 Task: Buy 1 Wrinkle Pads & Patches from Skin Care section under best seller category for shipping address: Amanda Green, 3627 Station Street, Austin, Texas 78702, Cell Number 5122113583. Pay from credit card ending with 5759, CVV 953
Action: Mouse moved to (28, 108)
Screenshot: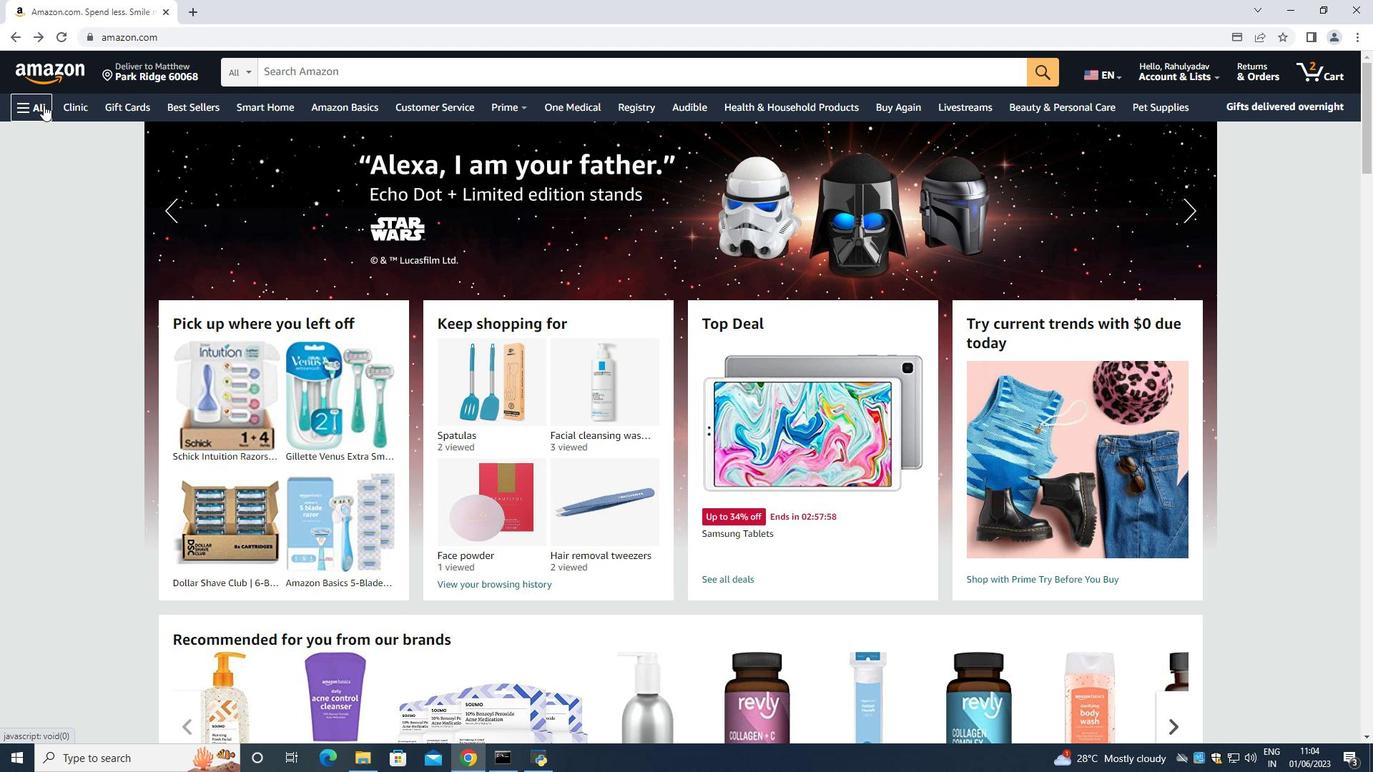 
Action: Mouse pressed left at (28, 108)
Screenshot: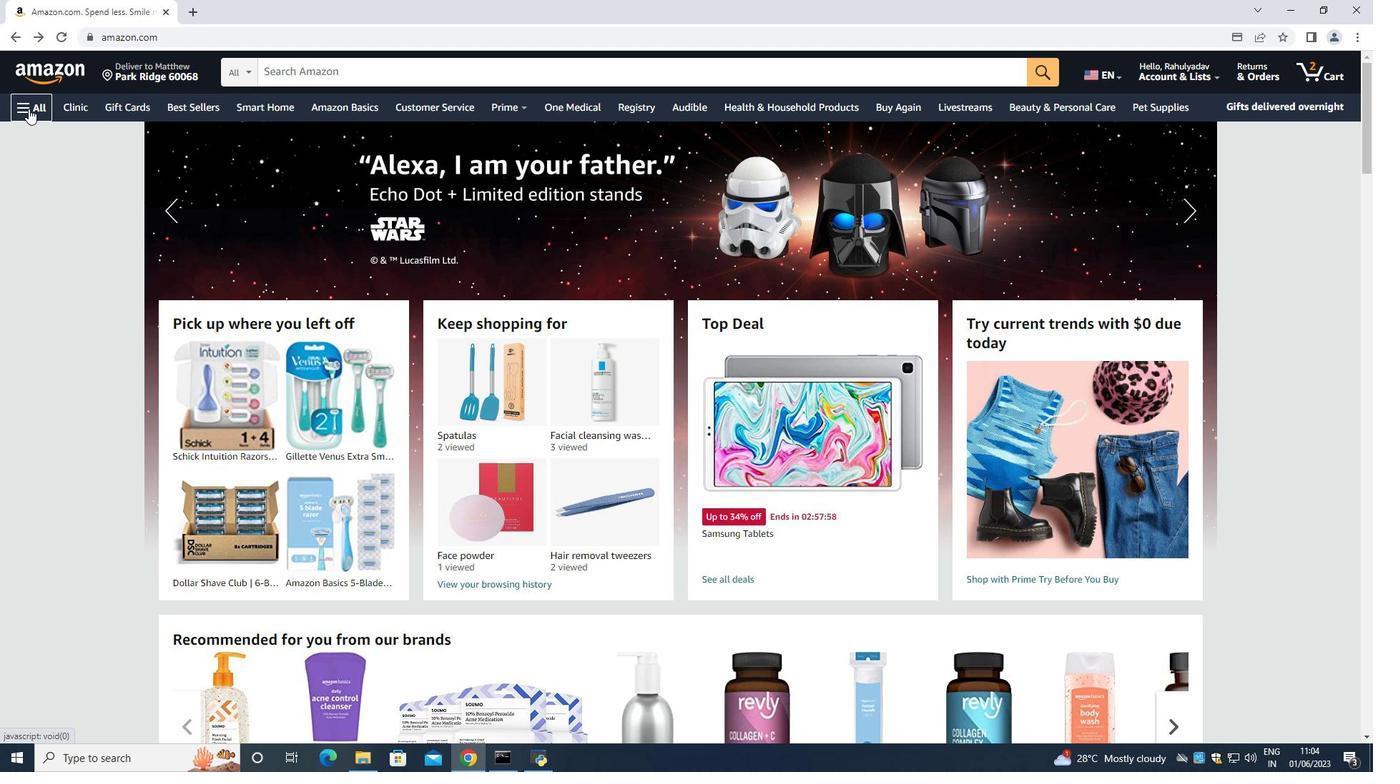 
Action: Mouse moved to (65, 142)
Screenshot: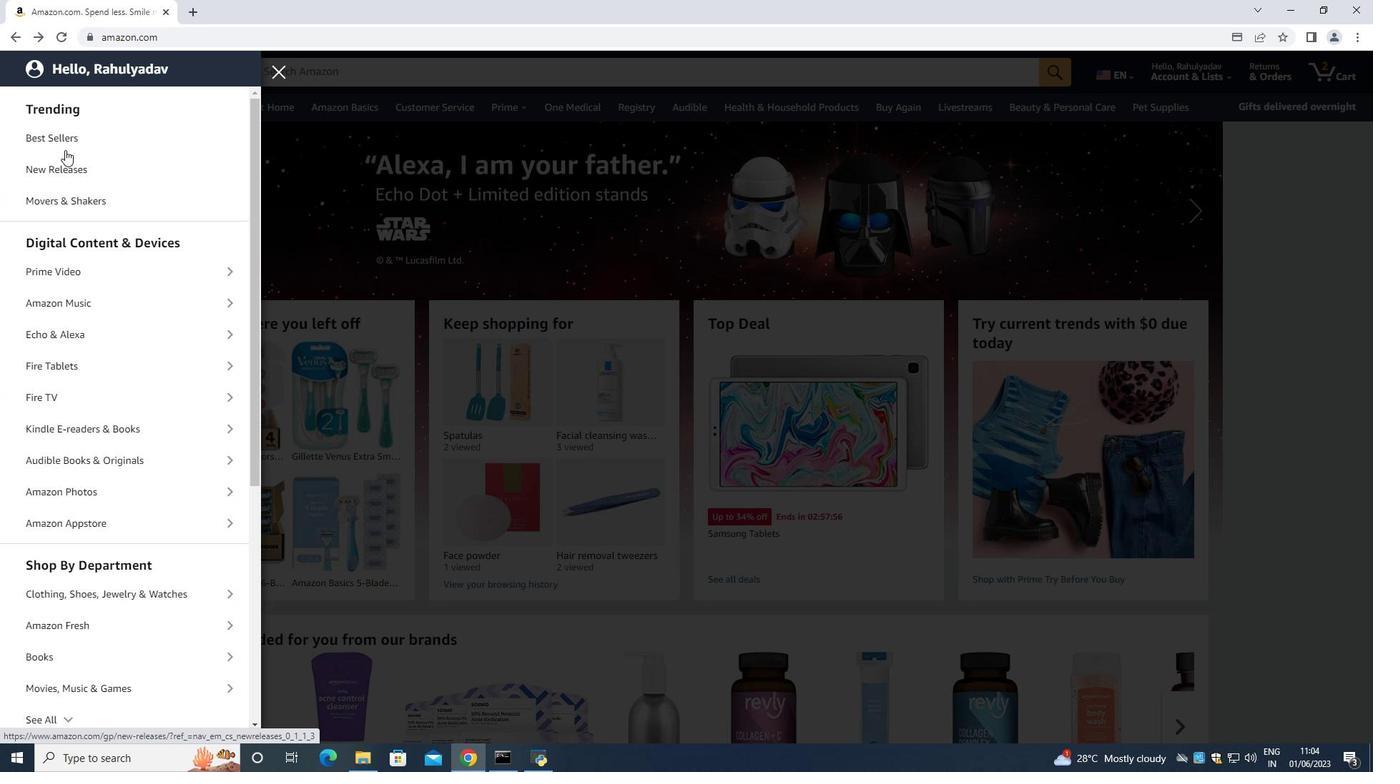 
Action: Mouse pressed left at (65, 142)
Screenshot: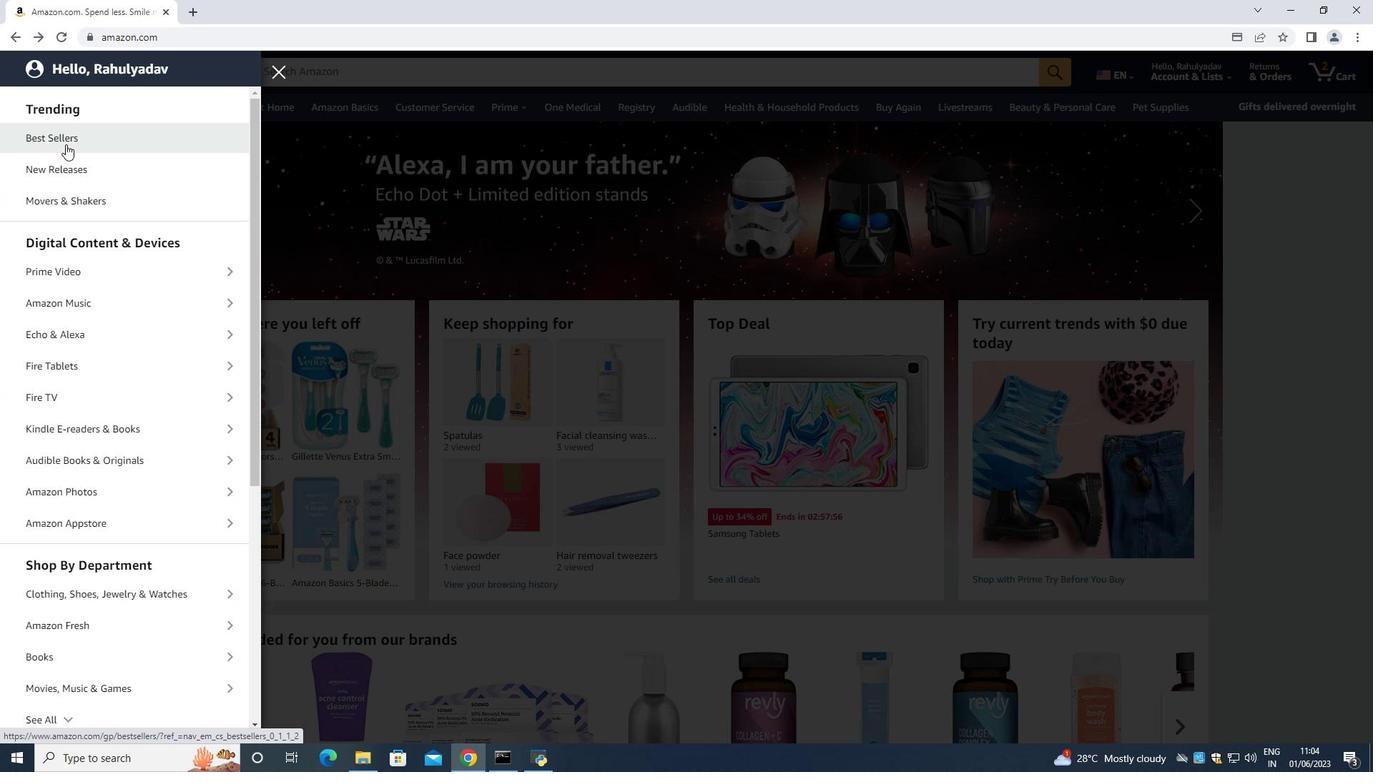 
Action: Mouse moved to (324, 72)
Screenshot: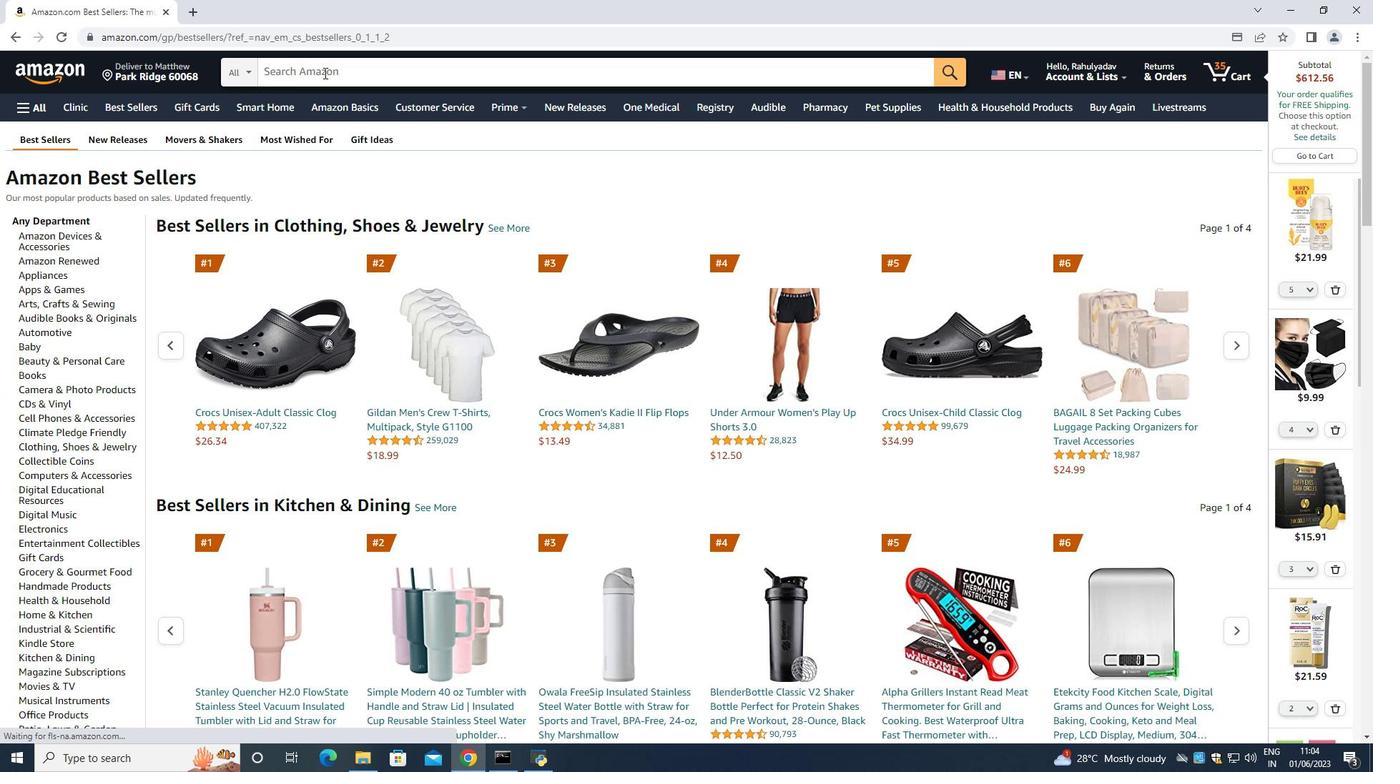 
Action: Mouse pressed left at (324, 72)
Screenshot: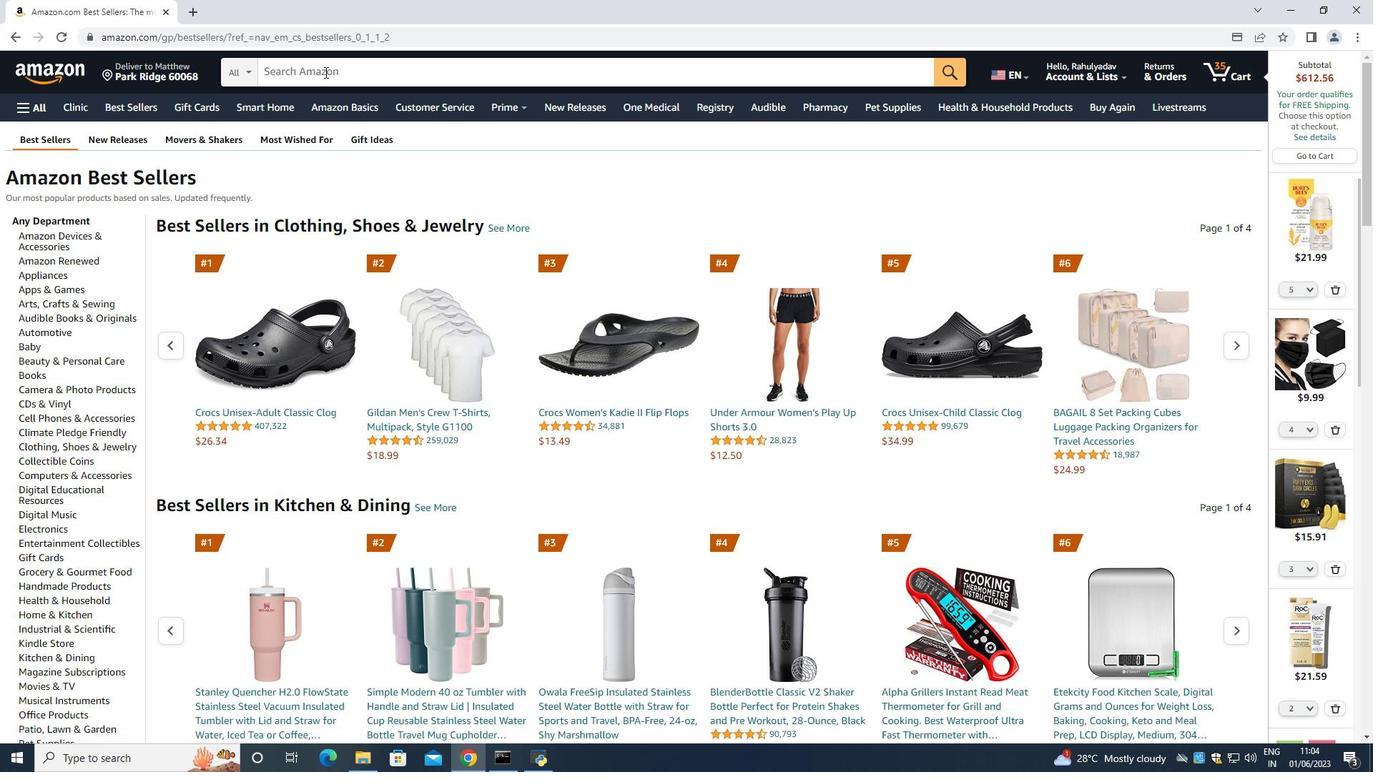 
Action: Key pressed <Key.shift>Wrinkle<Key.space><Key.shift>Pads<Key.space><Key.shift_r>&<Key.shift>Patches<Key.enter>
Screenshot: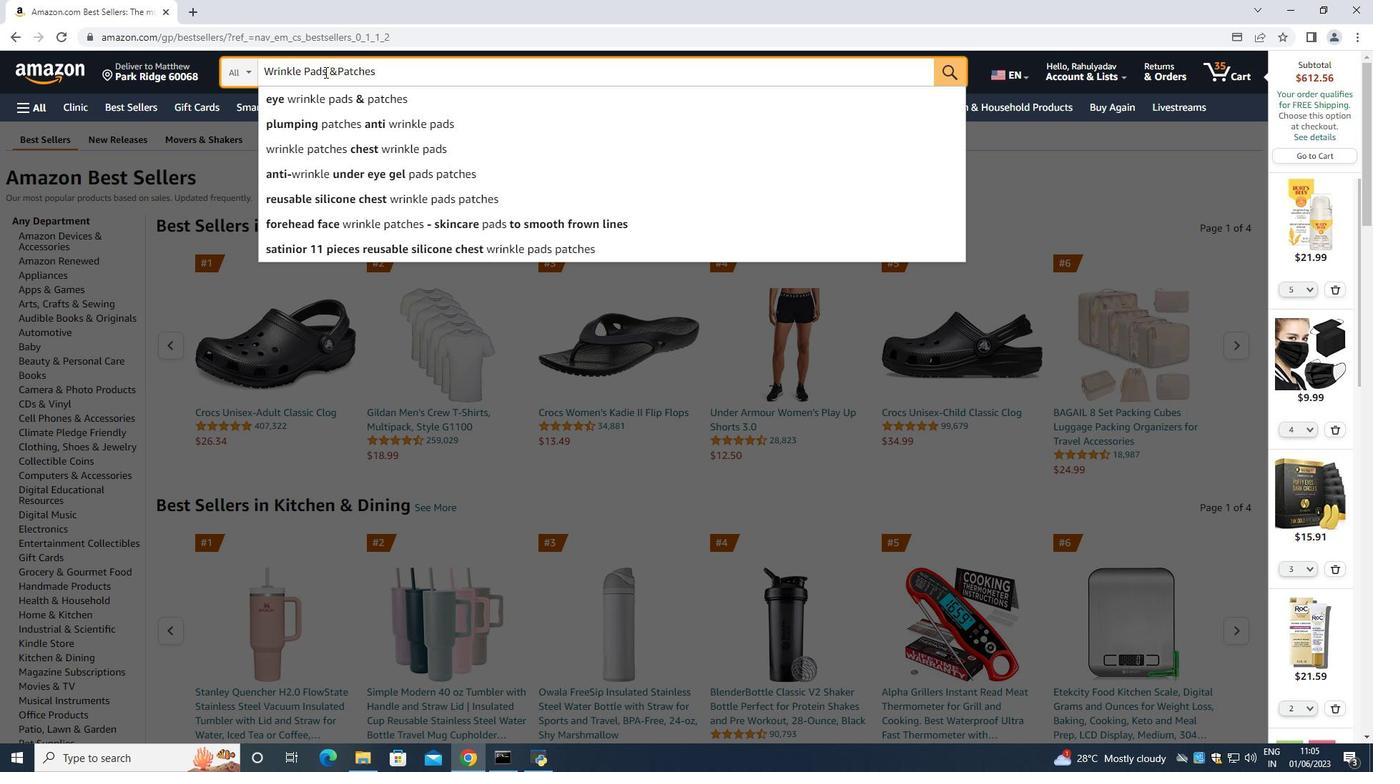 
Action: Mouse moved to (211, 281)
Screenshot: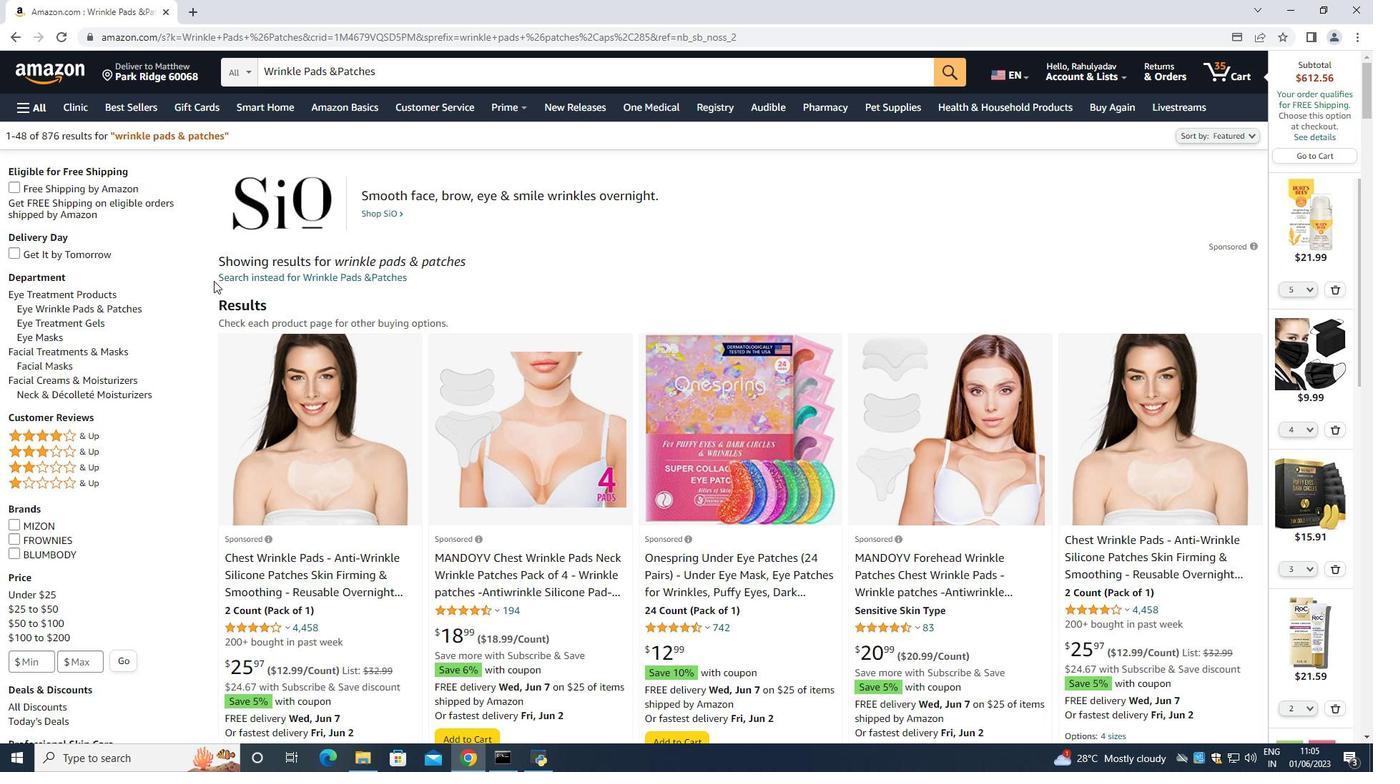 
Action: Mouse scrolled (211, 280) with delta (0, 0)
Screenshot: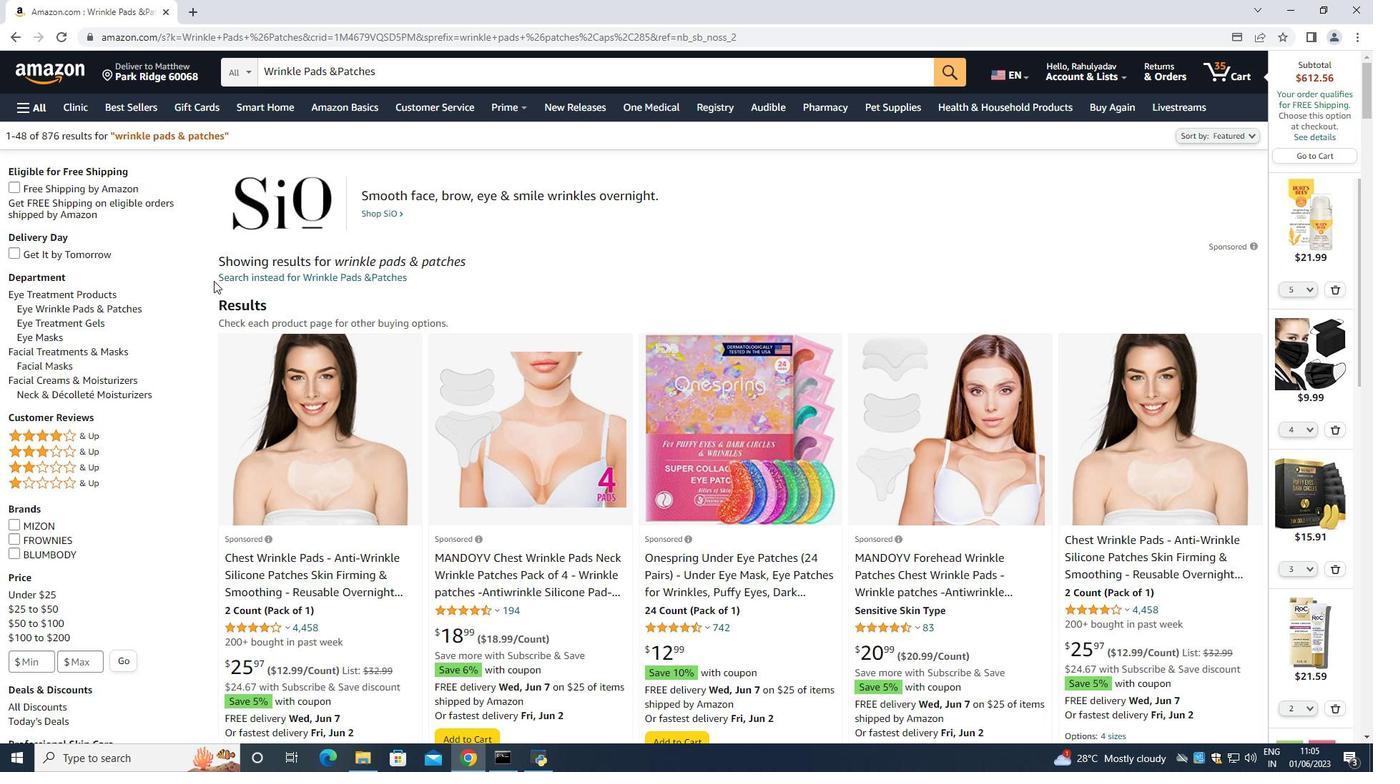 
Action: Mouse moved to (544, 200)
Screenshot: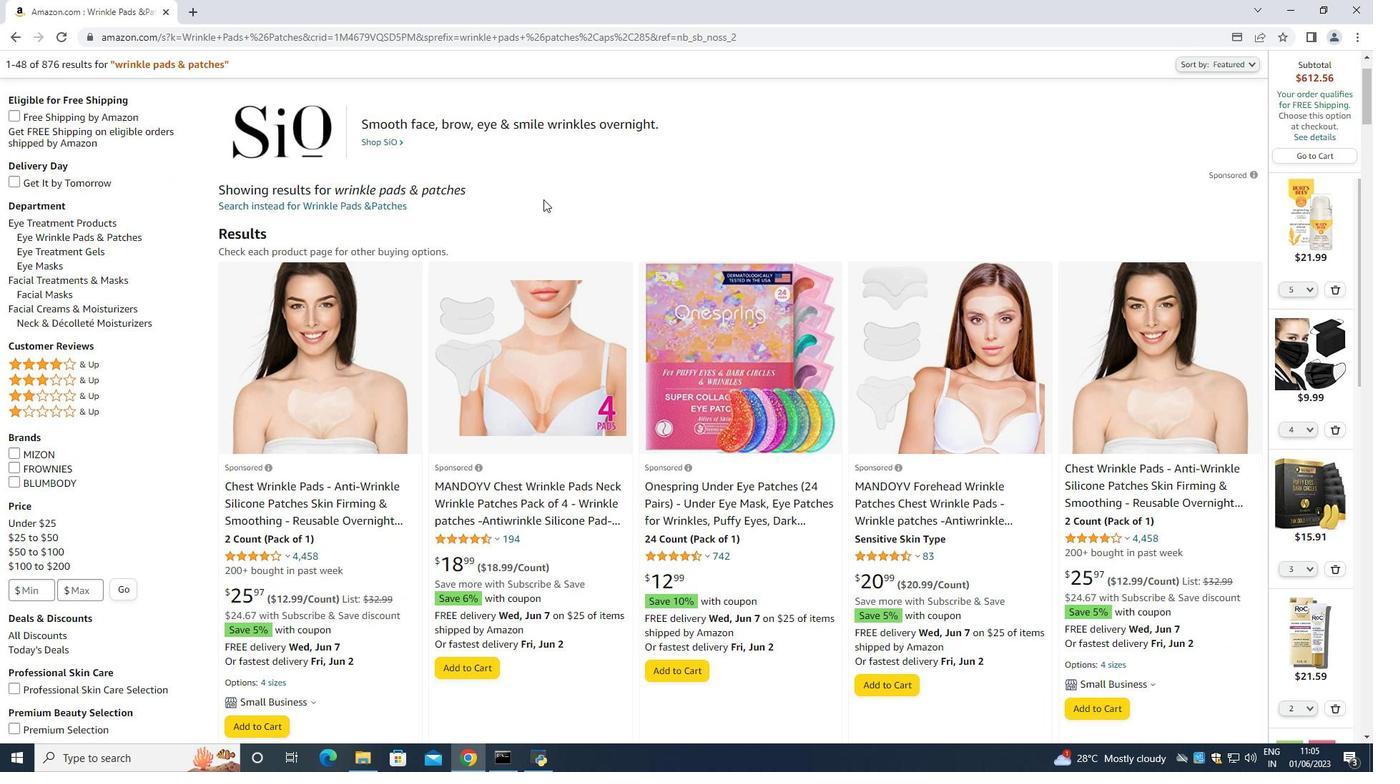 
Action: Mouse scrolled (544, 198) with delta (0, 0)
Screenshot: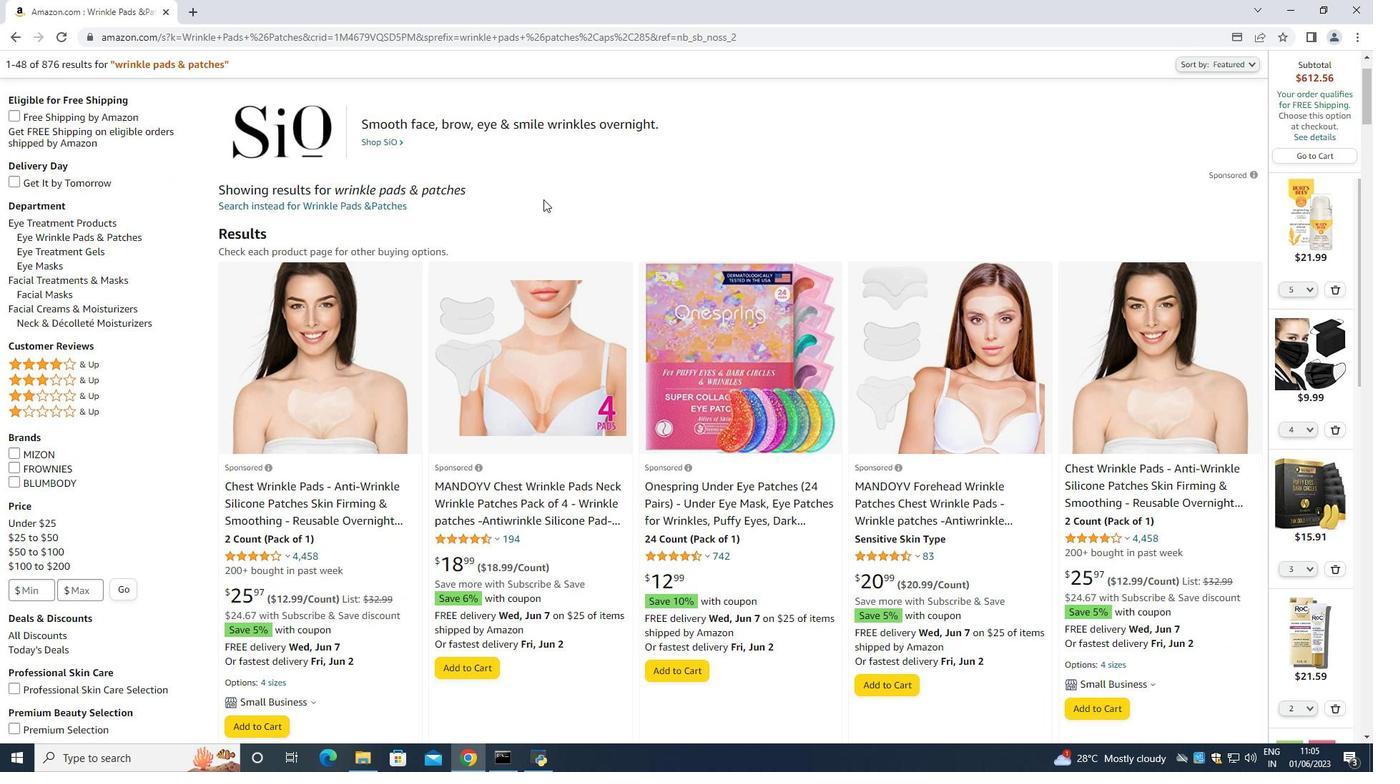 
Action: Mouse moved to (544, 201)
Screenshot: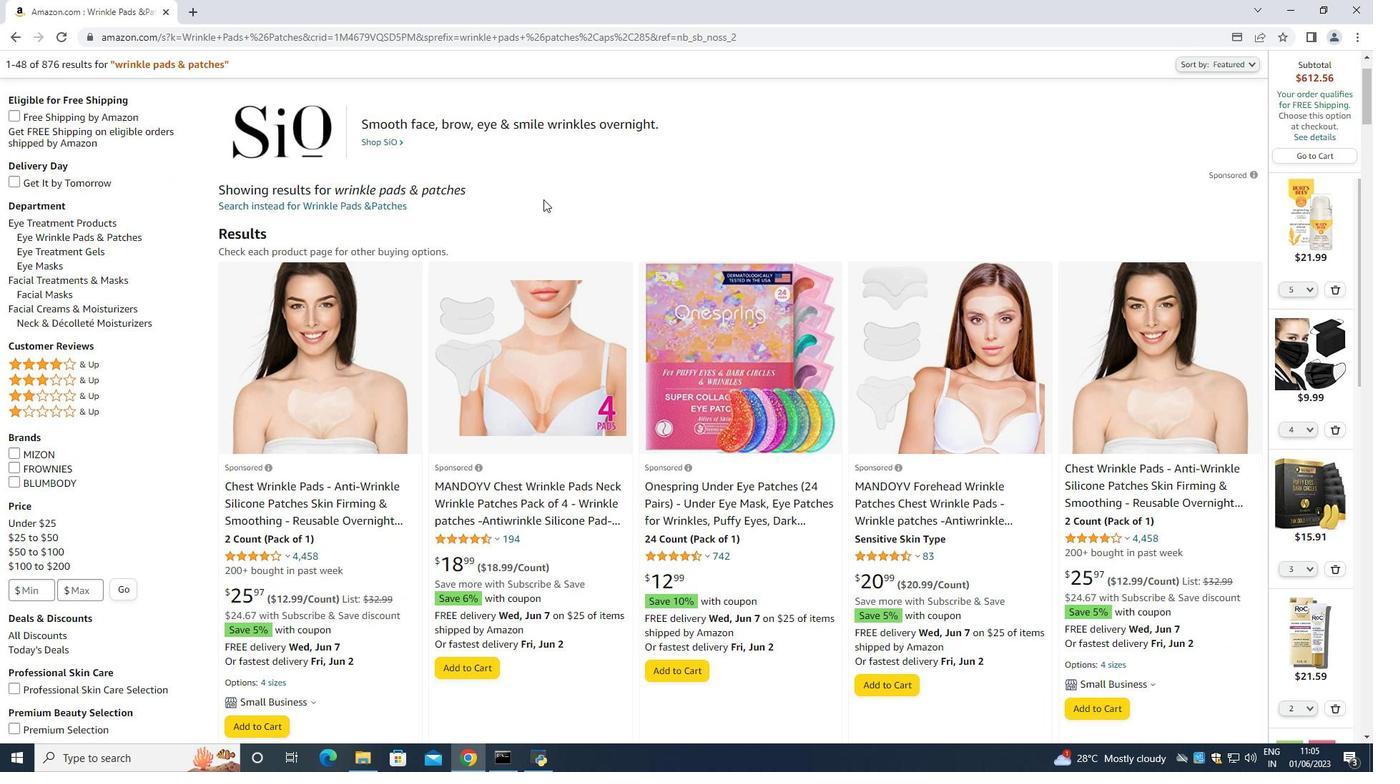 
Action: Mouse scrolled (544, 200) with delta (0, 0)
Screenshot: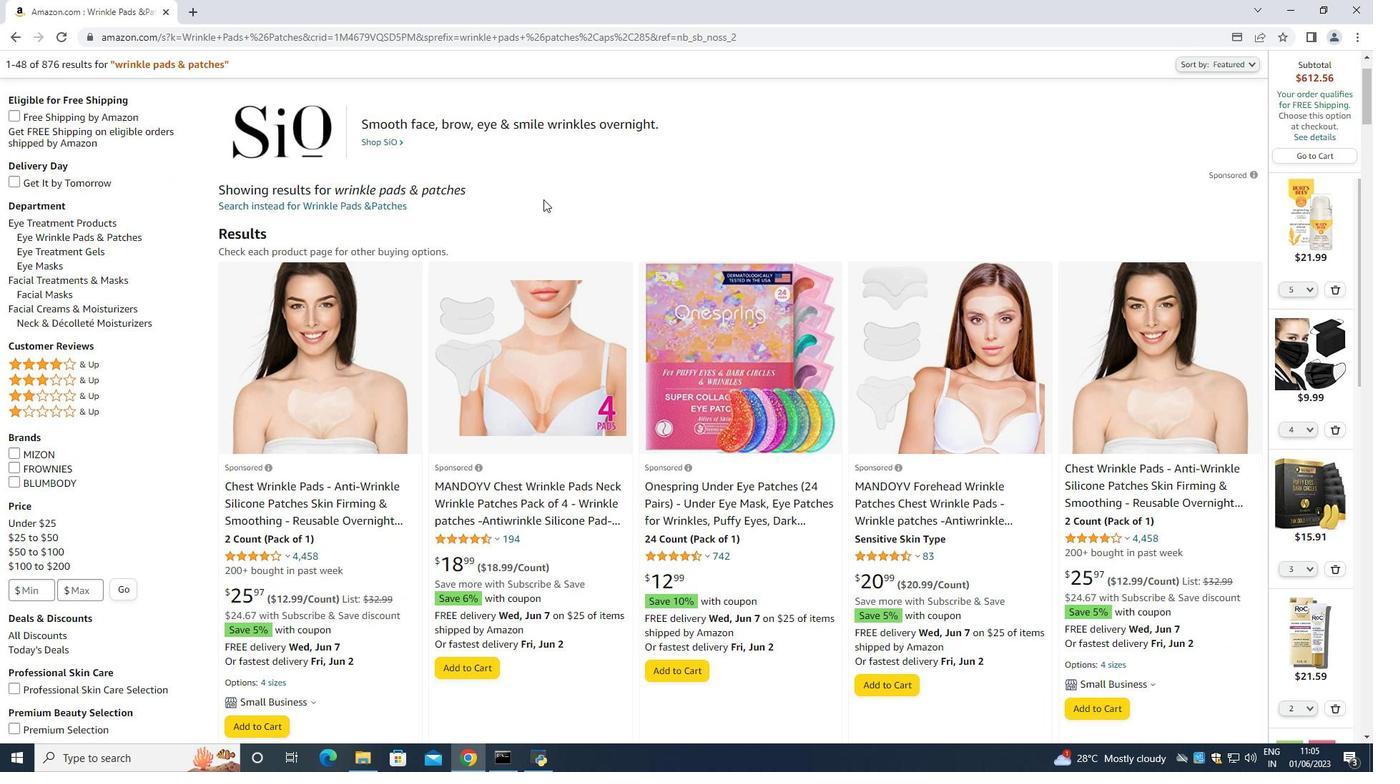 
Action: Mouse moved to (543, 202)
Screenshot: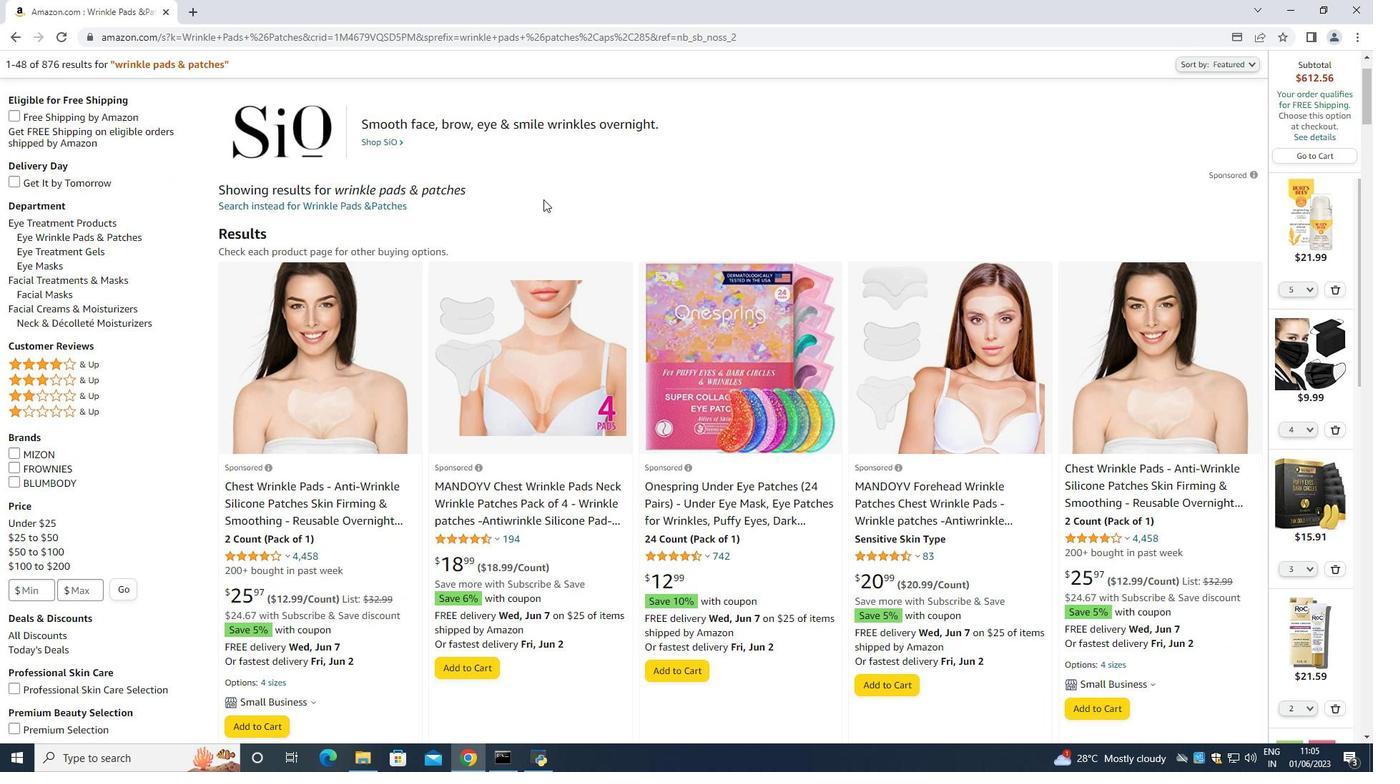 
Action: Mouse scrolled (544, 200) with delta (0, 0)
Screenshot: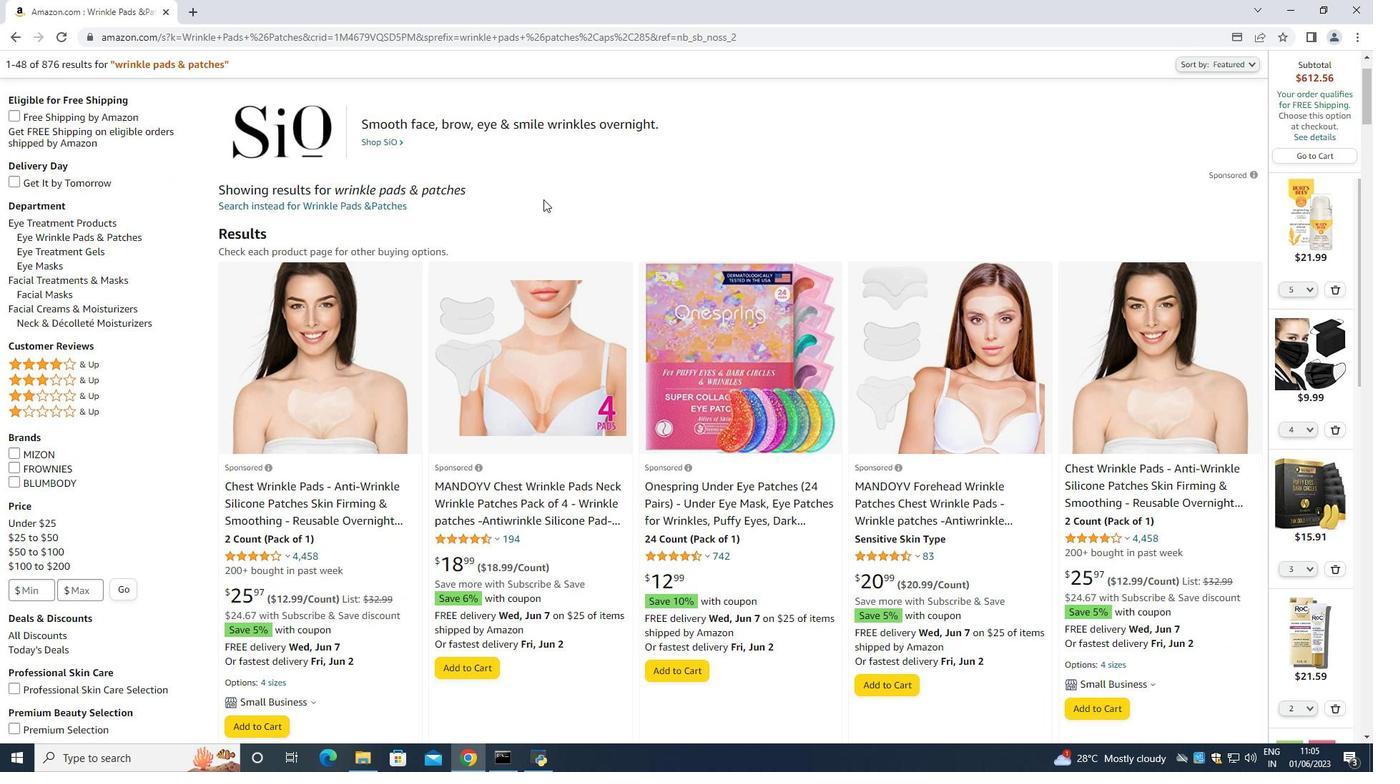 
Action: Mouse scrolled (543, 201) with delta (0, 0)
Screenshot: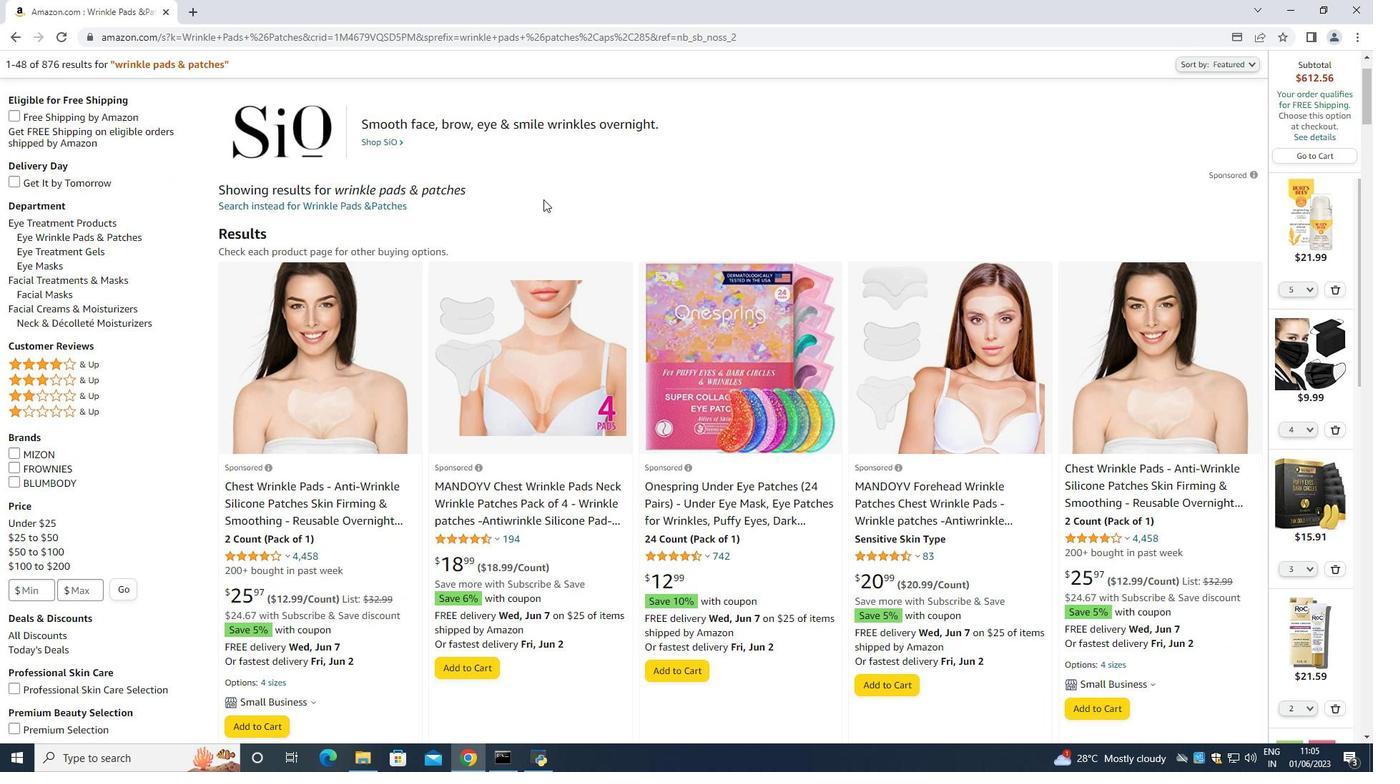 
Action: Mouse moved to (521, 277)
Screenshot: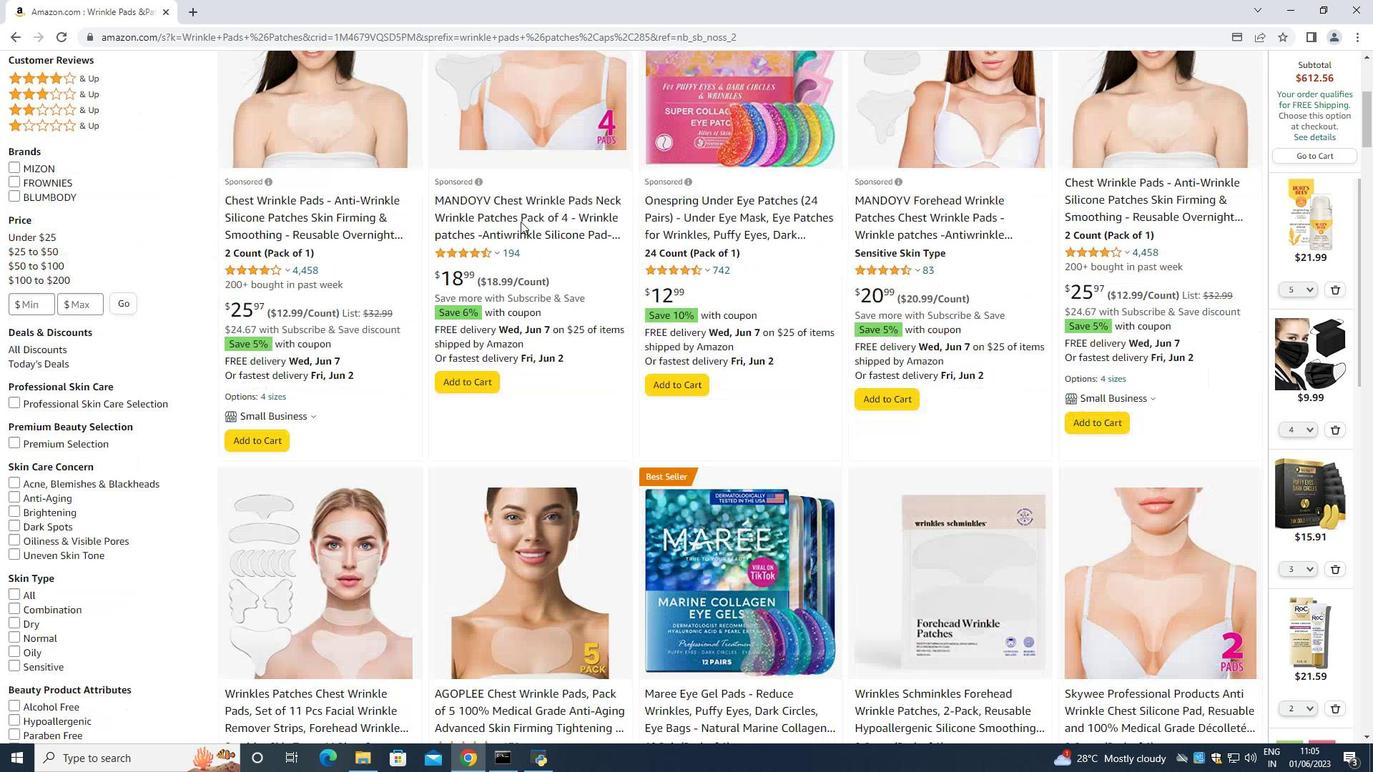 
Action: Mouse scrolled (521, 276) with delta (0, 0)
Screenshot: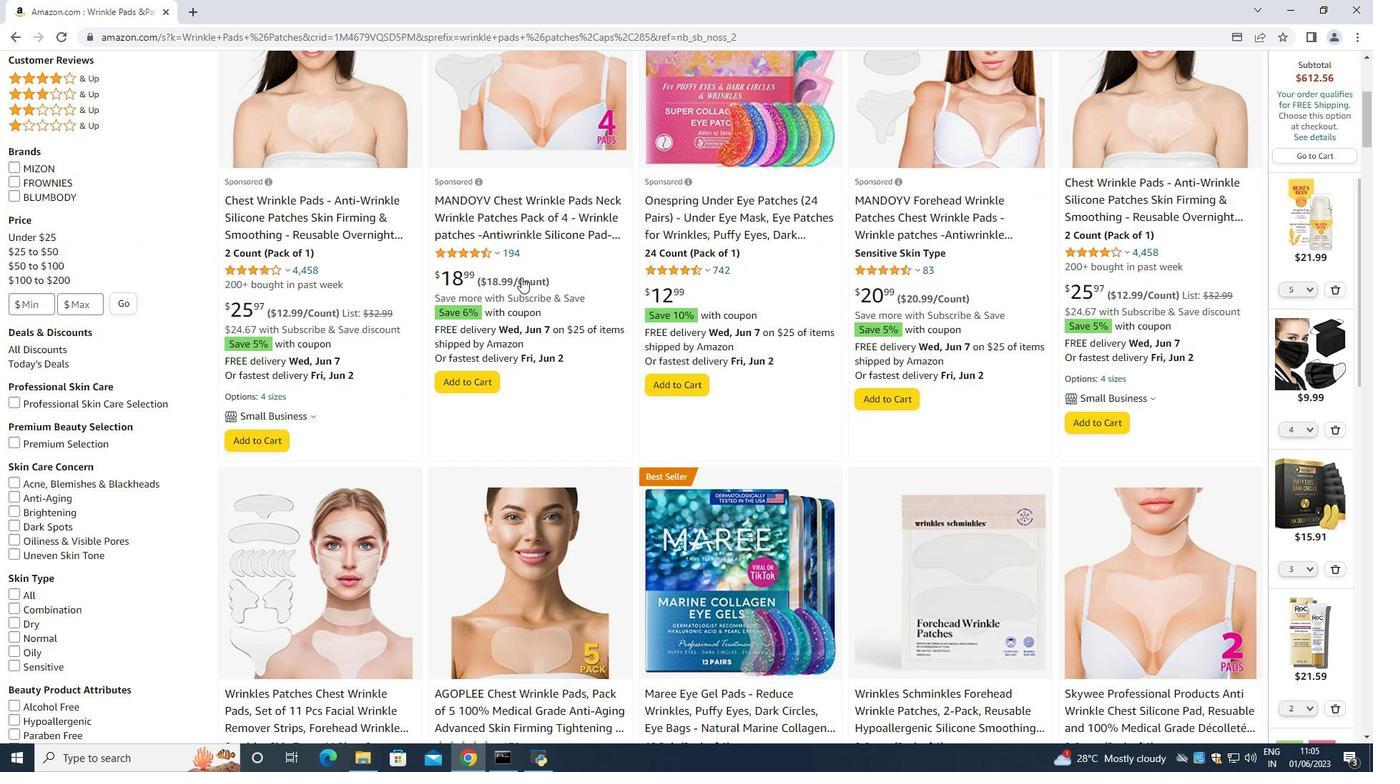 
Action: Mouse scrolled (521, 276) with delta (0, 0)
Screenshot: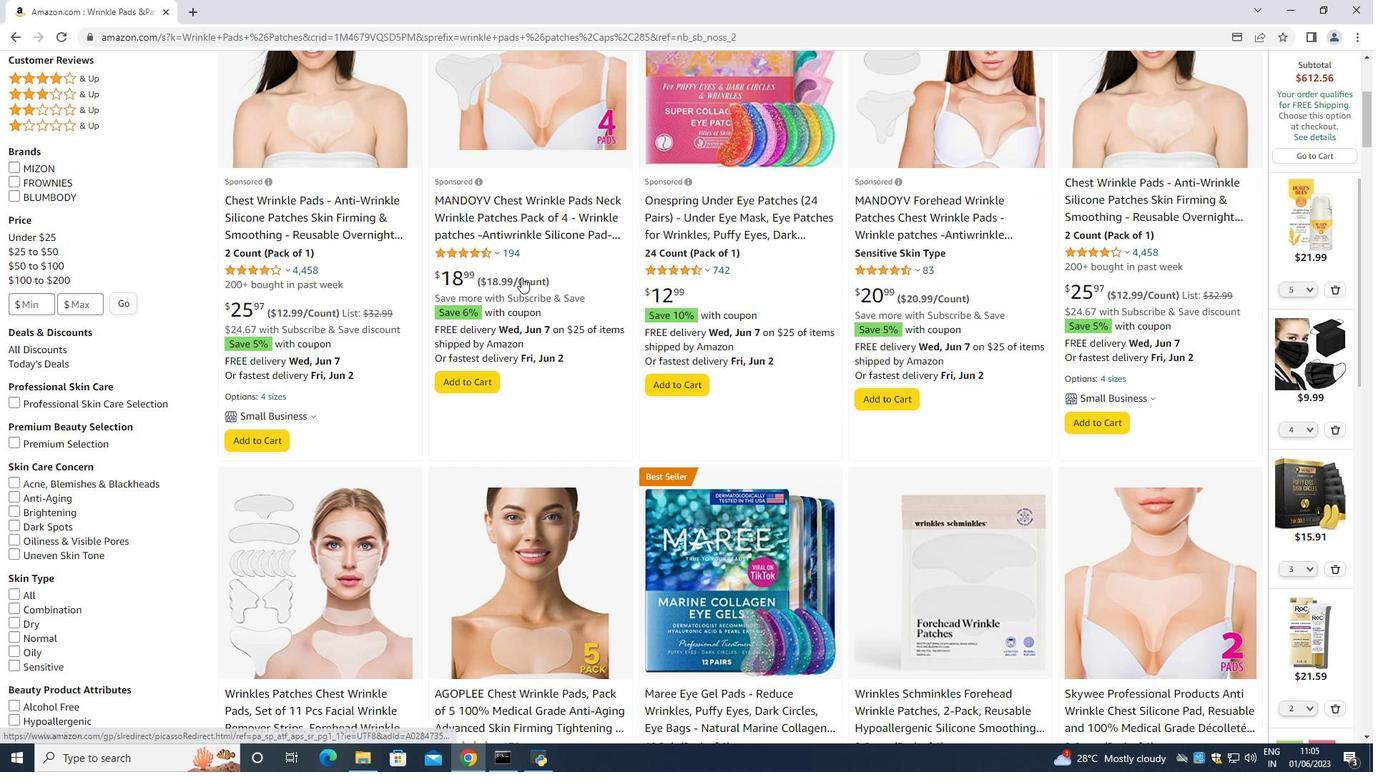 
Action: Mouse moved to (229, 139)
Screenshot: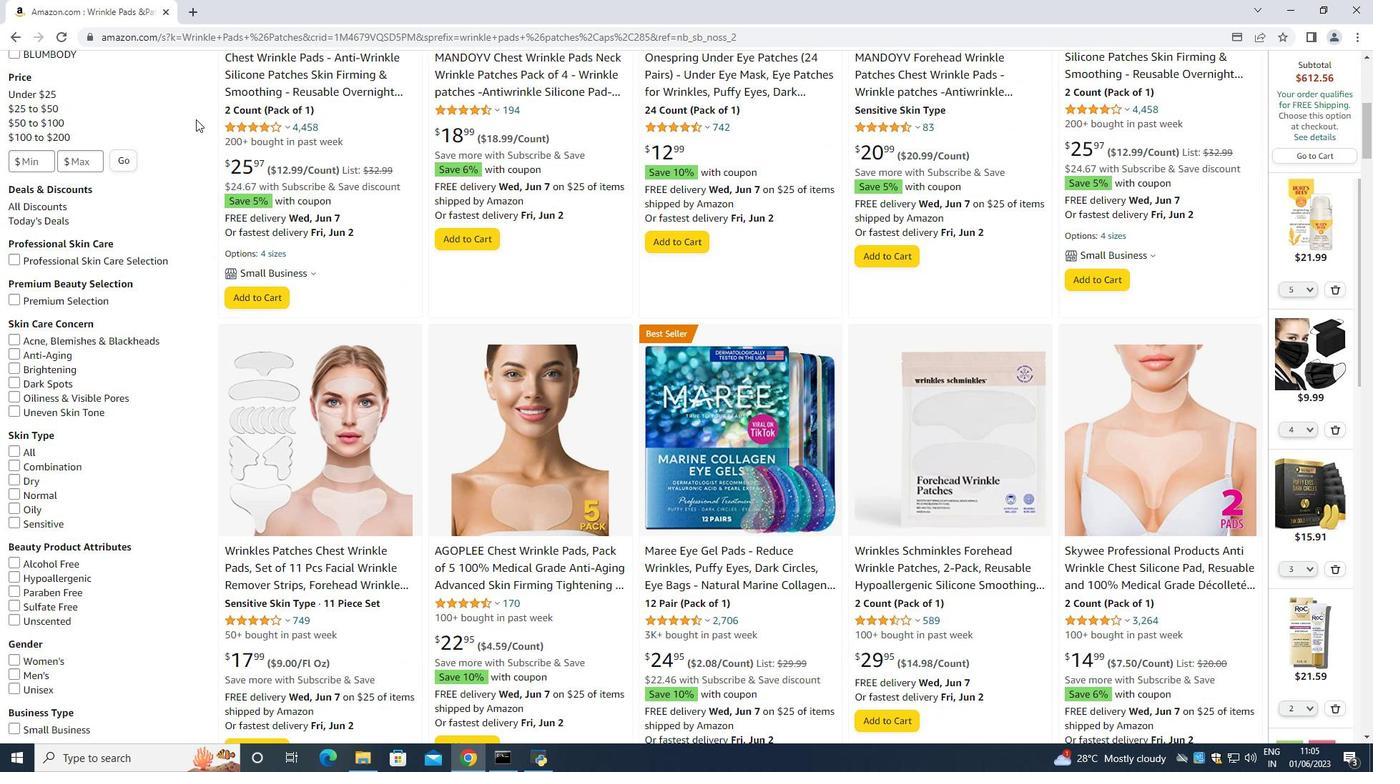 
Action: Mouse scrolled (229, 138) with delta (0, 0)
Screenshot: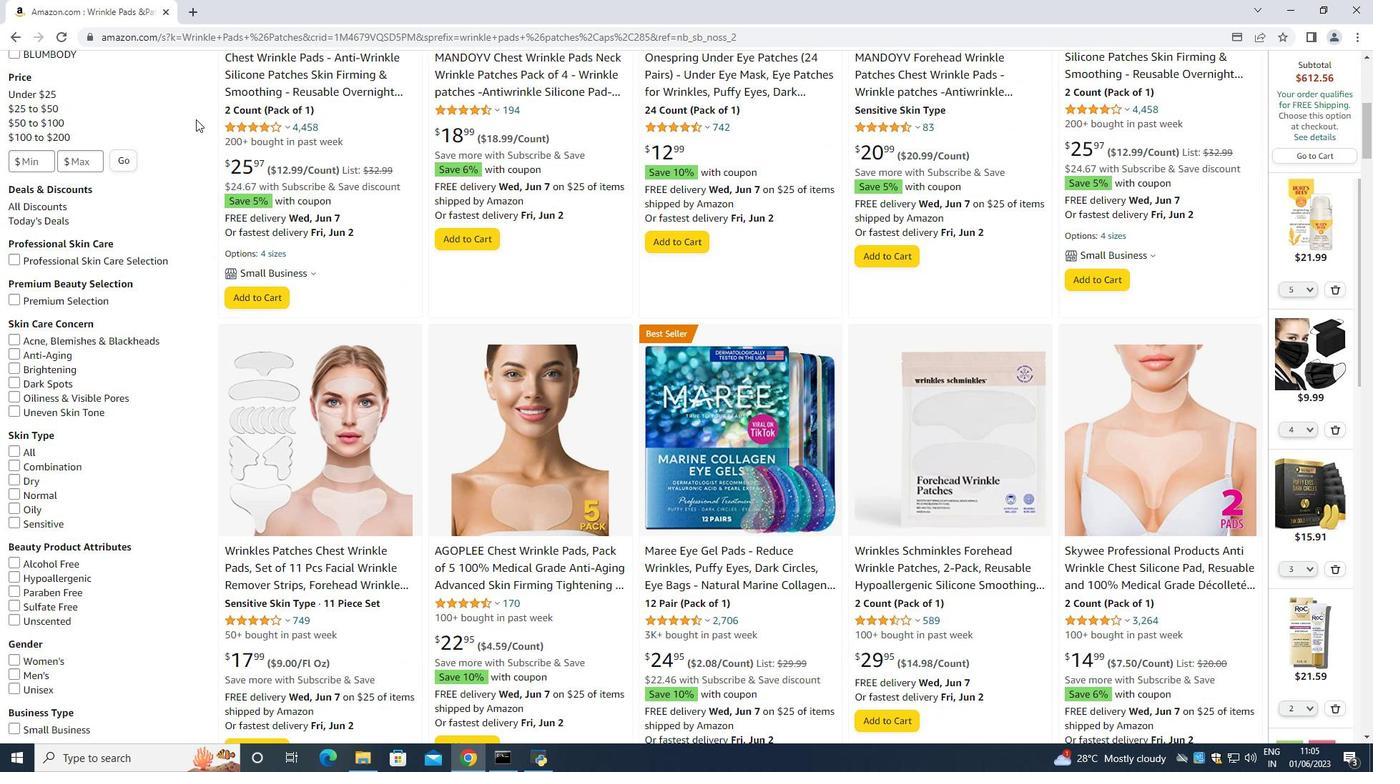 
Action: Mouse moved to (230, 140)
Screenshot: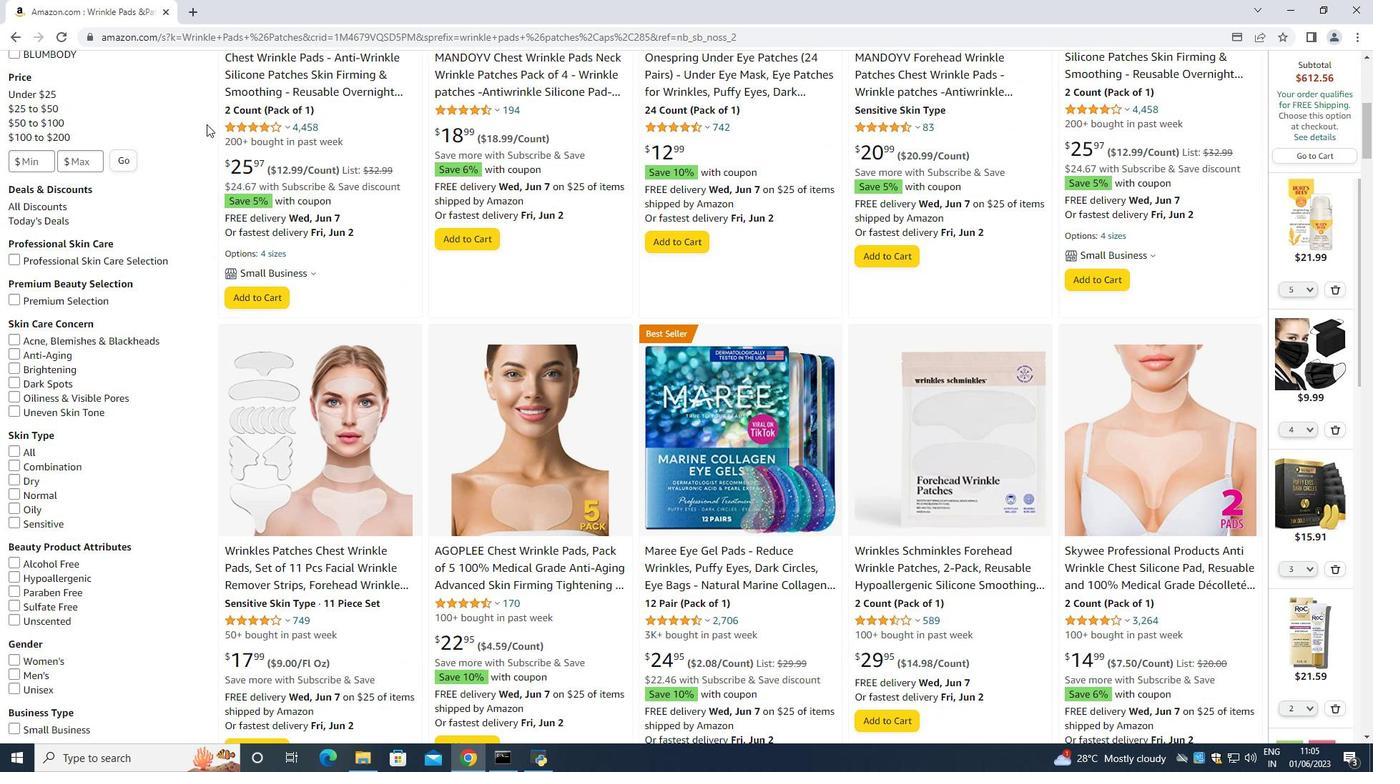 
Action: Mouse scrolled (230, 141) with delta (0, 0)
Screenshot: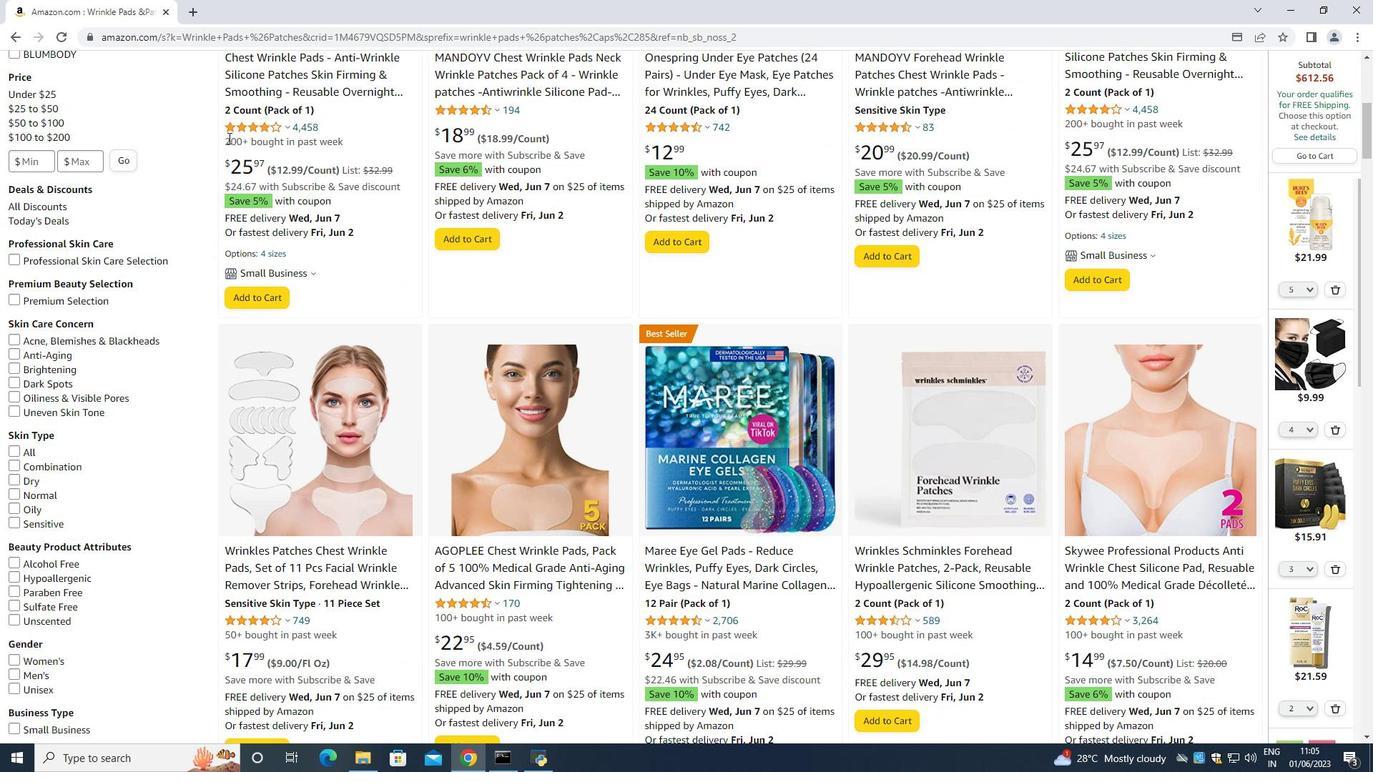 
Action: Mouse scrolled (230, 141) with delta (0, 0)
Screenshot: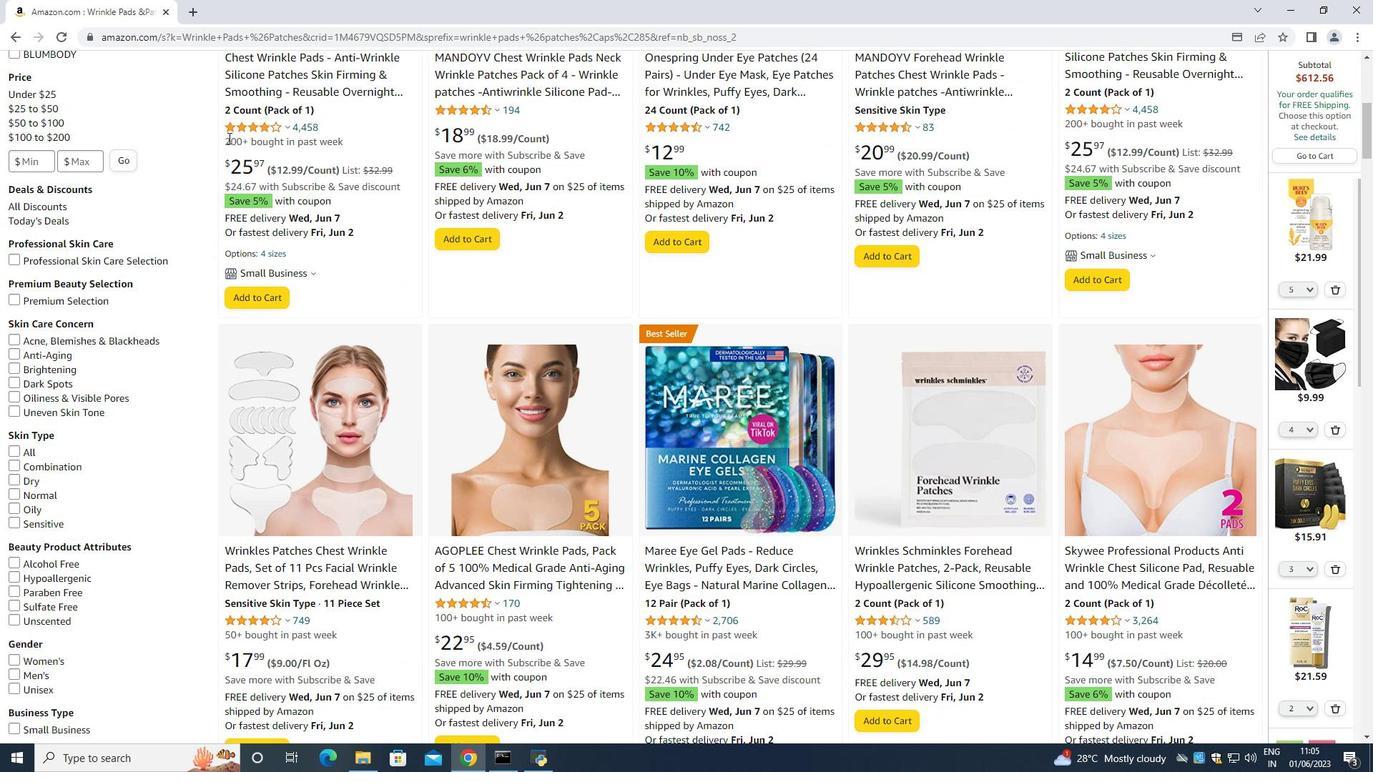 
Action: Mouse scrolled (230, 141) with delta (0, 0)
Screenshot: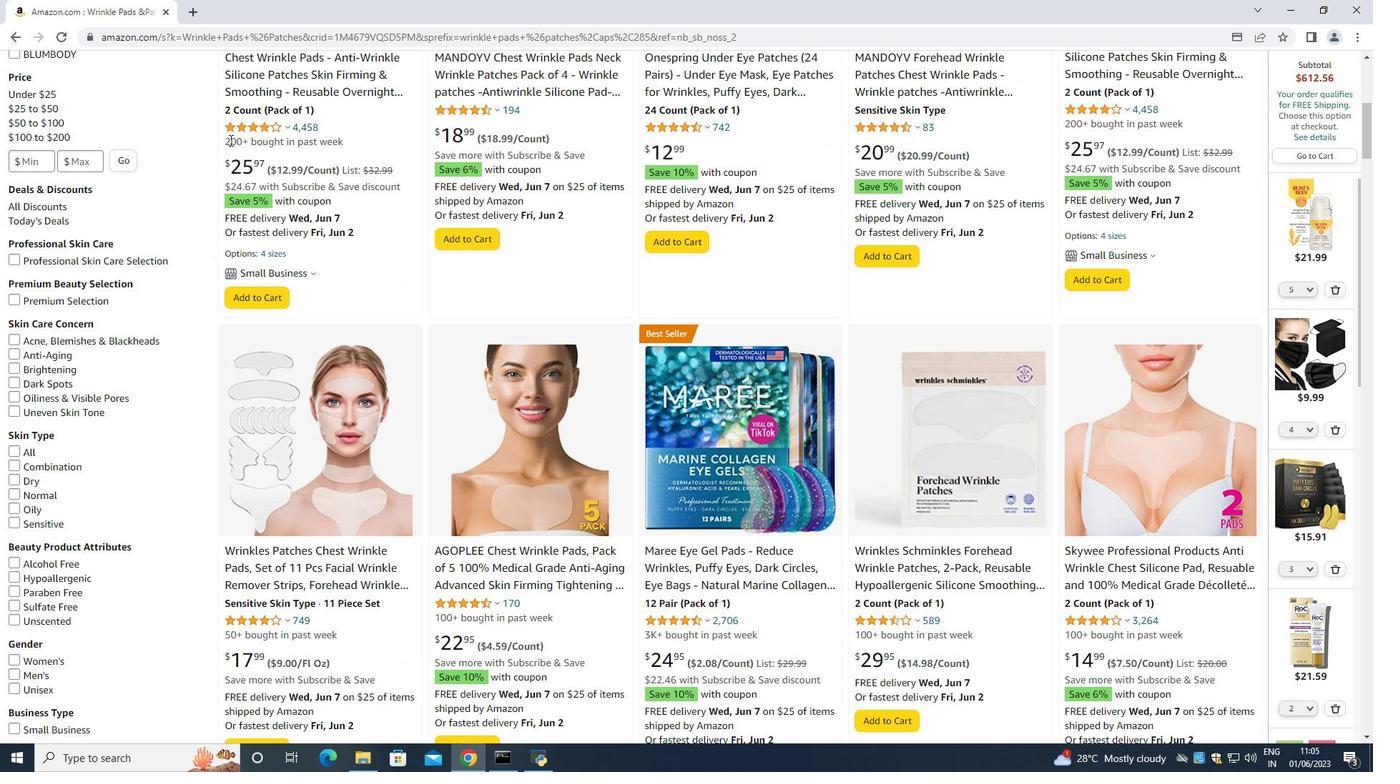 
Action: Mouse scrolled (230, 141) with delta (0, 0)
Screenshot: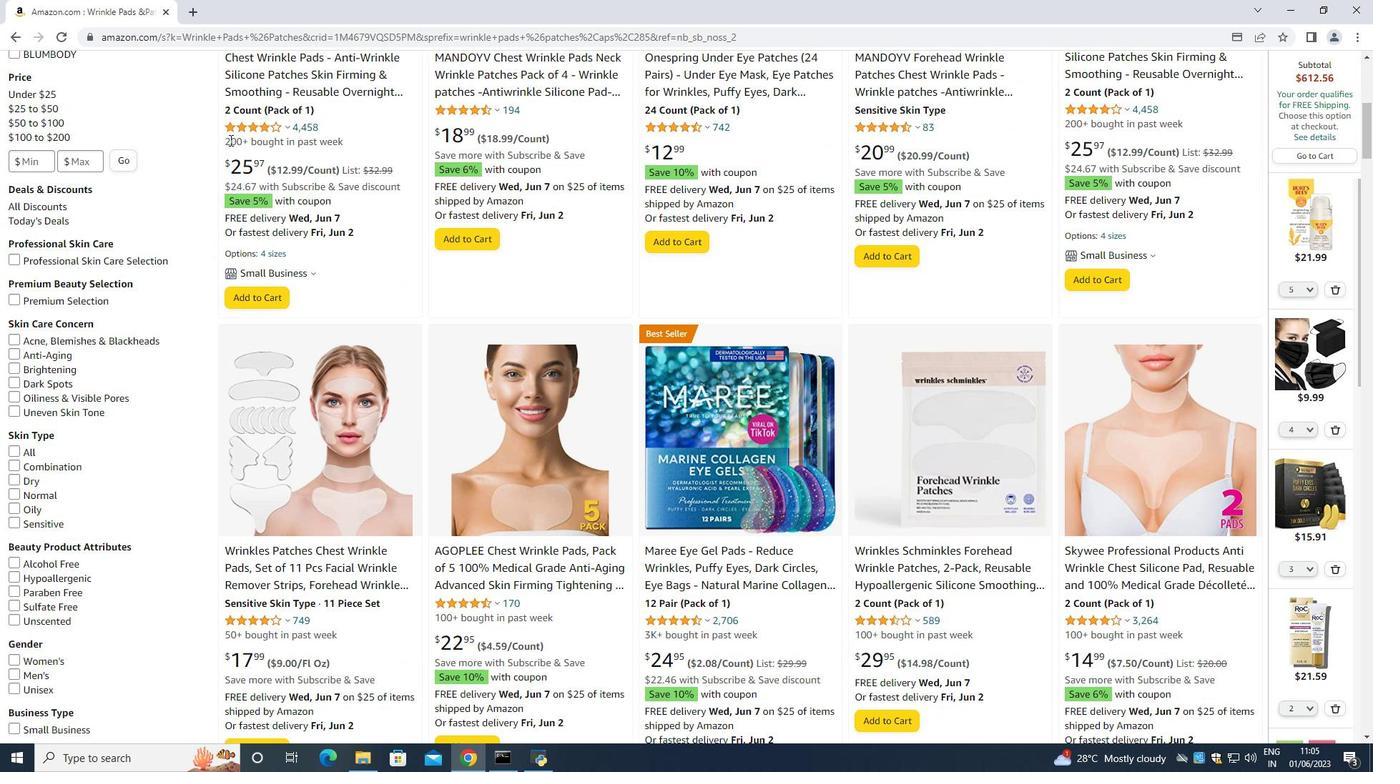 
Action: Mouse scrolled (230, 141) with delta (0, 0)
Screenshot: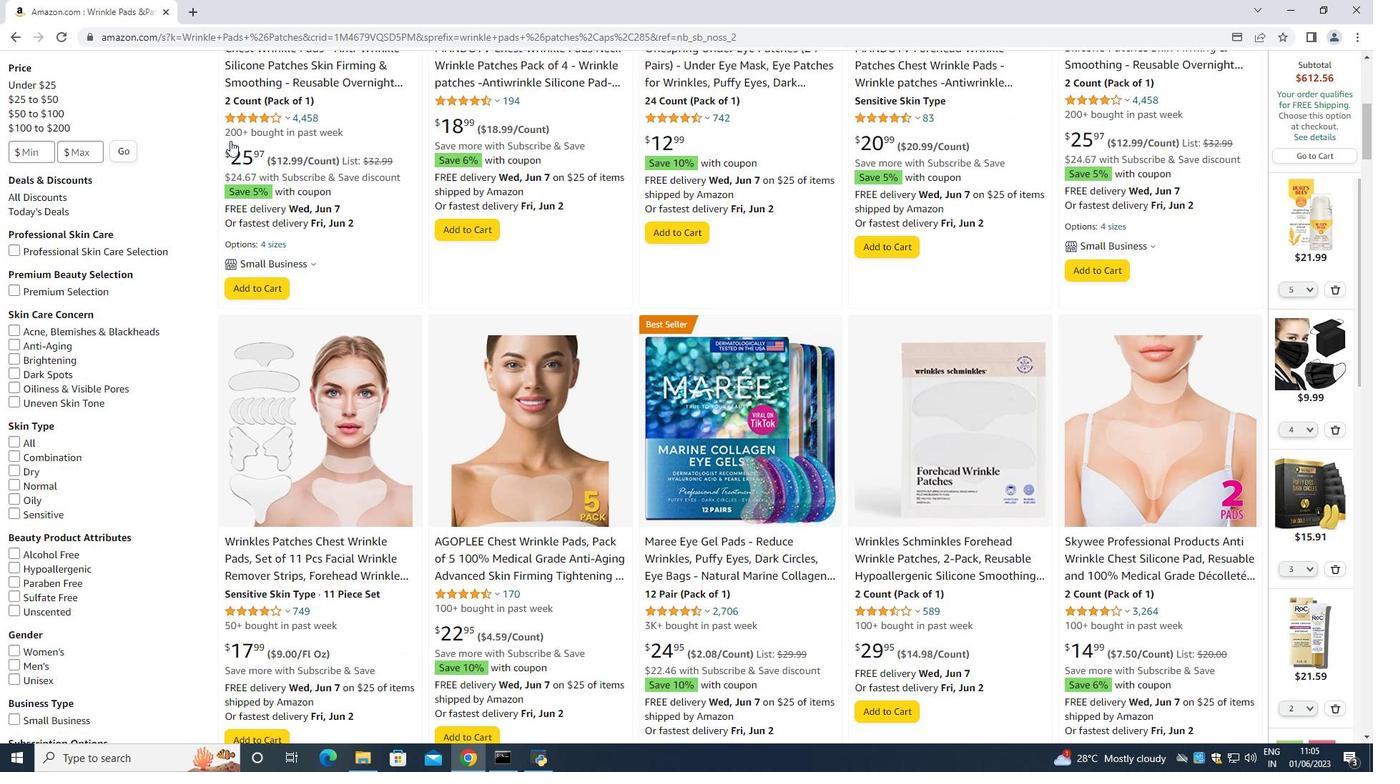 
Action: Mouse moved to (57, 191)
Screenshot: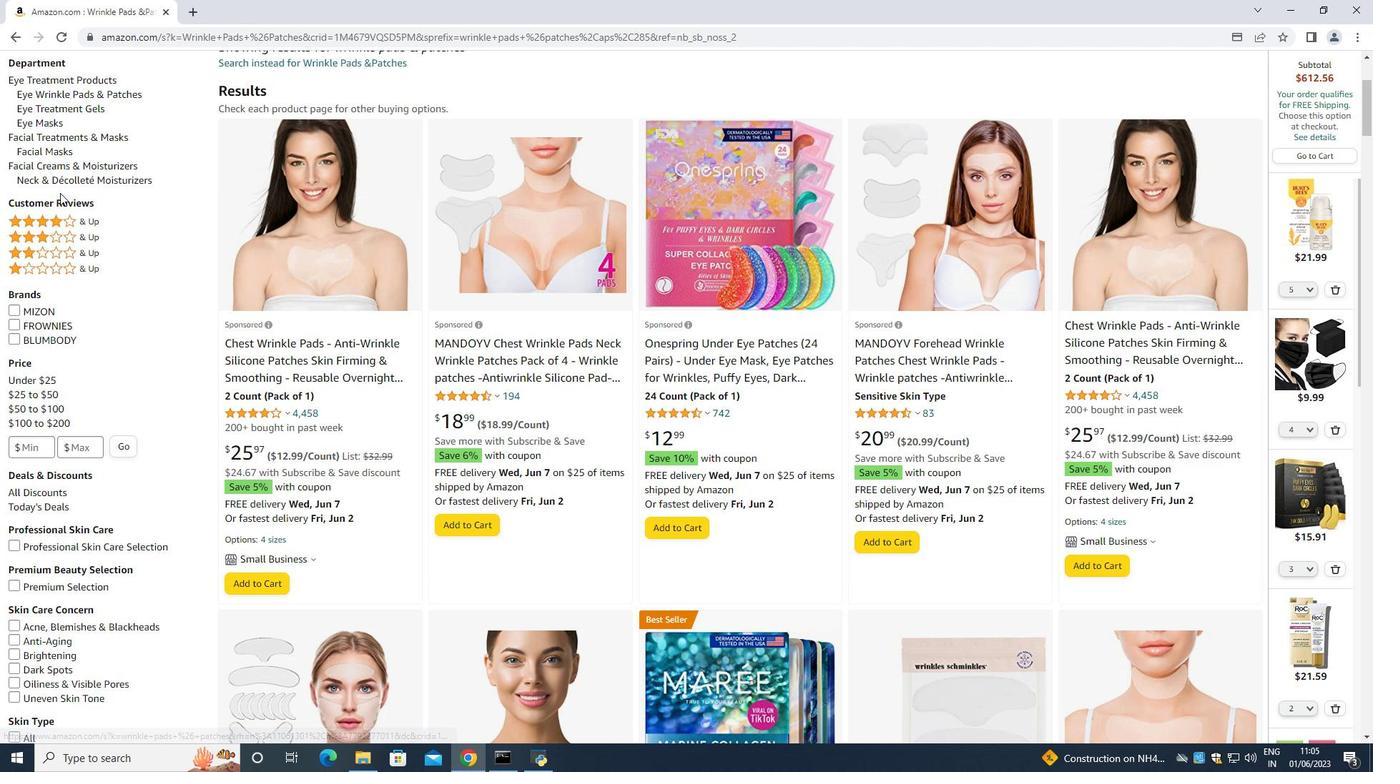 
Action: Mouse scrolled (57, 192) with delta (0, 0)
Screenshot: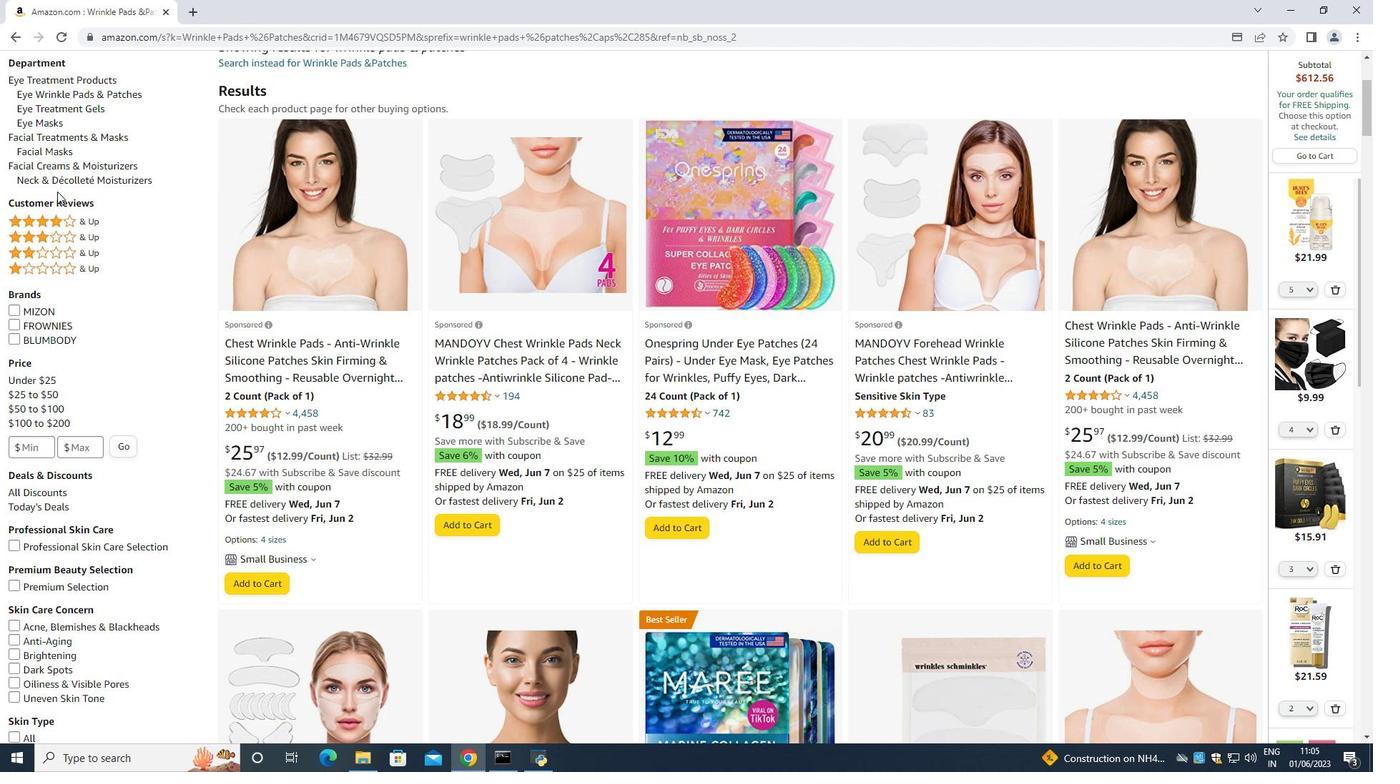 
Action: Mouse scrolled (57, 192) with delta (0, 0)
Screenshot: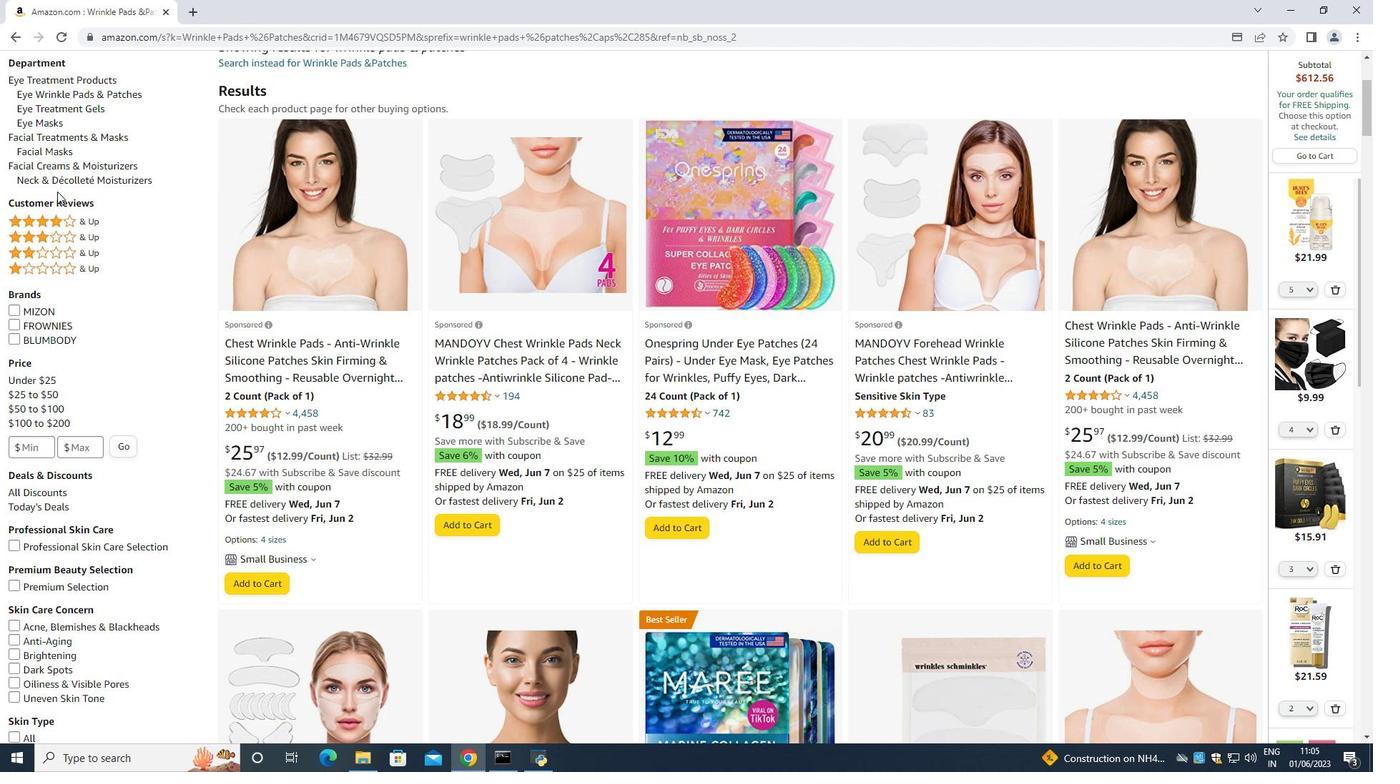 
Action: Mouse scrolled (57, 192) with delta (0, 0)
Screenshot: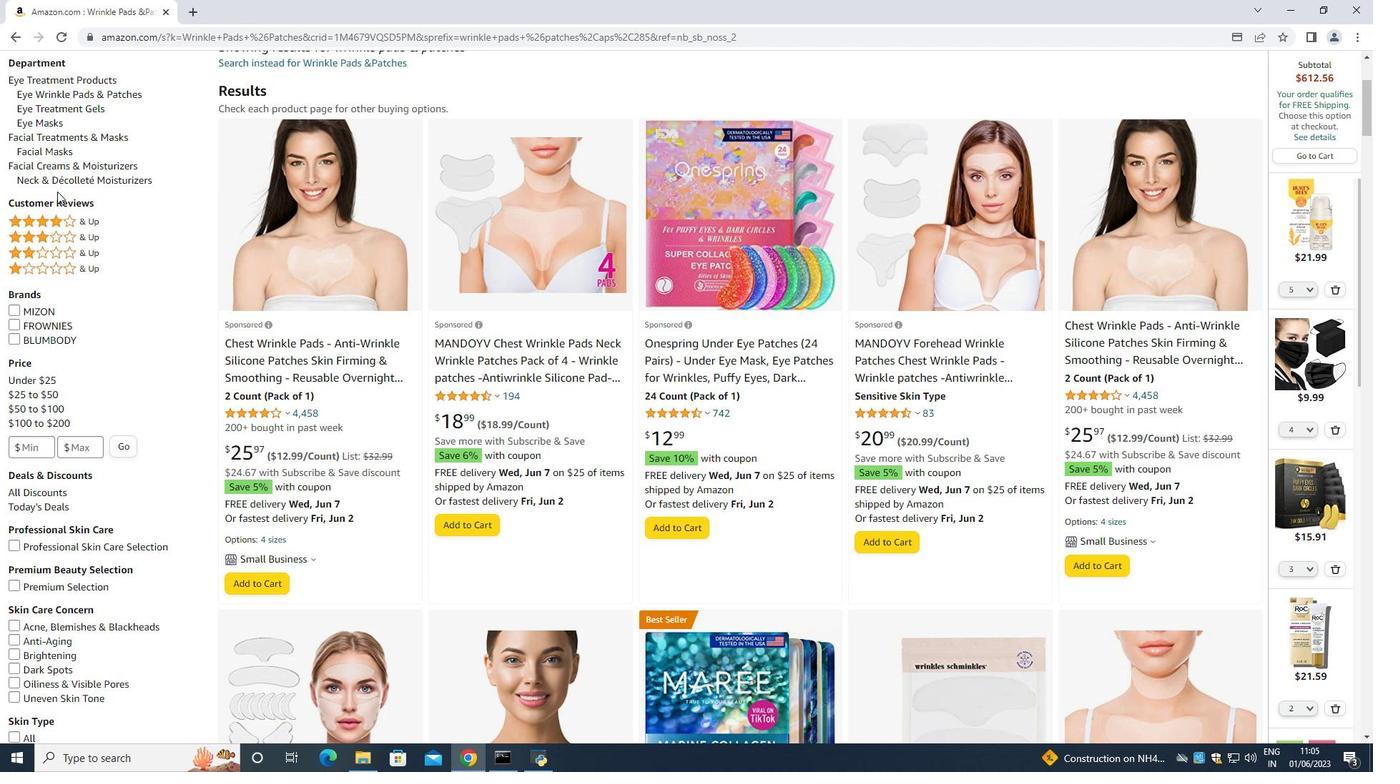 
Action: Mouse scrolled (57, 192) with delta (0, 0)
Screenshot: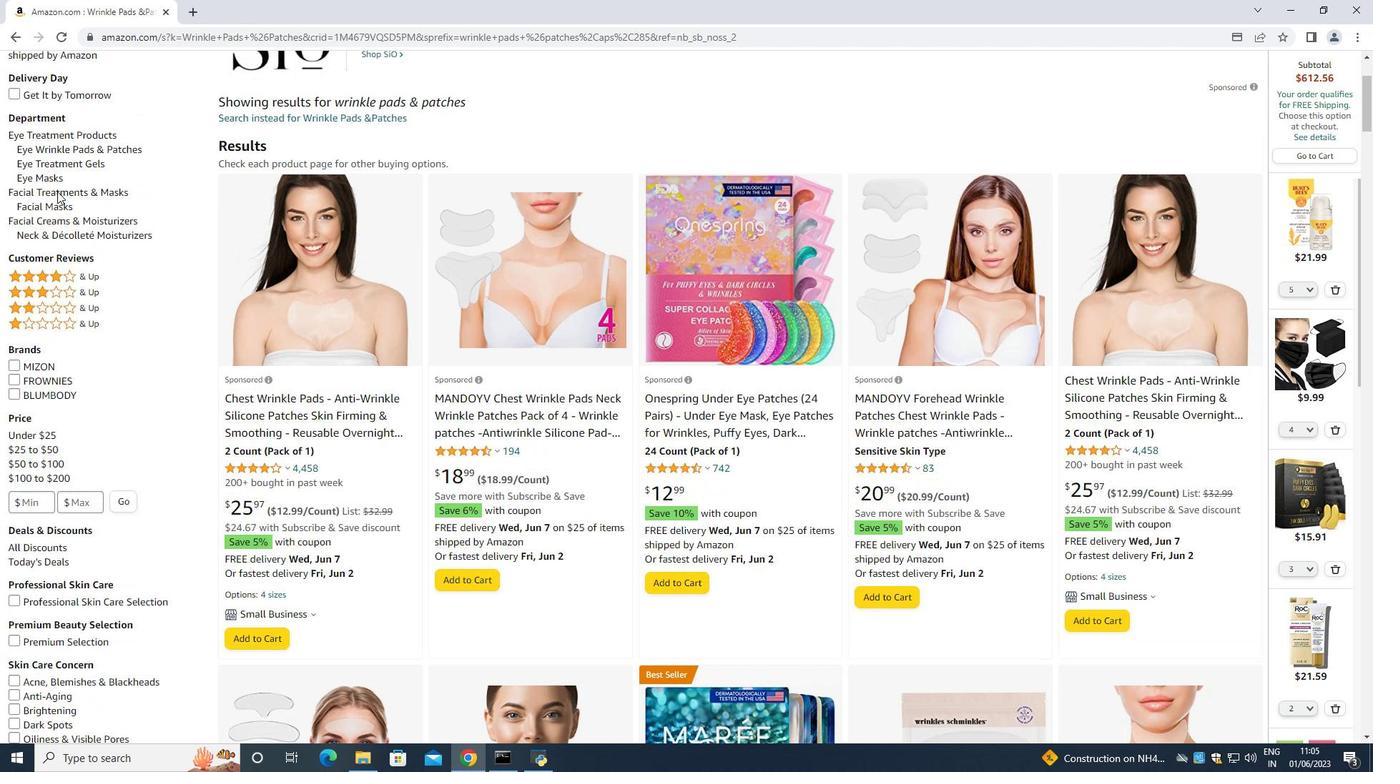 
Action: Mouse moved to (272, 584)
Screenshot: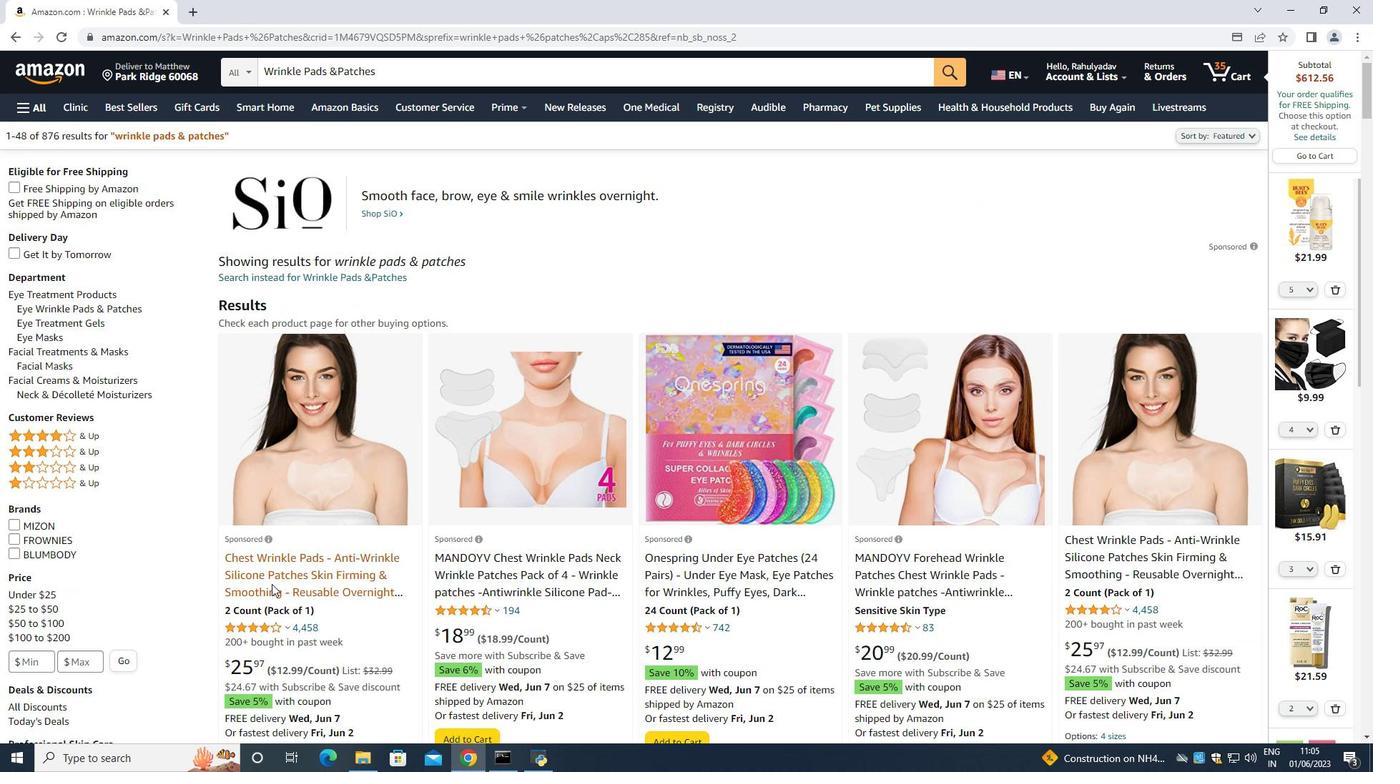 
Action: Mouse scrolled (272, 583) with delta (0, 0)
Screenshot: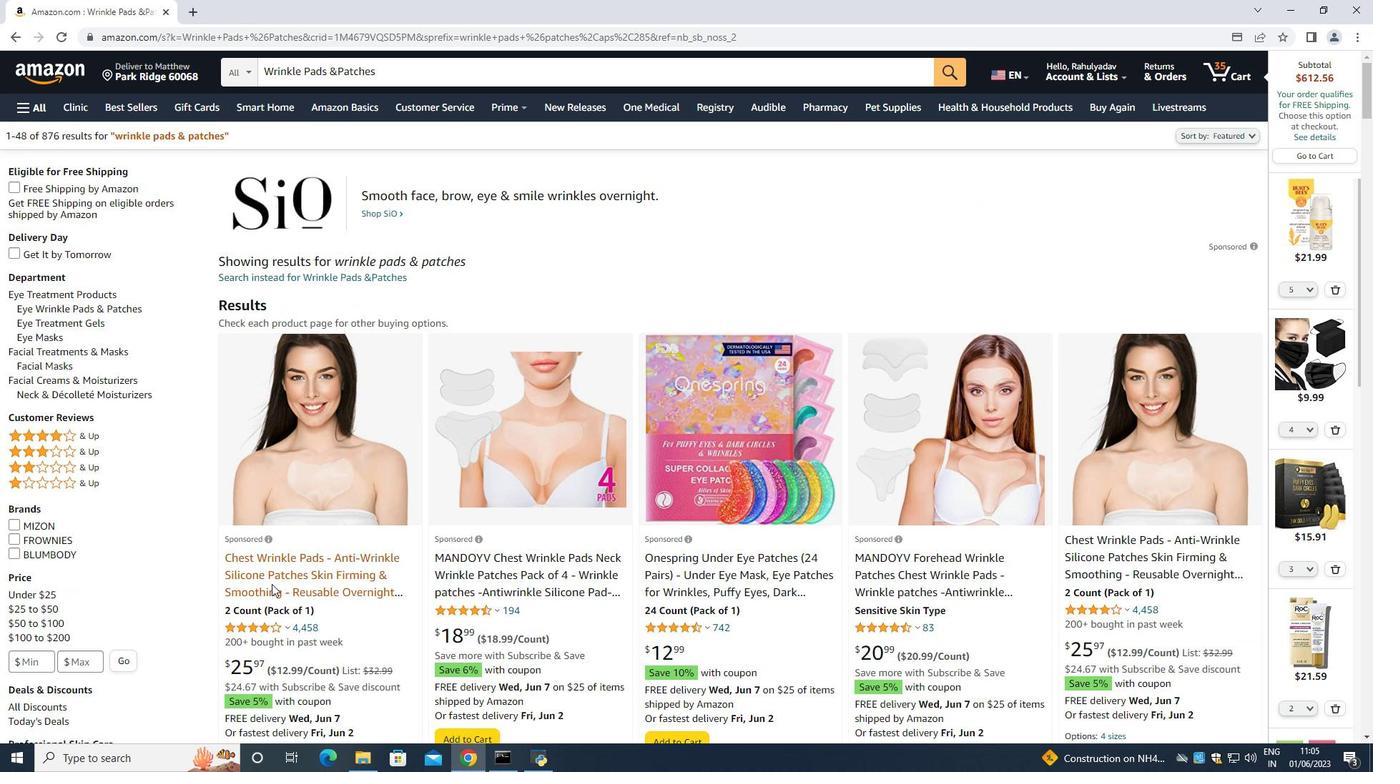 
Action: Mouse scrolled (272, 583) with delta (0, 0)
Screenshot: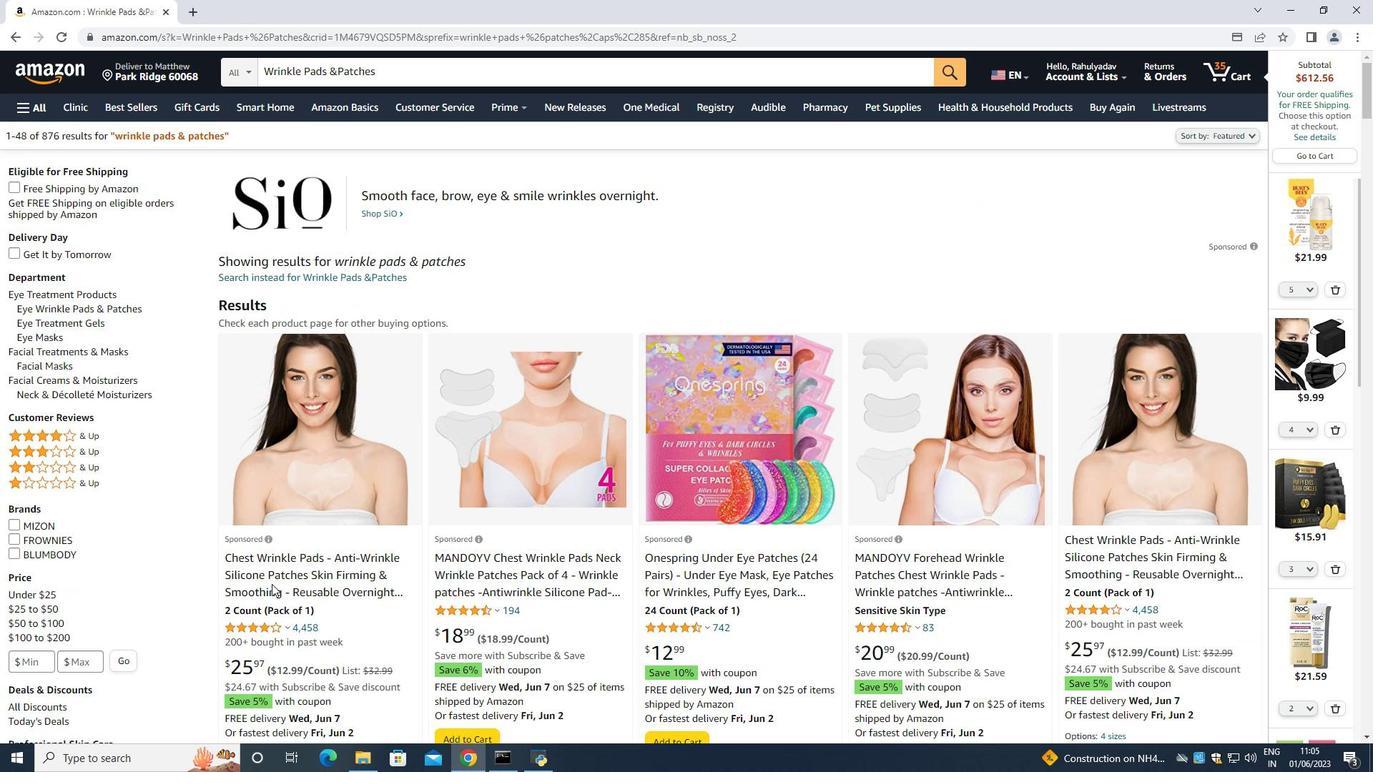 
Action: Mouse scrolled (272, 583) with delta (0, 0)
Screenshot: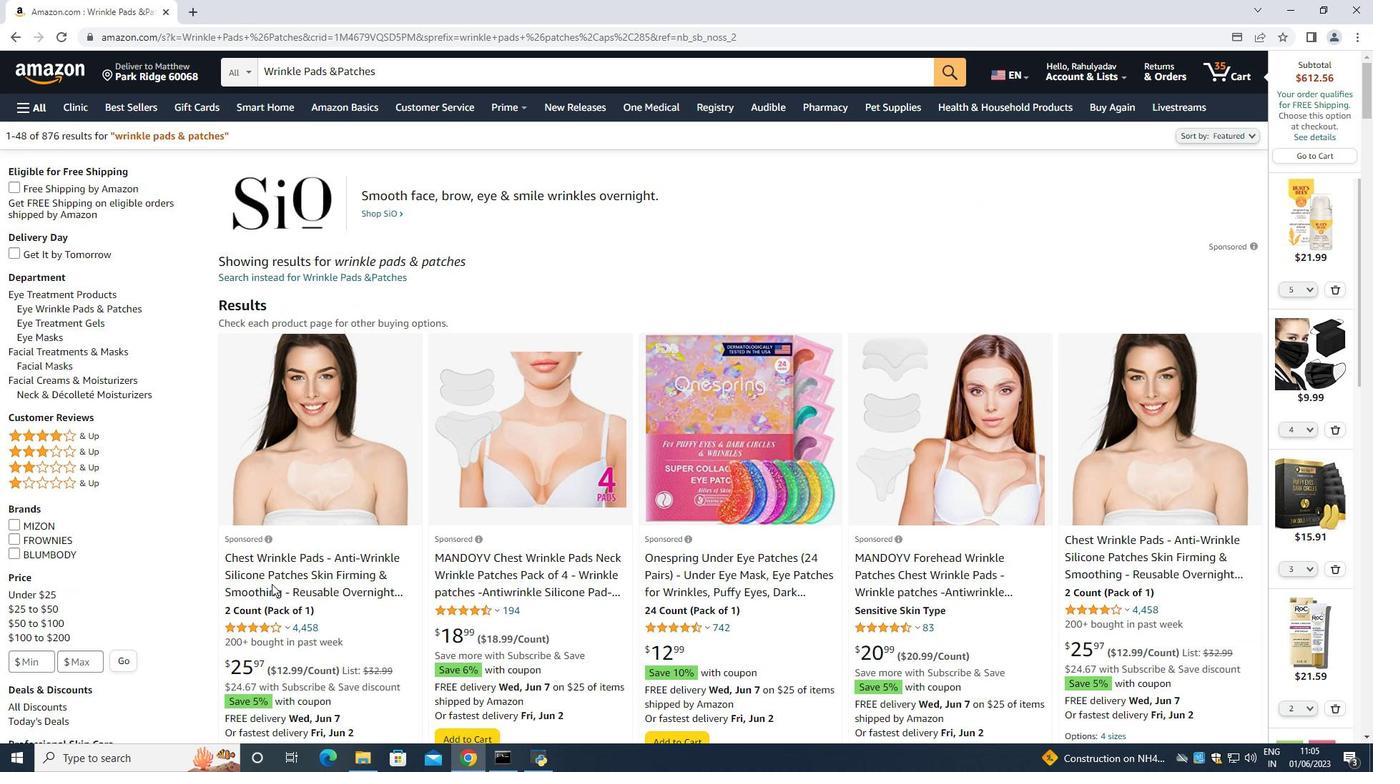 
Action: Mouse moved to (271, 583)
Screenshot: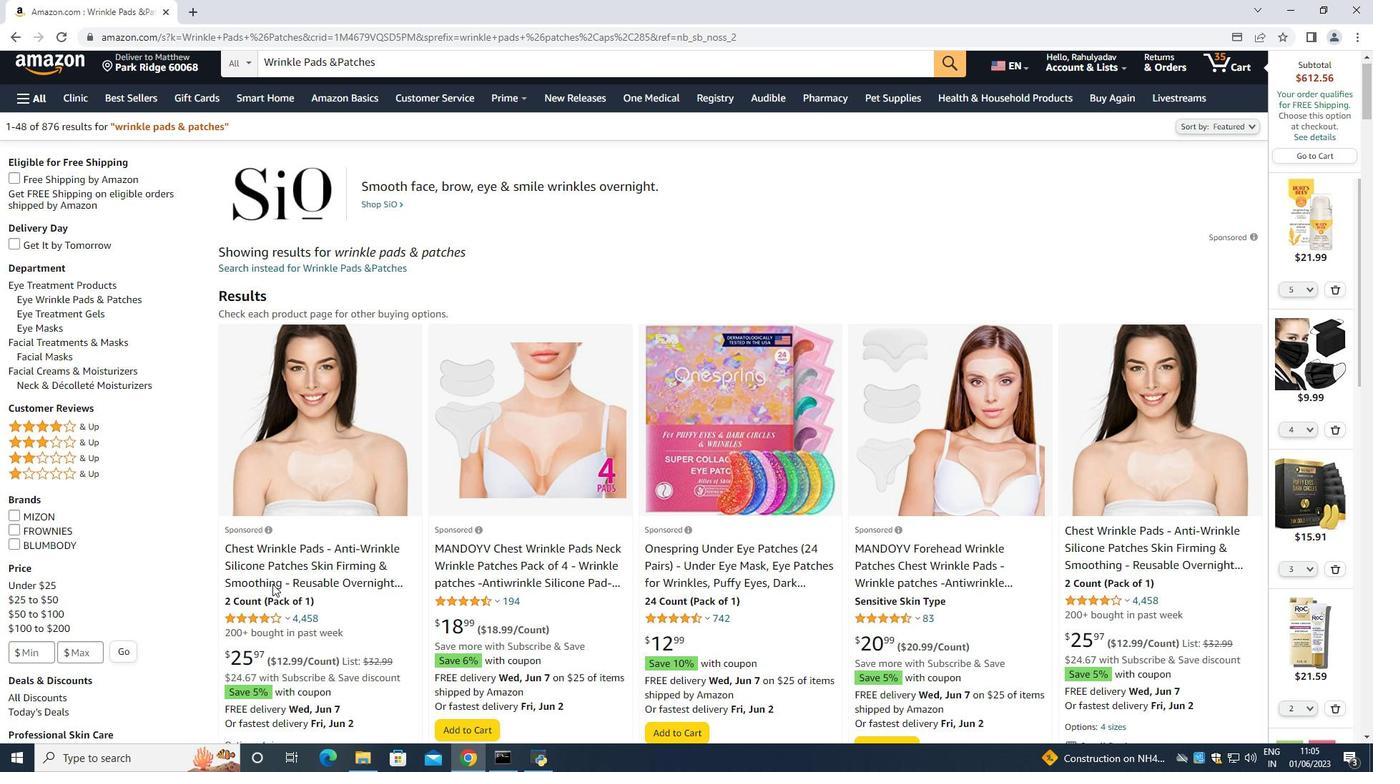 
Action: Mouse scrolled (271, 582) with delta (0, 0)
Screenshot: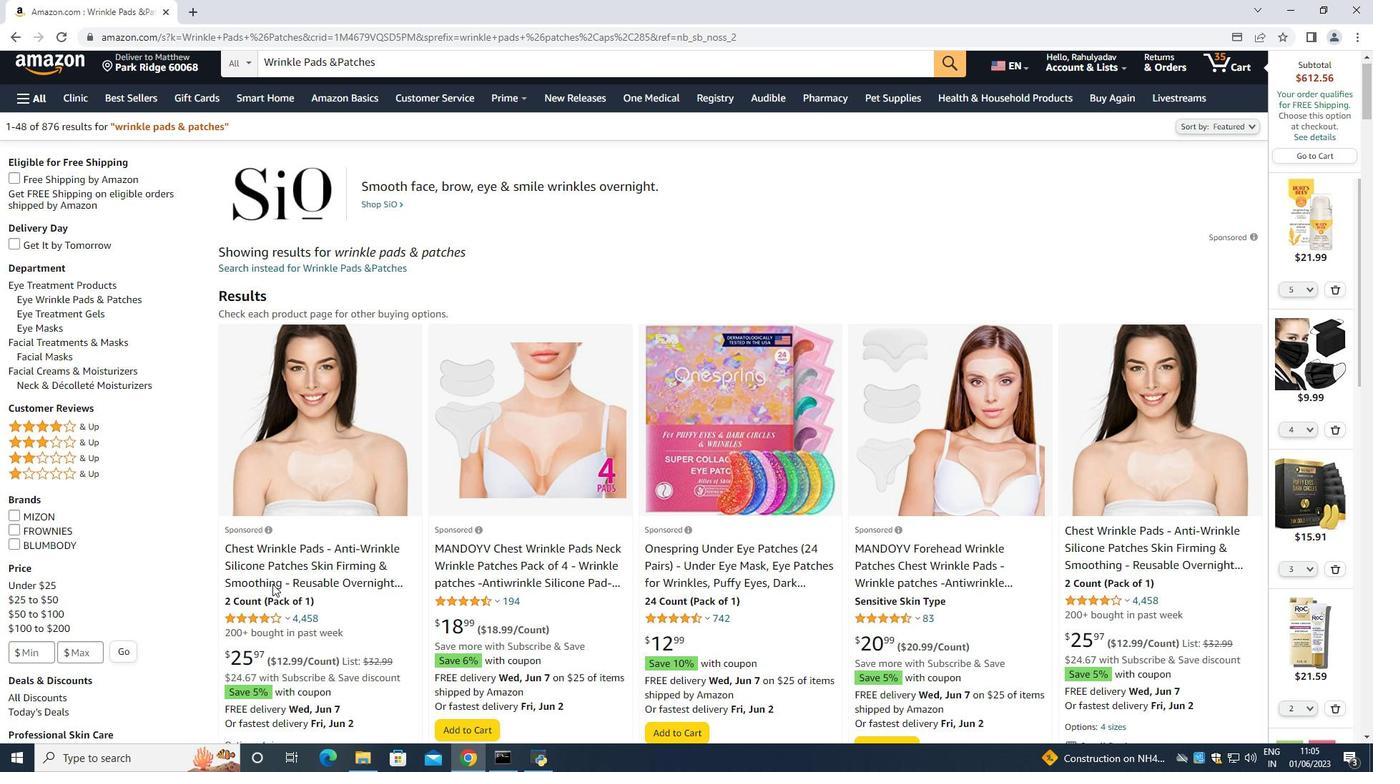 
Action: Mouse moved to (271, 581)
Screenshot: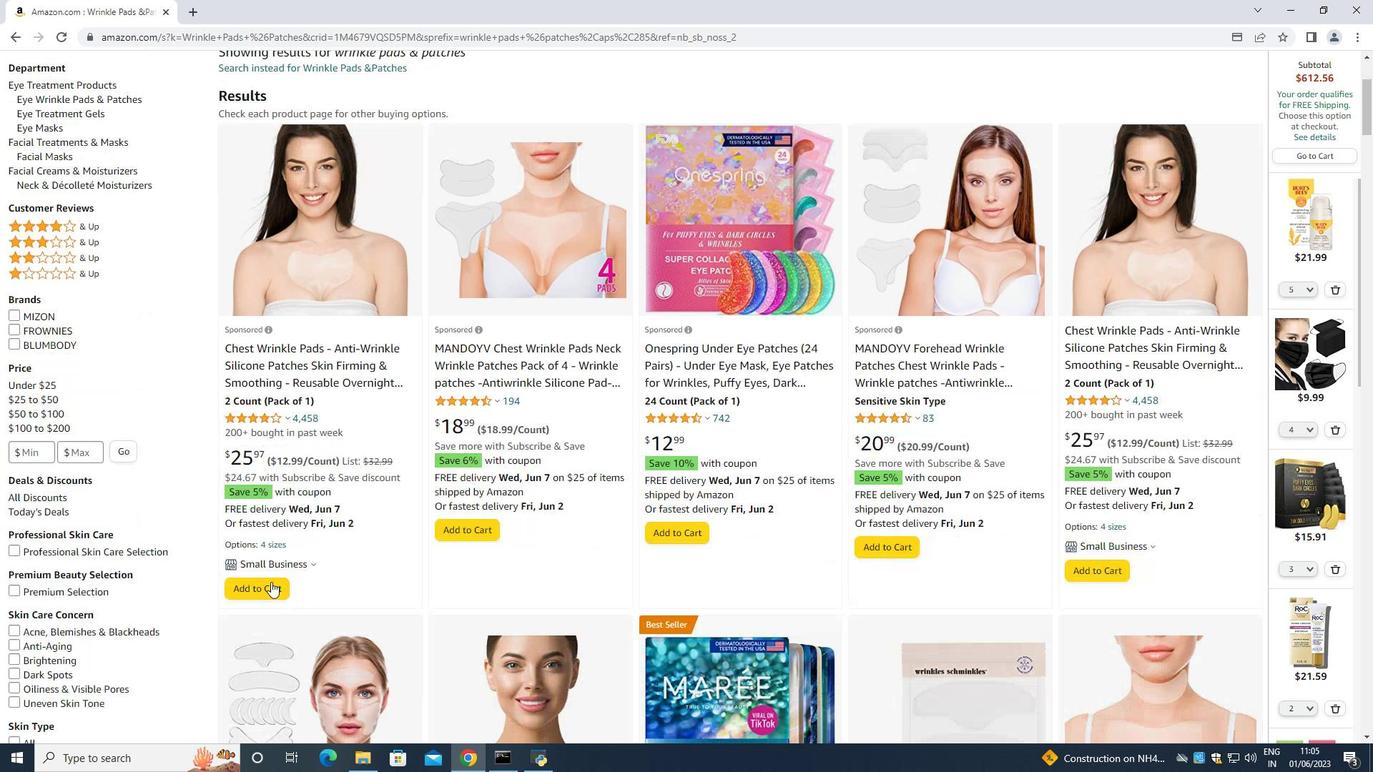 
Action: Mouse scrolled (271, 580) with delta (0, 0)
Screenshot: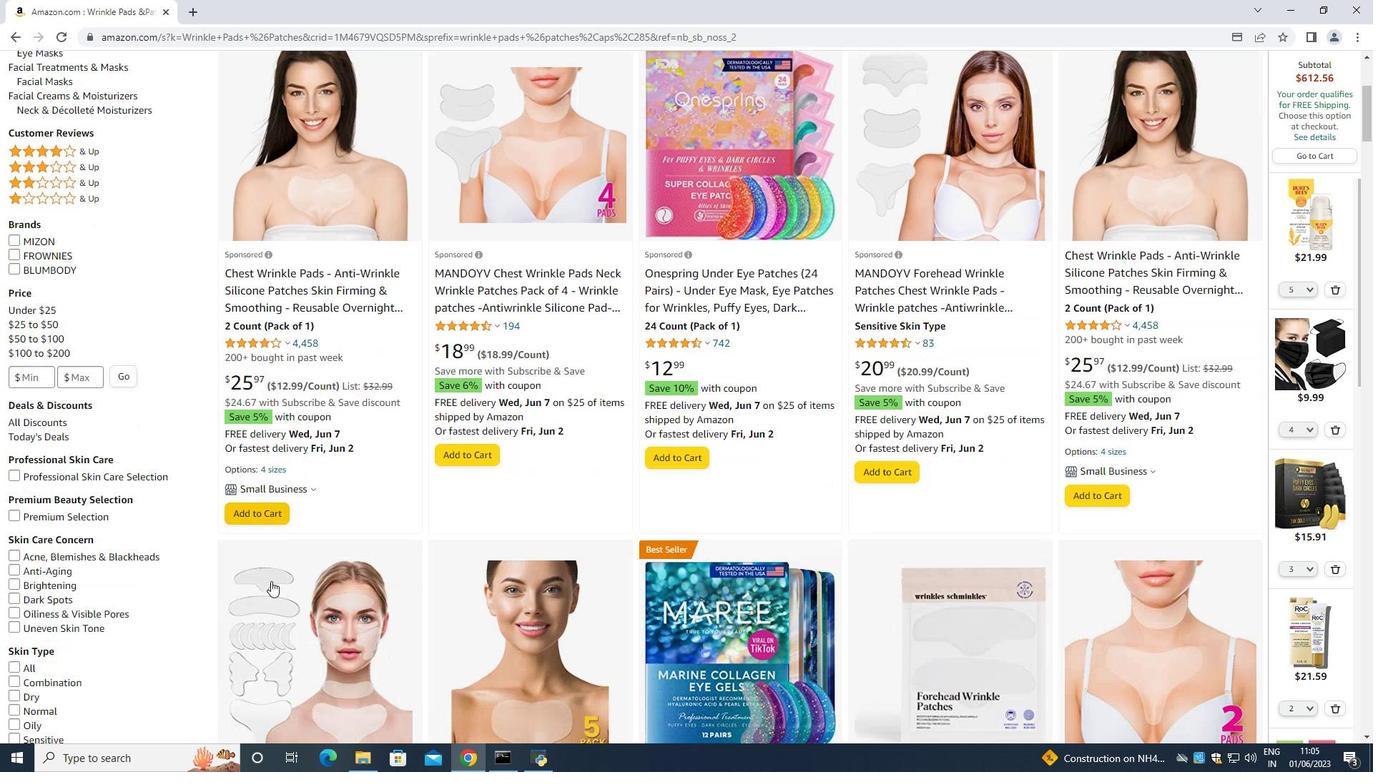 
Action: Mouse moved to (436, 530)
Screenshot: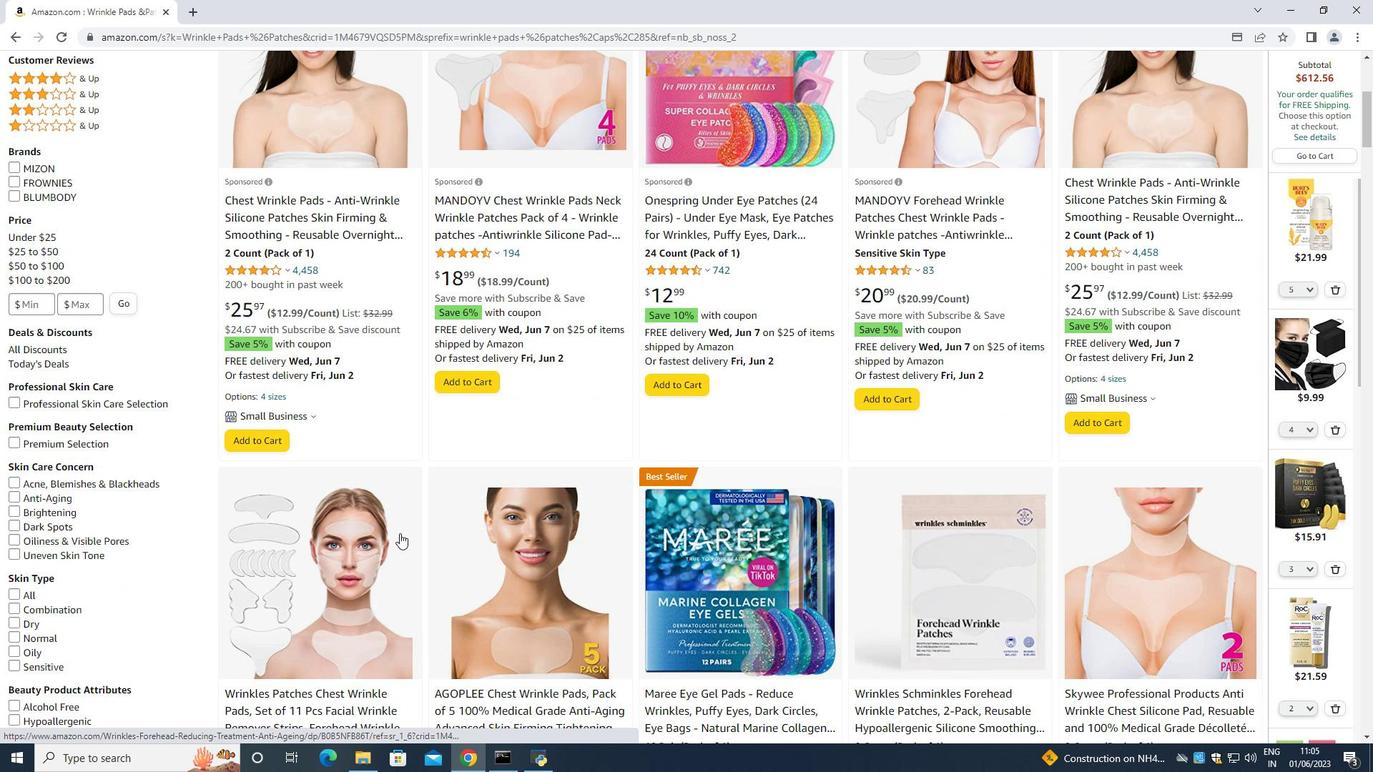 
Action: Mouse scrolled (436, 530) with delta (0, 0)
Screenshot: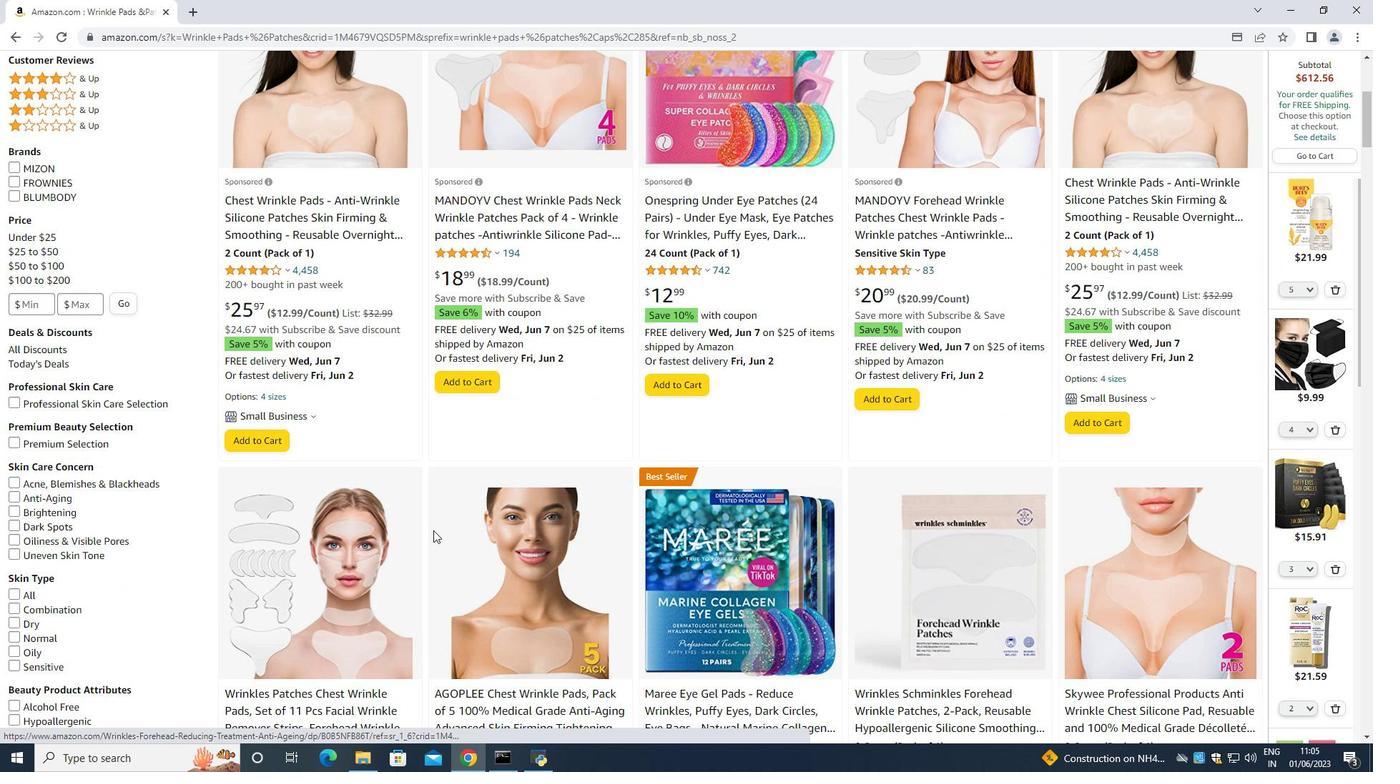 
Action: Mouse moved to (440, 530)
Screenshot: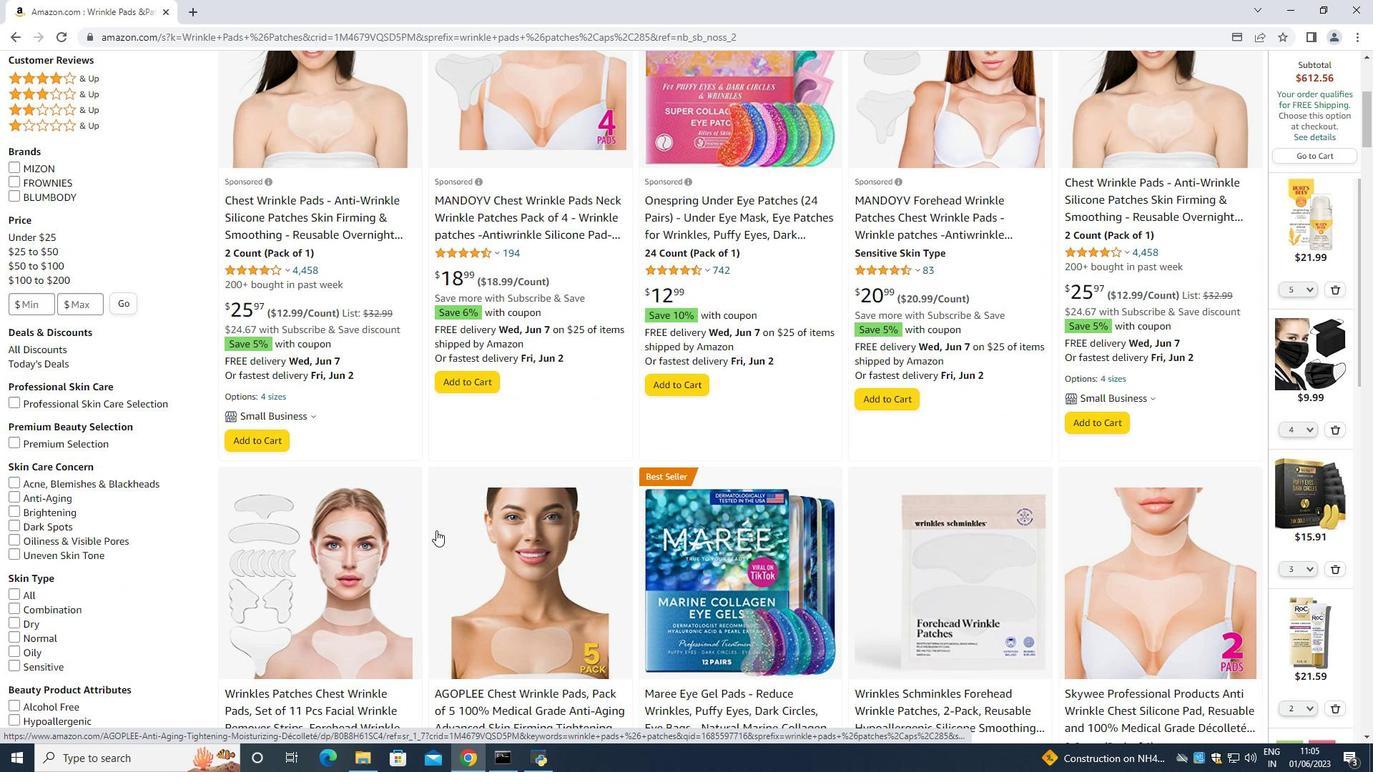 
Action: Mouse scrolled (440, 530) with delta (0, 0)
Screenshot: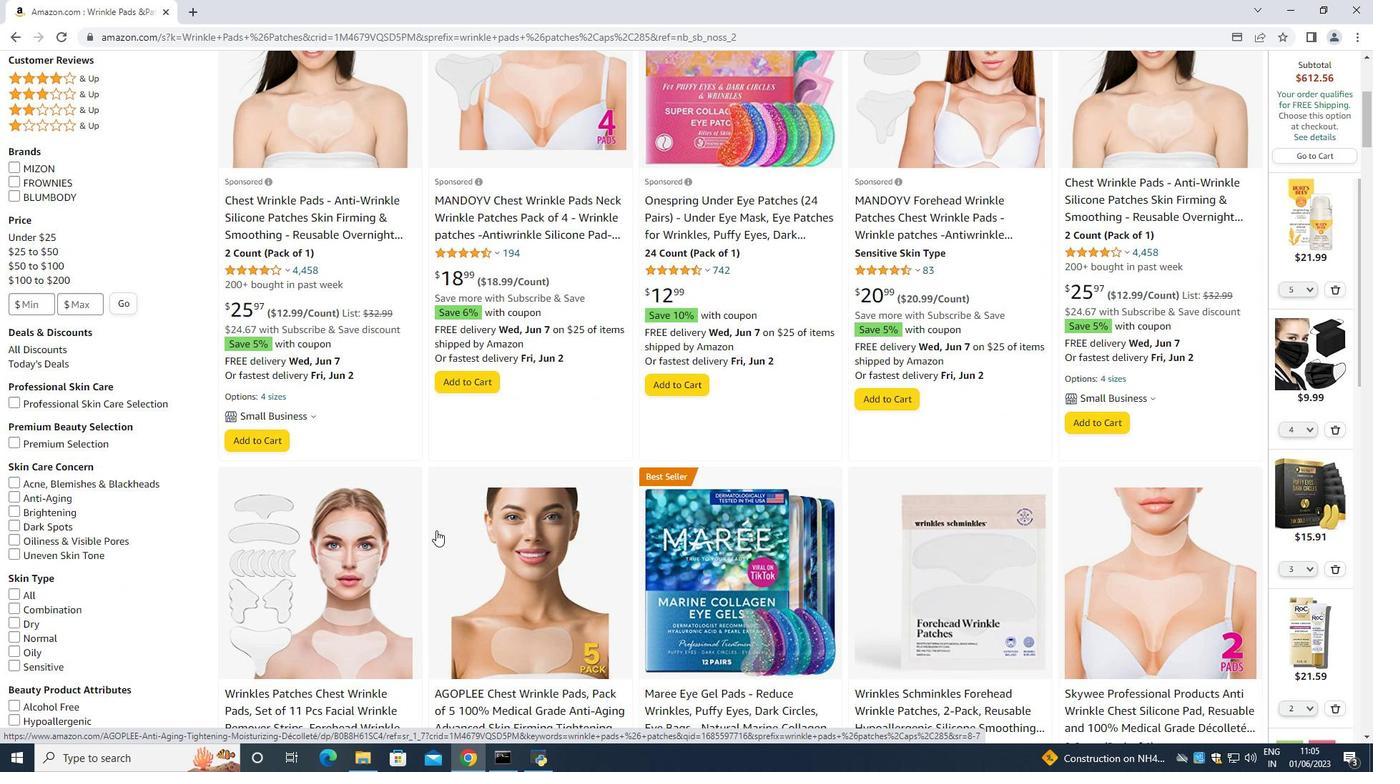 
Action: Mouse moved to (440, 530)
Screenshot: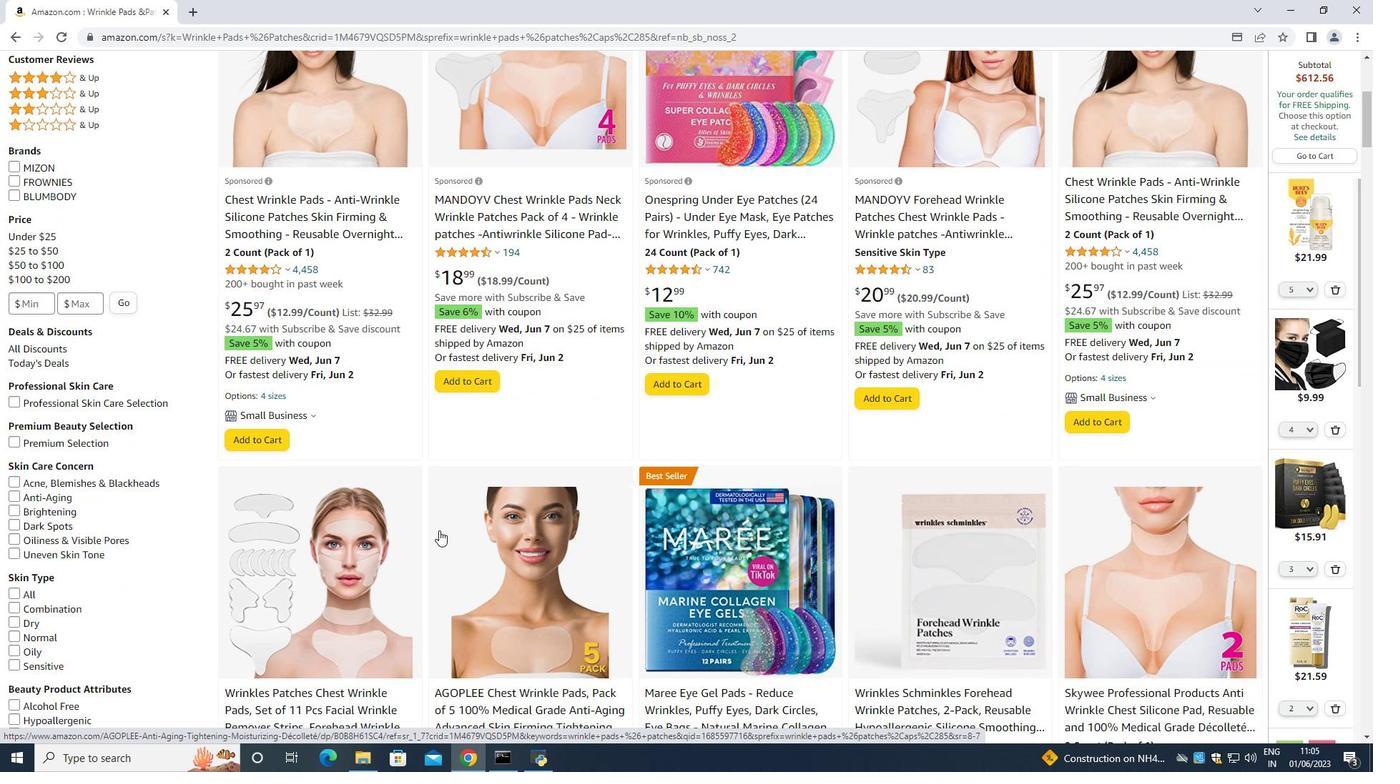 
Action: Mouse scrolled (440, 530) with delta (0, 0)
Screenshot: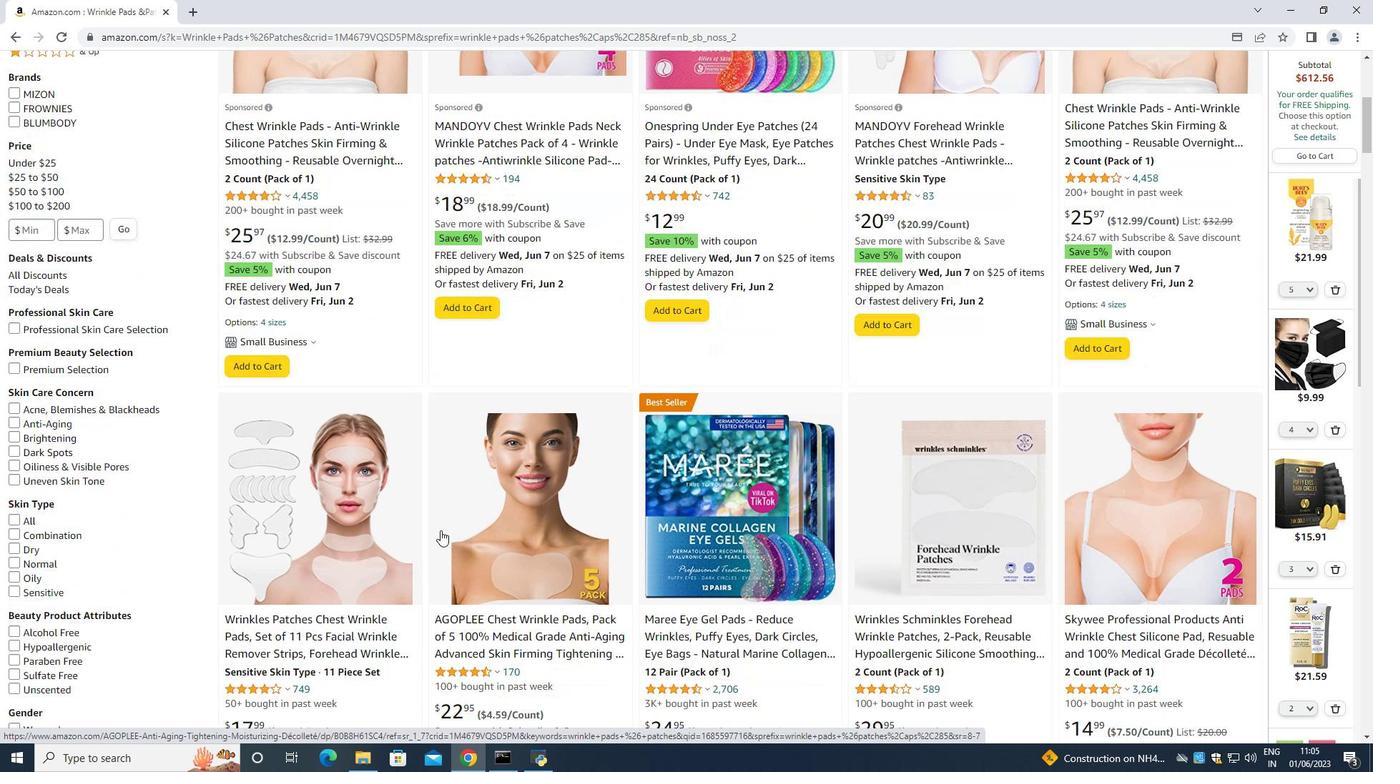 
Action: Mouse moved to (438, 537)
Screenshot: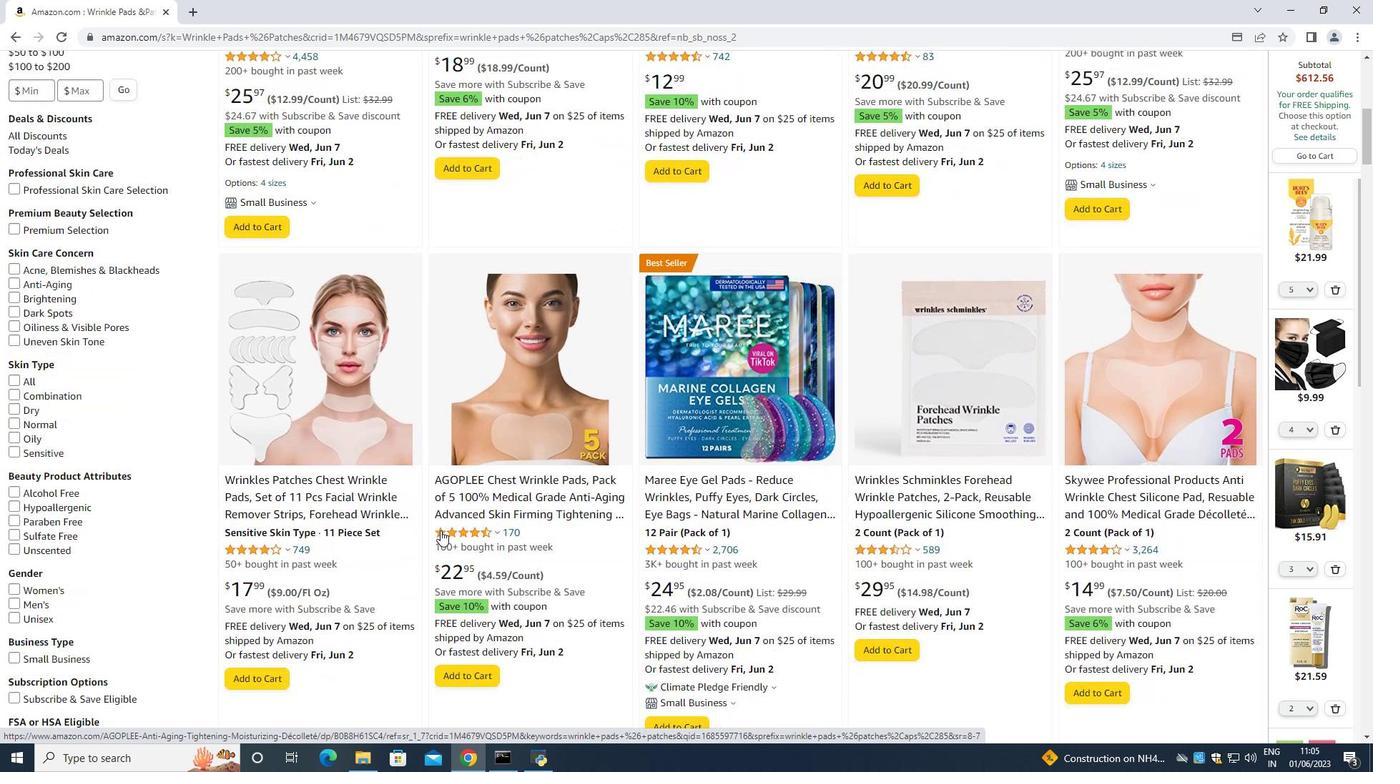 
Action: Mouse scrolled (438, 537) with delta (0, 0)
Screenshot: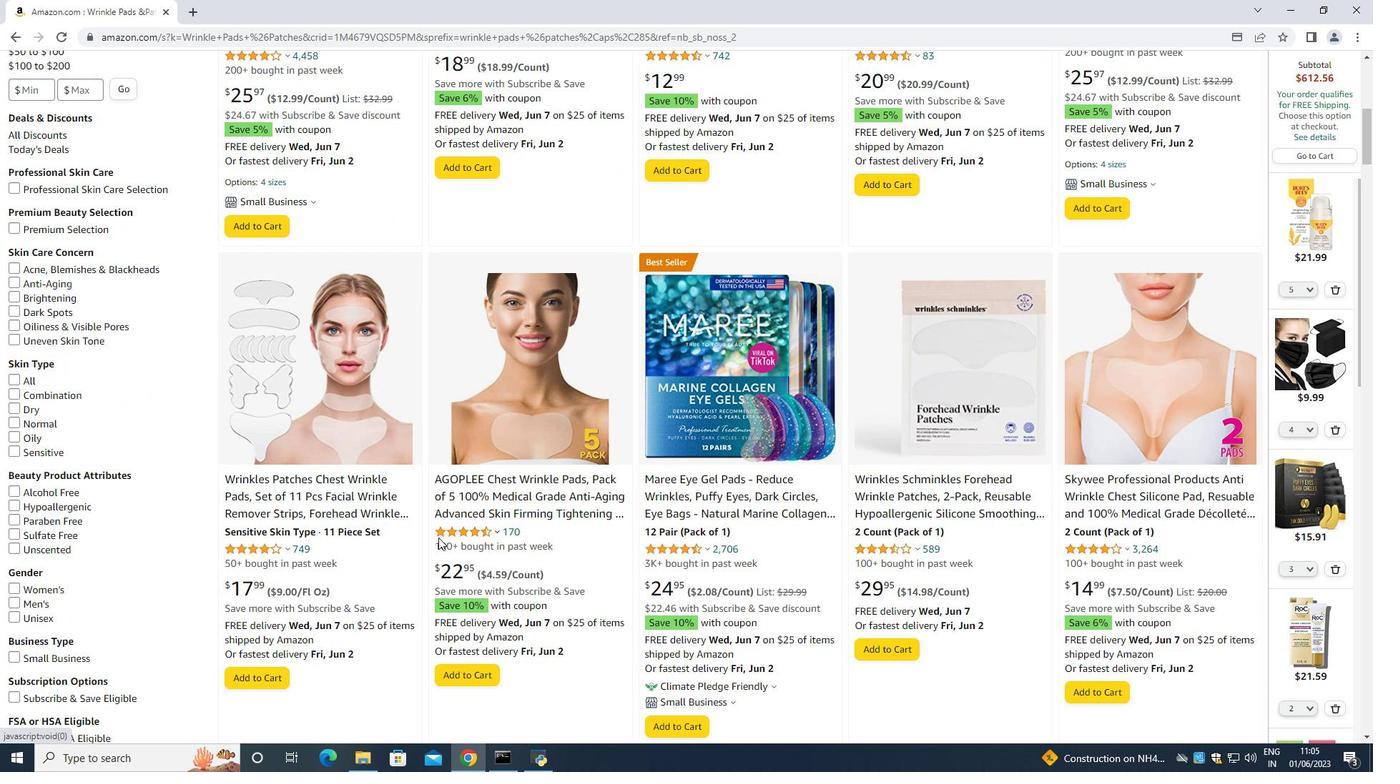 
Action: Mouse scrolled (438, 537) with delta (0, 0)
Screenshot: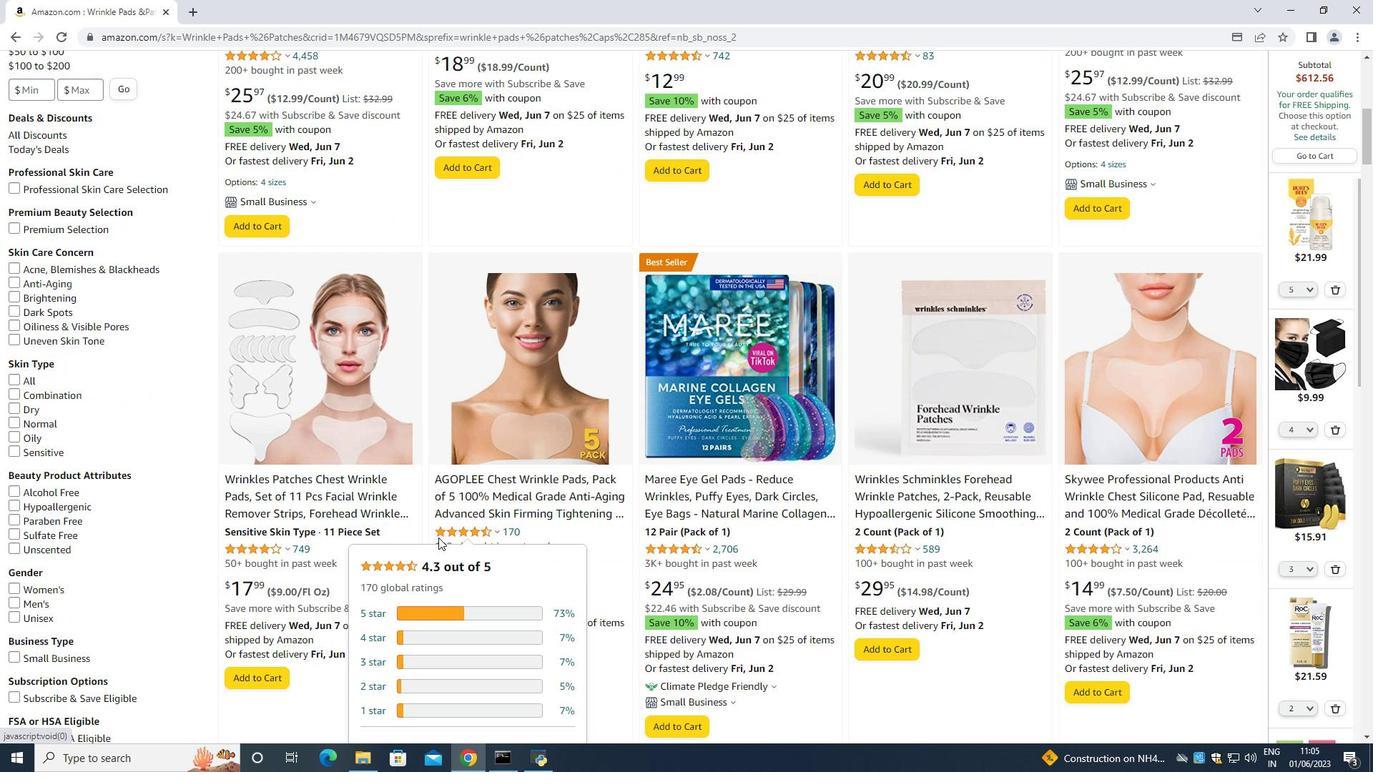 
Action: Mouse scrolled (438, 537) with delta (0, 0)
Screenshot: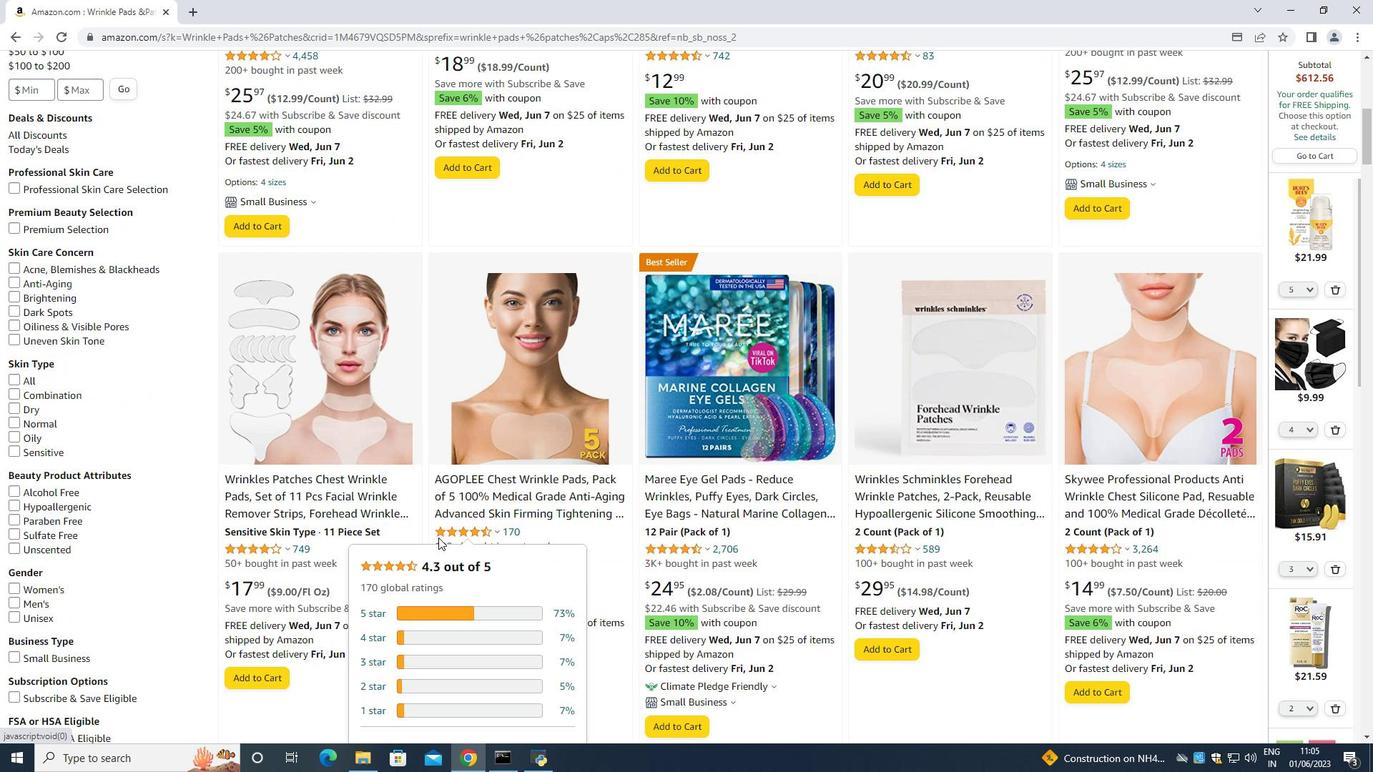 
Action: Mouse scrolled (438, 537) with delta (0, 0)
Screenshot: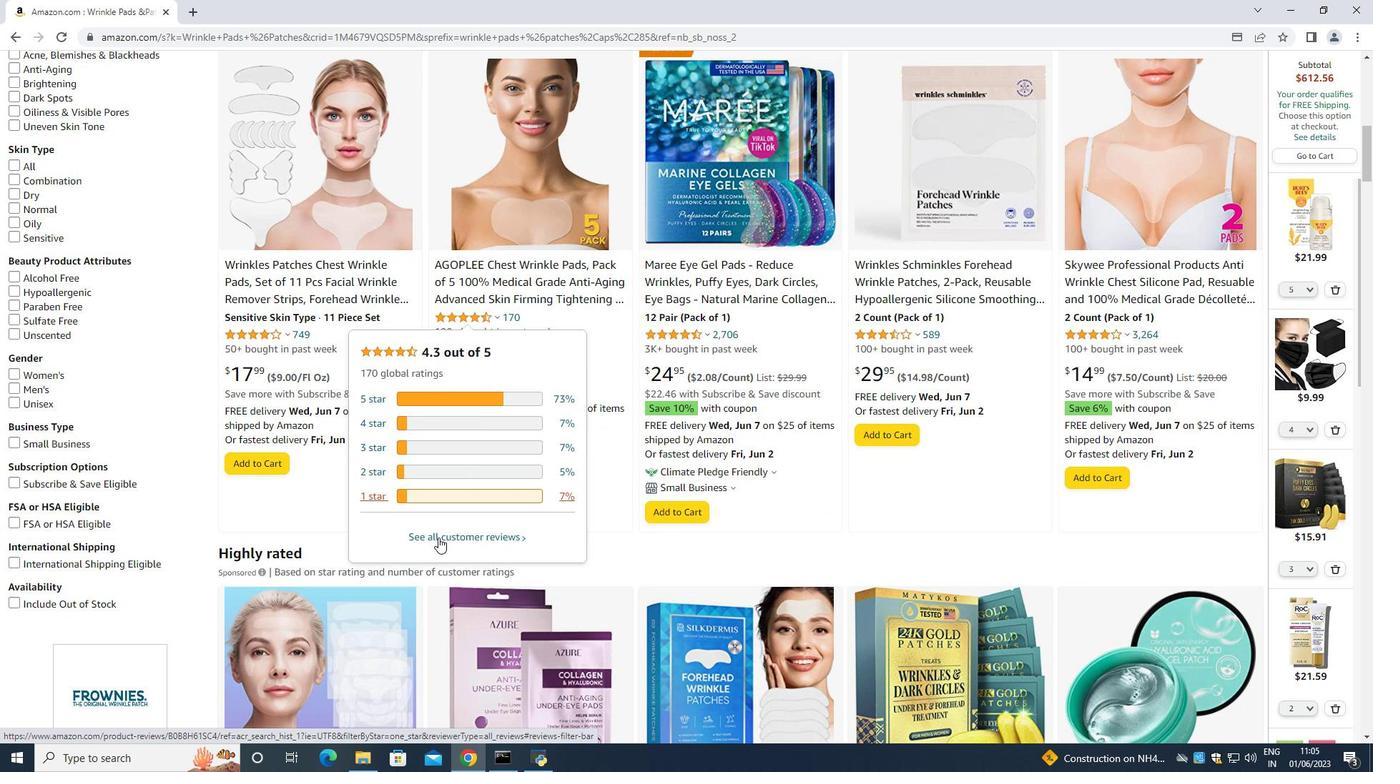 
Action: Mouse scrolled (438, 537) with delta (0, 0)
Screenshot: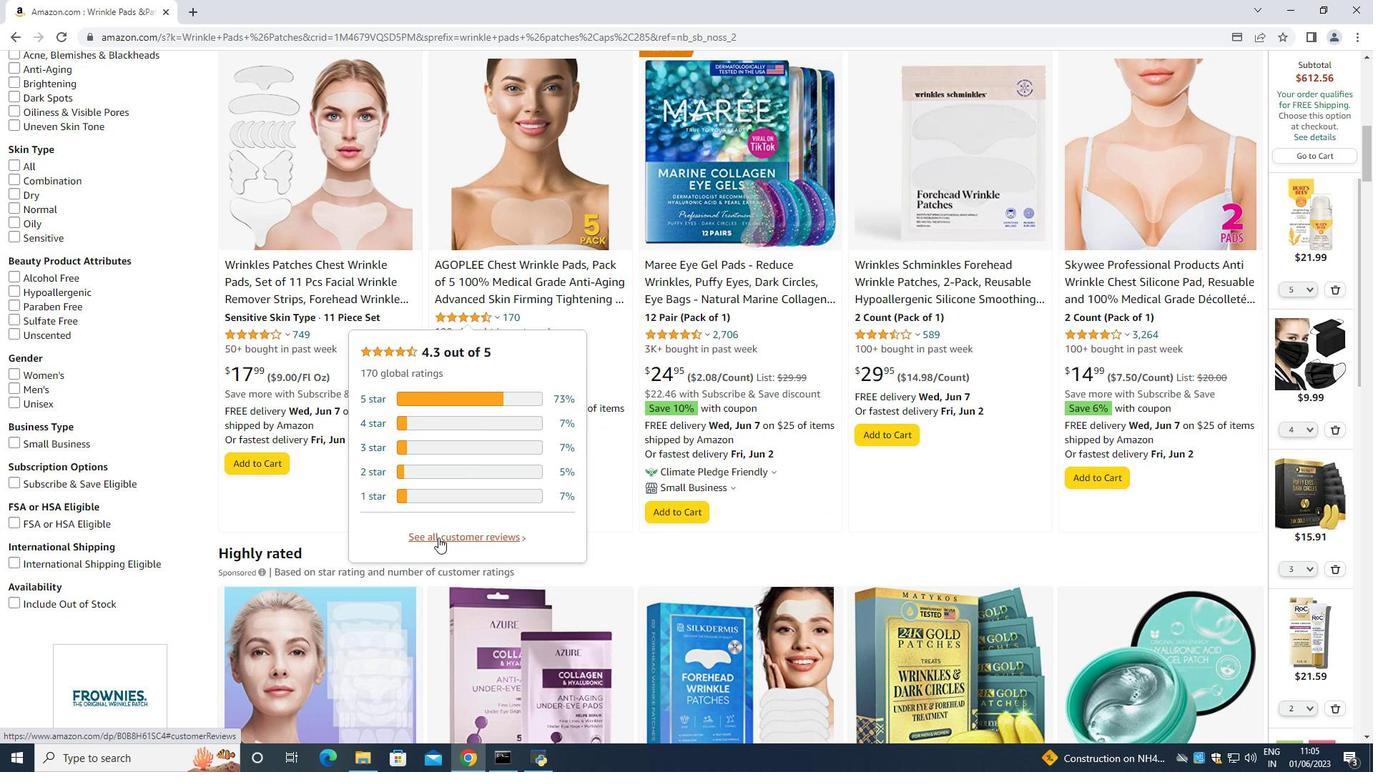 
Action: Mouse scrolled (438, 537) with delta (0, 0)
Screenshot: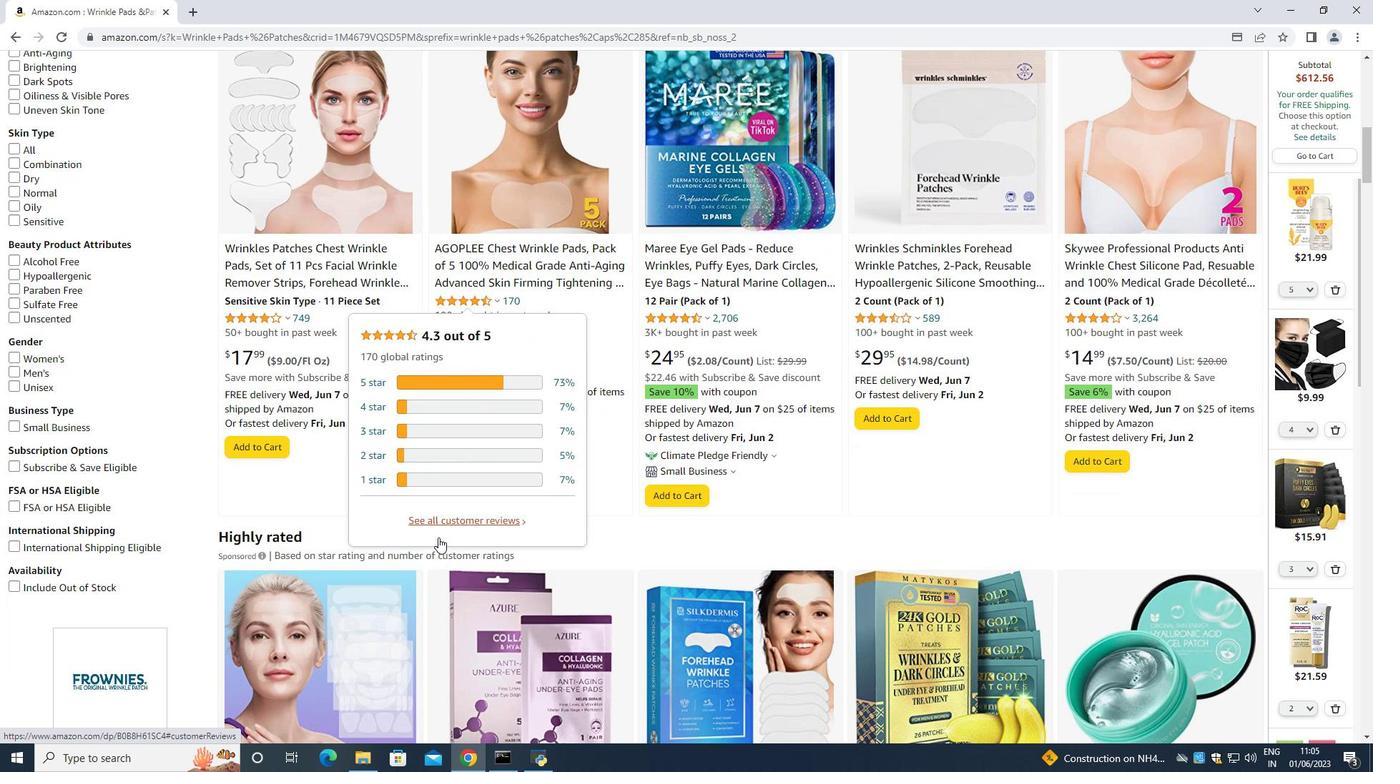 
Action: Mouse scrolled (438, 537) with delta (0, 0)
Screenshot: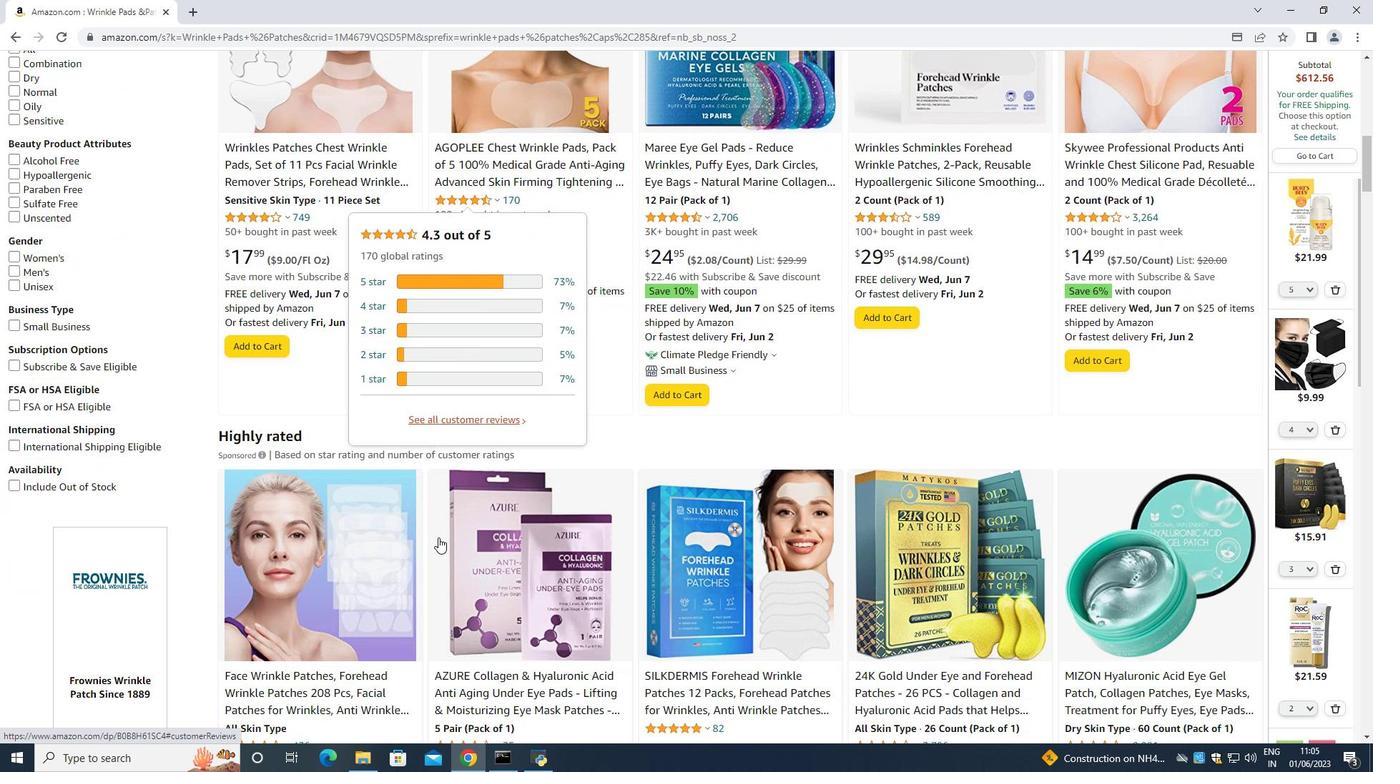 
Action: Mouse scrolled (438, 537) with delta (0, 0)
Screenshot: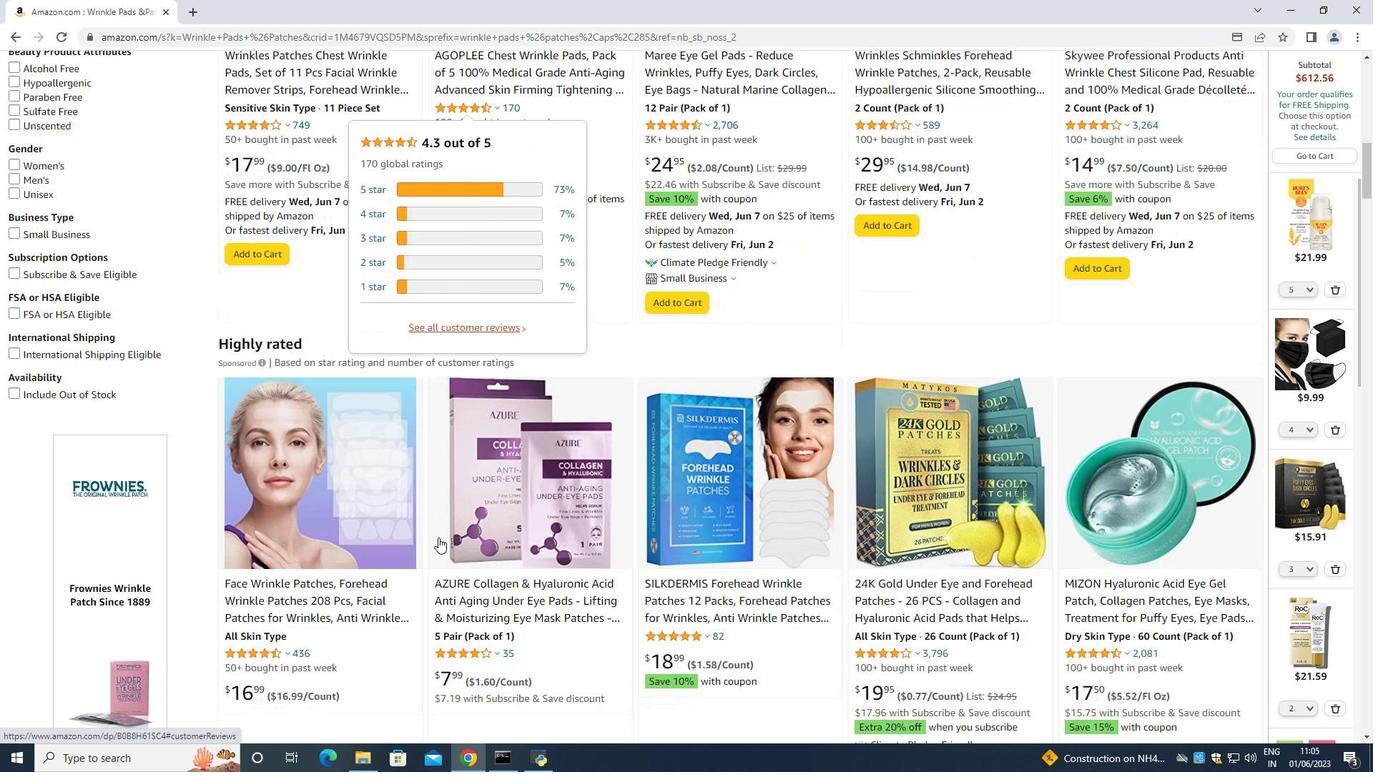 
Action: Mouse scrolled (438, 537) with delta (0, 0)
Screenshot: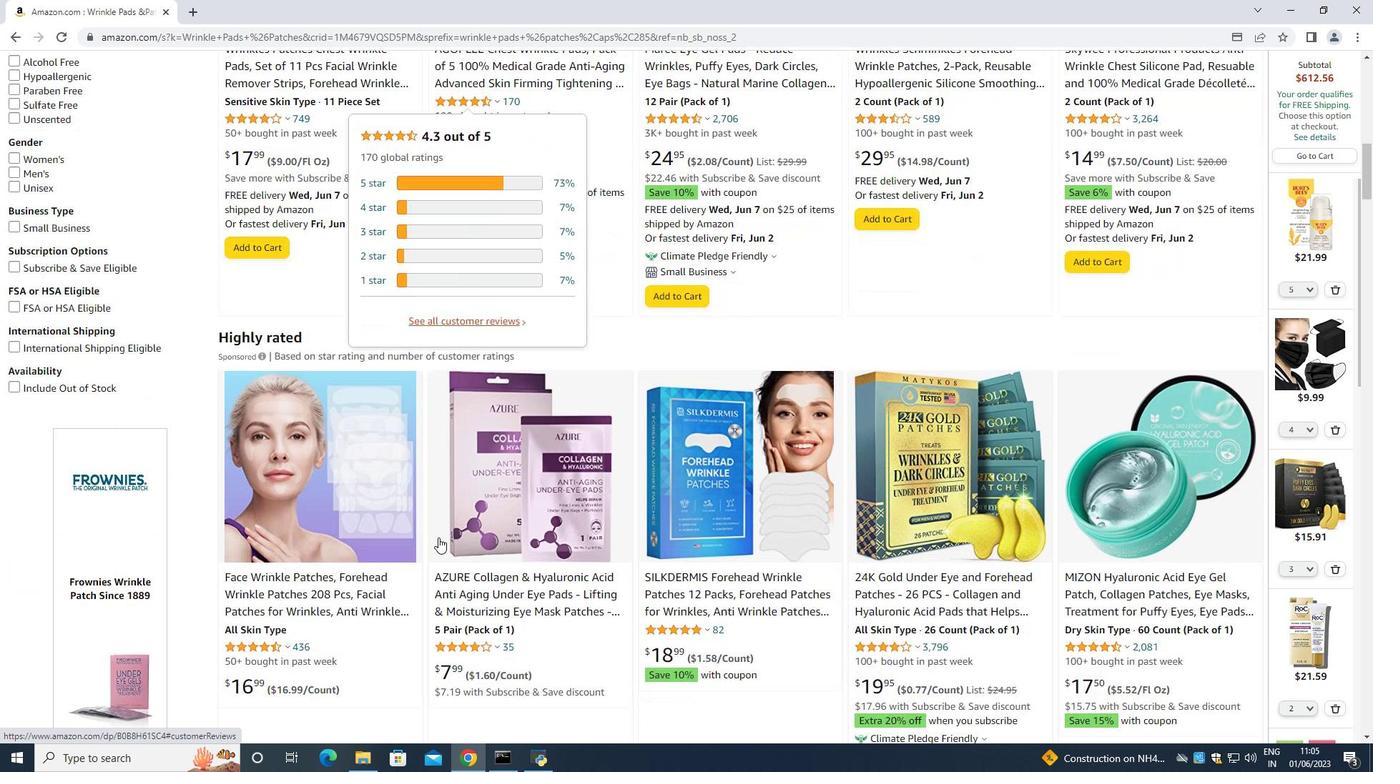 
Action: Mouse scrolled (438, 537) with delta (0, 0)
Screenshot: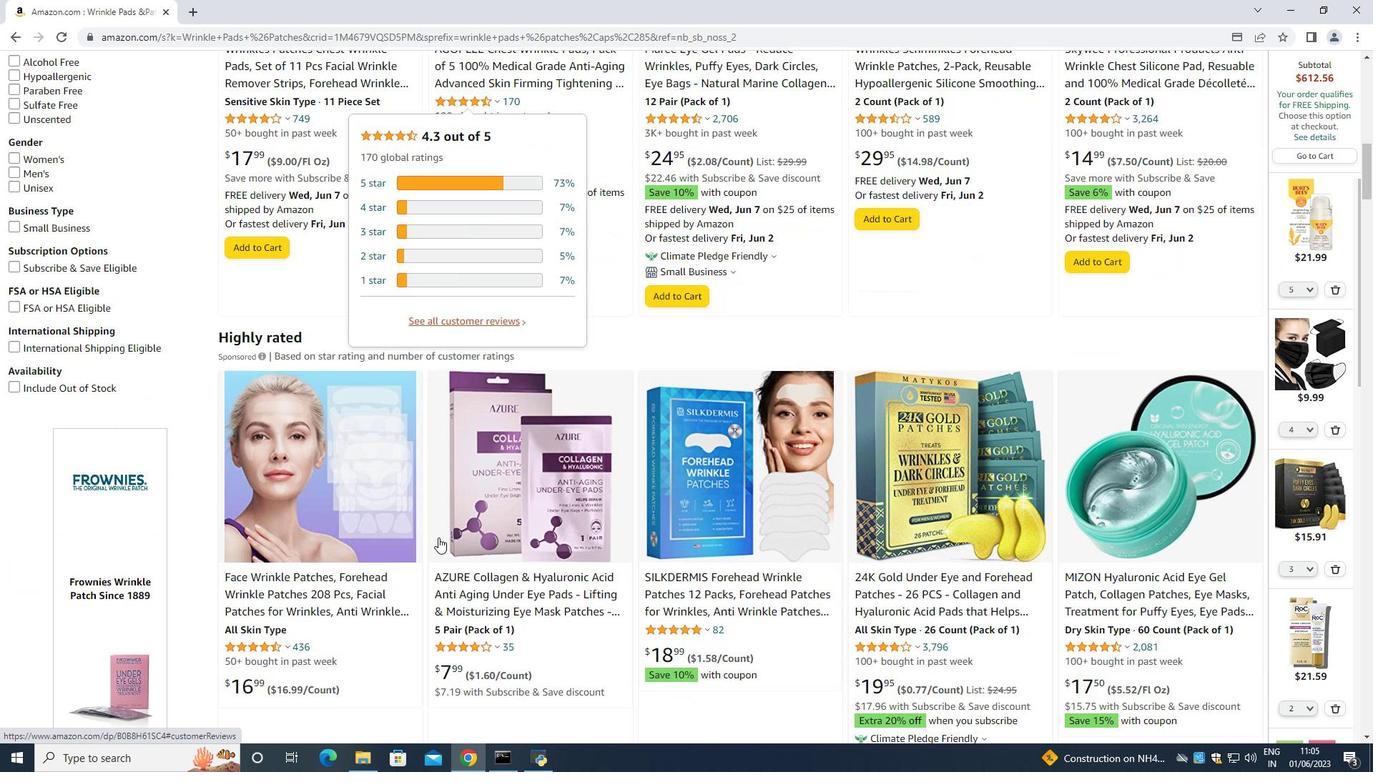 
Action: Mouse scrolled (438, 537) with delta (0, 0)
Screenshot: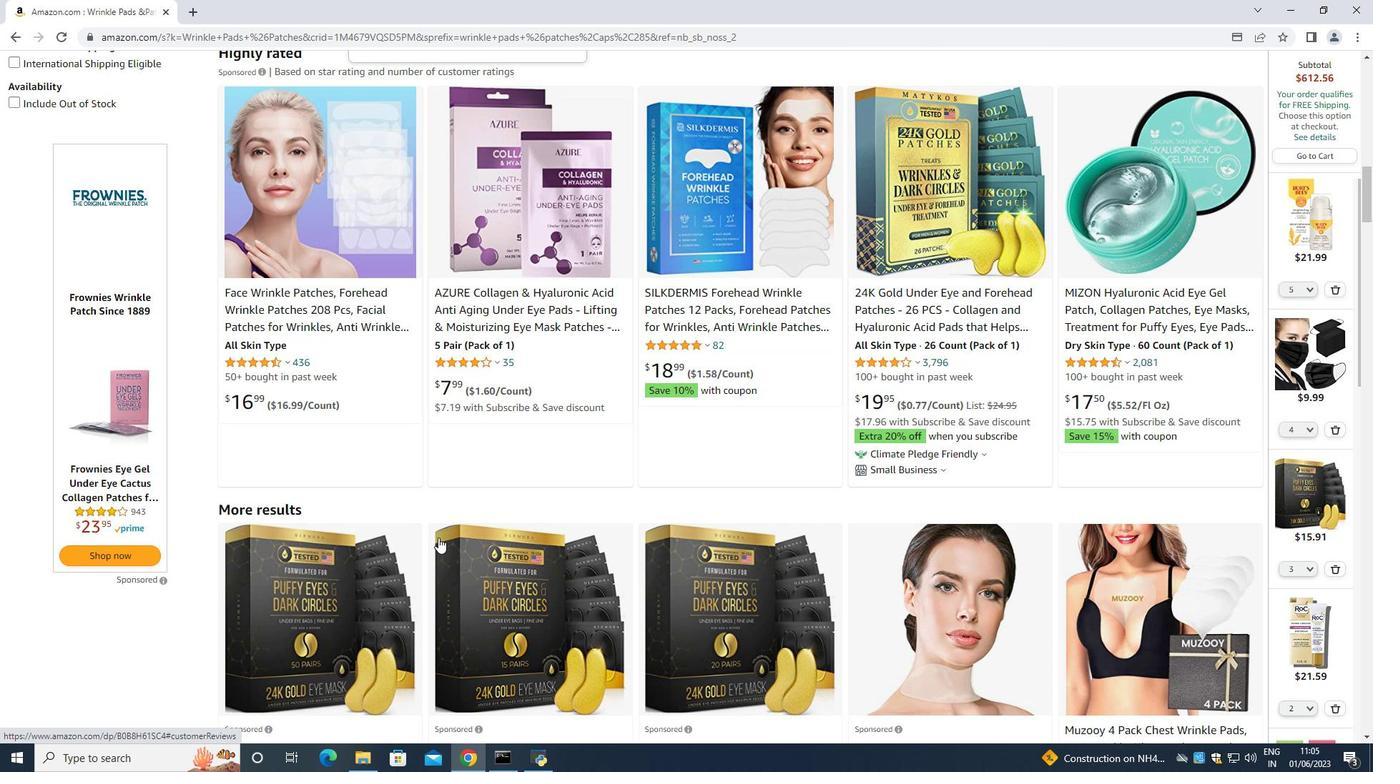 
Action: Mouse scrolled (438, 537) with delta (0, 0)
Screenshot: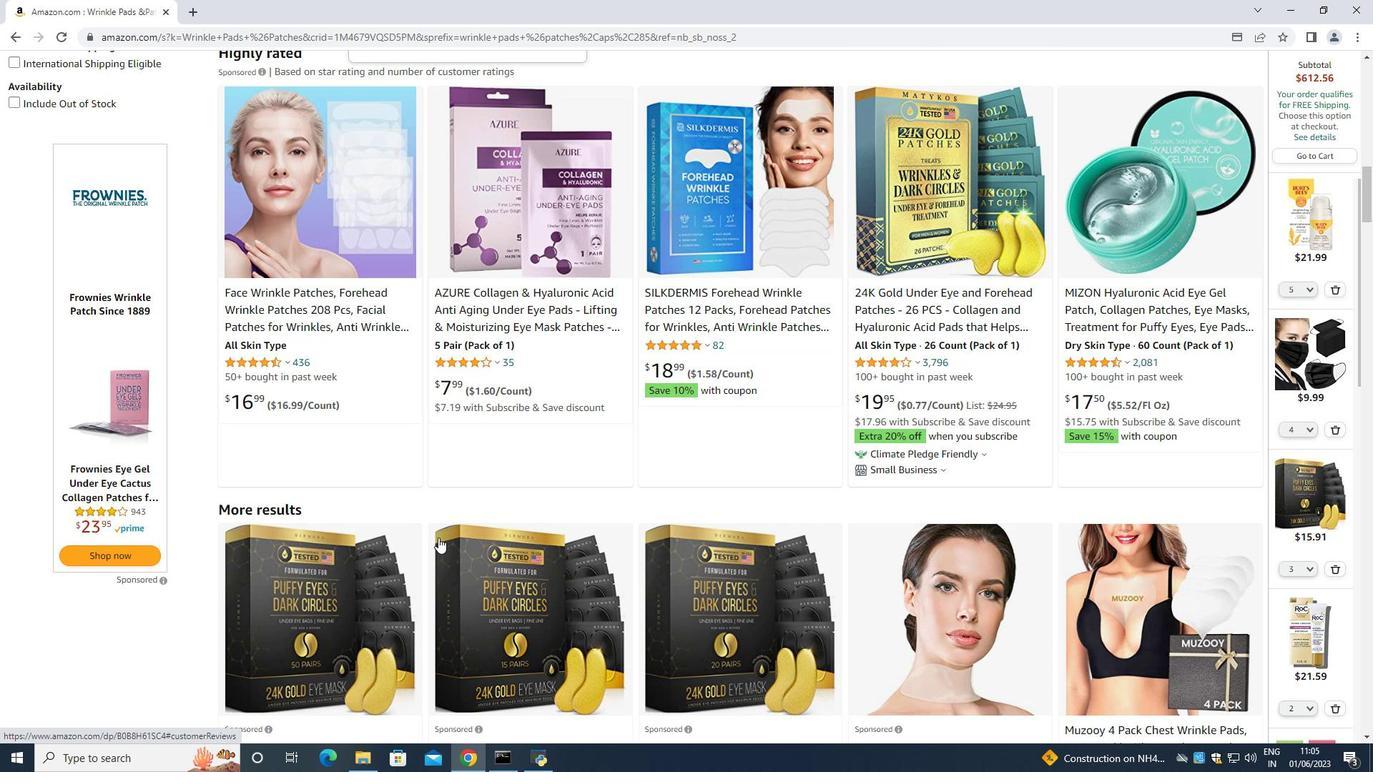 
Action: Mouse scrolled (438, 537) with delta (0, 0)
Screenshot: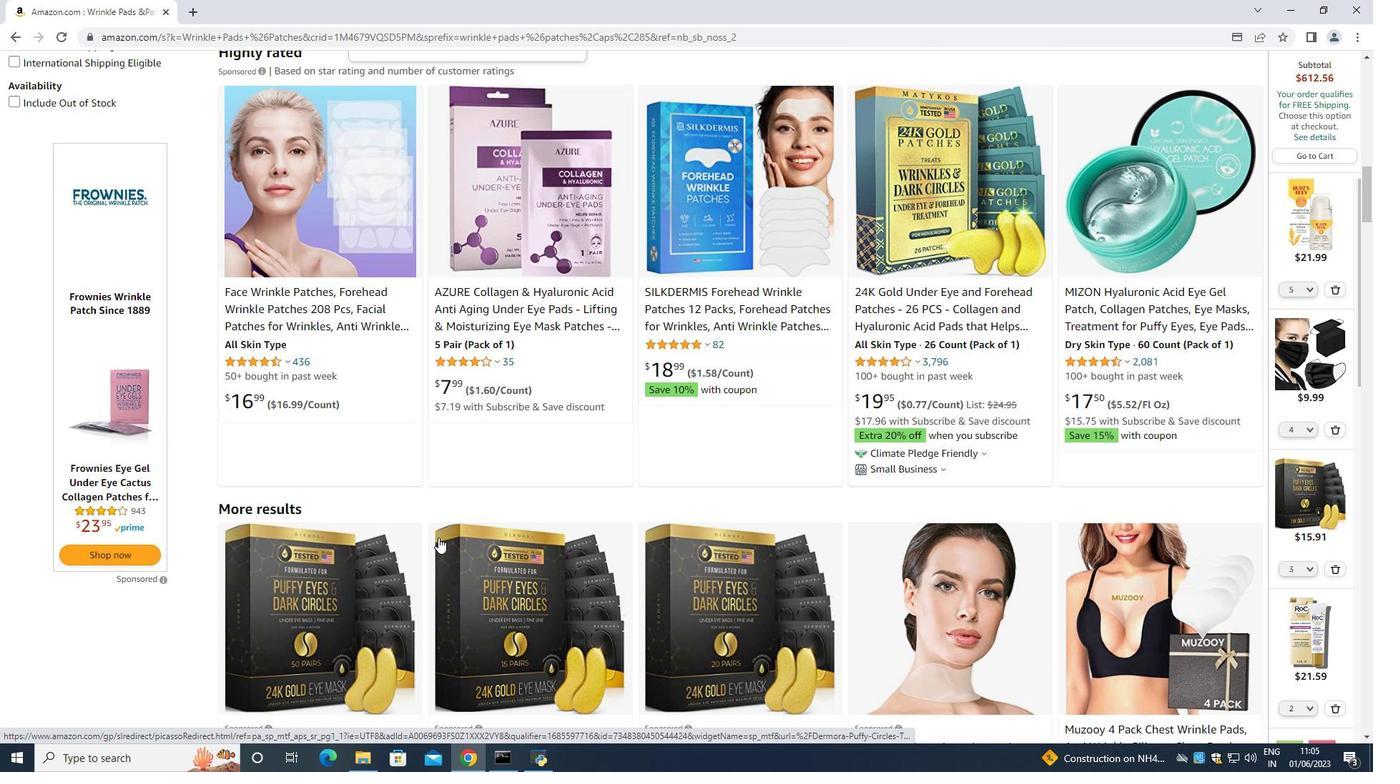 
Action: Mouse scrolled (438, 538) with delta (0, 0)
Screenshot: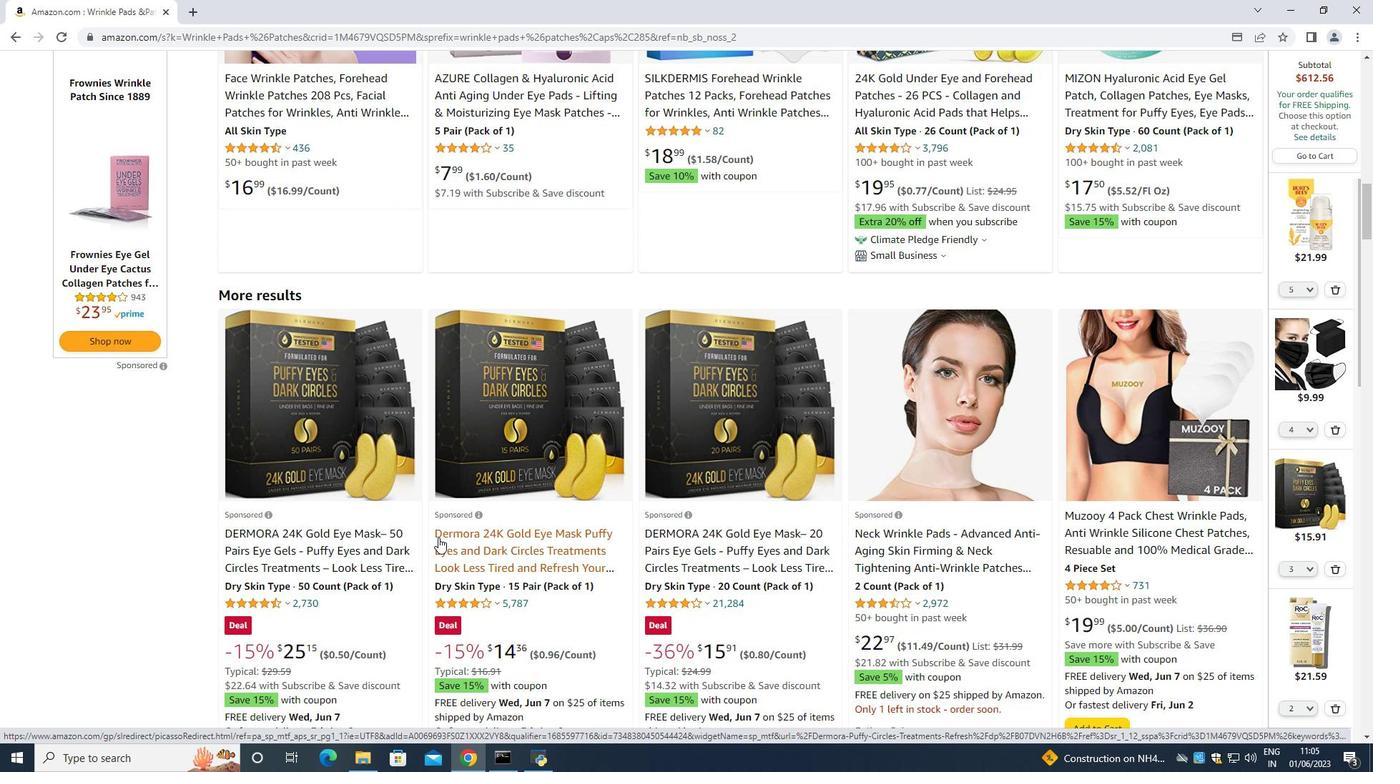 
Action: Mouse scrolled (438, 538) with delta (0, 0)
Screenshot: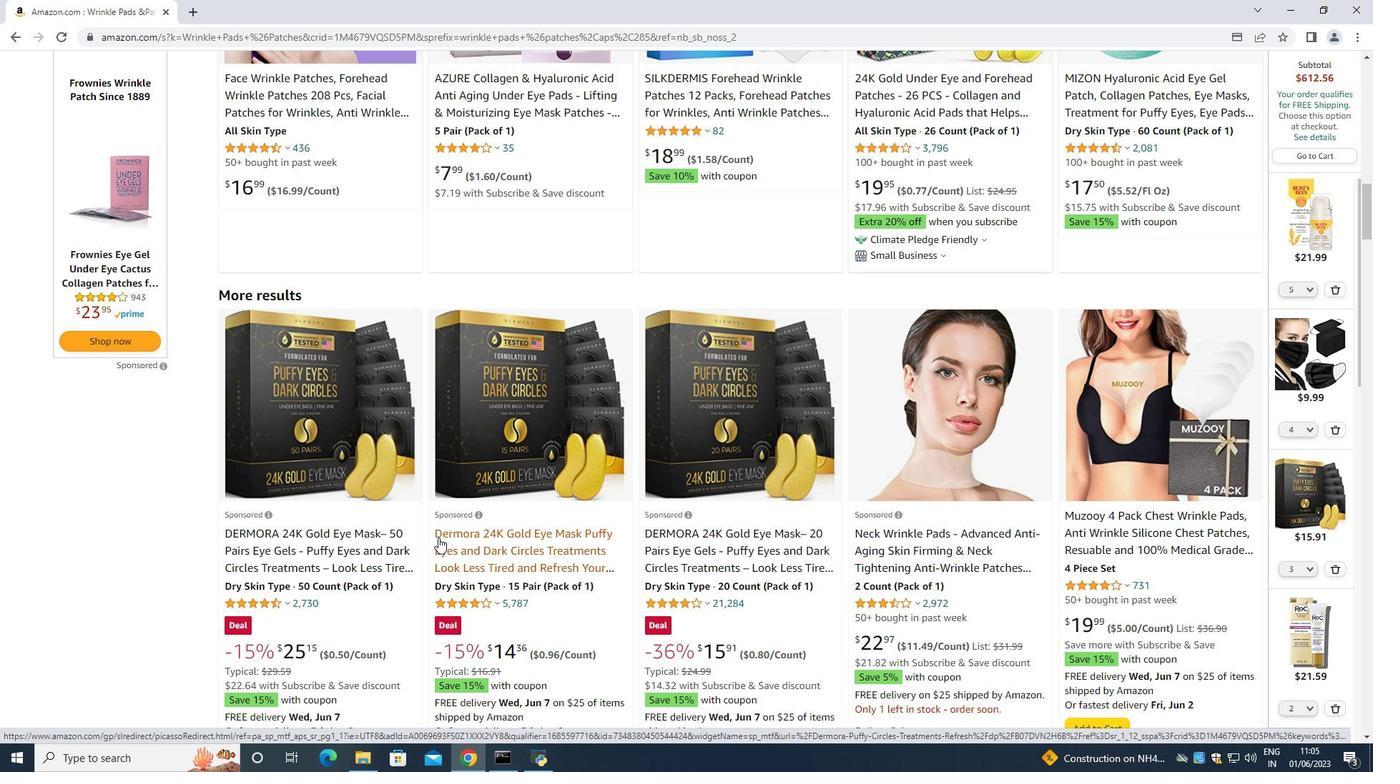
Action: Mouse scrolled (438, 538) with delta (0, 0)
Screenshot: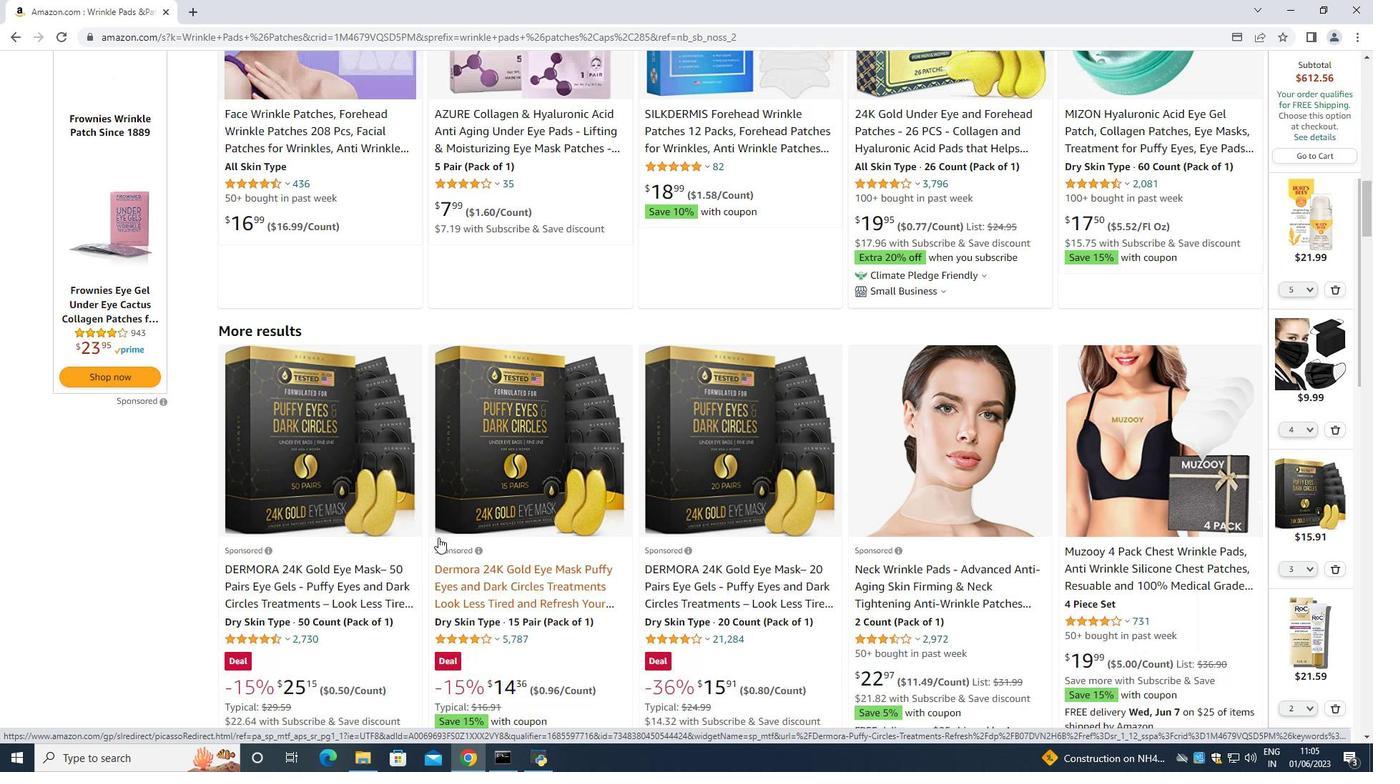 
Action: Mouse scrolled (438, 538) with delta (0, 0)
Screenshot: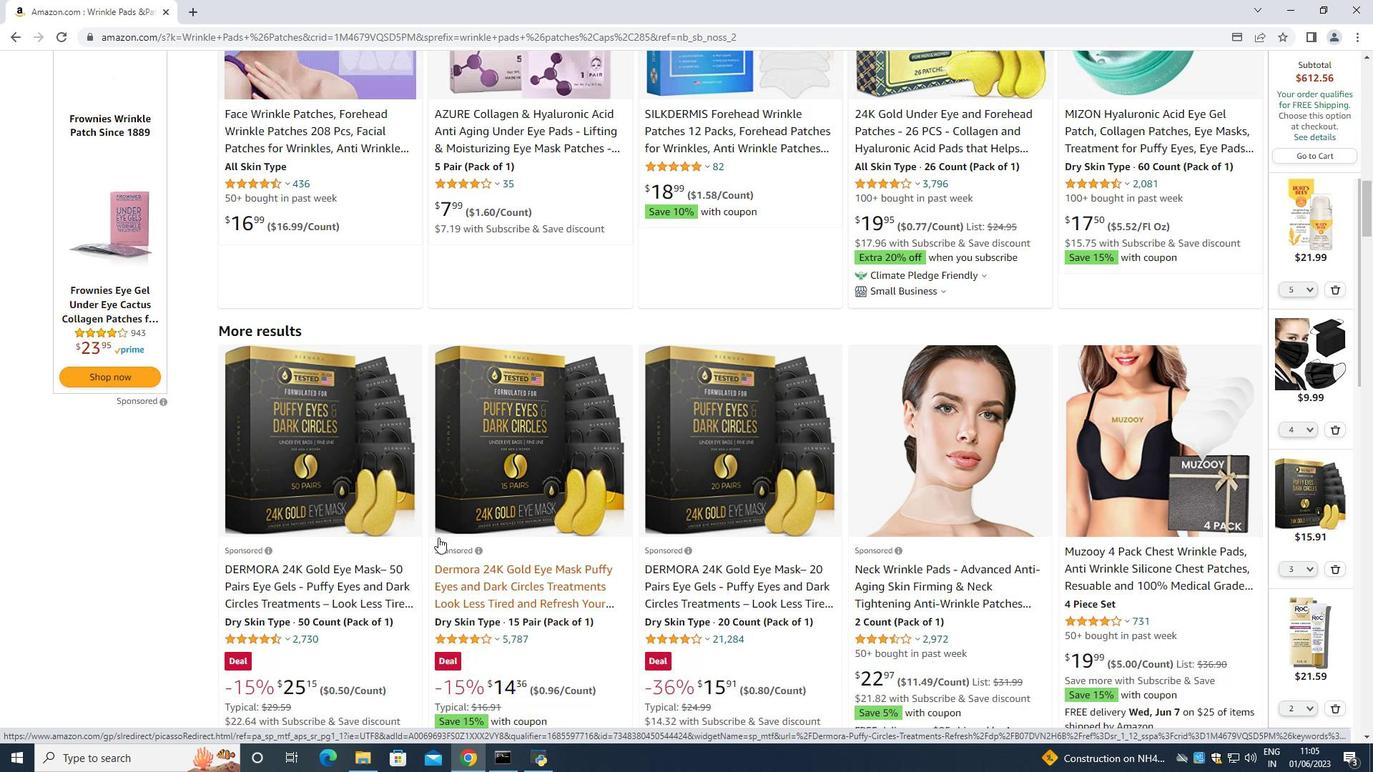 
Action: Mouse scrolled (438, 538) with delta (0, 0)
Screenshot: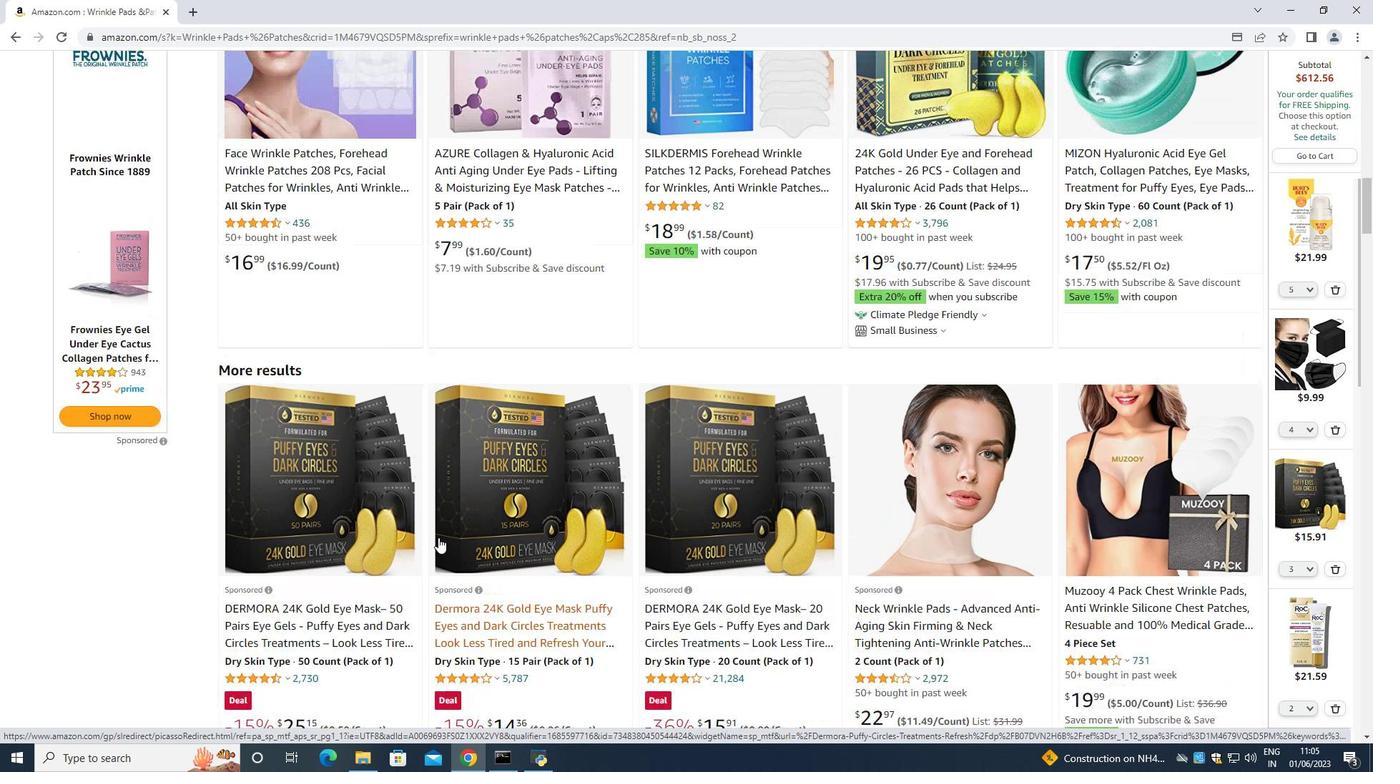 
Action: Mouse scrolled (438, 538) with delta (0, 0)
Screenshot: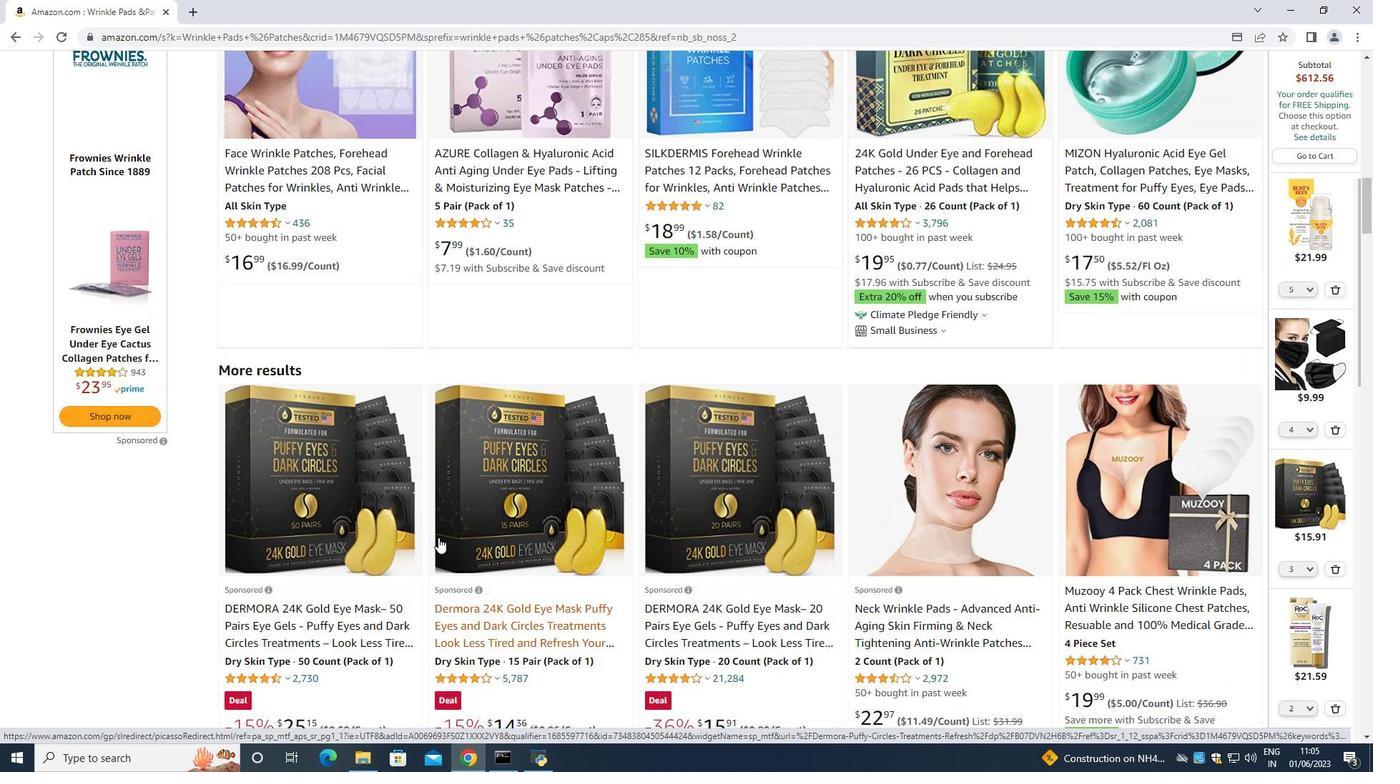 
Action: Mouse scrolled (438, 538) with delta (0, 0)
Screenshot: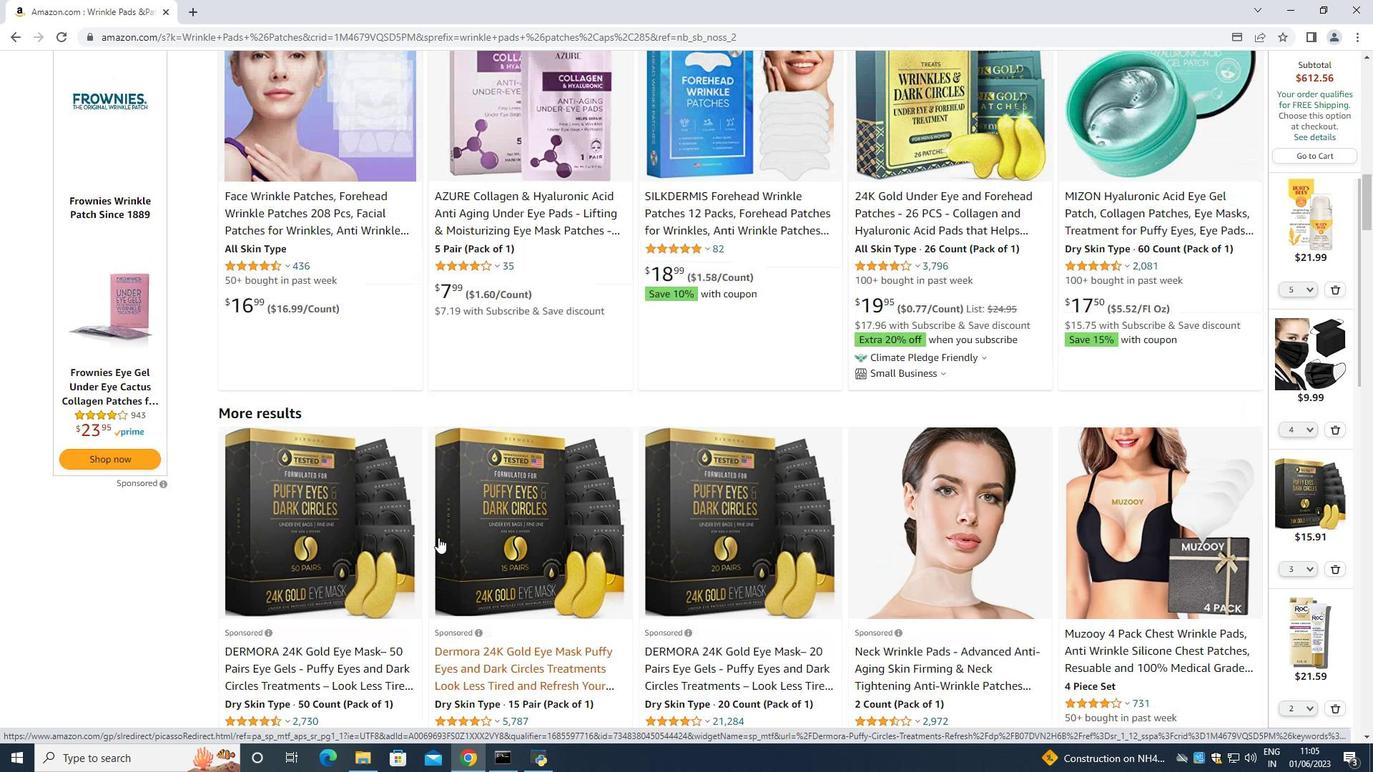 
Action: Mouse scrolled (438, 538) with delta (0, 0)
Screenshot: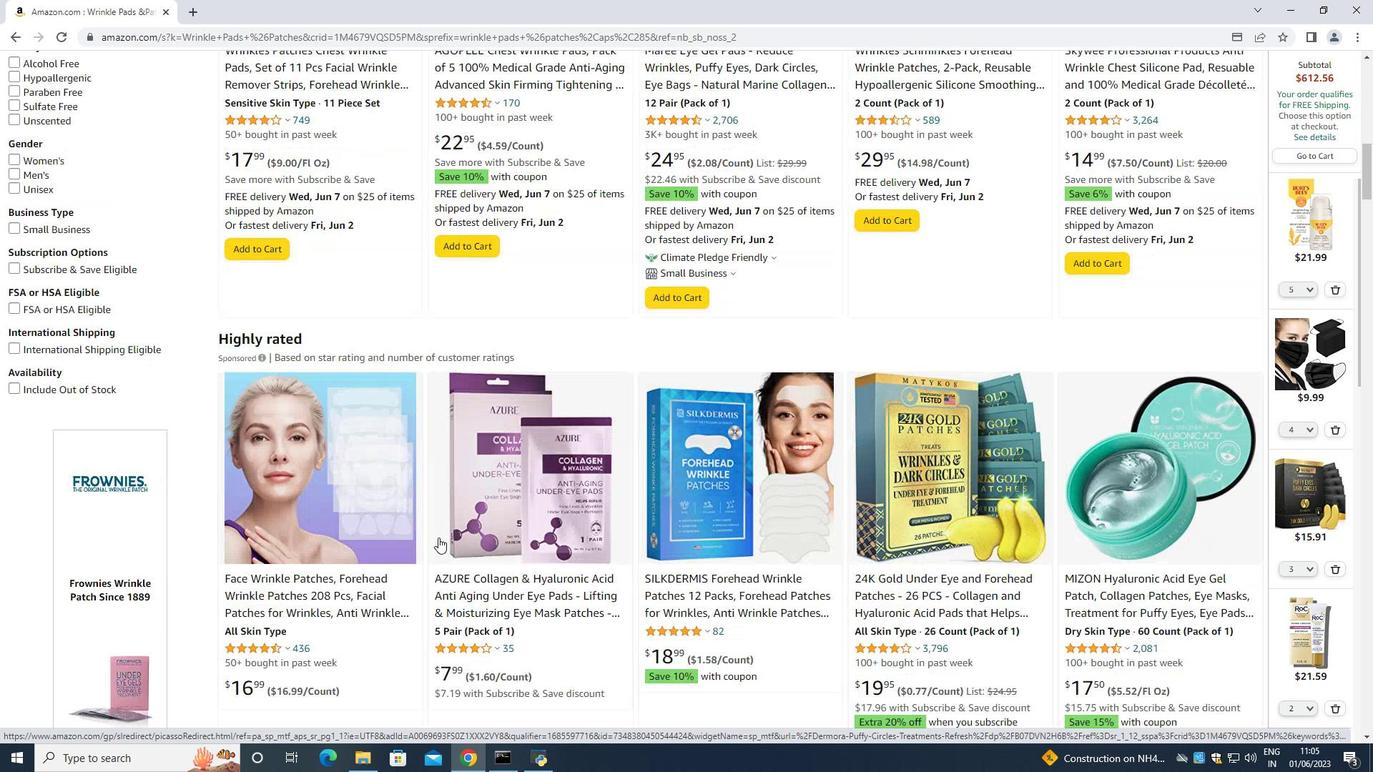 
Action: Mouse scrolled (438, 538) with delta (0, 0)
Screenshot: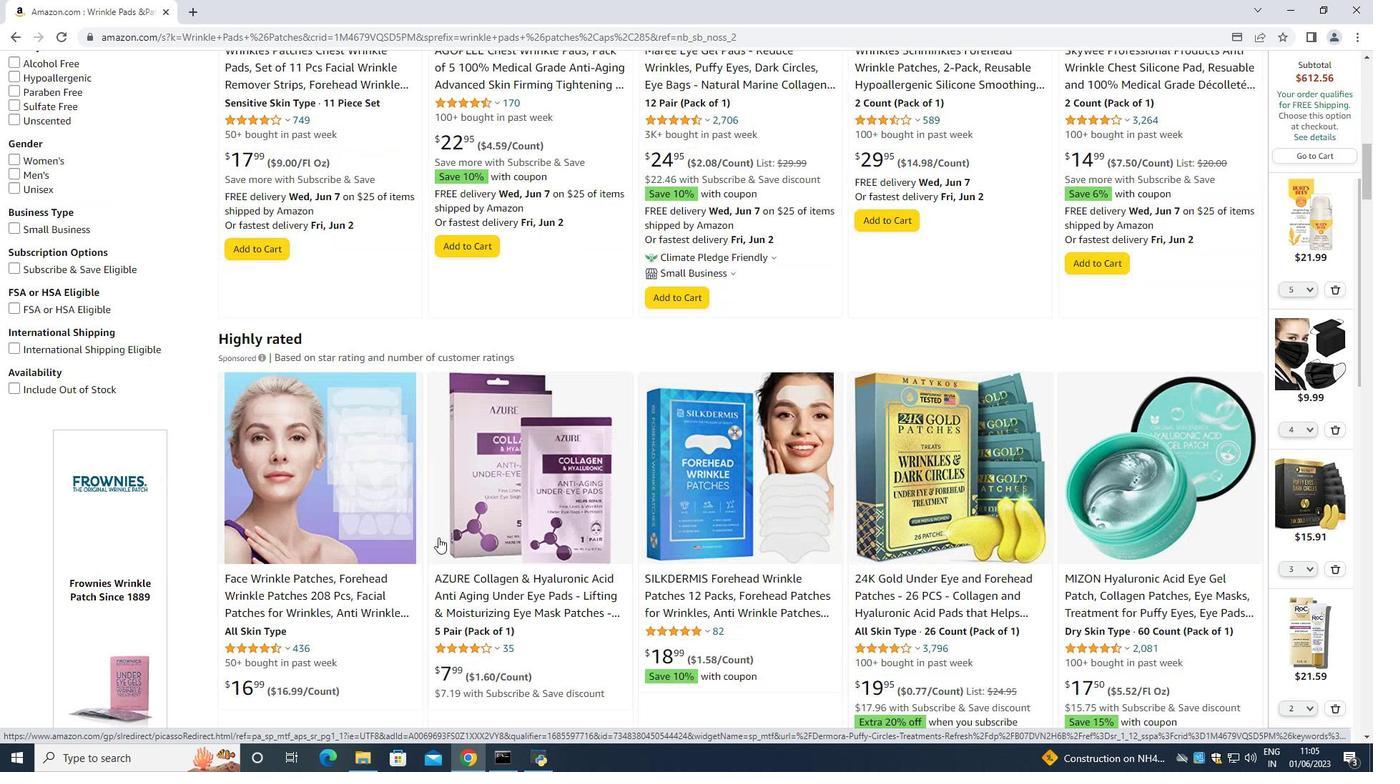
Action: Mouse scrolled (438, 538) with delta (0, 0)
Screenshot: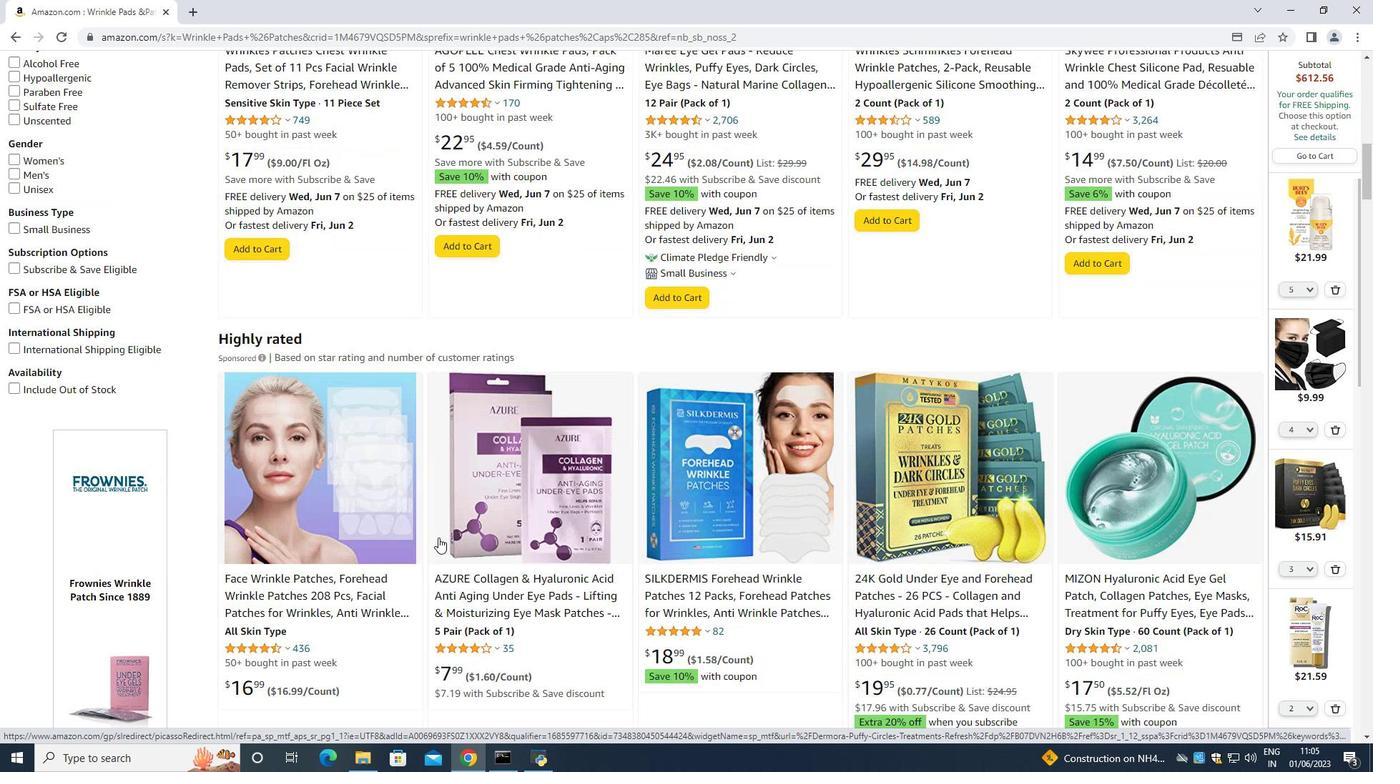 
Action: Mouse scrolled (438, 538) with delta (0, 0)
Screenshot: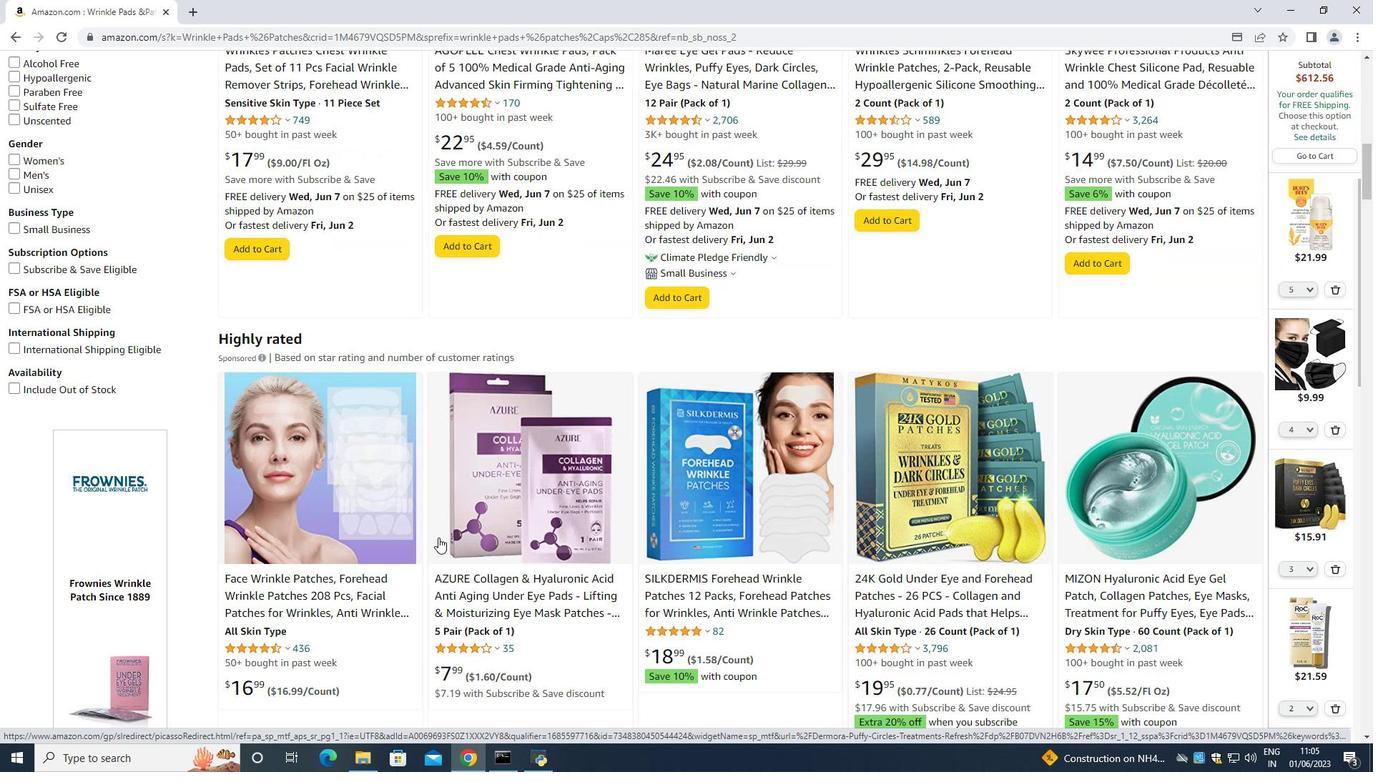 
Action: Mouse moved to (265, 352)
Screenshot: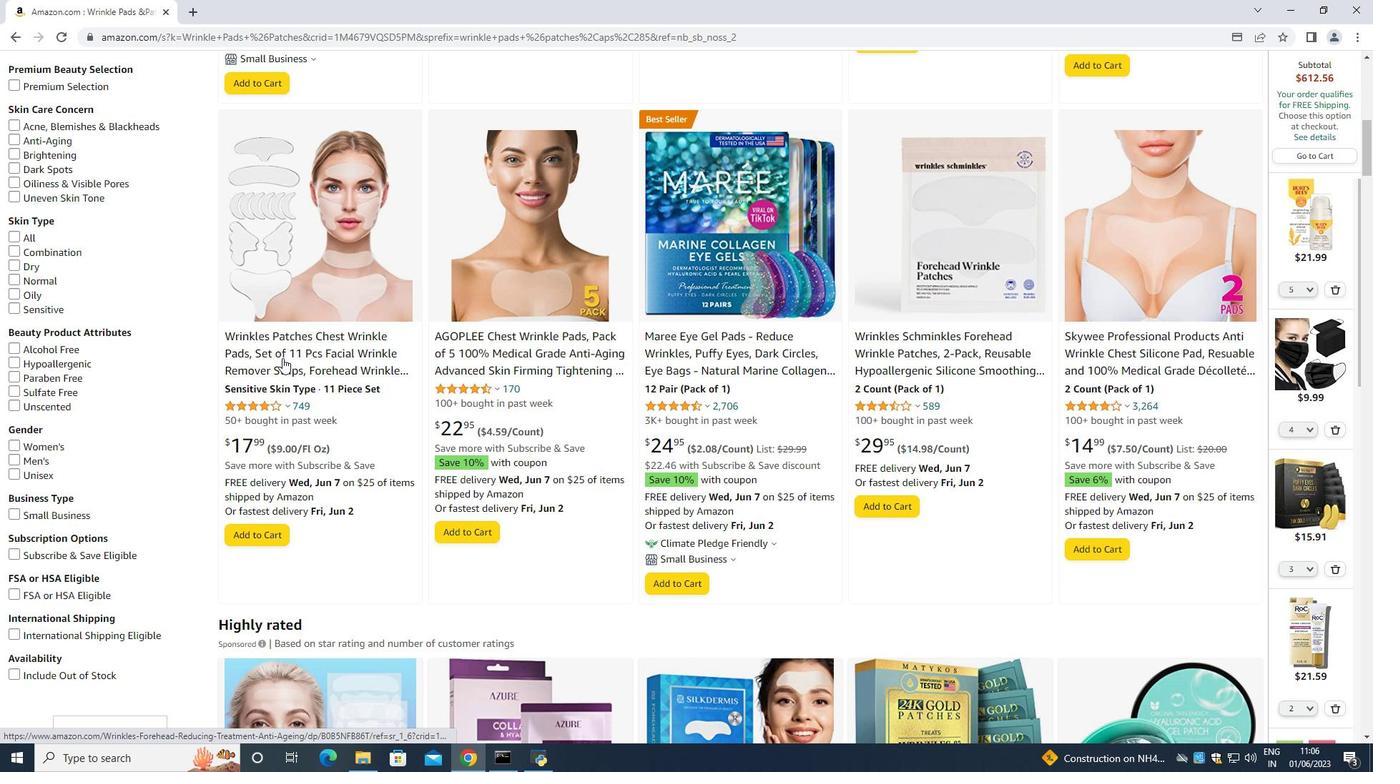 
Action: Mouse pressed left at (265, 352)
Screenshot: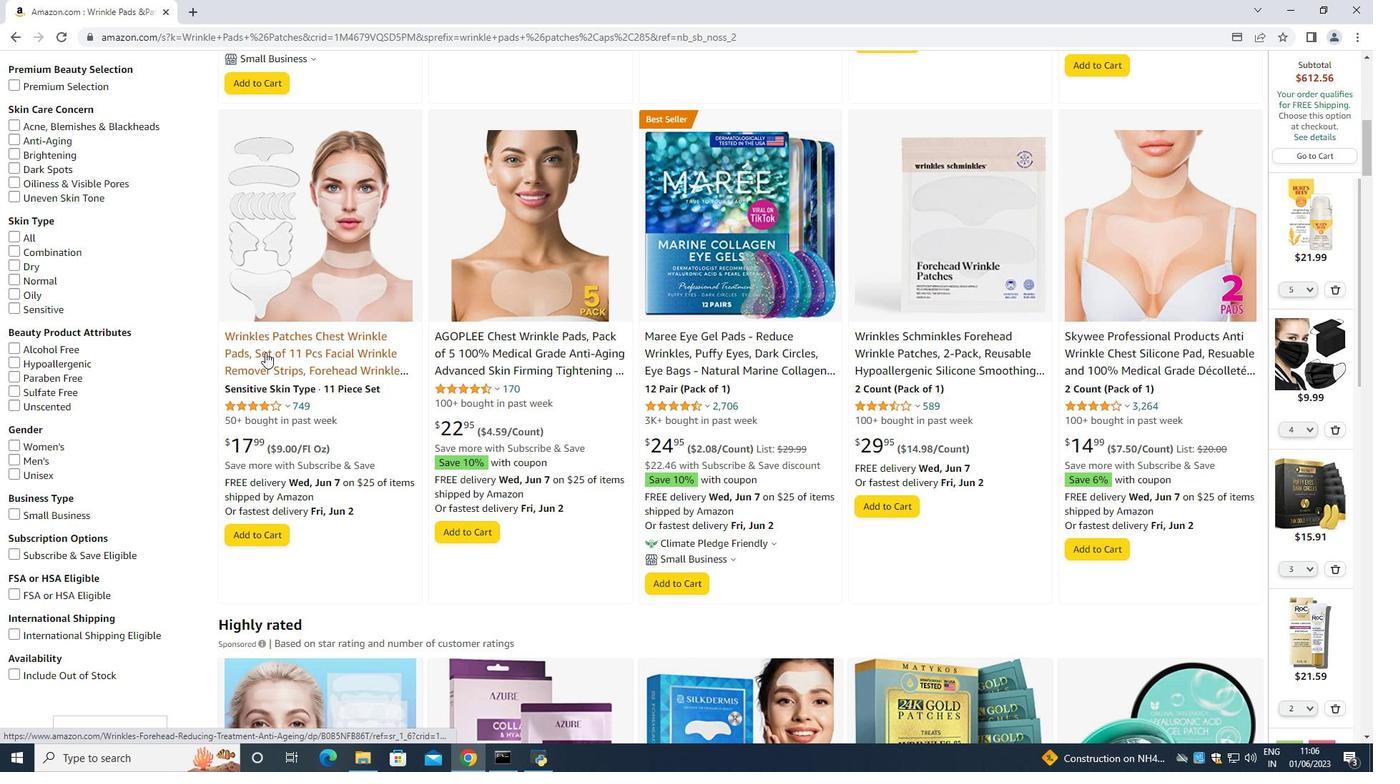 
Action: Mouse moved to (761, 308)
Screenshot: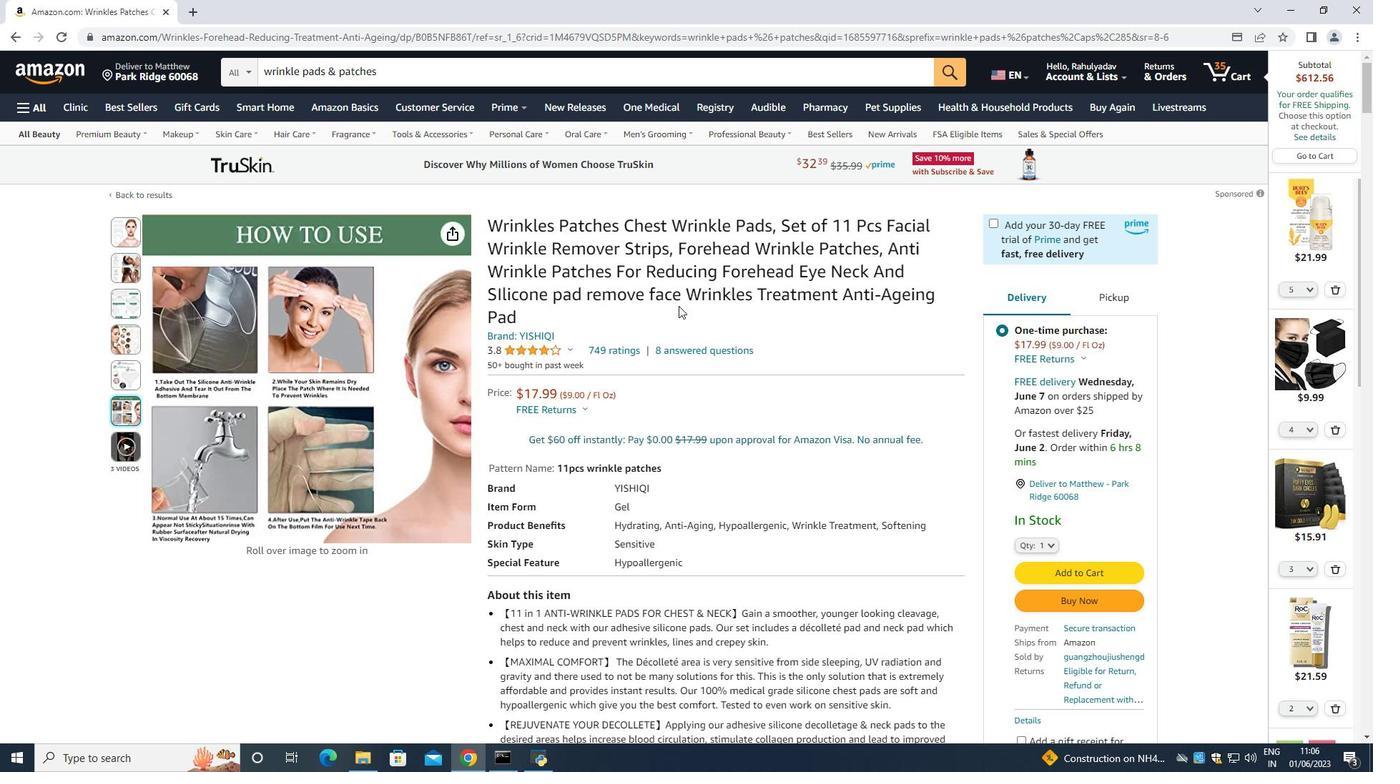 
Action: Mouse pressed middle at (761, 308)
Screenshot: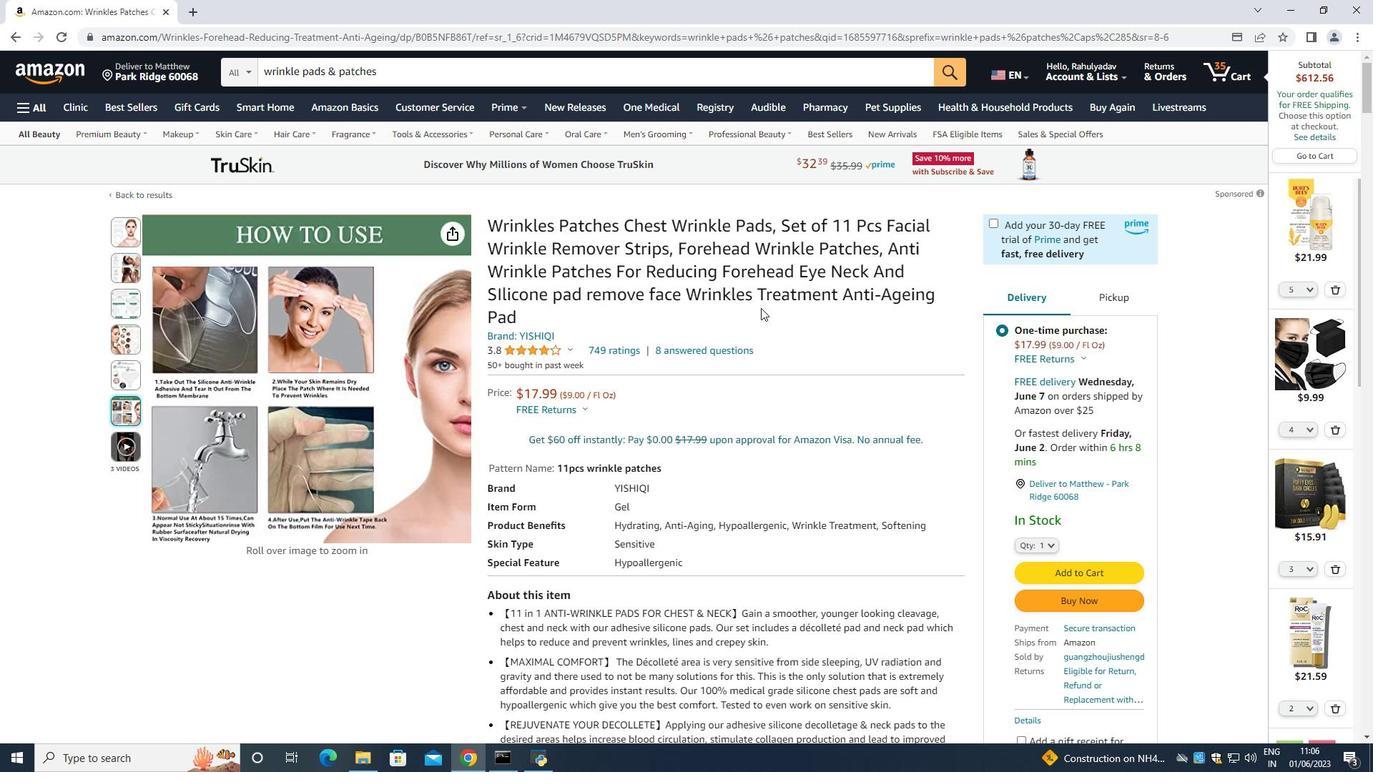 
Action: Mouse moved to (769, 410)
Screenshot: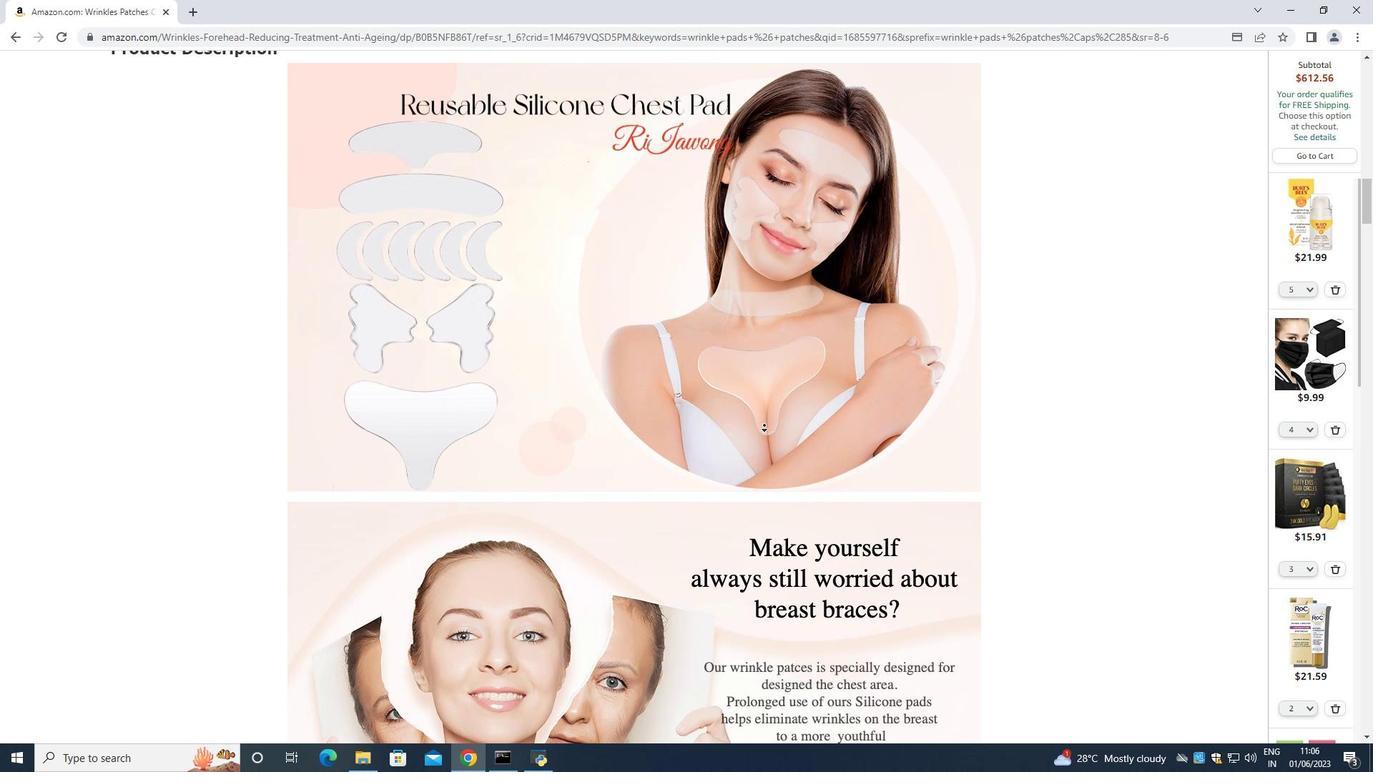 
Action: Mouse scrolled (769, 411) with delta (0, 0)
Screenshot: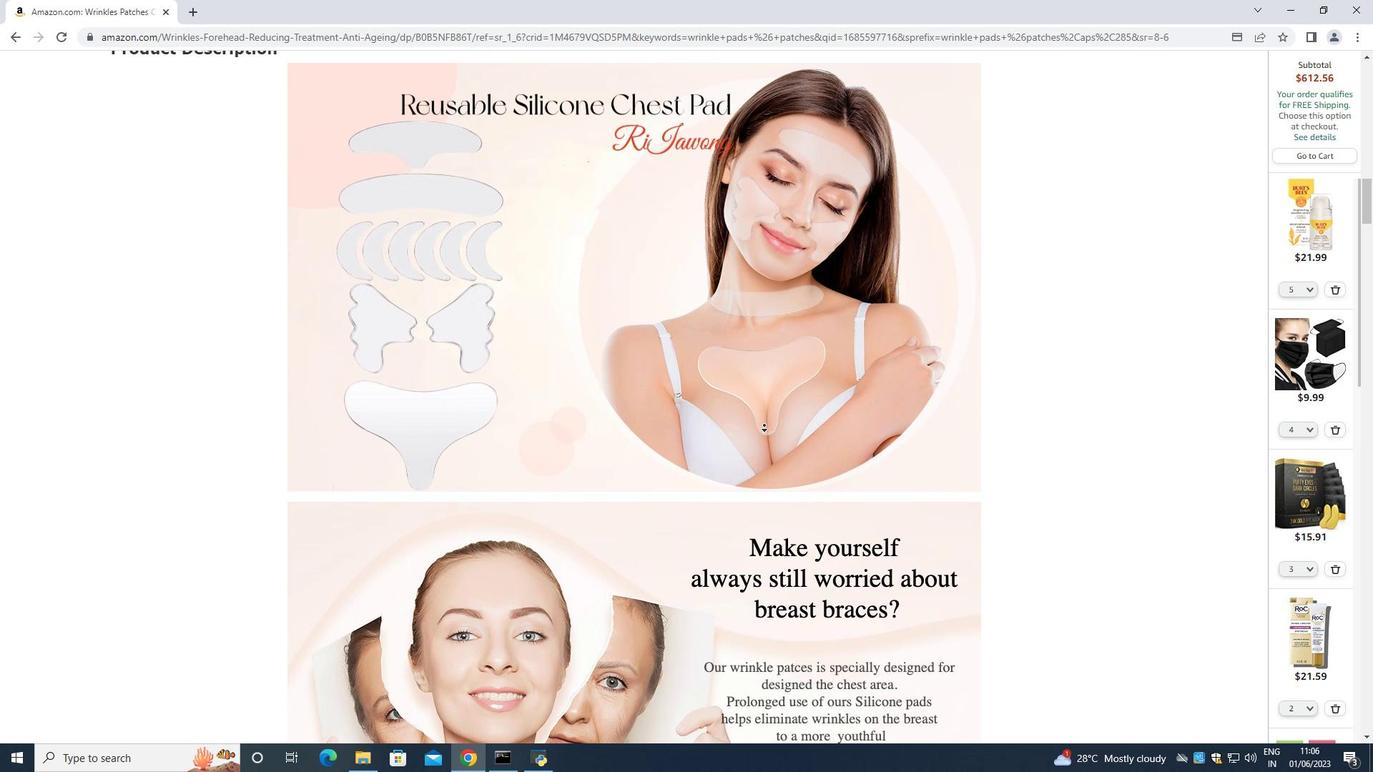 
Action: Mouse scrolled (769, 411) with delta (0, 0)
Screenshot: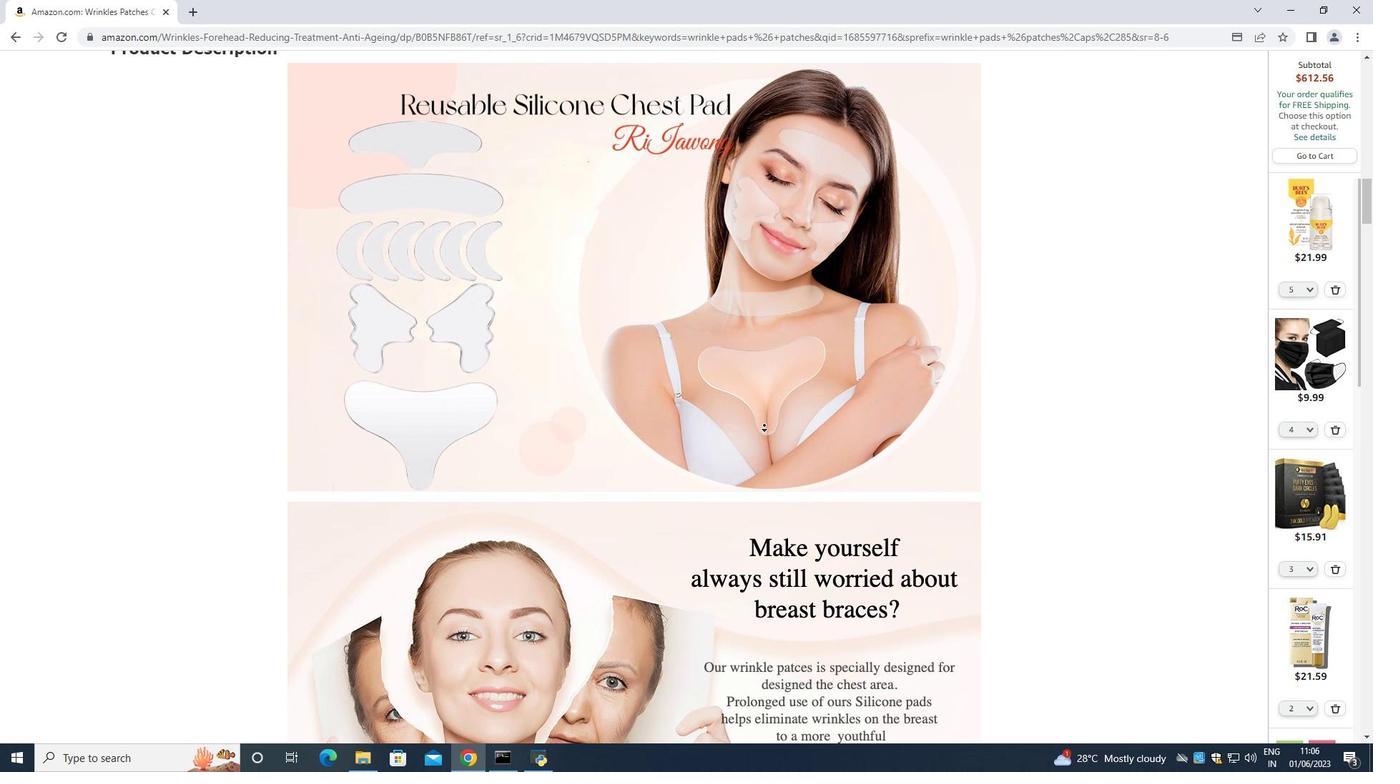 
Action: Mouse scrolled (769, 411) with delta (0, 0)
Screenshot: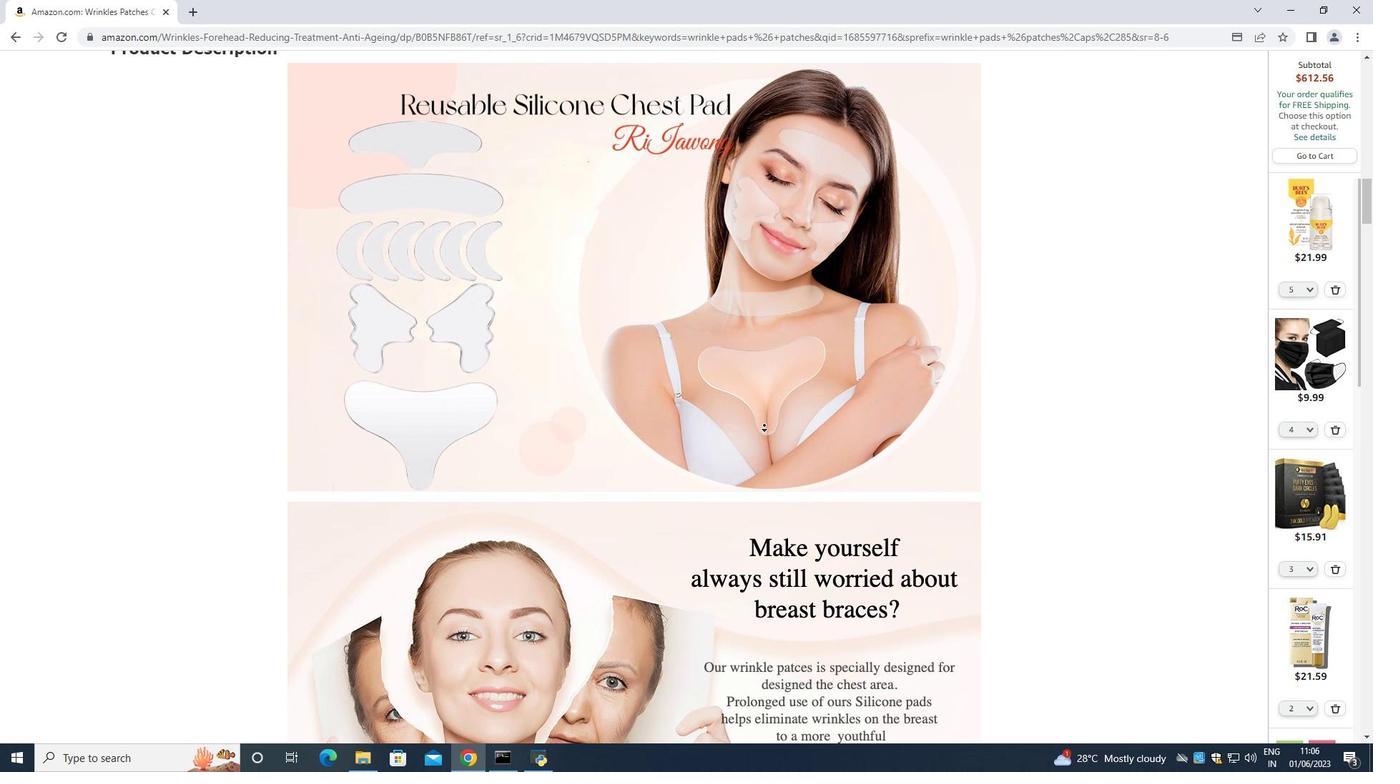
Action: Mouse scrolled (769, 411) with delta (0, 0)
Screenshot: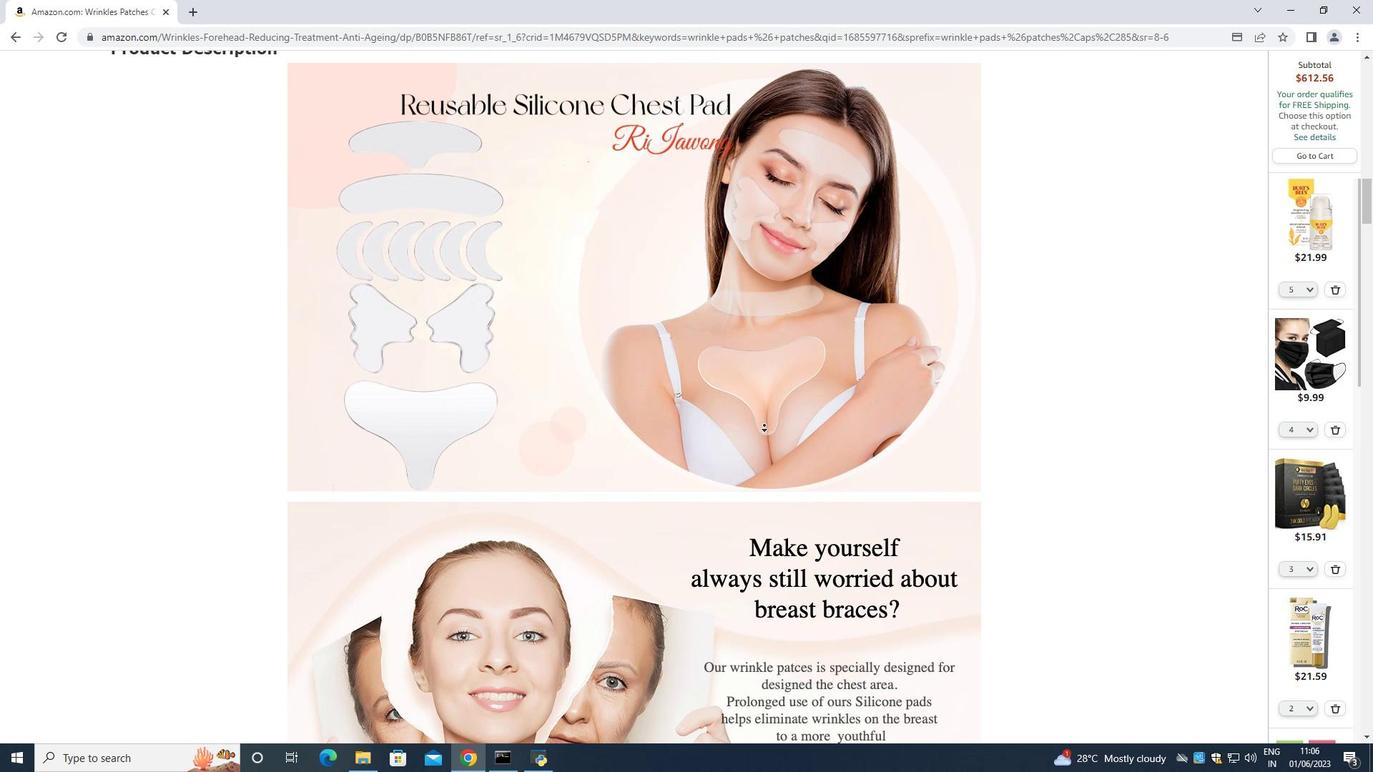 
Action: Mouse scrolled (769, 411) with delta (0, 0)
Screenshot: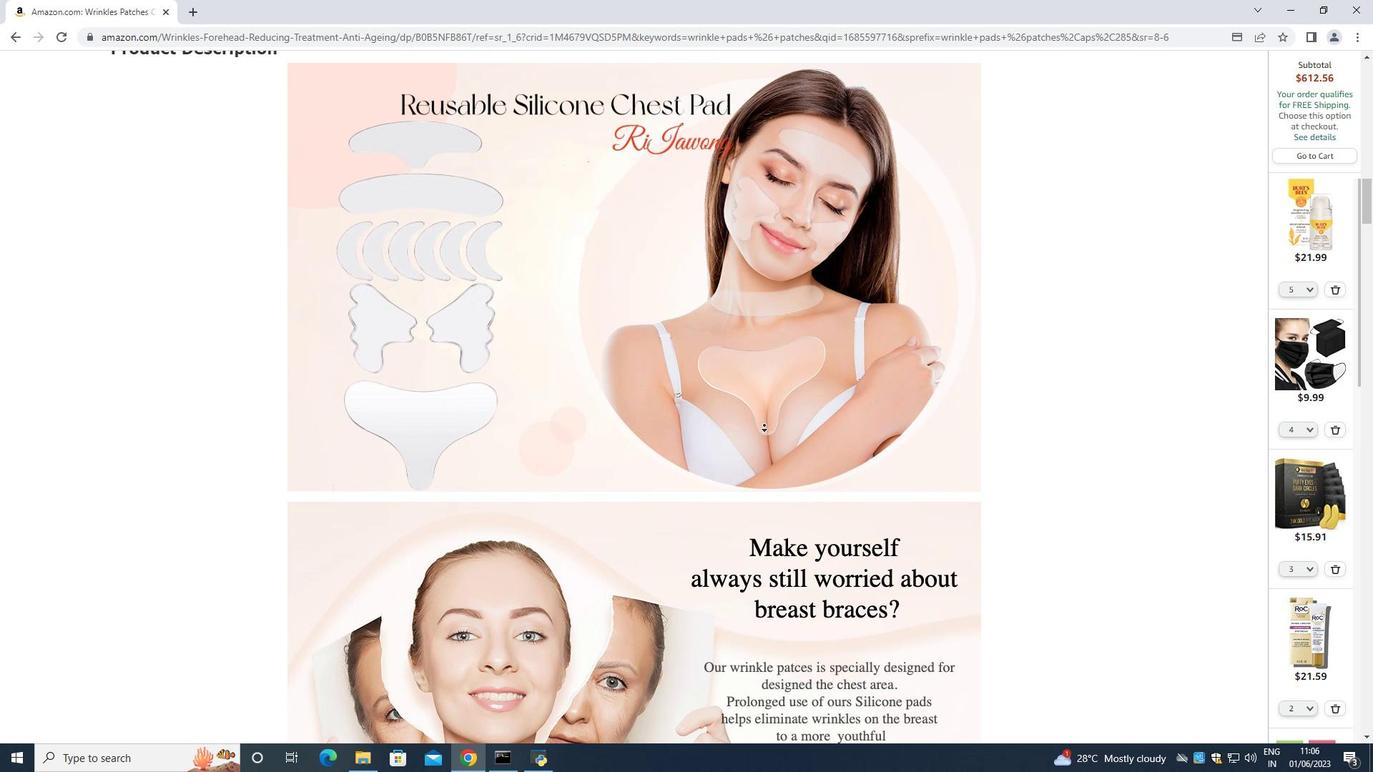 
Action: Mouse scrolled (769, 411) with delta (0, 0)
Screenshot: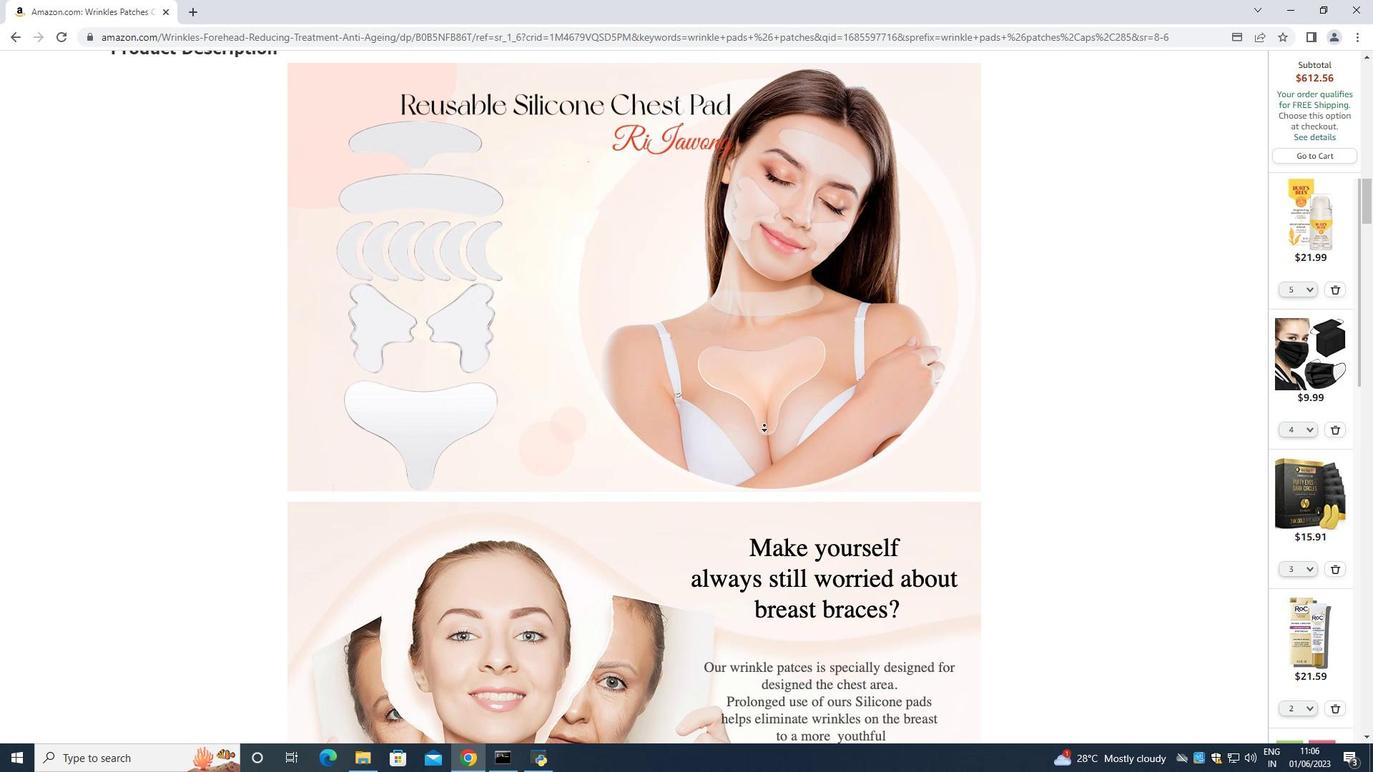 
Action: Mouse moved to (852, 332)
Screenshot: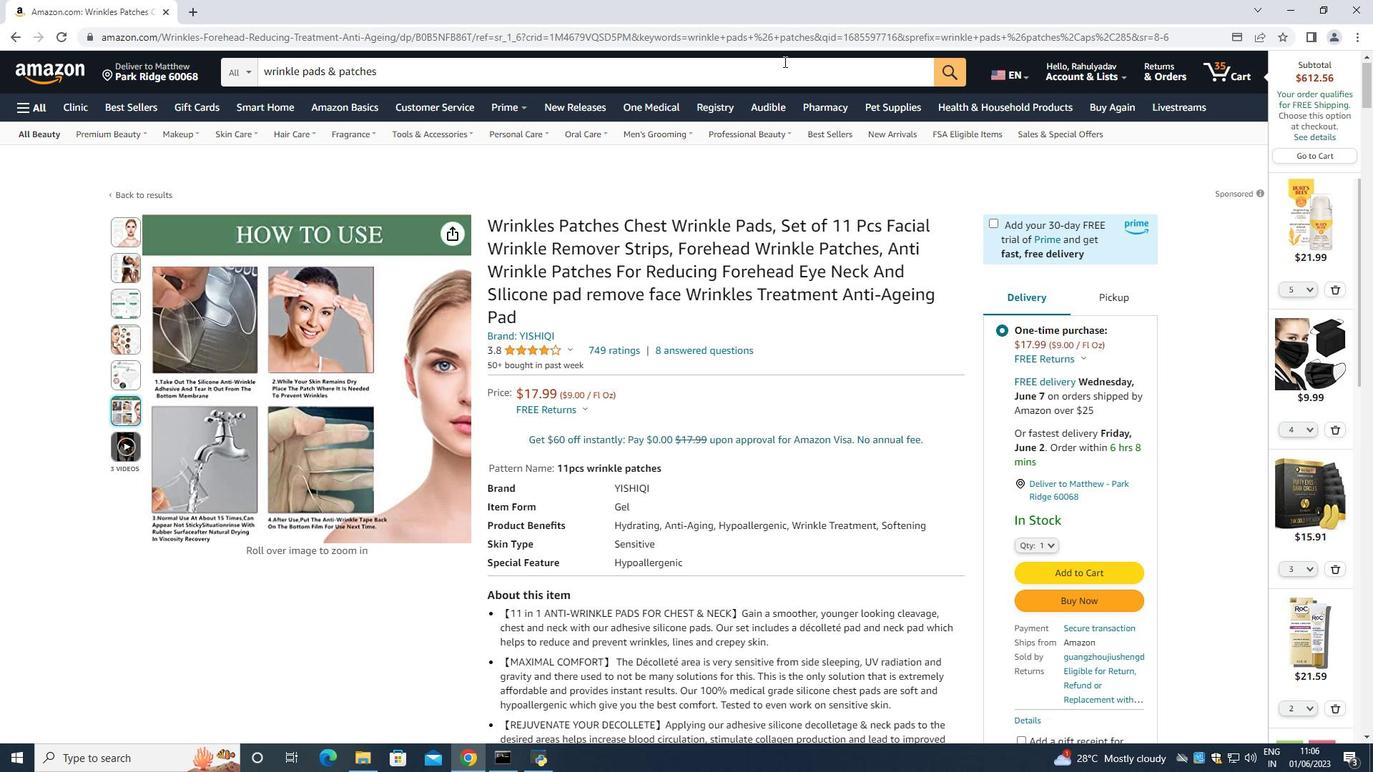 
Action: Mouse pressed left at (852, 332)
Screenshot: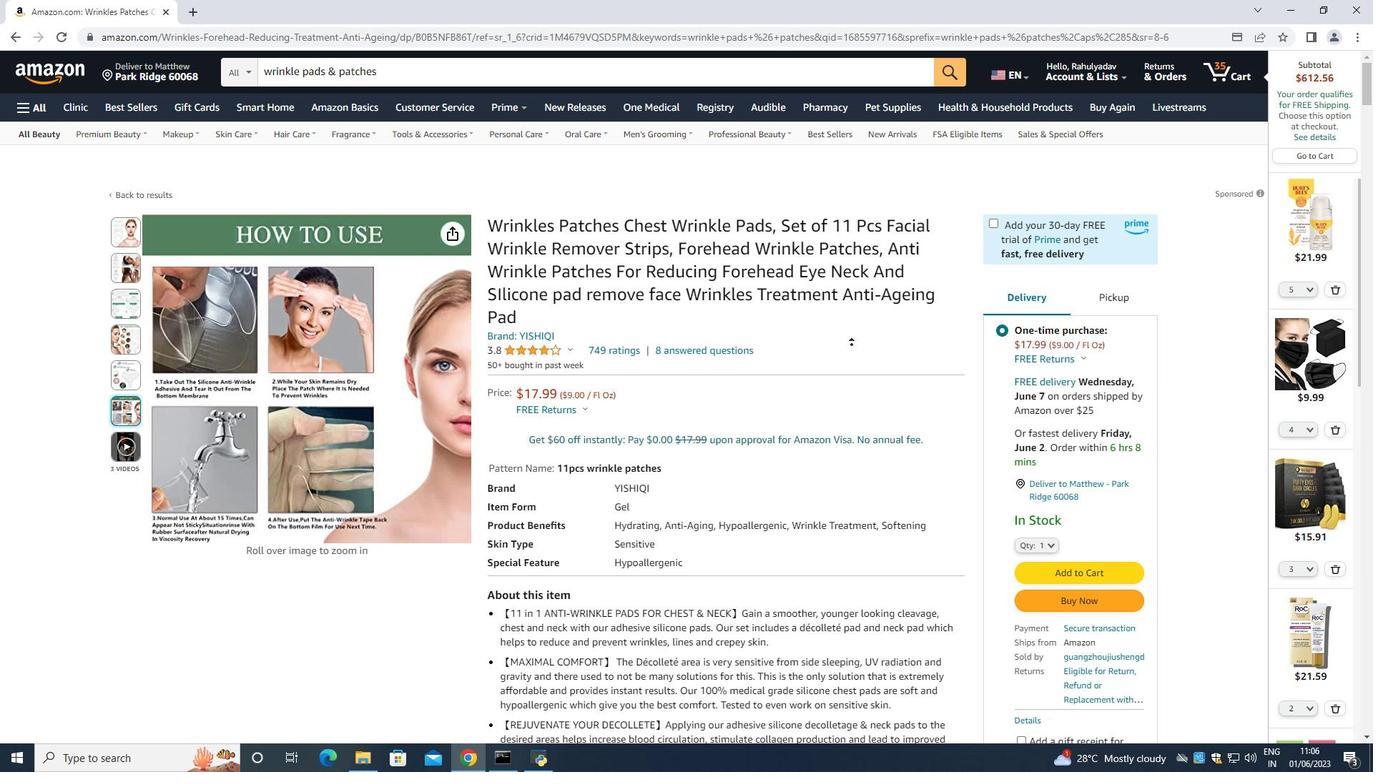 
Action: Mouse moved to (910, 363)
Screenshot: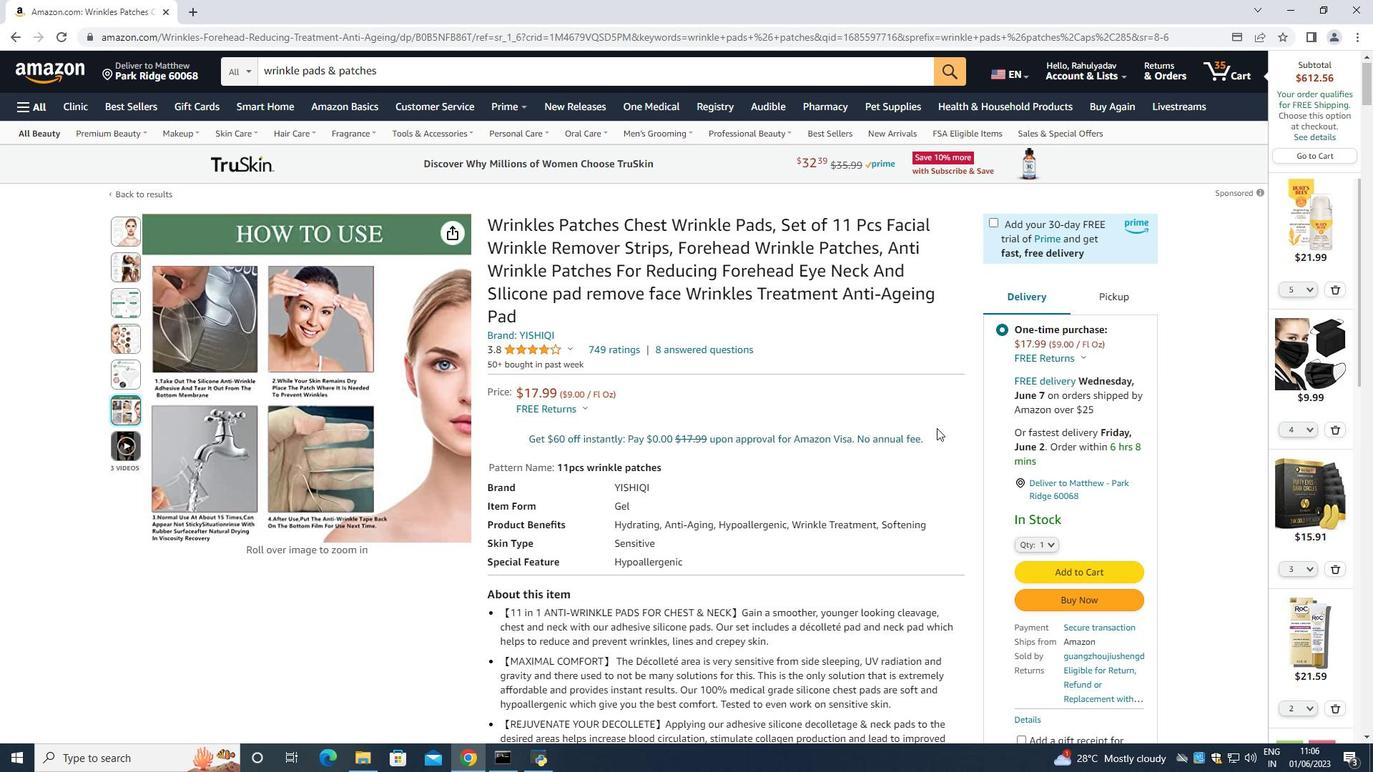 
Action: Mouse scrolled (910, 362) with delta (0, 0)
Screenshot: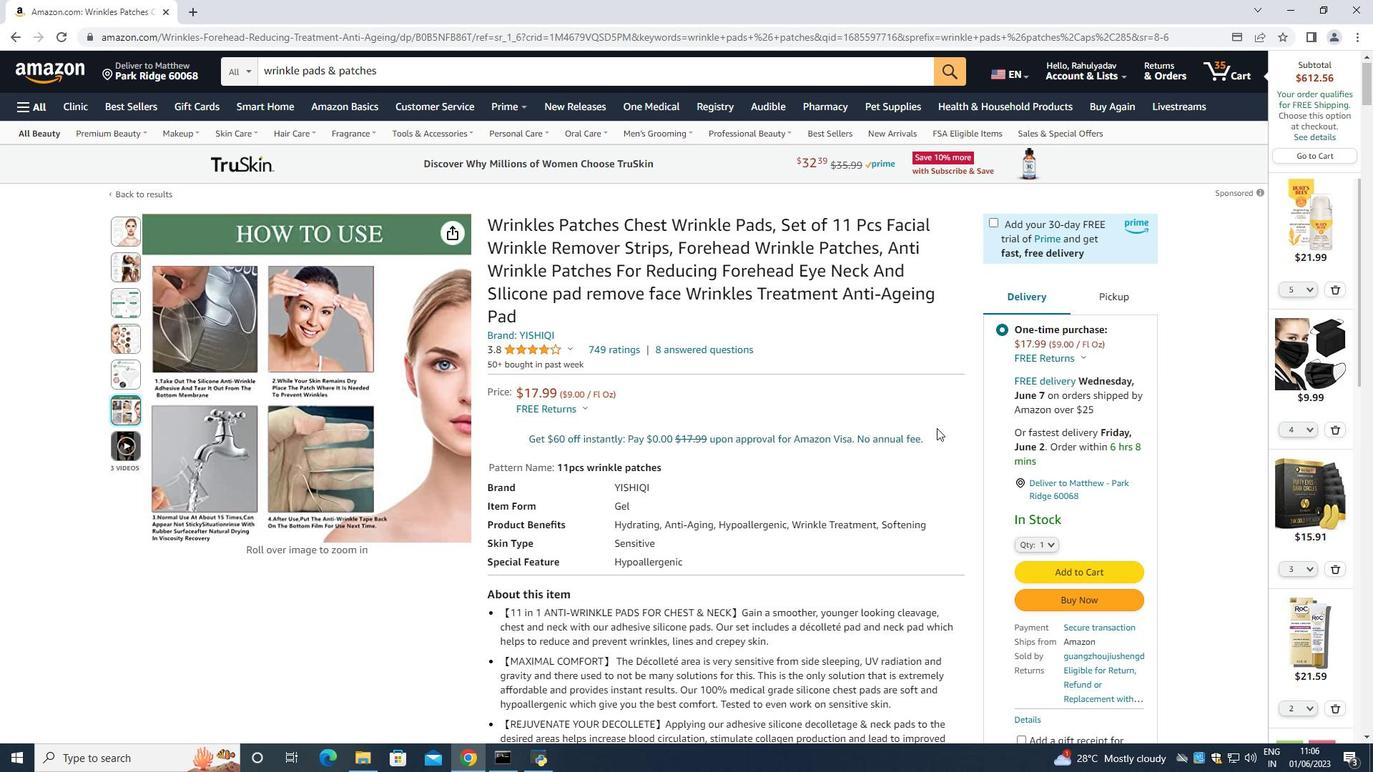
Action: Mouse moved to (909, 362)
Screenshot: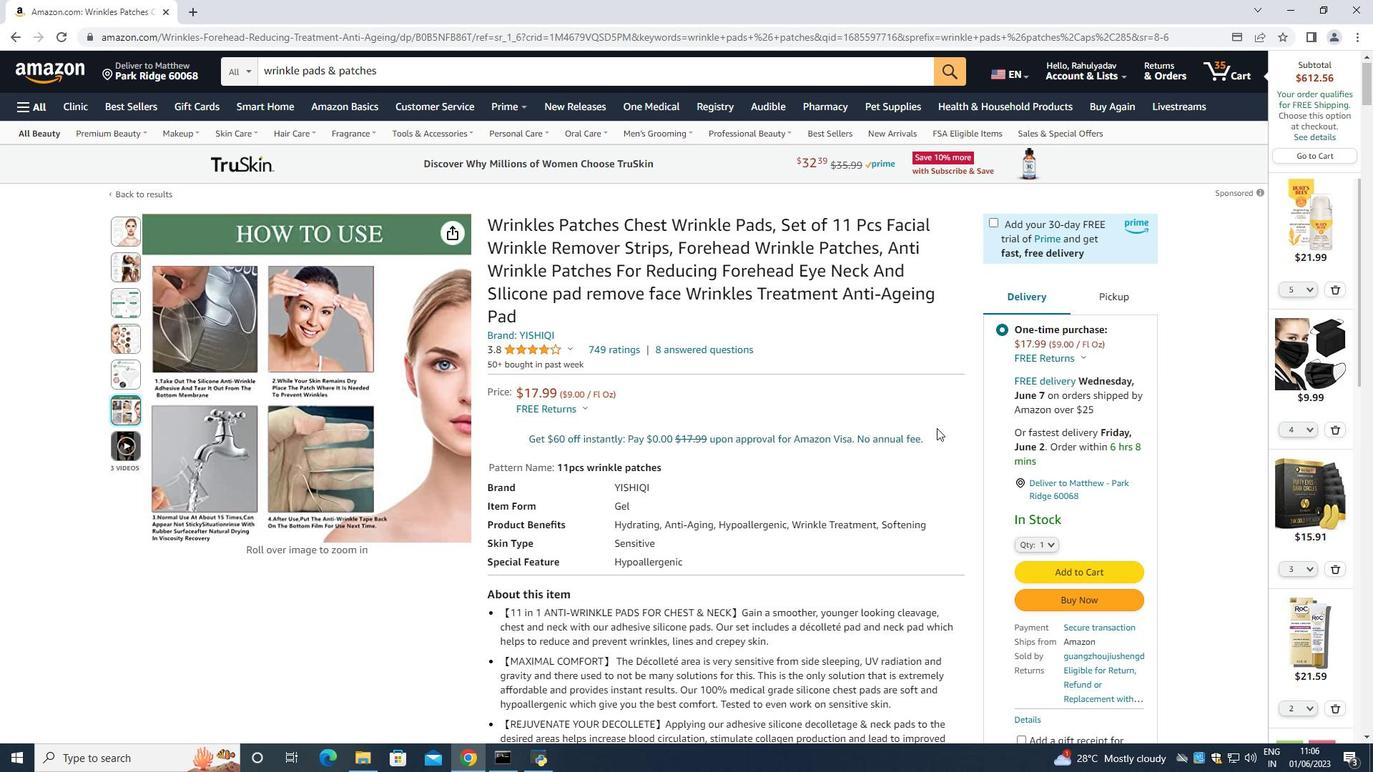
Action: Mouse scrolled (909, 361) with delta (0, 0)
Screenshot: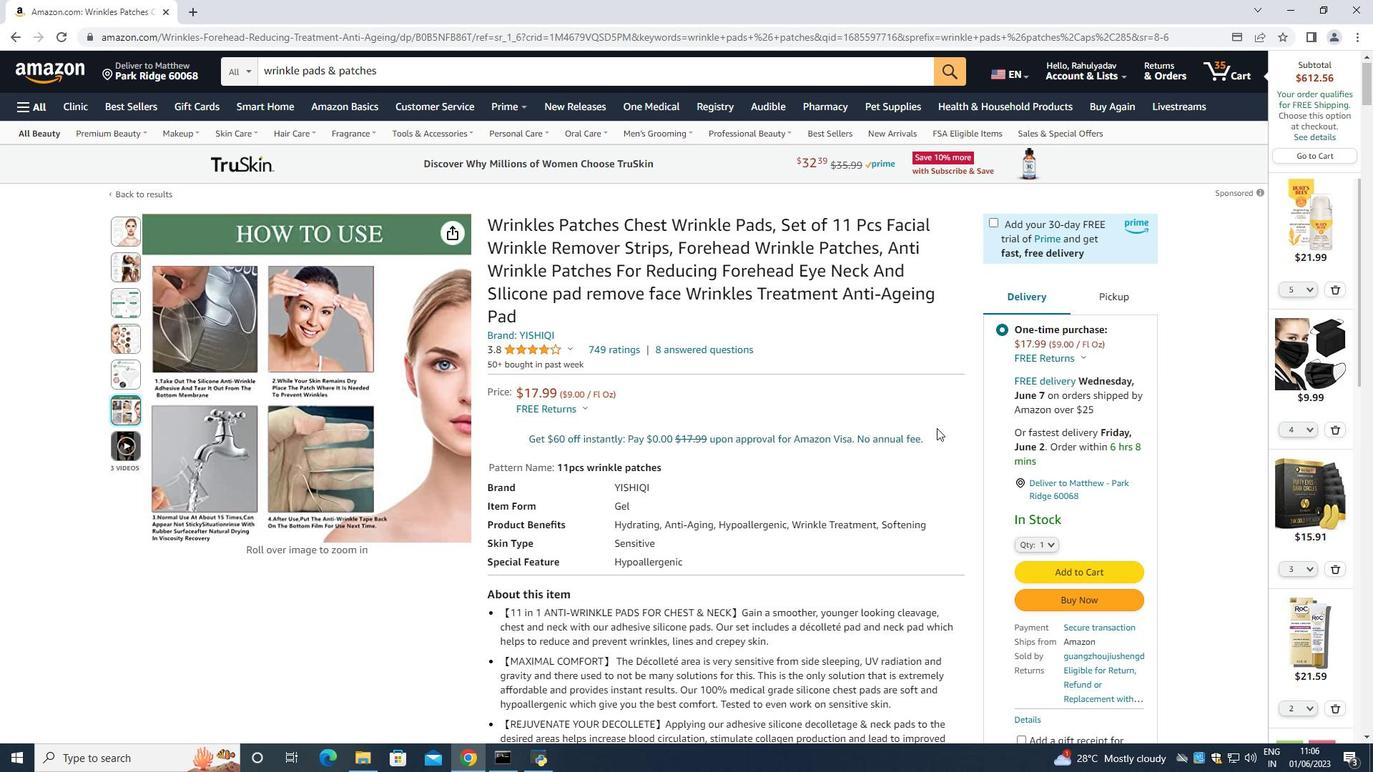 
Action: Mouse scrolled (909, 361) with delta (0, 0)
Screenshot: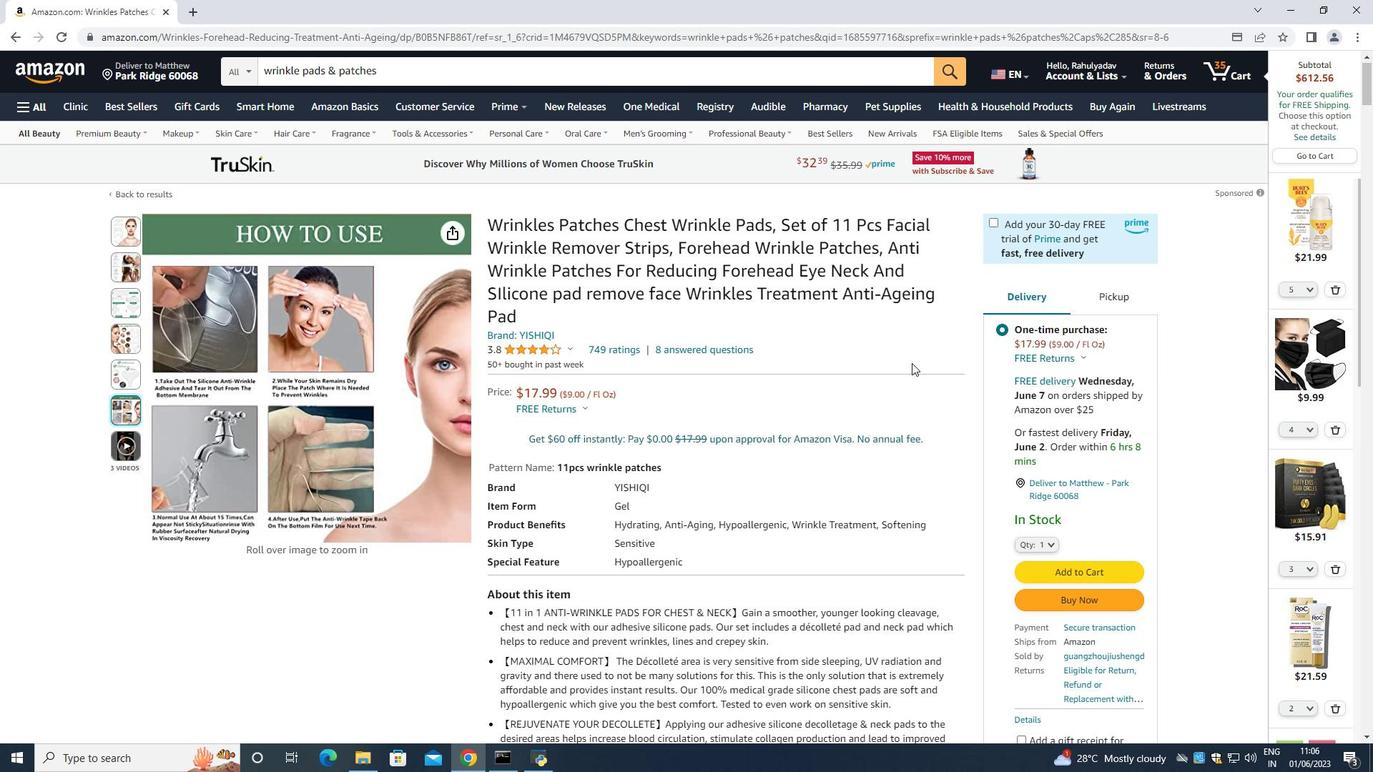
Action: Mouse moved to (1037, 323)
Screenshot: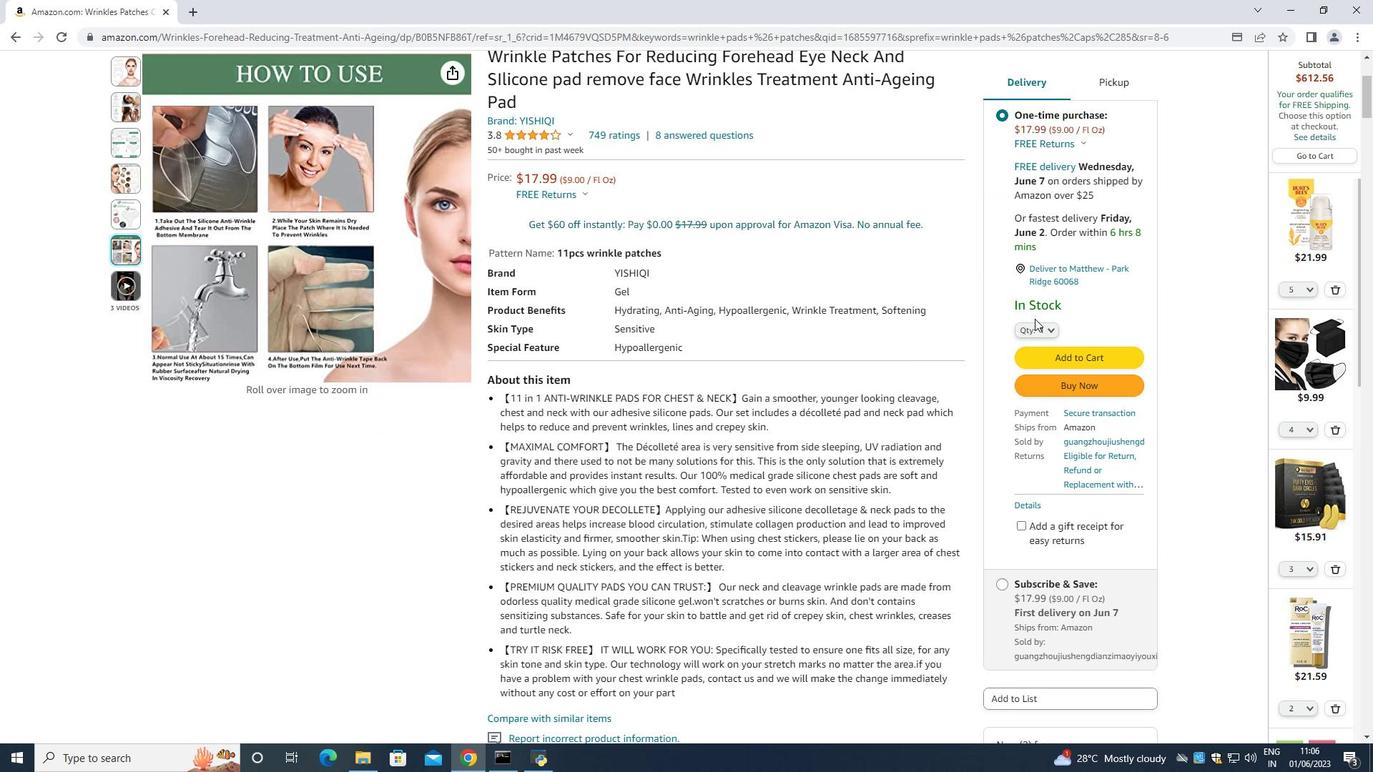 
Action: Mouse pressed left at (1037, 323)
Screenshot: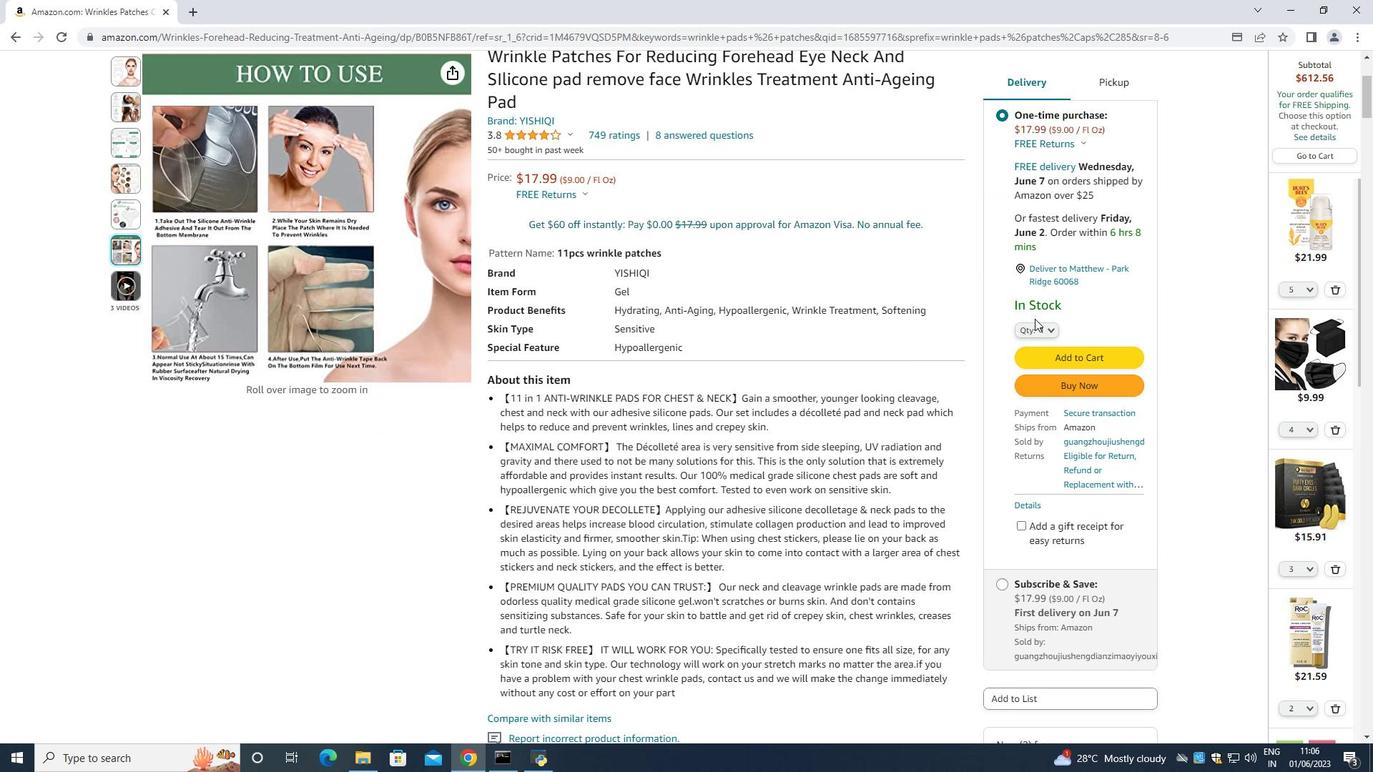 
Action: Mouse moved to (1035, 336)
Screenshot: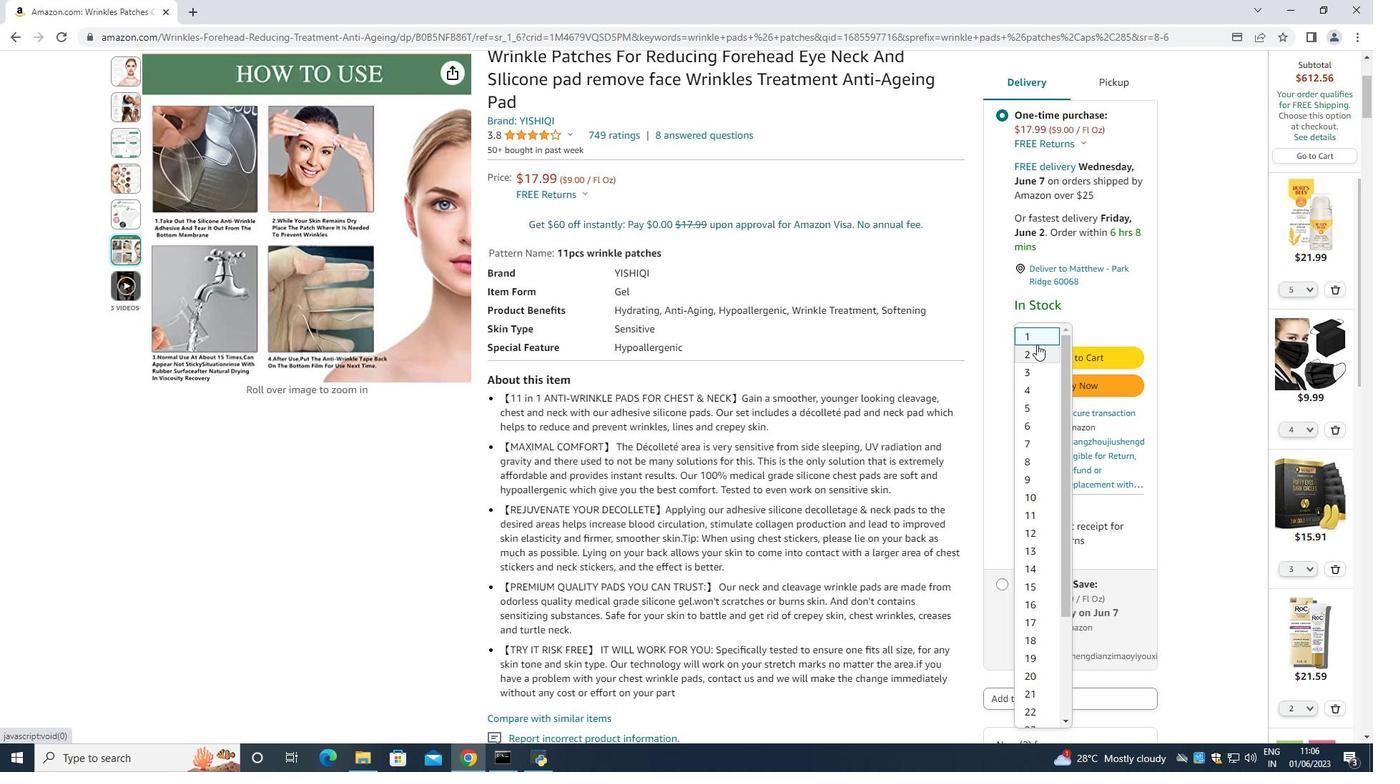 
Action: Mouse pressed left at (1035, 336)
Screenshot: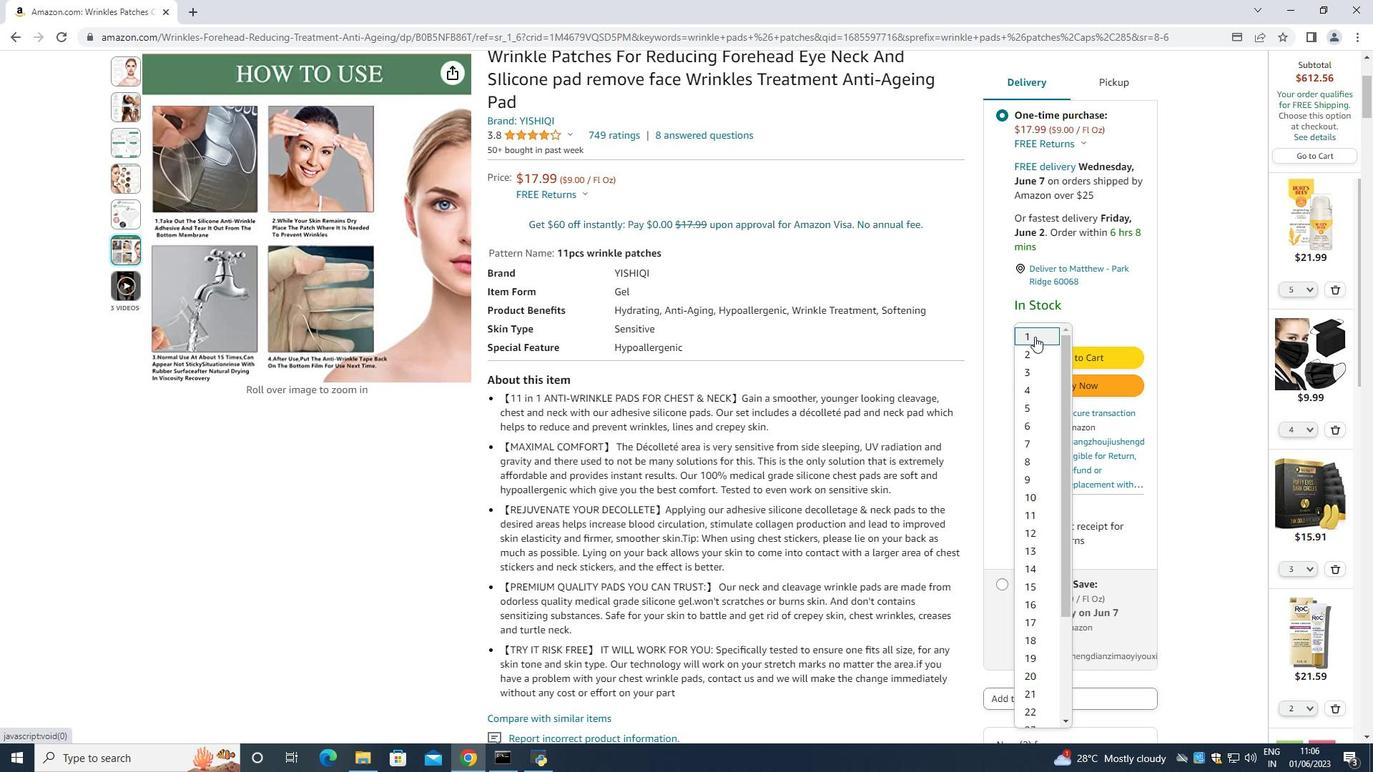 
Action: Mouse moved to (1082, 386)
Screenshot: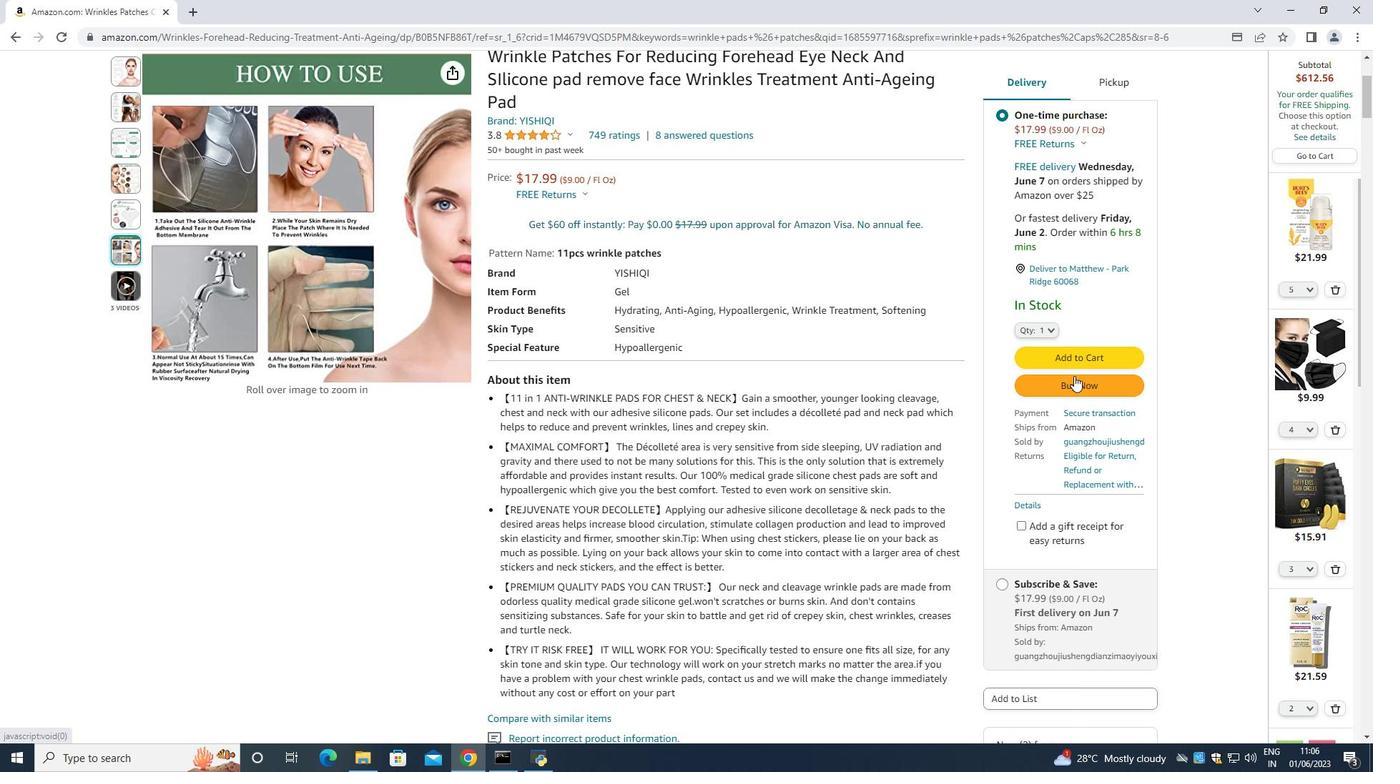 
Action: Mouse pressed left at (1082, 386)
Screenshot: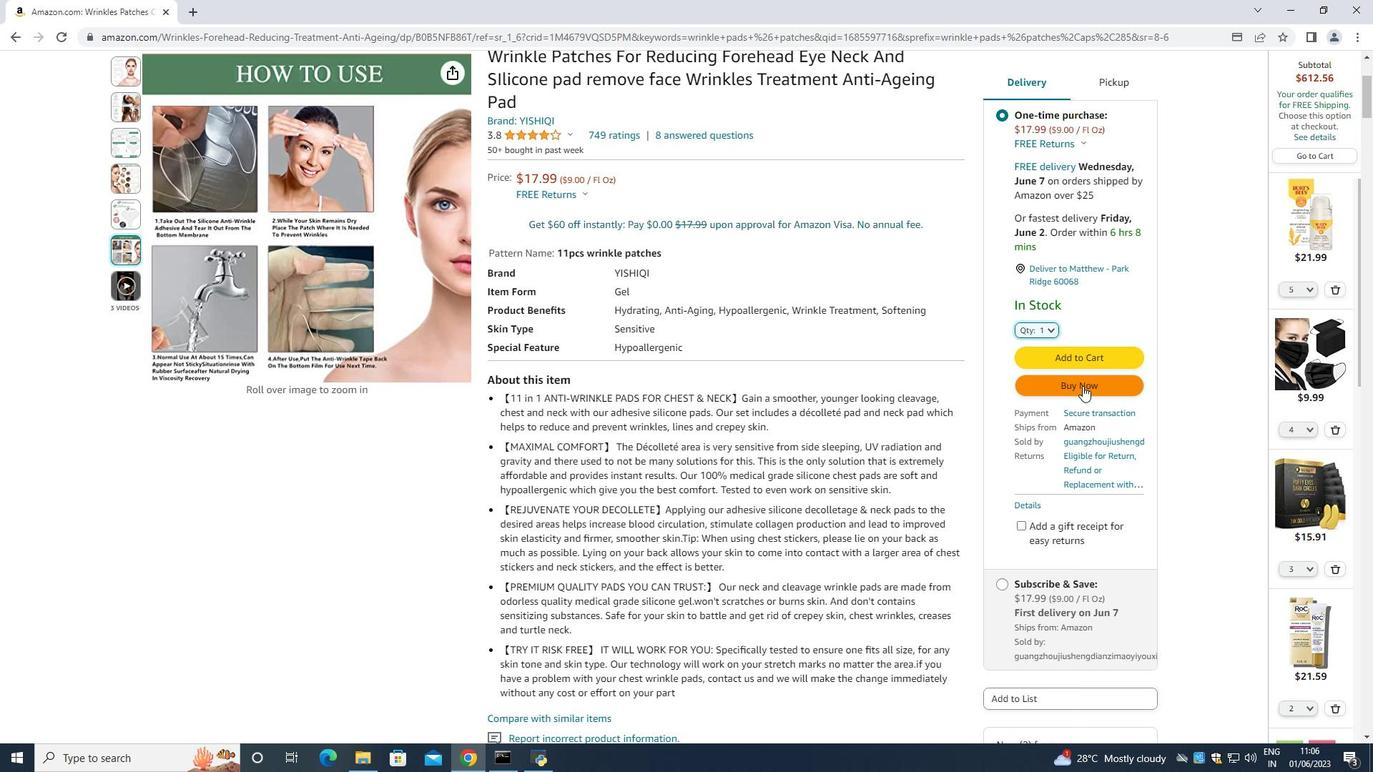 
Action: Mouse moved to (814, 123)
Screenshot: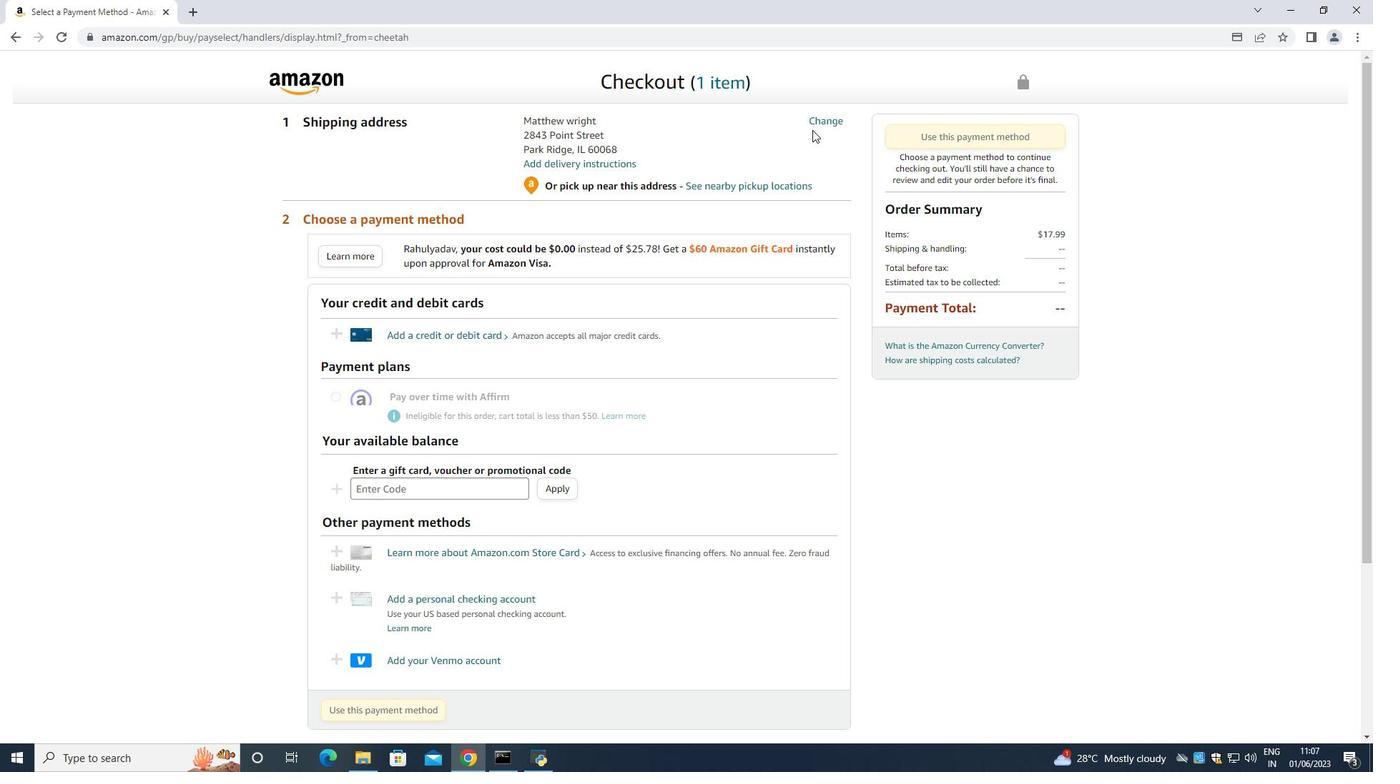 
Action: Mouse pressed left at (814, 123)
Screenshot: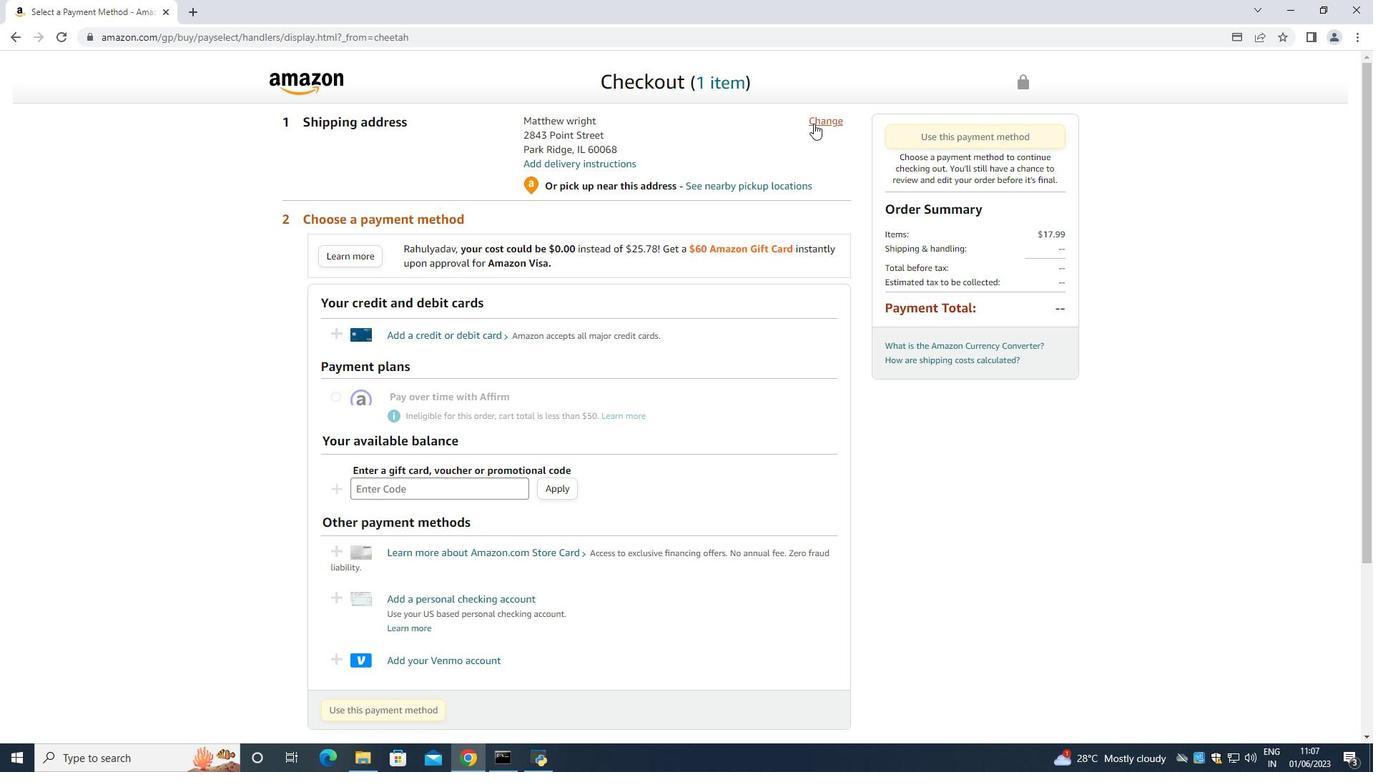 
Action: Mouse moved to (814, 123)
Screenshot: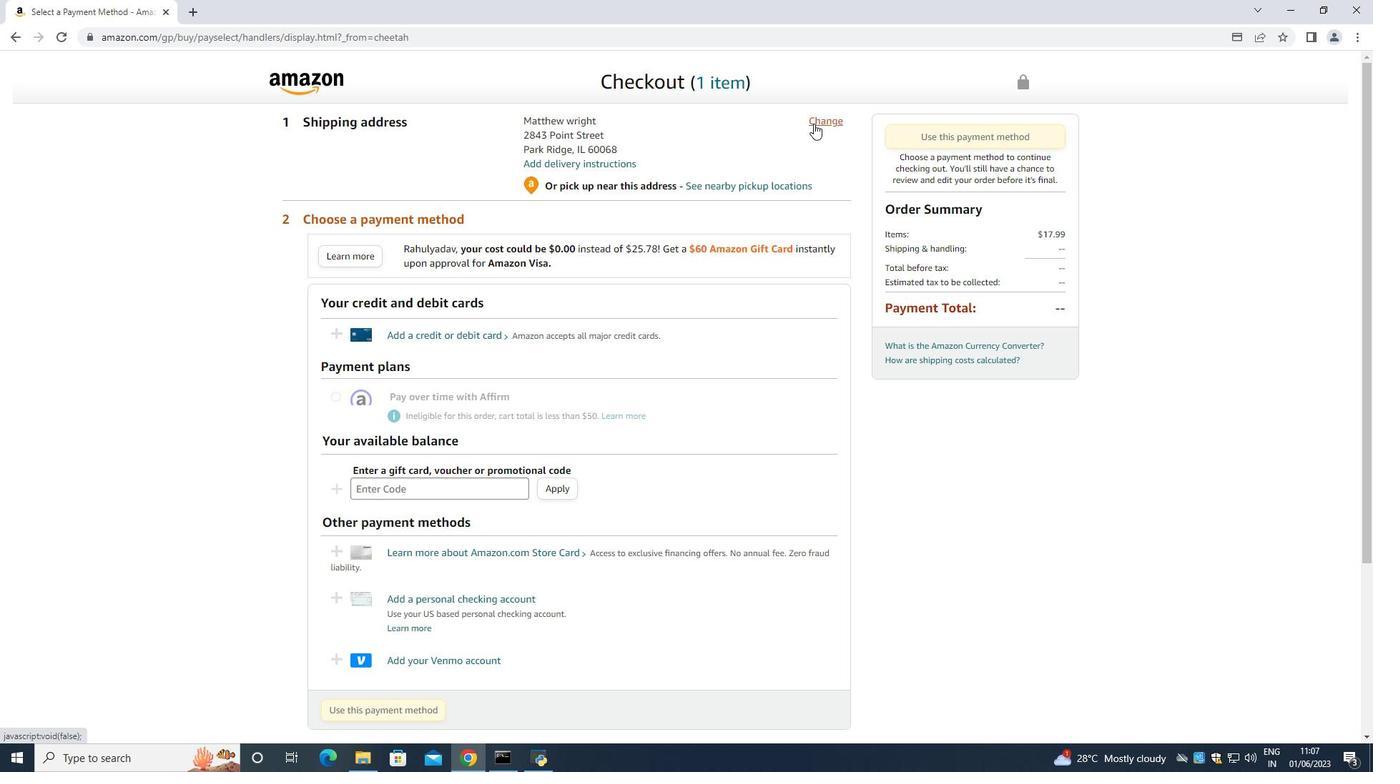 
Action: Key pressed <Key.down><Key.down><Key.down><Key.down><Key.down><Key.down><Key.down><Key.down><Key.down><Key.down><Key.down><Key.down><Key.down><Key.down><Key.down><Key.down><Key.down><Key.down><Key.down><Key.down><Key.down><Key.down><Key.down><Key.down><Key.down><Key.down><Key.down><Key.down><Key.down><Key.down><Key.down><Key.down><Key.down><Key.down><Key.down><Key.down><Key.down><Key.down><Key.down><Key.down><Key.down><Key.down><Key.down><Key.down><Key.down><Key.down><Key.down><Key.down><Key.down><Key.down><Key.down><Key.down><Key.down><Key.down><Key.down><Key.down><Key.down><Key.down><Key.down><Key.down><Key.down><Key.down><Key.down><Key.down><Key.down><Key.down><Key.down><Key.down><Key.down><Key.down><Key.down><Key.down><Key.down><Key.down><Key.down><Key.down><Key.down><Key.down><Key.down><Key.down><Key.down><Key.down><Key.down><Key.down><Key.down><Key.down><Key.down><Key.down><Key.down><Key.down><Key.down><Key.down><Key.down><Key.down><Key.down><Key.down><Key.down><Key.down><Key.down><Key.down><Key.down><Key.down><Key.down><Key.down><Key.down><Key.down><Key.down><Key.down><Key.down><Key.down><Key.down><Key.down><Key.down><Key.down><Key.down><Key.down><Key.down><Key.down><Key.down><Key.down><Key.down><Key.down><Key.down><Key.down><Key.down><Key.down><Key.down><Key.down><Key.down><Key.down><Key.down><Key.down><Key.down><Key.down><Key.down><Key.down><Key.down><Key.down><Key.down><Key.down><Key.down><Key.down><Key.down><Key.down><Key.down><Key.down><Key.down><Key.down><Key.down><Key.down><Key.down><Key.down><Key.down><Key.down><Key.down><Key.down><Key.down><Key.down><Key.down><Key.down><Key.down><Key.down><Key.down><Key.down><Key.down><Key.down><Key.down><Key.down><Key.down><Key.down><Key.down><Key.down><Key.down><Key.down><Key.down><Key.down><Key.down><Key.down><Key.down><Key.down><Key.down><Key.down><Key.down><Key.down><Key.down><Key.down><Key.down><Key.down><Key.down><Key.down><Key.down><Key.down><Key.down><Key.down><Key.down><Key.down><Key.down><Key.down><Key.down><Key.down><Key.down><Key.down><Key.down><Key.down><Key.down><Key.down><Key.down><Key.down><Key.down><Key.down><Key.down><Key.down><Key.down><Key.down><Key.down><Key.down><Key.down><Key.down><Key.down><Key.down><Key.down><Key.down><Key.down><Key.down><Key.down><Key.down><Key.down><Key.down><Key.down><Key.down><Key.down><Key.down><Key.down><Key.down><Key.down><Key.down><Key.down><Key.down><Key.down><Key.down><Key.down><Key.down><Key.down><Key.down><Key.down><Key.down><Key.down><Key.down><Key.down><Key.down><Key.down><Key.down><Key.down><Key.down><Key.down><Key.down><Key.down><Key.down><Key.down><Key.down><Key.down><Key.down><Key.down><Key.down><Key.down><Key.down><Key.down><Key.down><Key.down><Key.down><Key.down><Key.down><Key.down><Key.down><Key.down><Key.down><Key.down><Key.down><Key.down><Key.down><Key.down><Key.down><Key.down><Key.down><Key.down><Key.down><Key.down><Key.down><Key.down><Key.down><Key.down><Key.down><Key.down><Key.down><Key.down><Key.down>
Screenshot: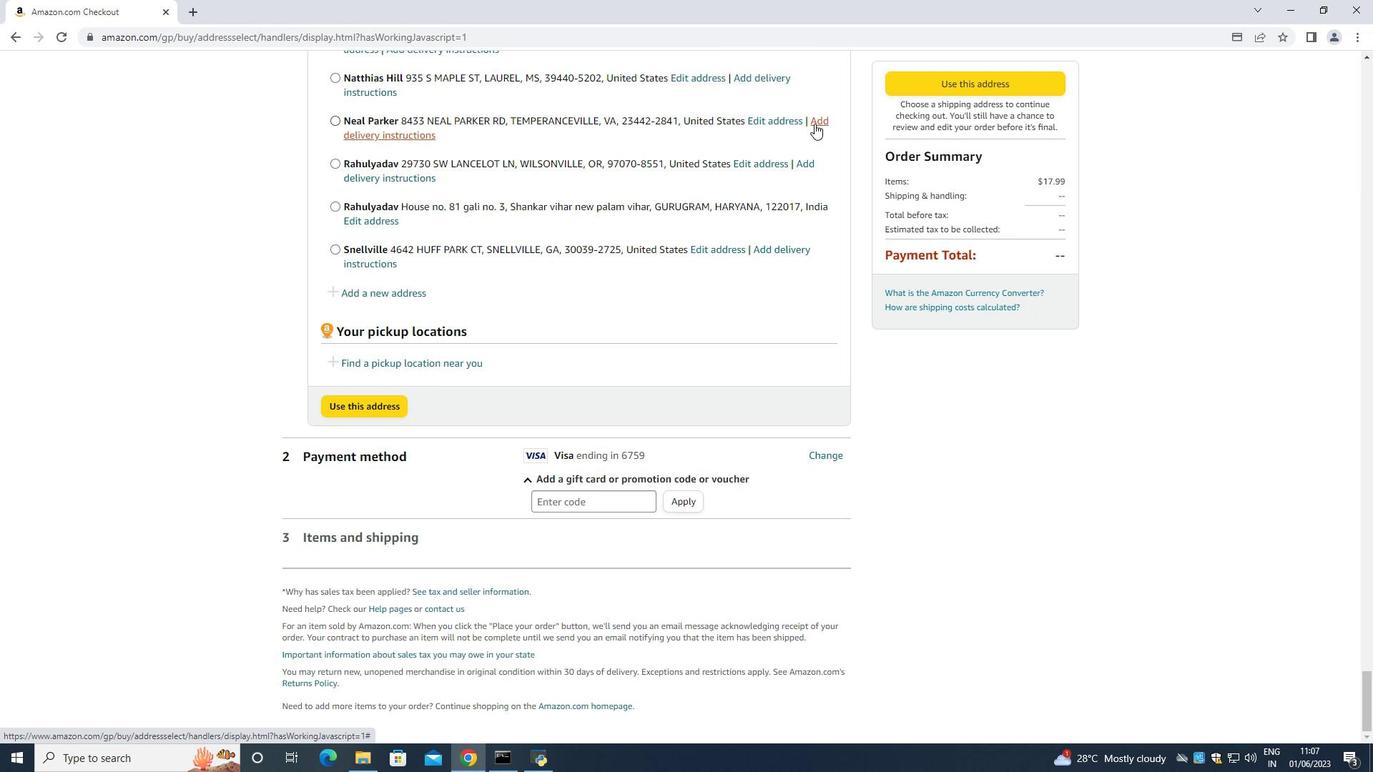 
Action: Mouse moved to (380, 293)
Screenshot: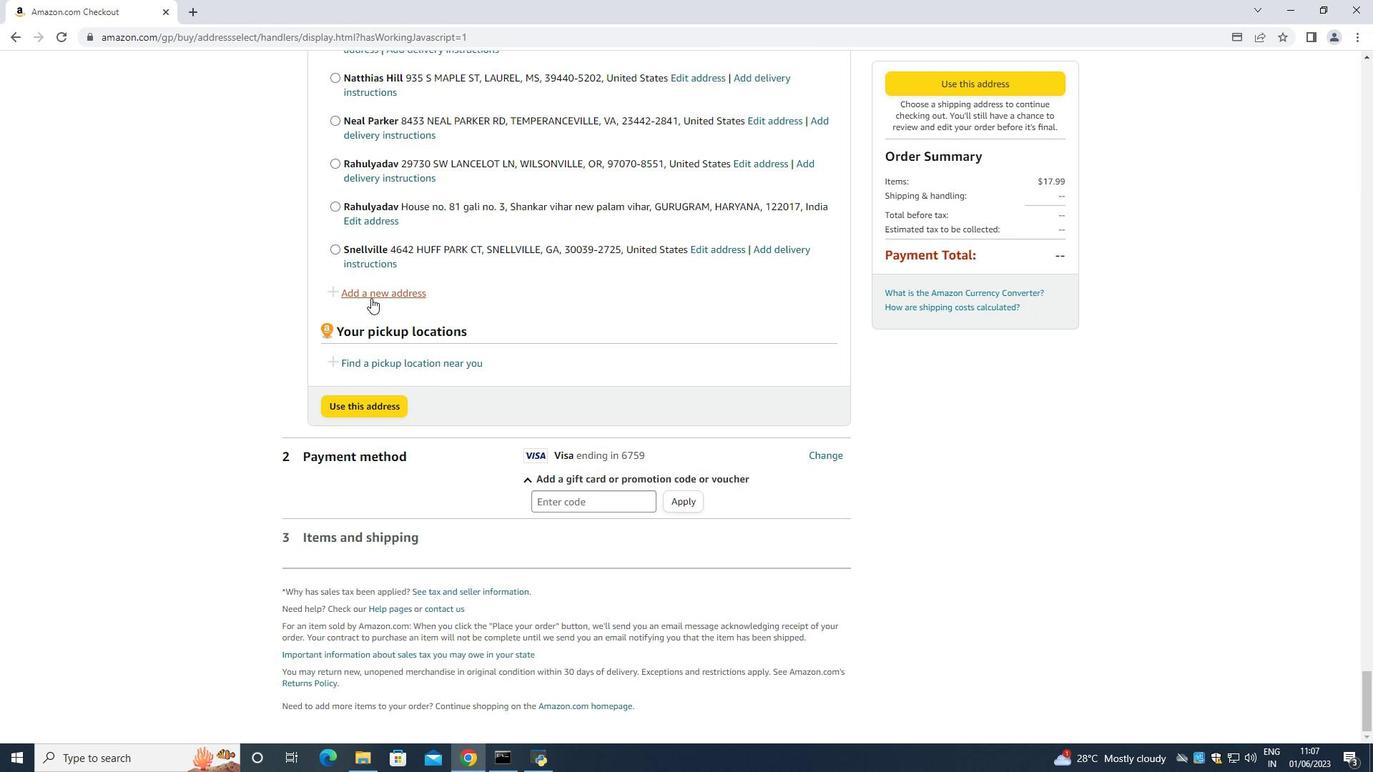 
Action: Mouse pressed left at (380, 293)
Screenshot: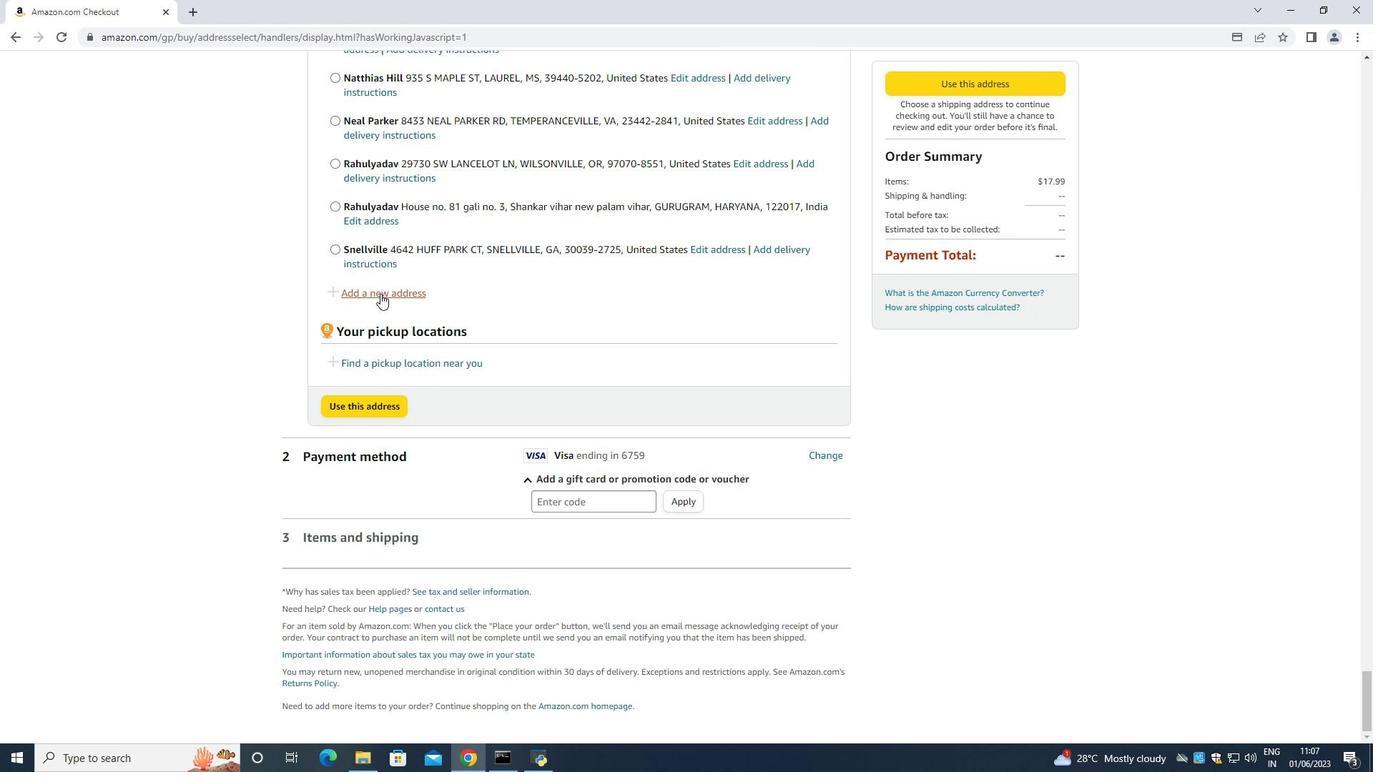 
Action: Mouse moved to (490, 338)
Screenshot: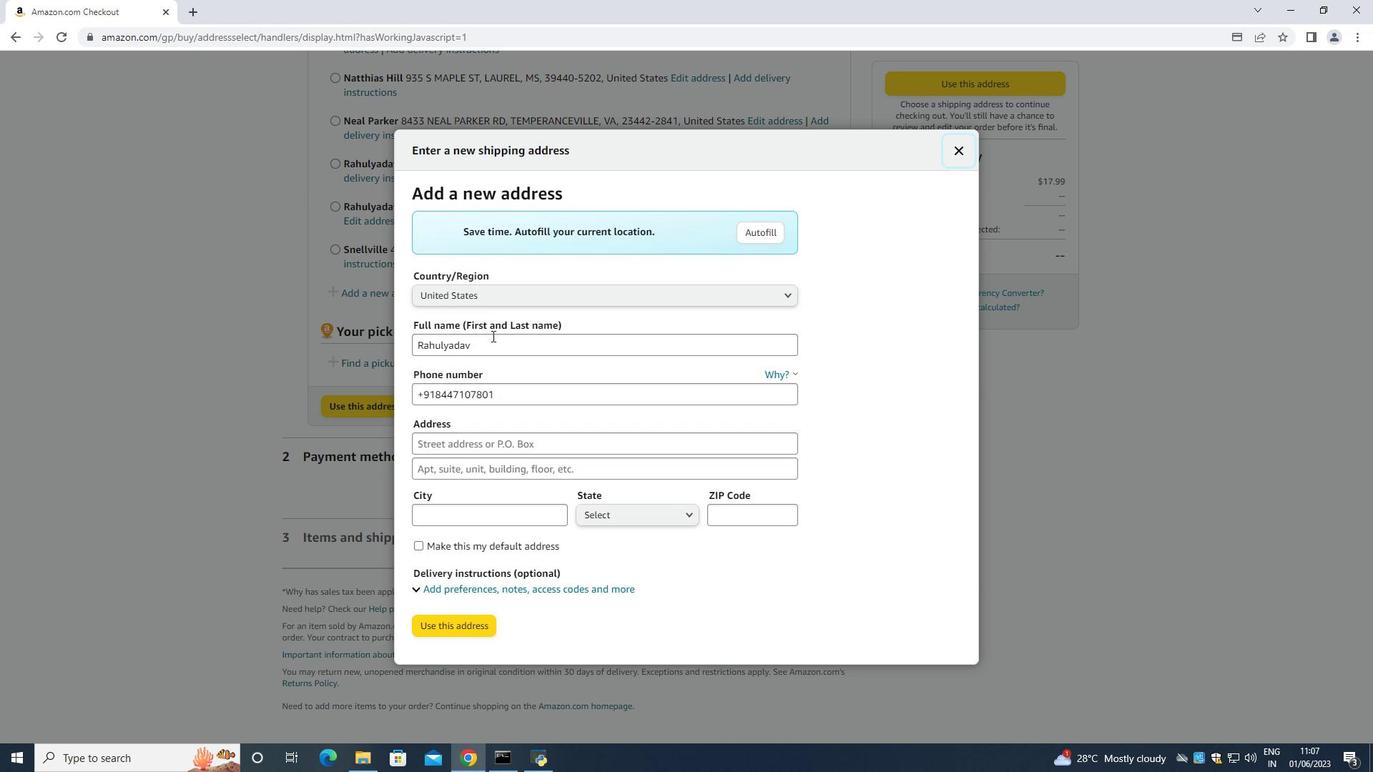 
Action: Mouse pressed left at (490, 338)
Screenshot: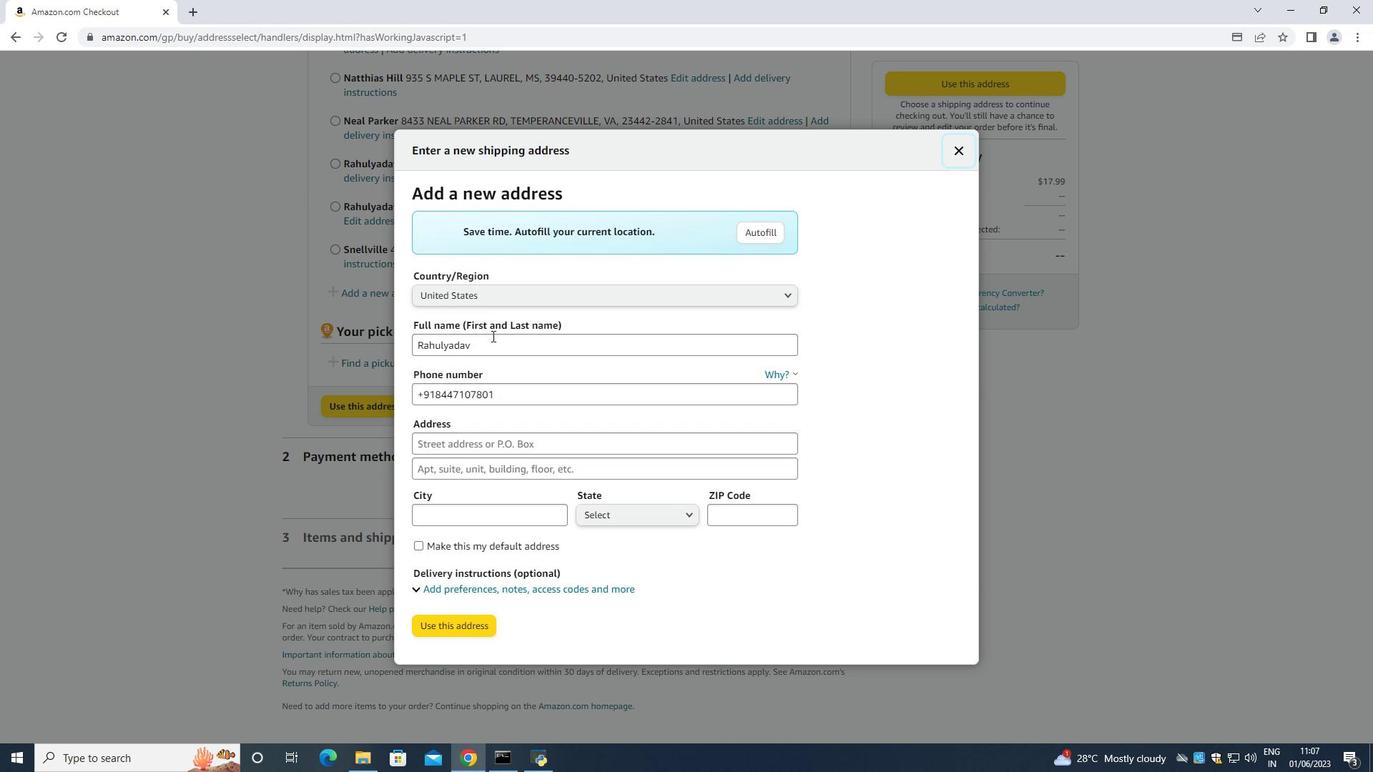 
Action: Mouse moved to (487, 346)
Screenshot: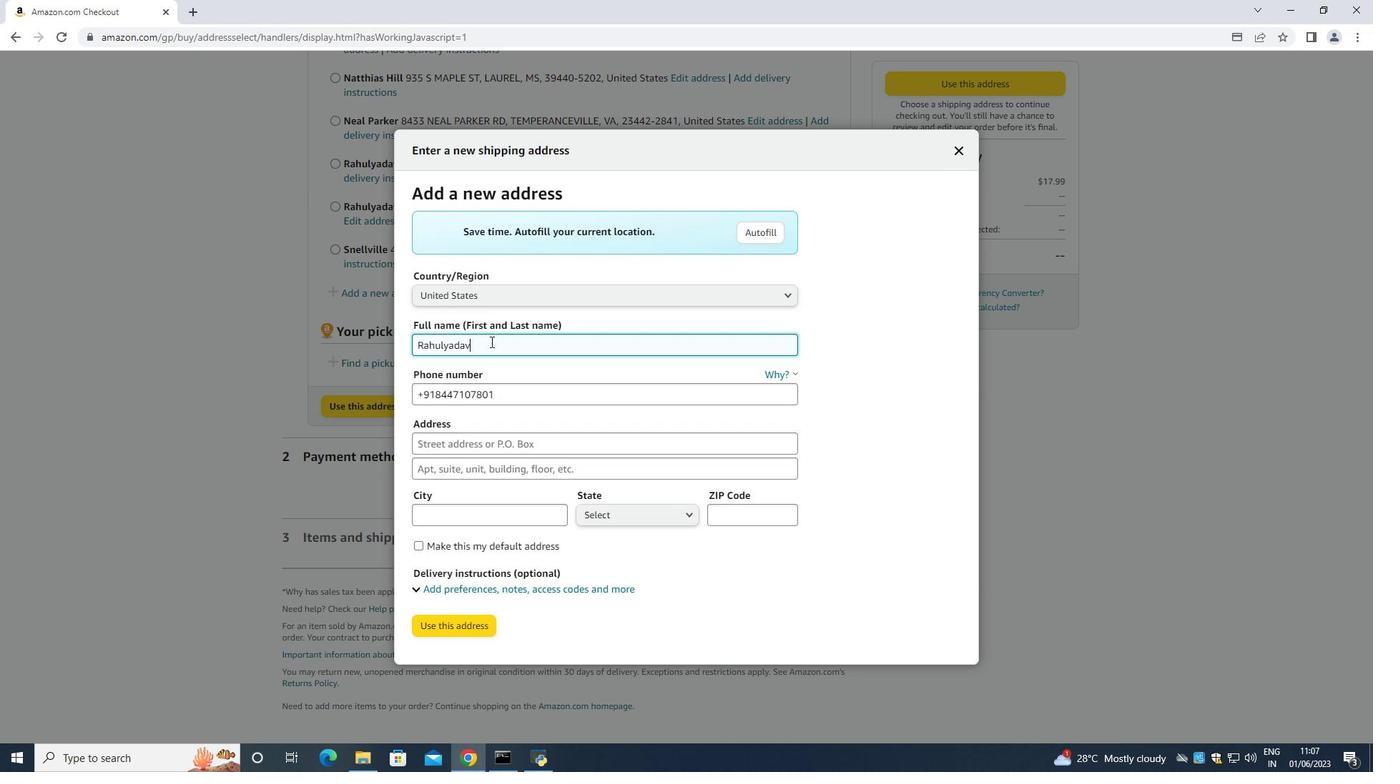 
Action: Key pressed <Key.backspace><Key.backspace><Key.backspace><Key.backspace><Key.backspace><Key.backspace><Key.backspace><Key.backspace><Key.backspace><Key.backspace><Key.backspace><Key.backspace><Key.backspace><Key.backspace><Key.backspace><Key.backspace><Key.backspace><Key.backspace><Key.backspace><Key.backspace><Key.shift>Amanda<Key.space><Key.shift><Key.shift><Key.shift><Key.shift><Key.shift><Key.shift><Key.shift><Key.shift><Key.shift><Key.shift><Key.shift><Key.shift><Key.shift><Key.shift><Key.shift><Key.shift><Key.shift><Key.shift><Key.shift><Key.shift><Key.shift><Key.shift><Key.shift><Key.shift><Key.shift><Key.shift><Key.shift><Key.shift><Key.shift><Key.shift><Key.shift><Key.shift><Key.shift><Key.shift><Key.shift><Key.shift><Key.shift><Key.shift><Key.shift>Green<Key.space><Key.tab><Key.tab><Key.backspace>512
Screenshot: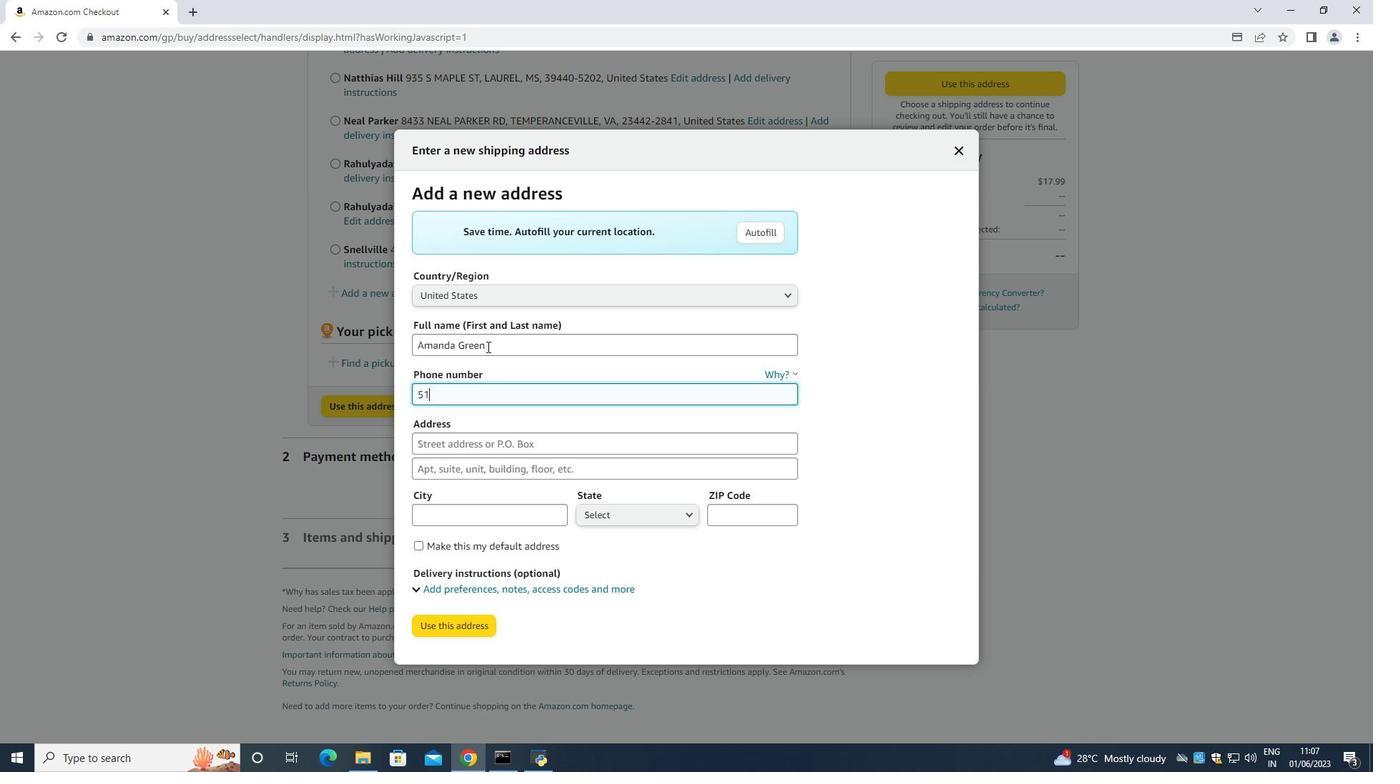 
Action: Mouse moved to (489, 349)
Screenshot: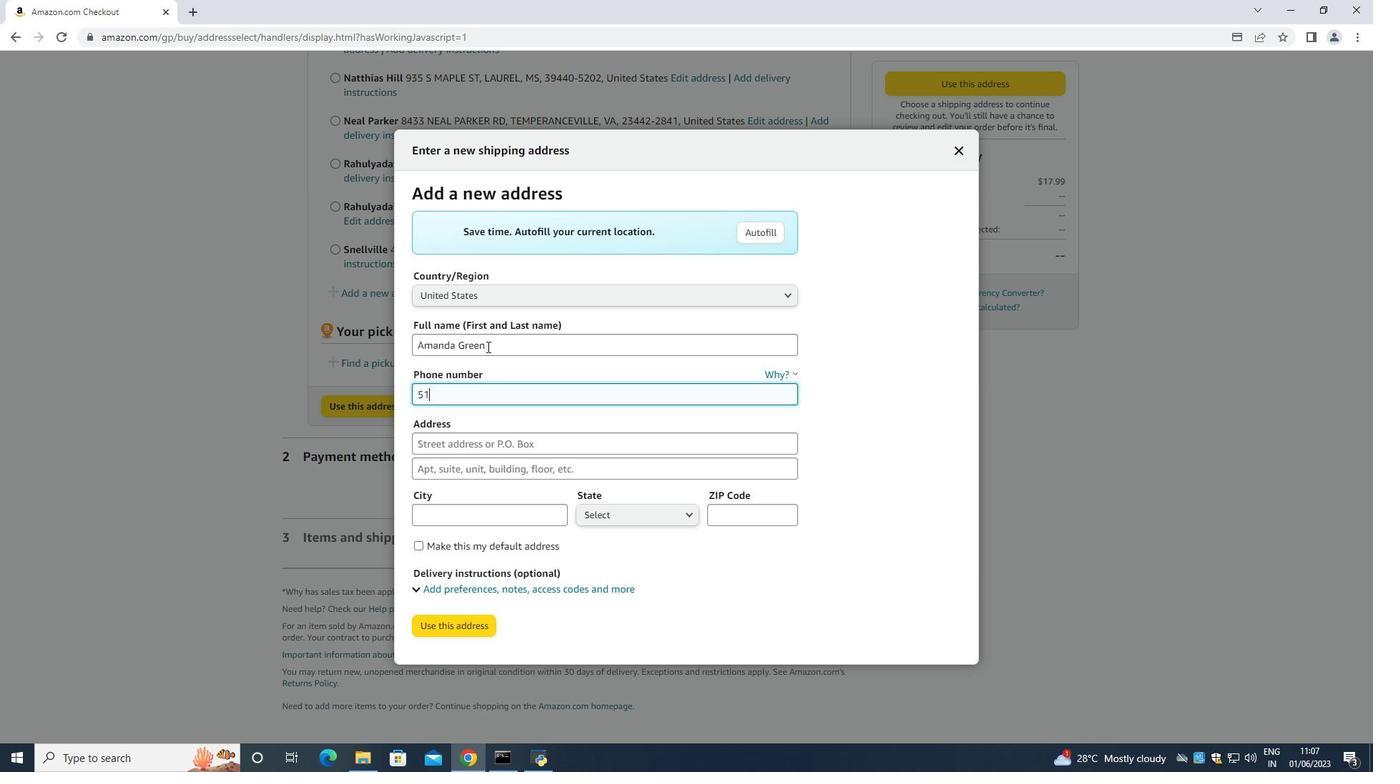 
Action: Key pressed 20<Key.backspace>113583
Screenshot: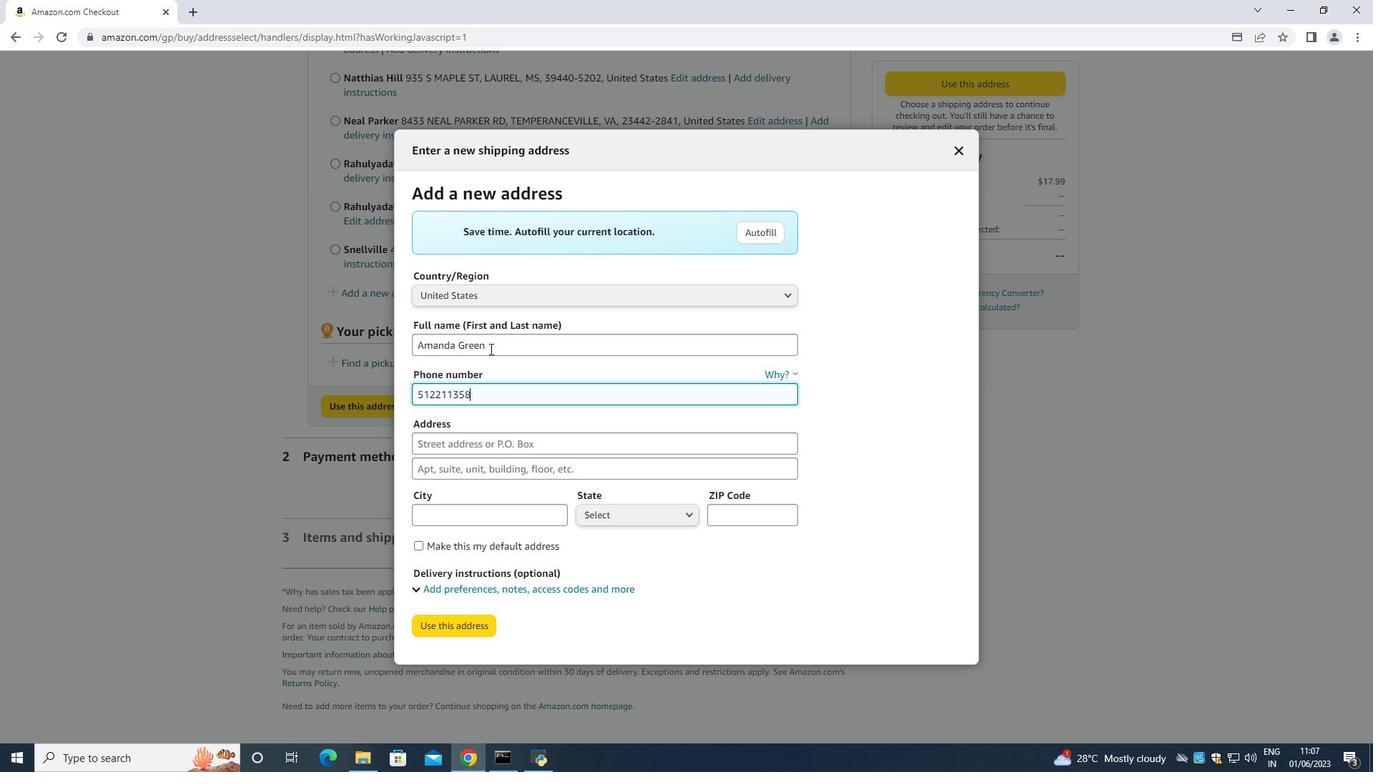 
Action: Mouse moved to (472, 441)
Screenshot: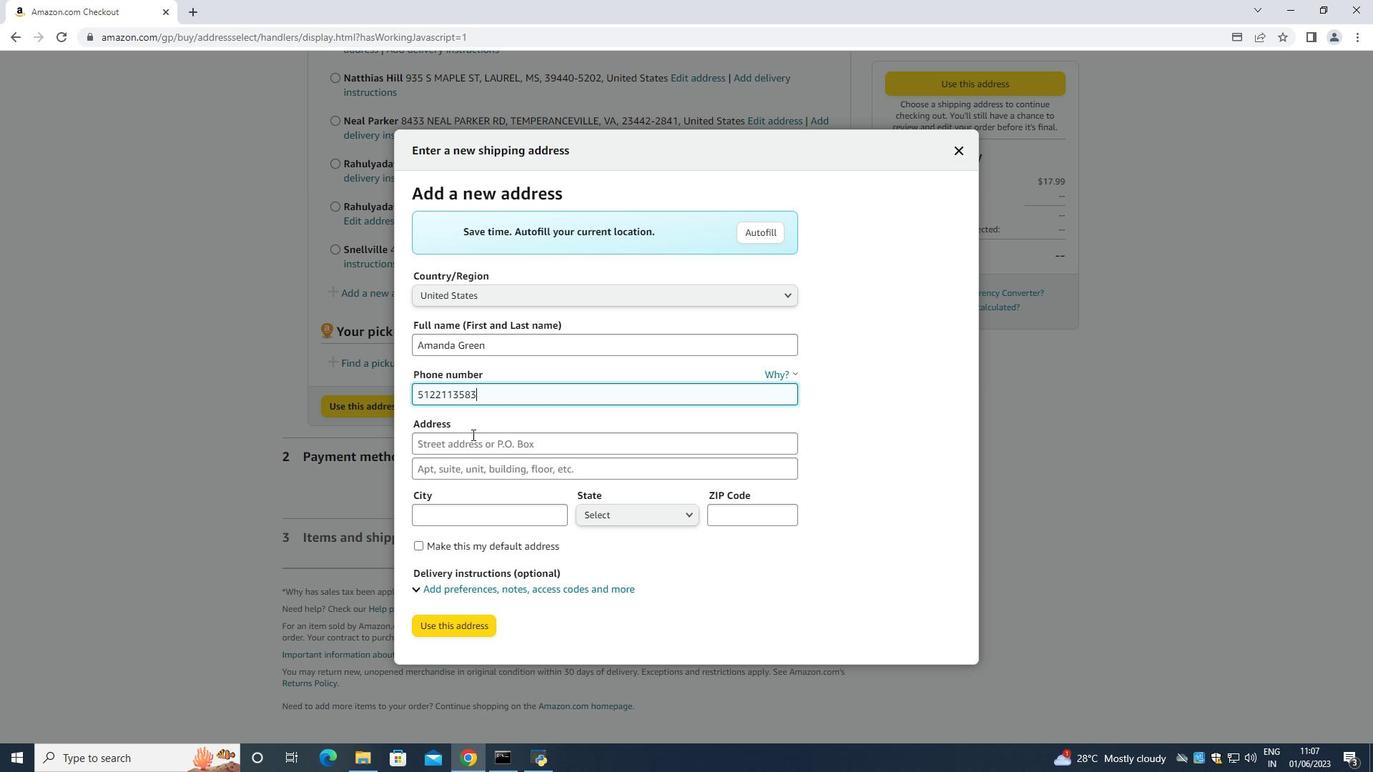 
Action: Key pressed <Key.tab>36
Screenshot: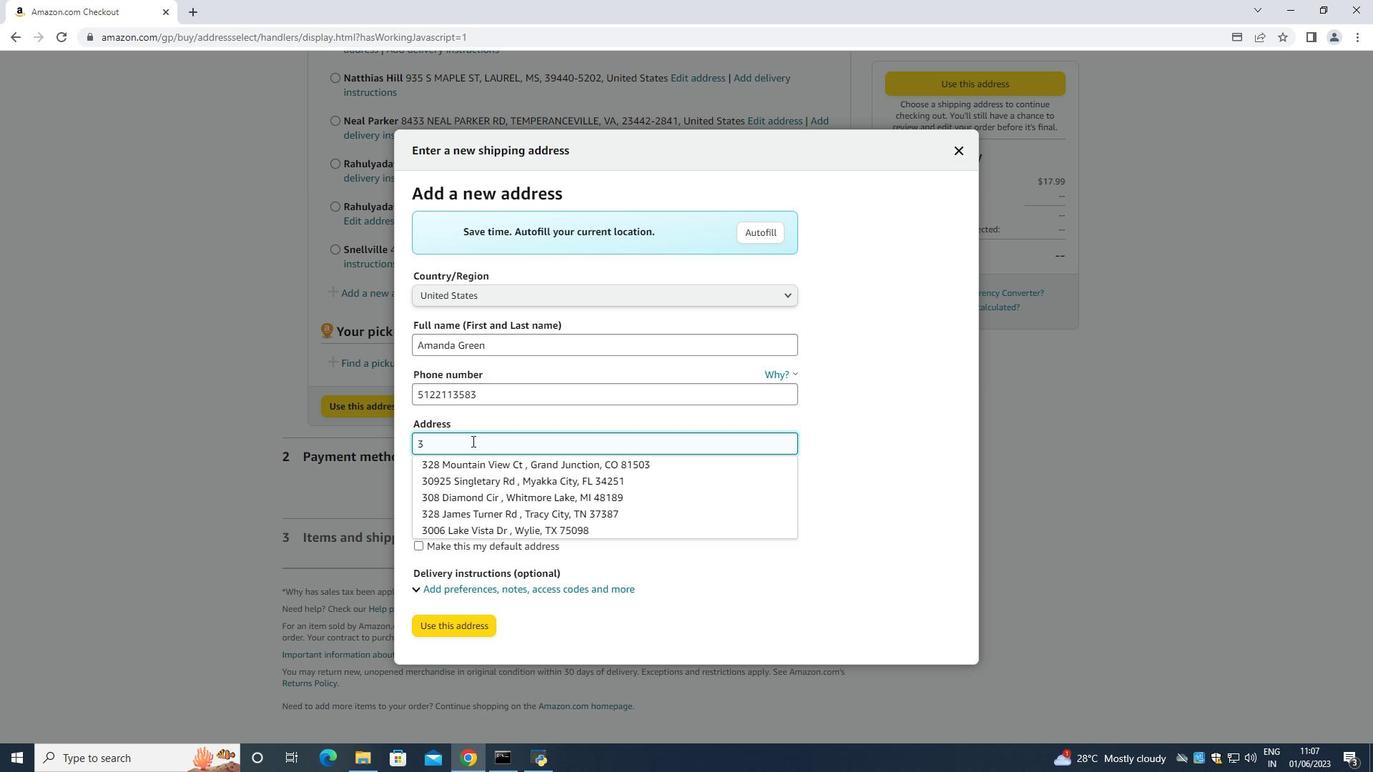 
Action: Mouse moved to (484, 447)
Screenshot: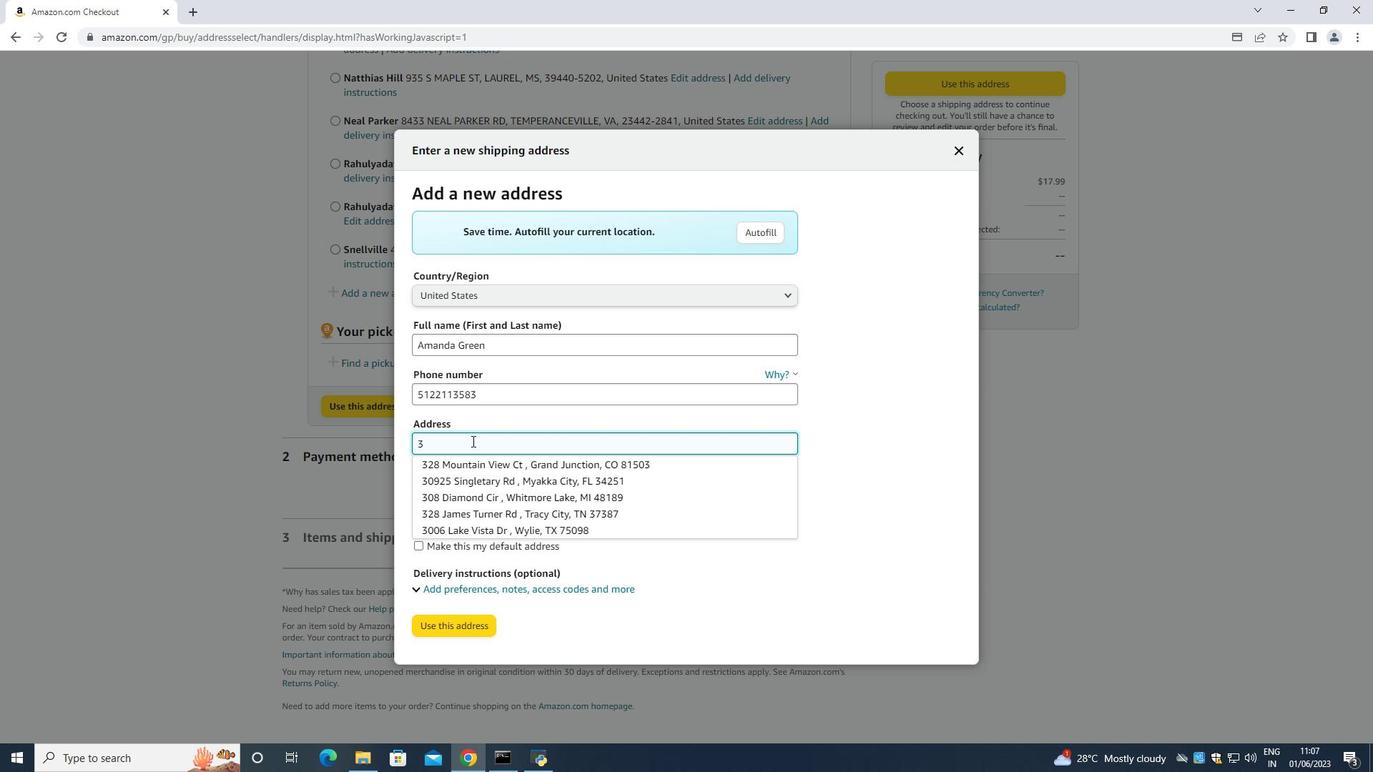 
Action: Key pressed 27<Key.space><Key.shift>Station<Key.space><Key.shift><Key.shift><Key.shift><Key.shift><Key.shift><Key.shift><Key.shift><Key.shift><Key.shift>Street<Key.space>
Screenshot: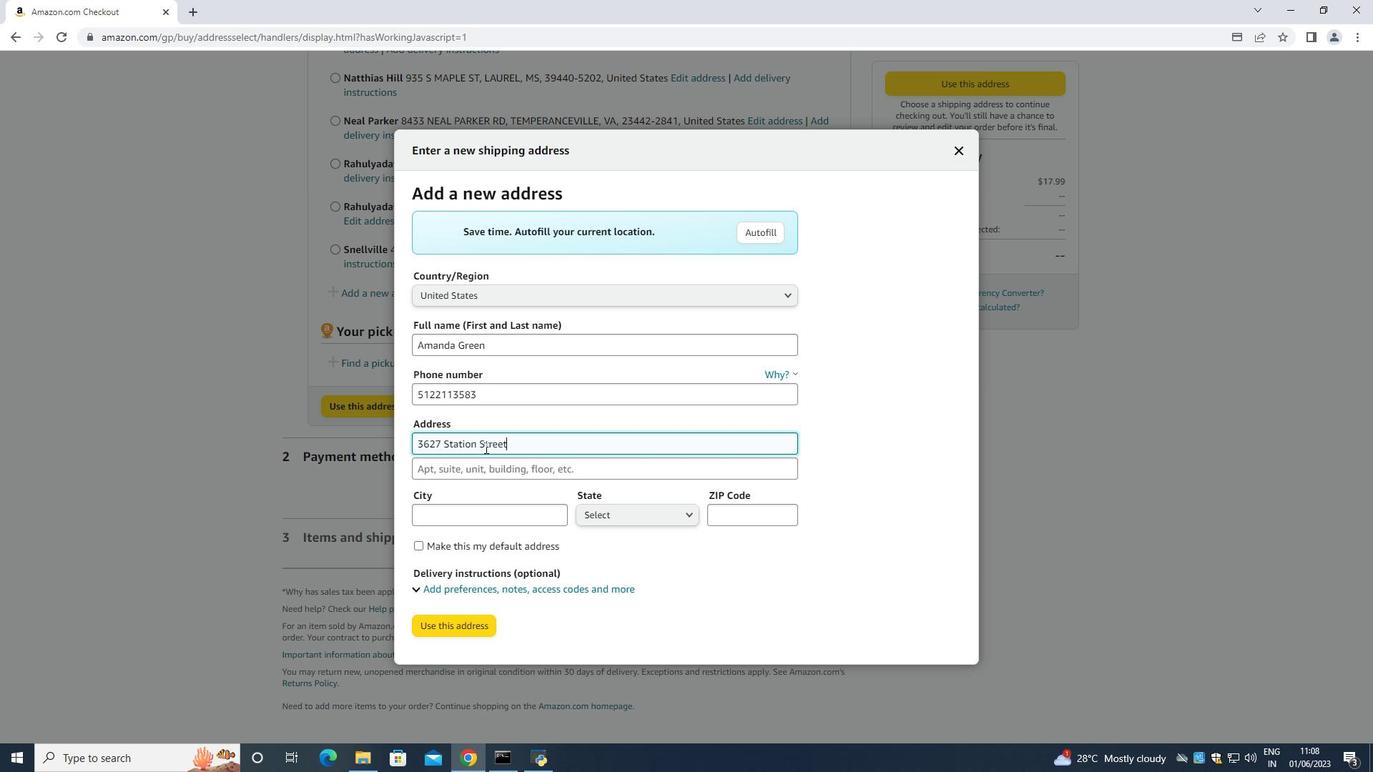 
Action: Mouse moved to (492, 480)
Screenshot: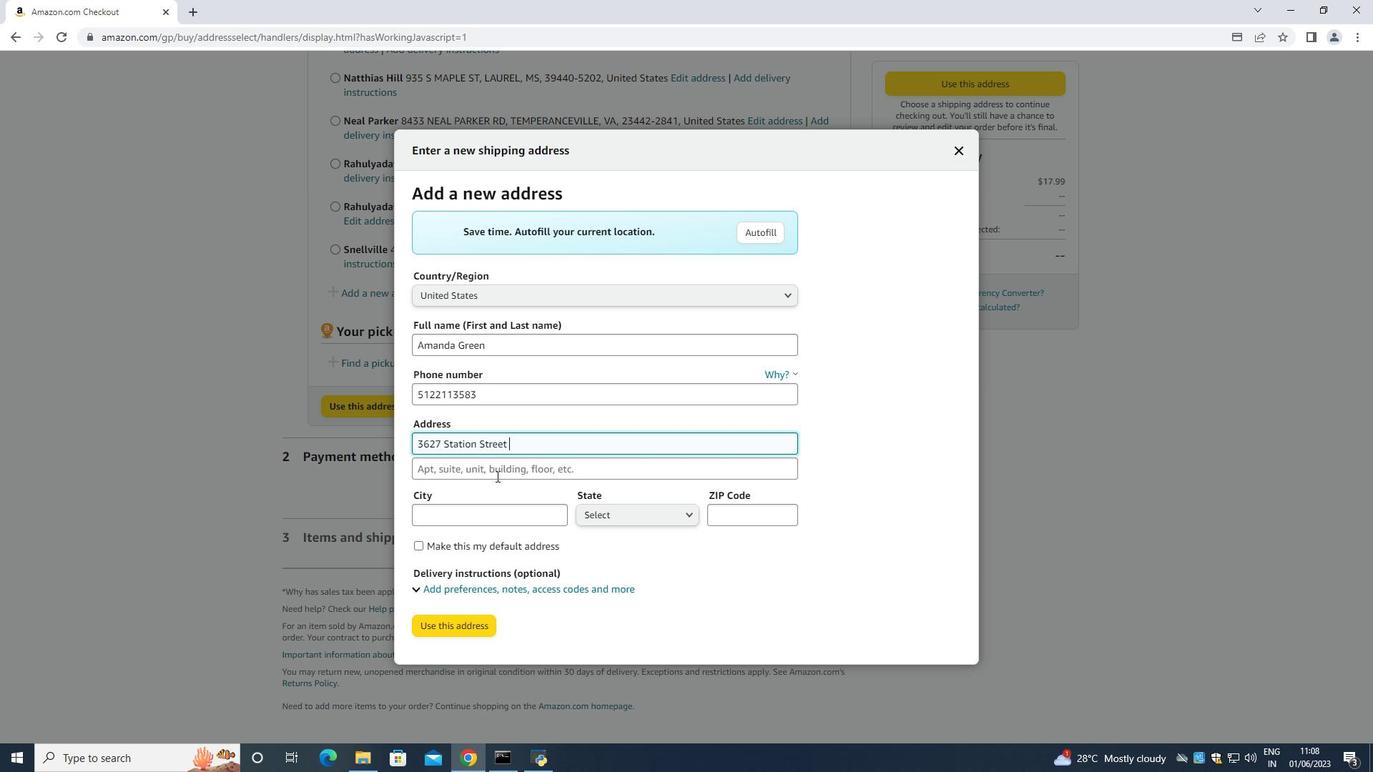 
Action: Key pressed <Key.tab>
Screenshot: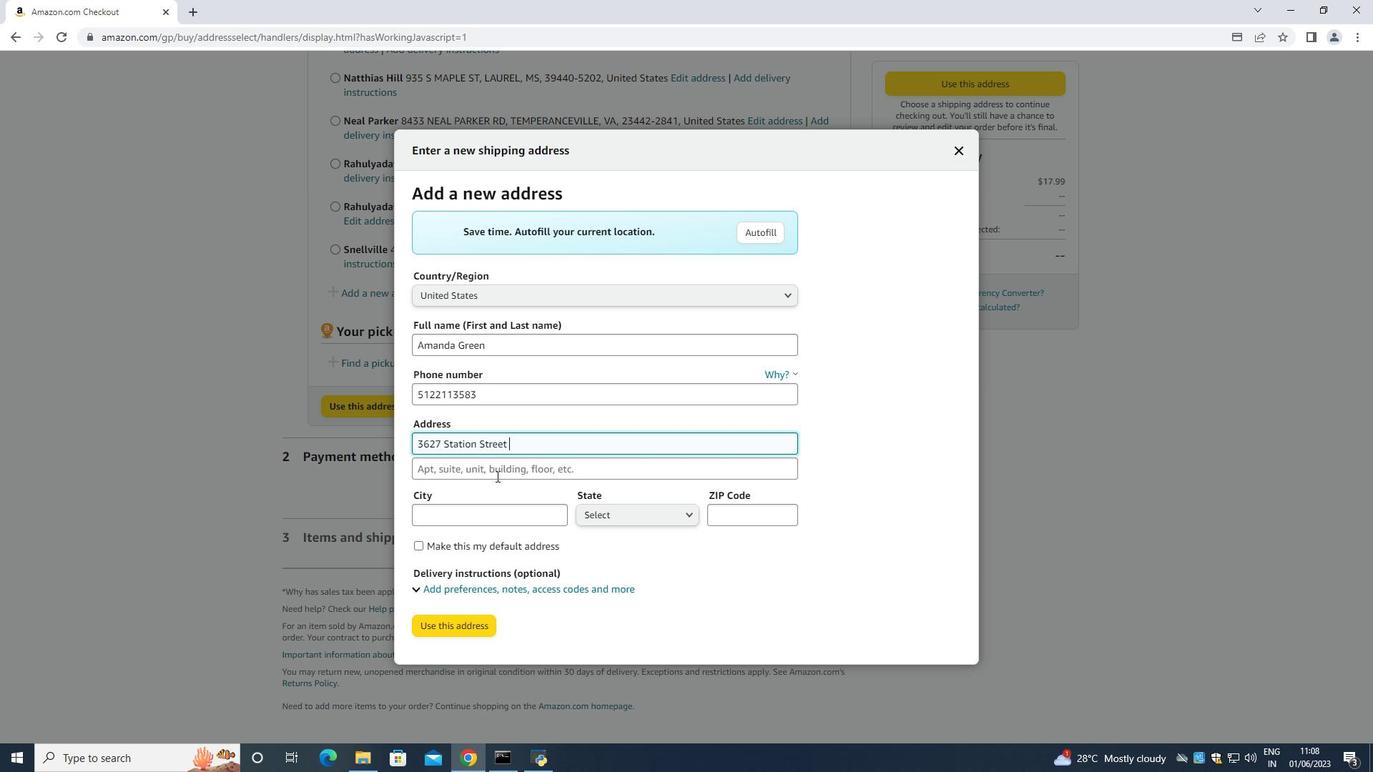 
Action: Mouse moved to (479, 498)
Screenshot: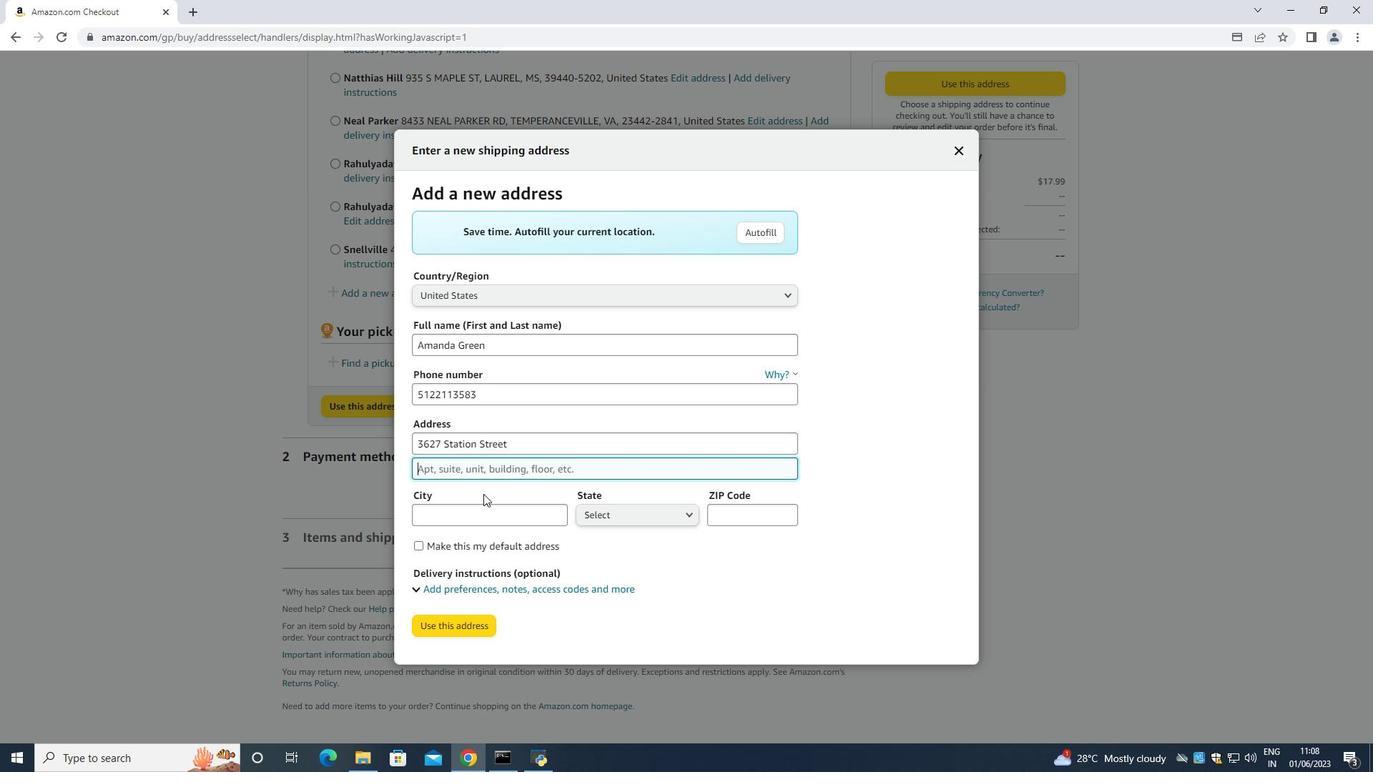 
Action: Key pressed <Key.tab>
Screenshot: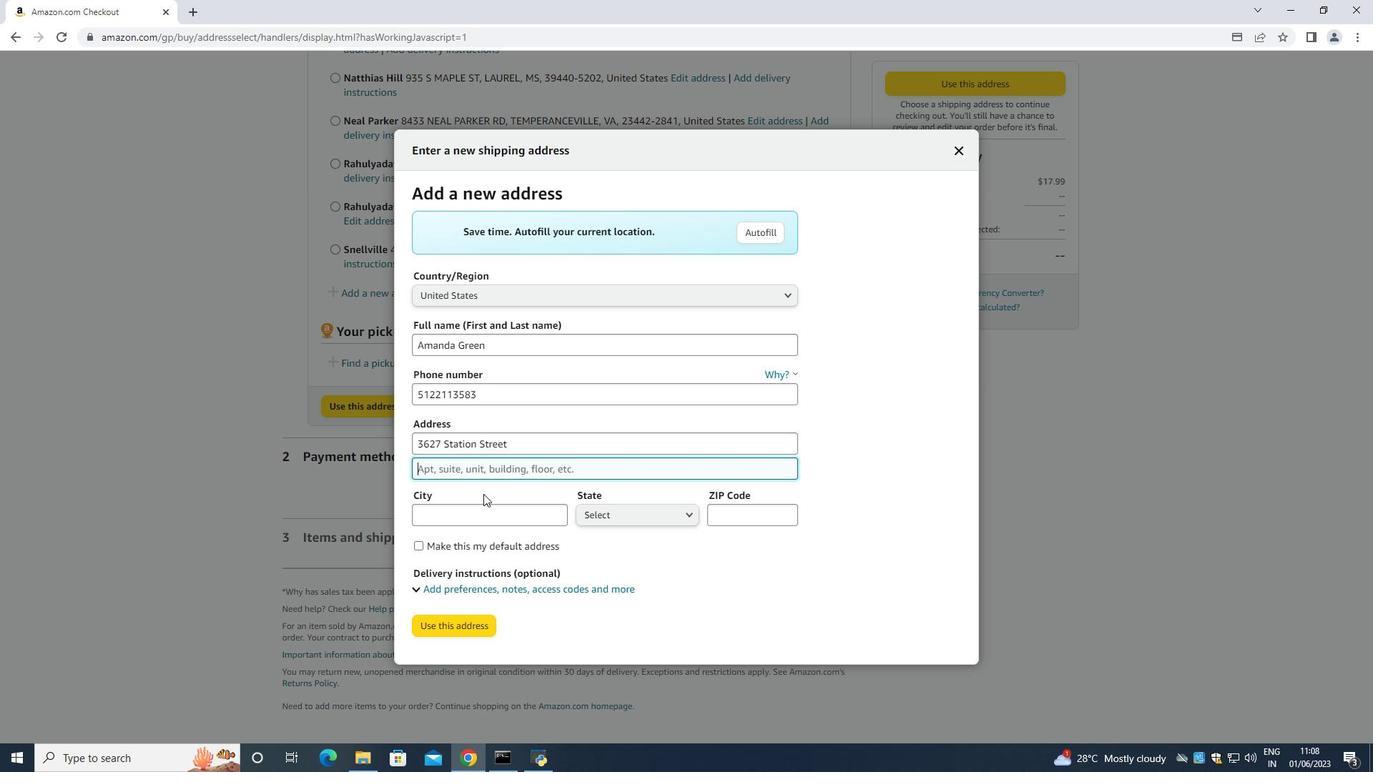 
Action: Mouse moved to (472, 504)
Screenshot: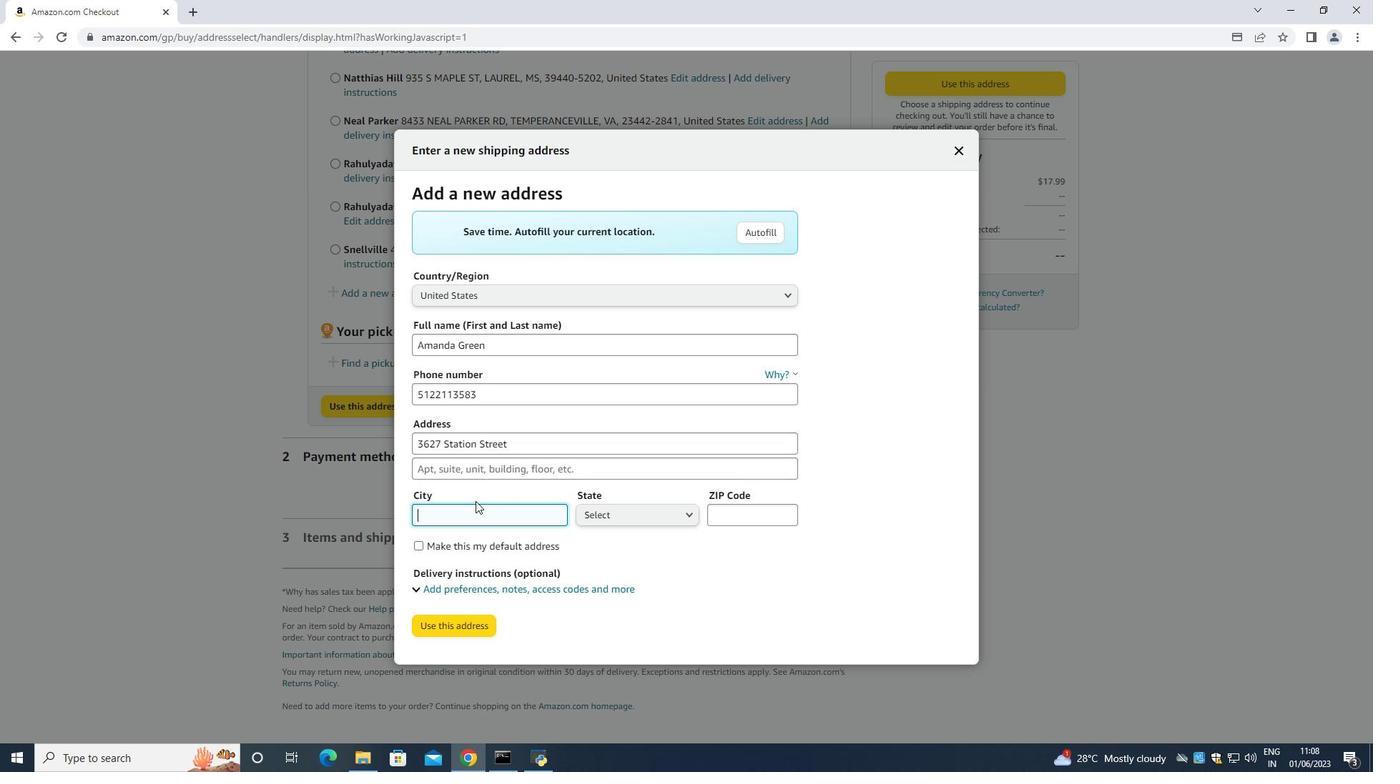 
Action: Key pressed <Key.shift>Austin<Key.space>
Screenshot: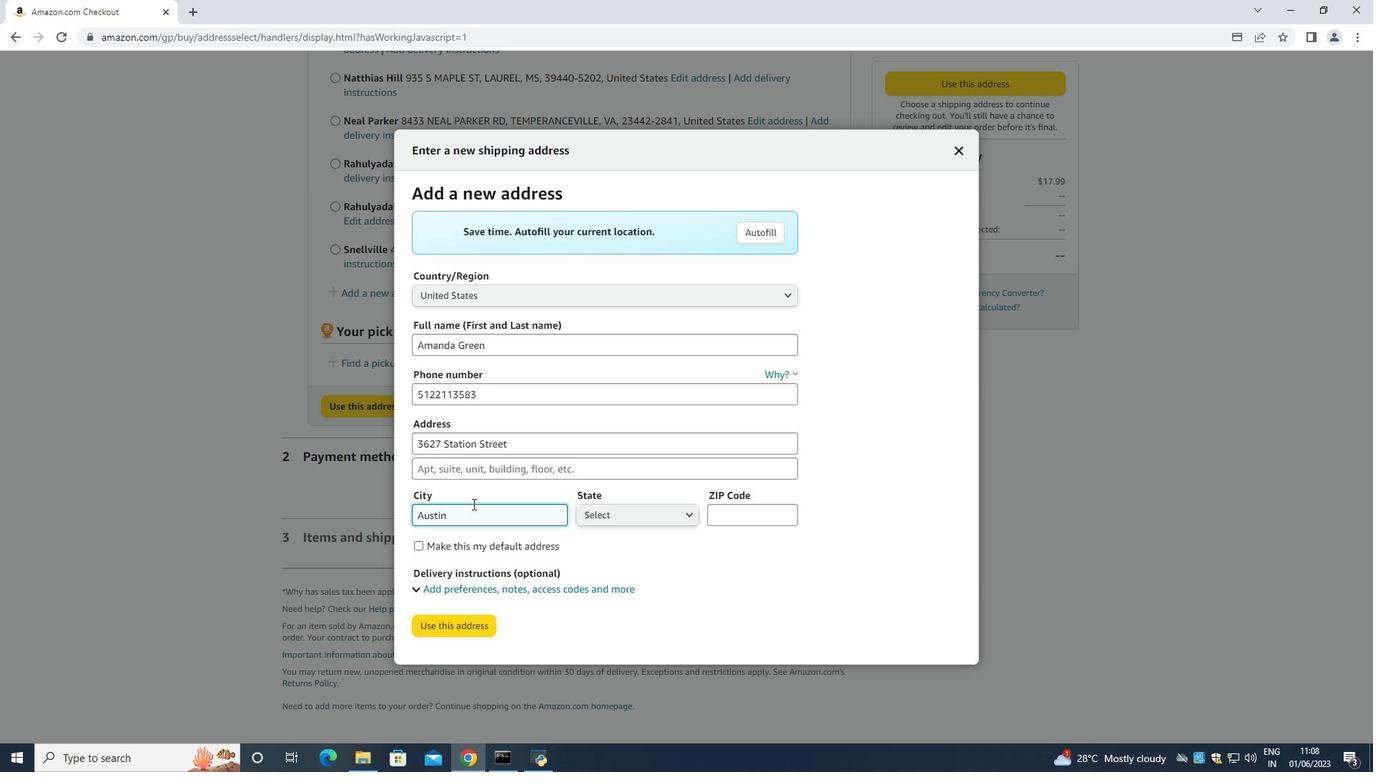 
Action: Mouse moved to (678, 517)
Screenshot: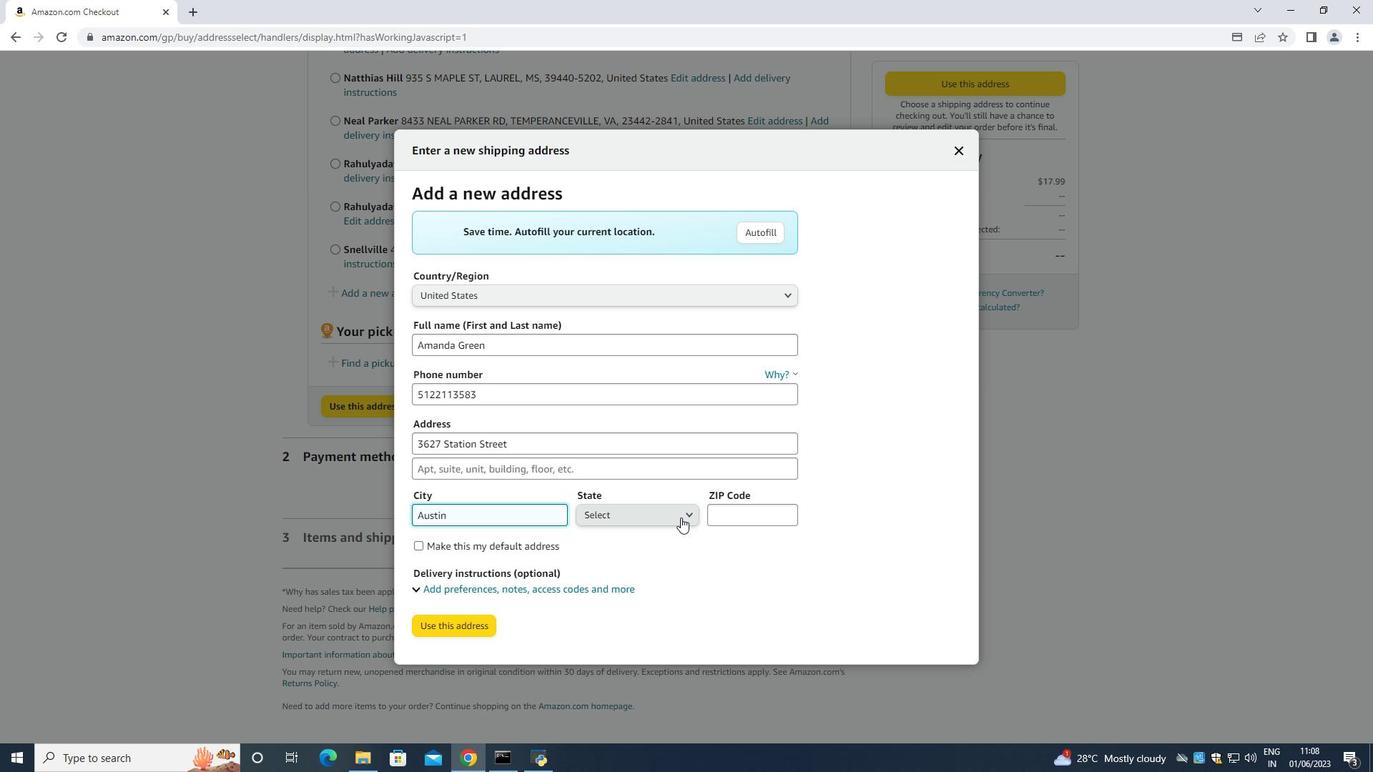 
Action: Mouse pressed left at (678, 517)
Screenshot: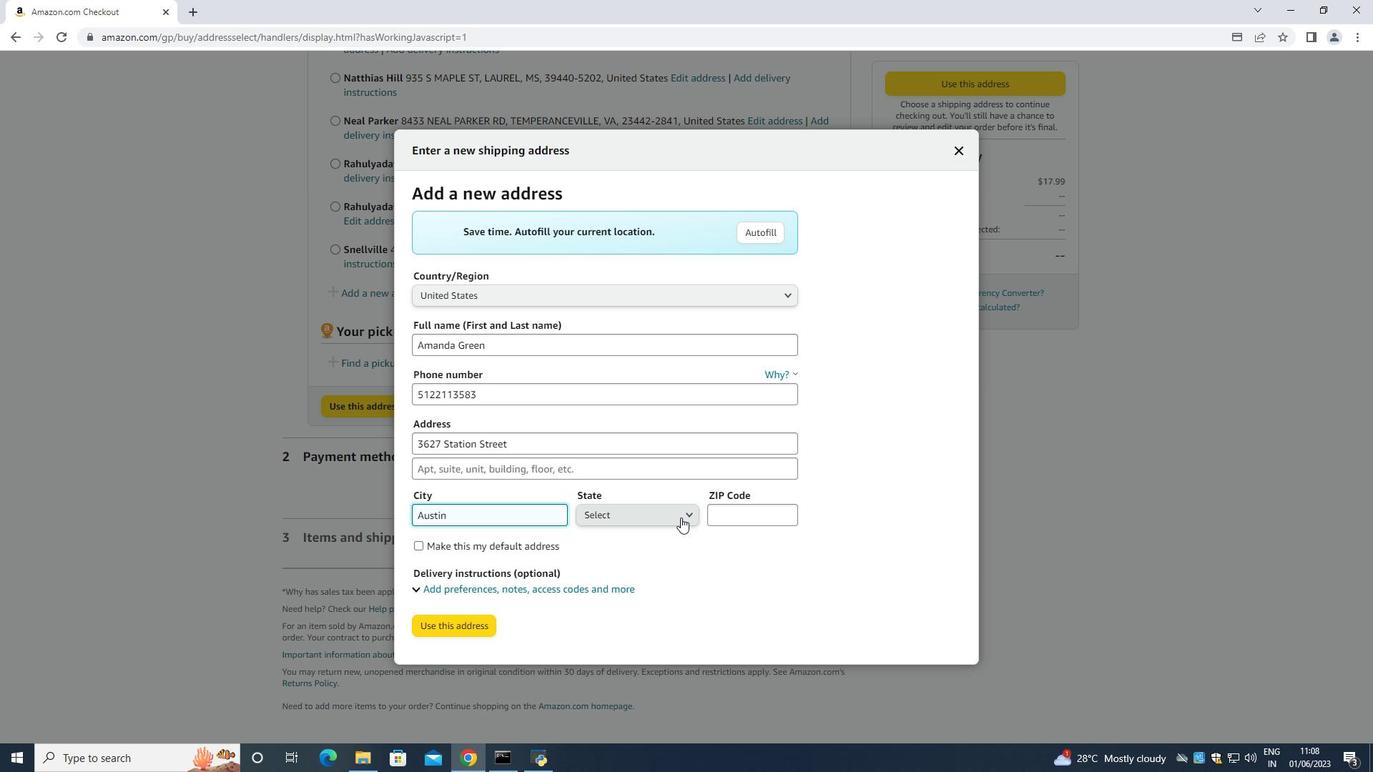 
Action: Mouse moved to (674, 515)
Screenshot: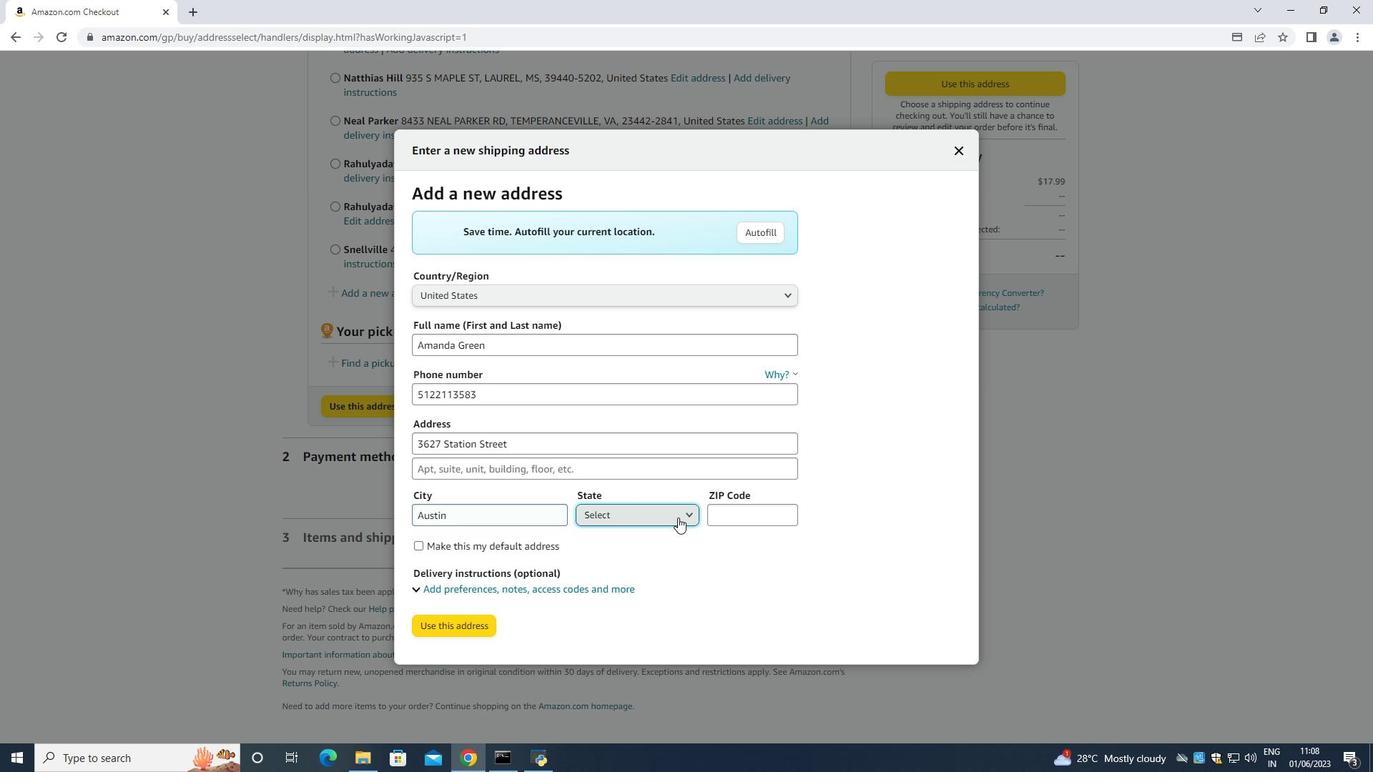 
Action: Mouse scrolled (674, 514) with delta (0, 0)
Screenshot: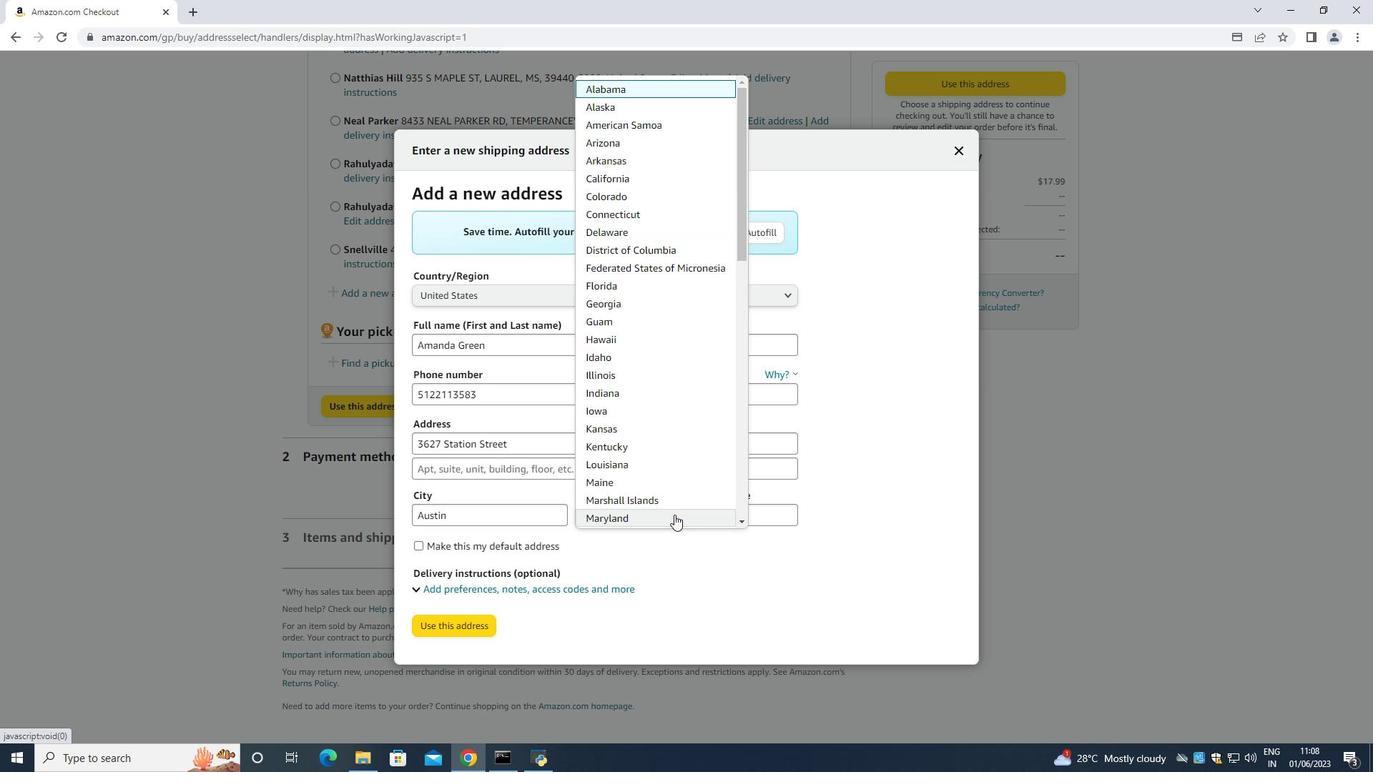 
Action: Mouse scrolled (674, 514) with delta (0, 0)
Screenshot: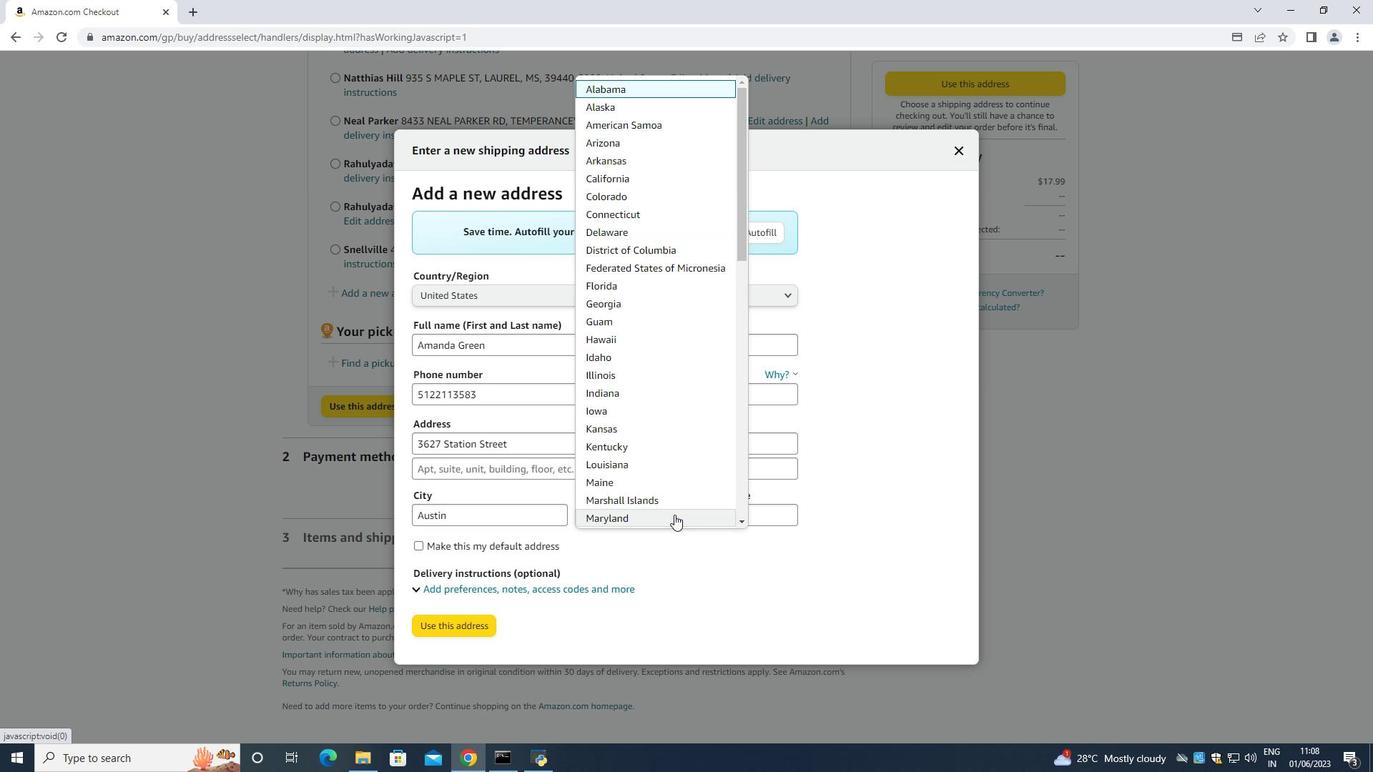 
Action: Mouse moved to (673, 515)
Screenshot: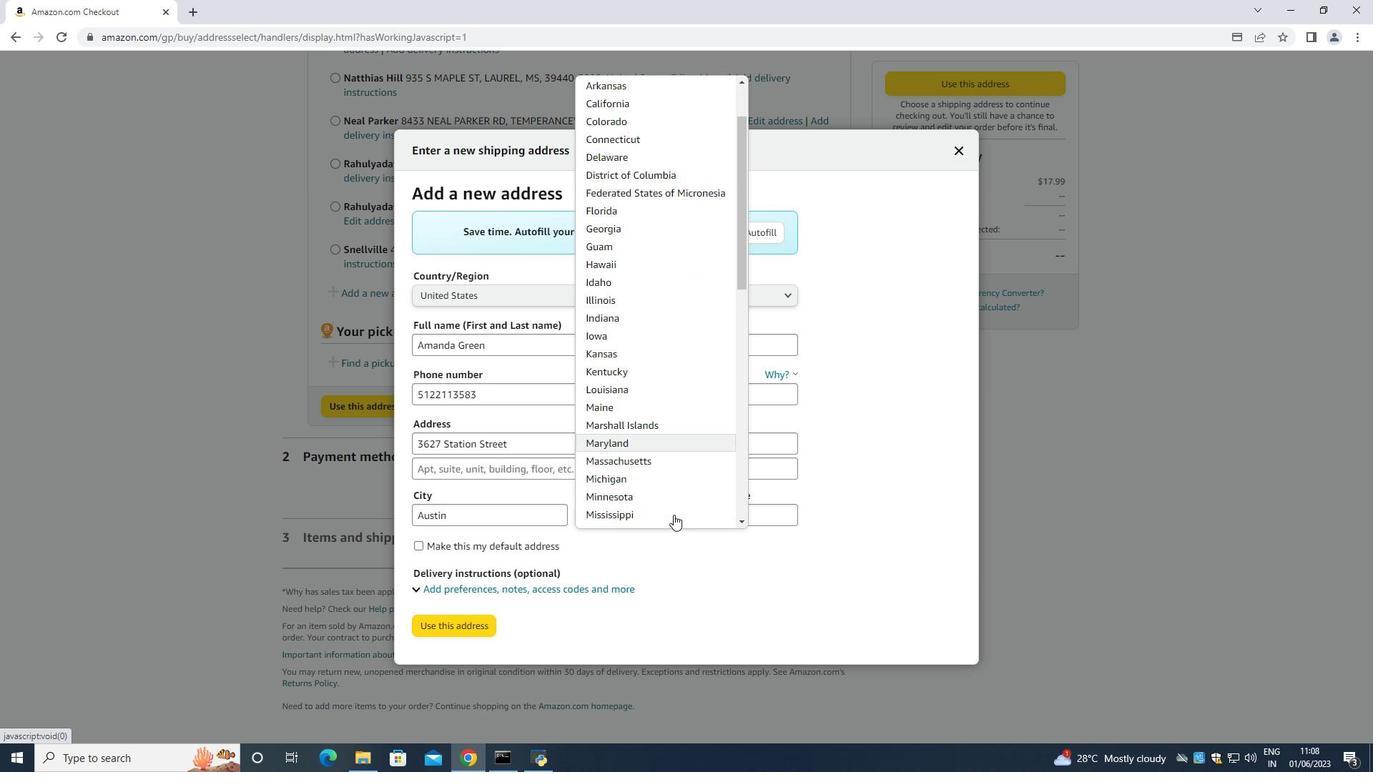 
Action: Mouse scrolled (673, 514) with delta (0, 0)
Screenshot: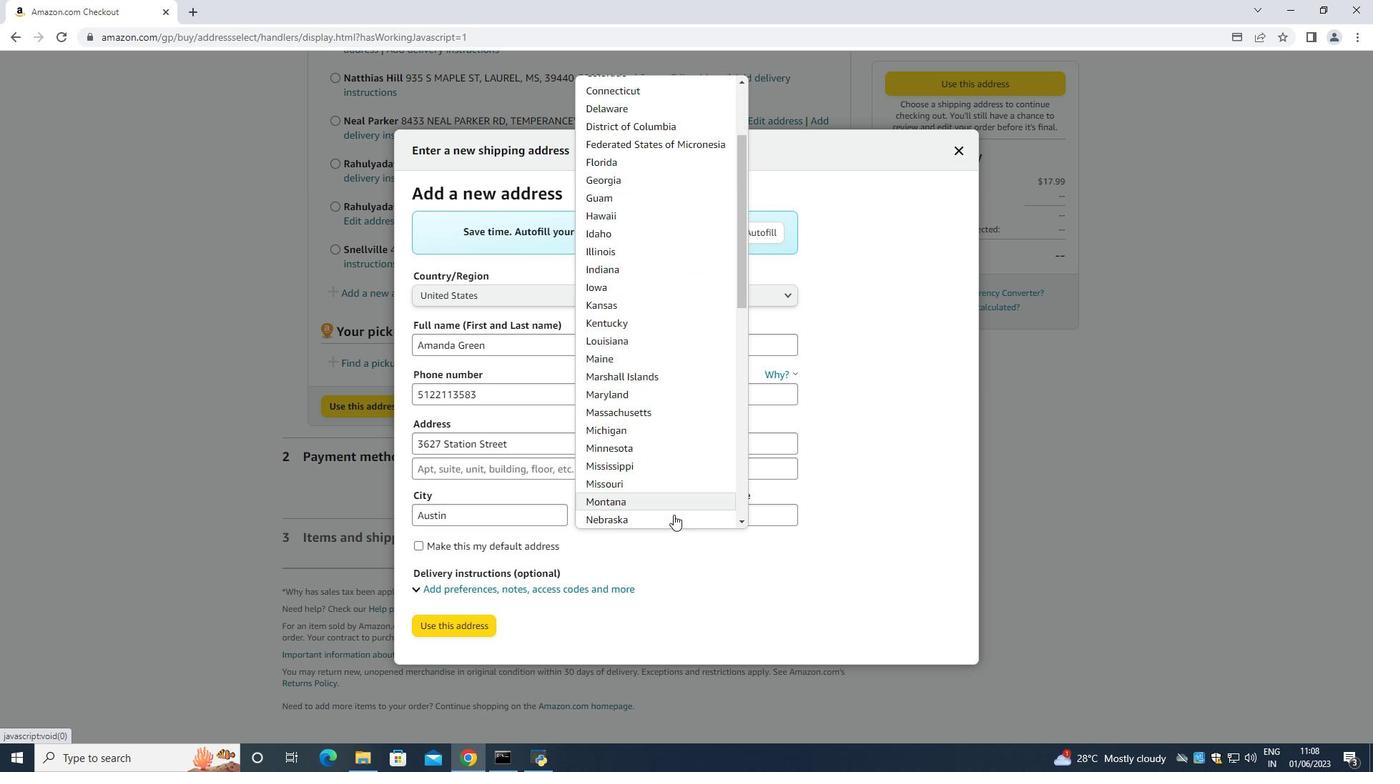 
Action: Mouse scrolled (673, 514) with delta (0, 0)
Screenshot: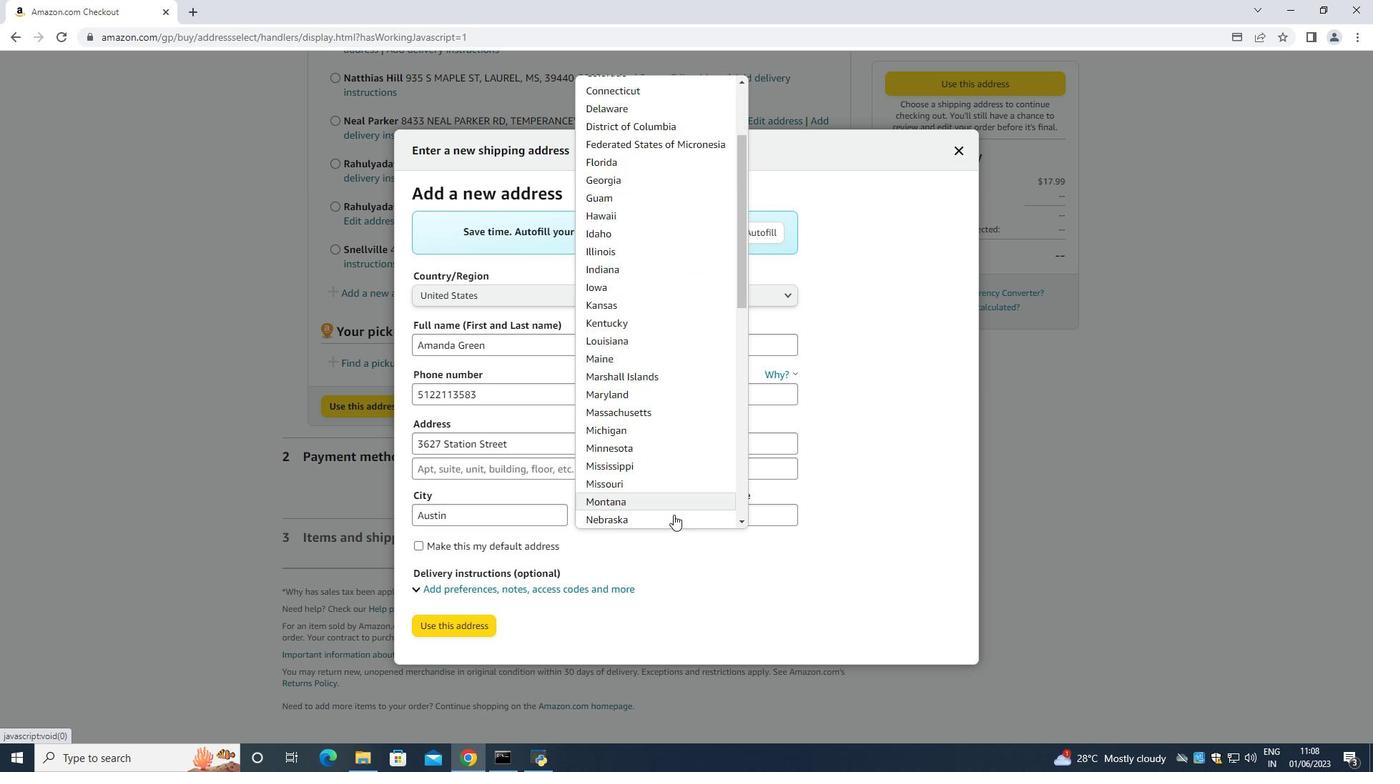 
Action: Mouse scrolled (673, 514) with delta (0, 0)
Screenshot: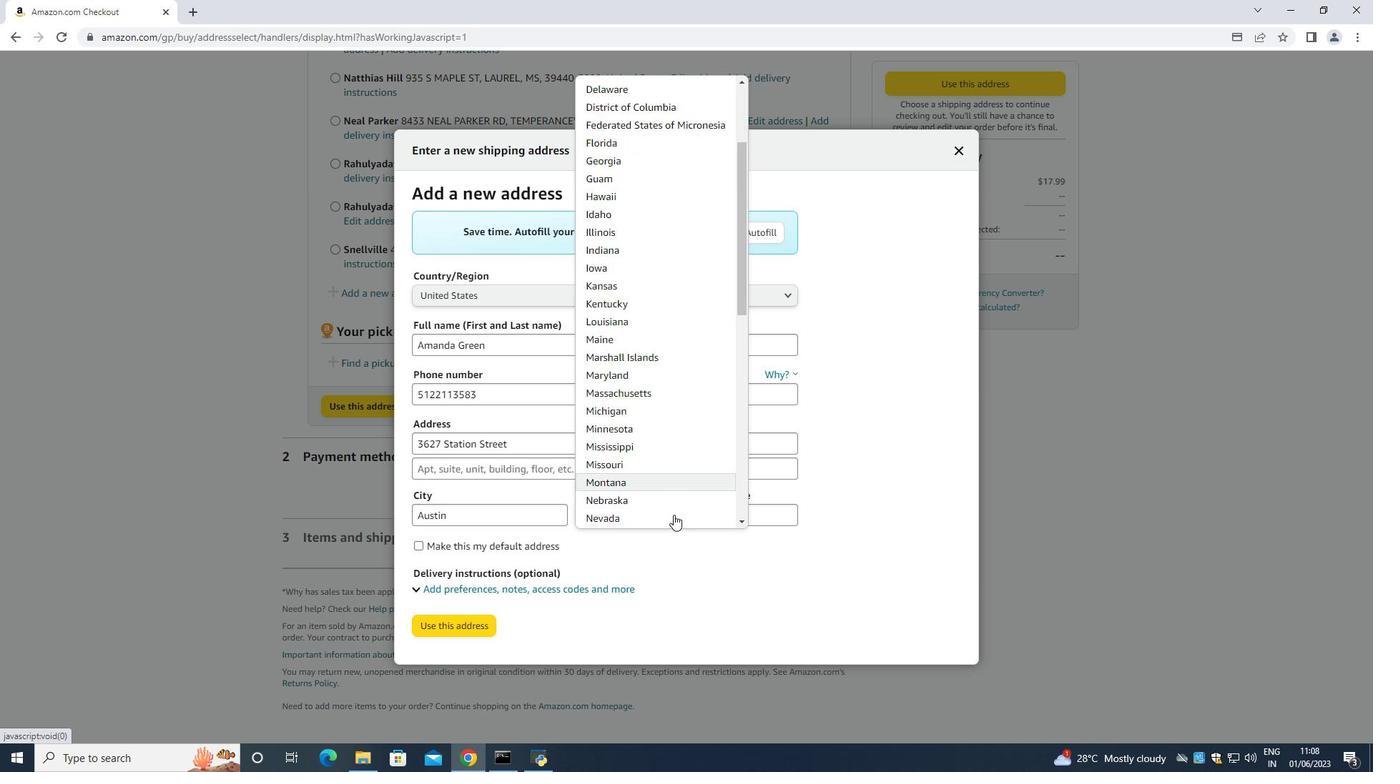 
Action: Mouse scrolled (673, 514) with delta (0, 0)
Screenshot: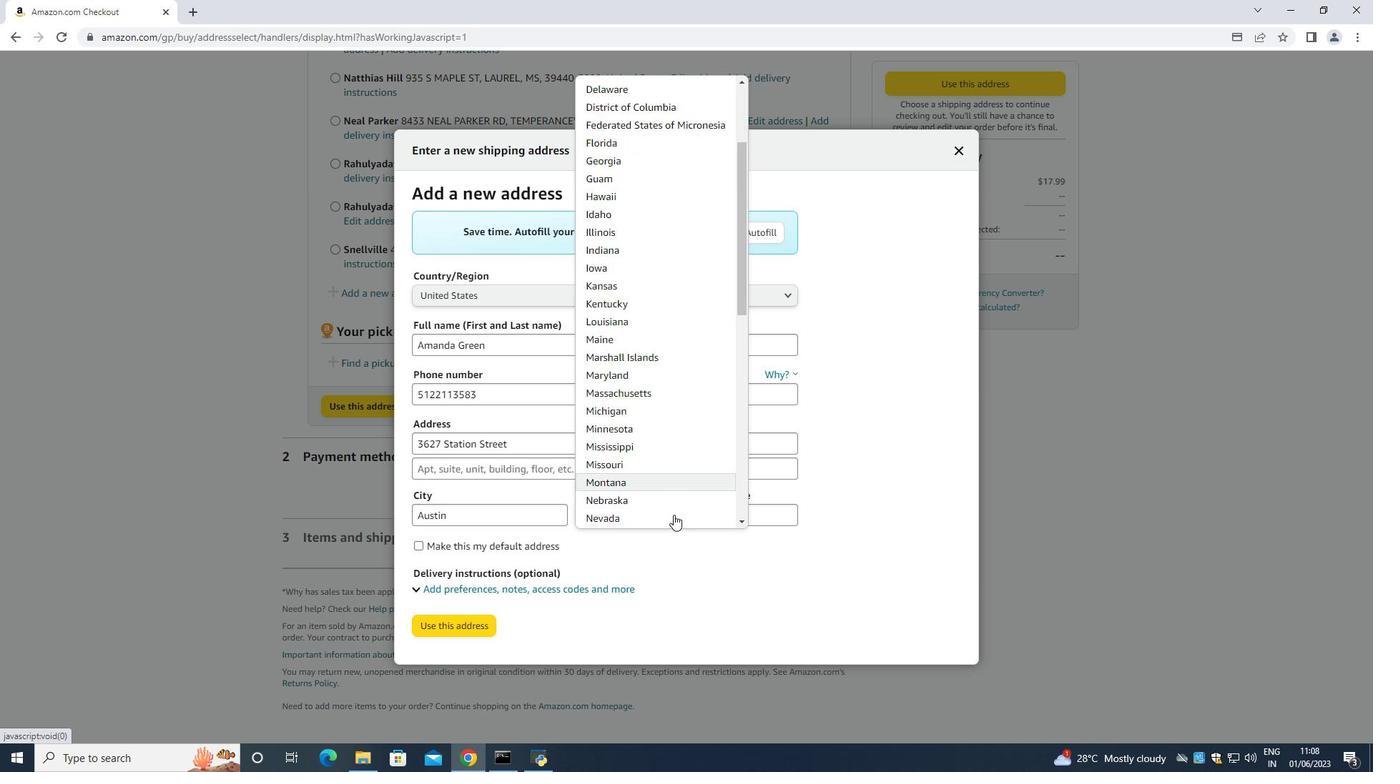 
Action: Mouse scrolled (673, 514) with delta (0, 0)
Screenshot: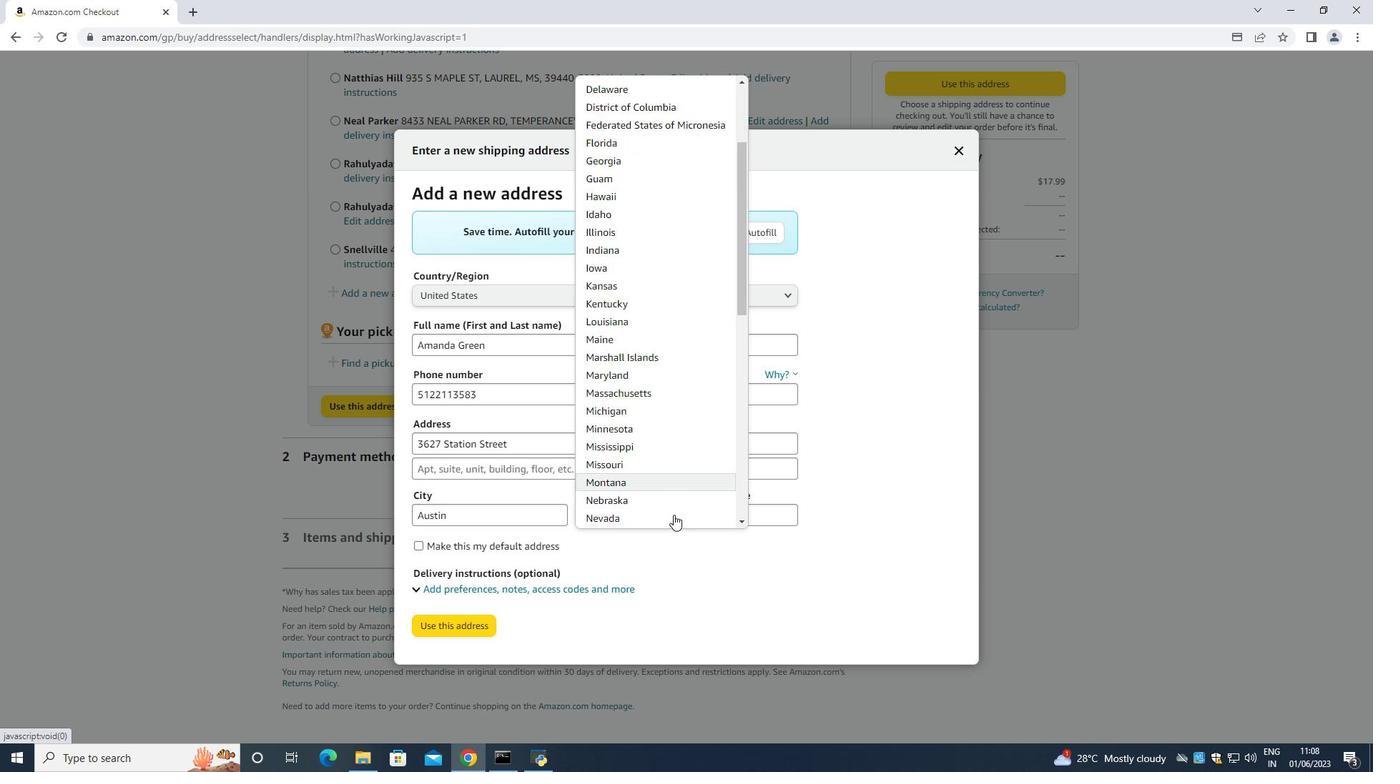 
Action: Mouse moved to (673, 515)
Screenshot: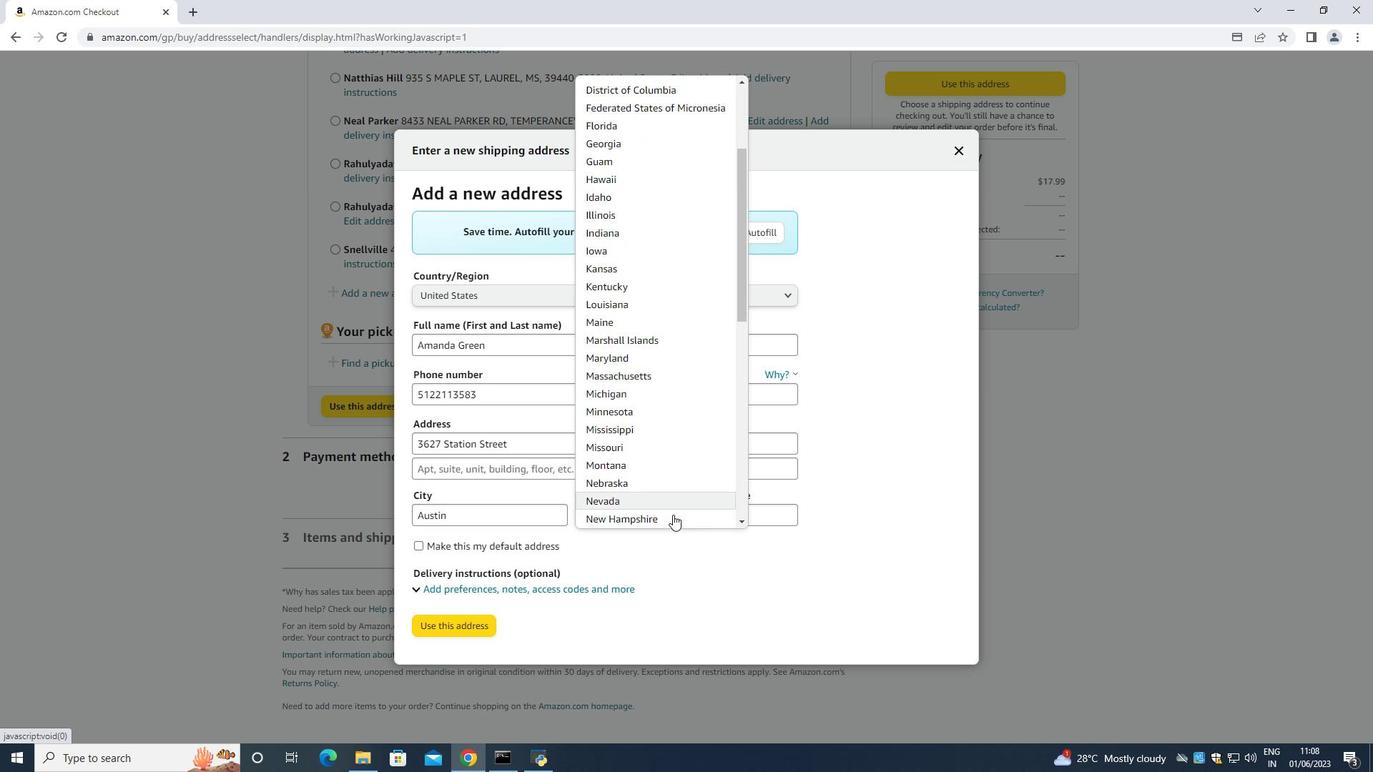 
Action: Mouse scrolled (673, 514) with delta (0, 0)
Screenshot: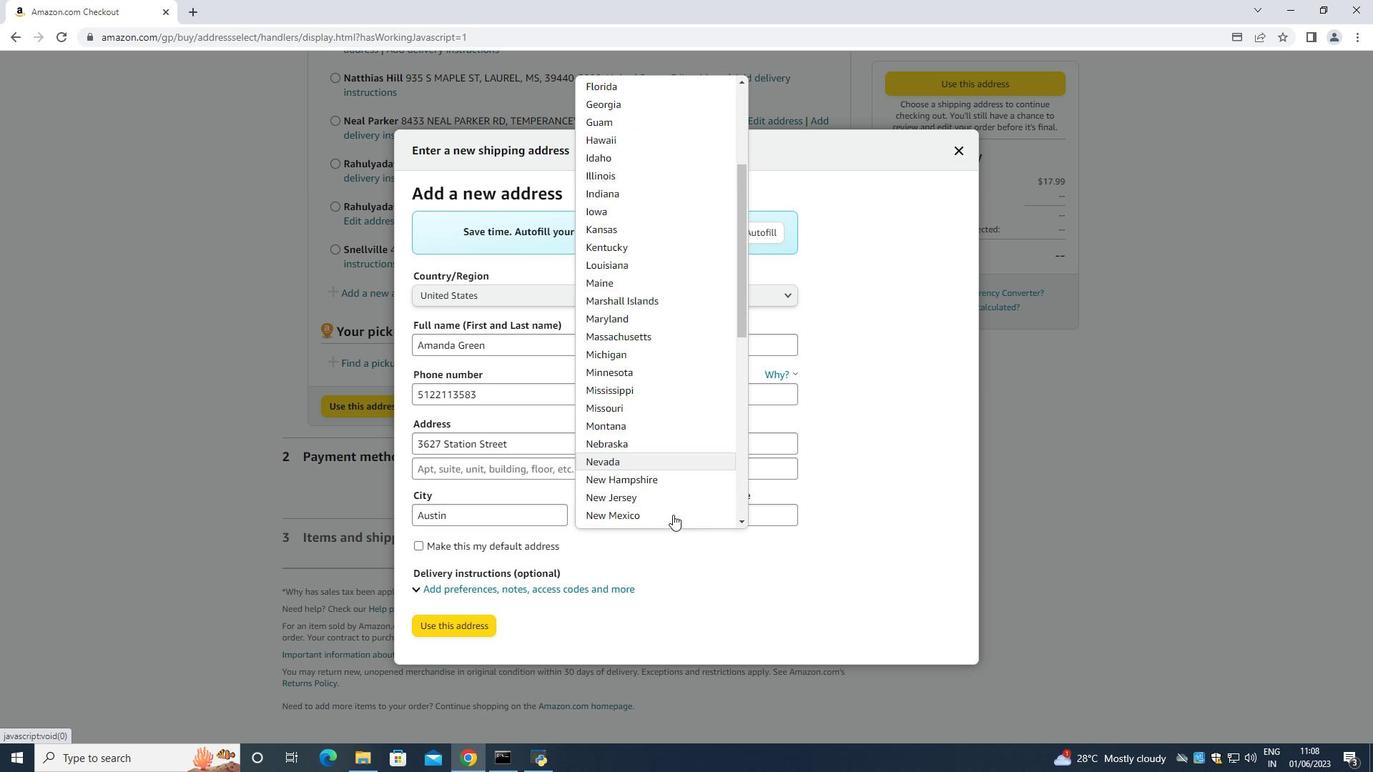
Action: Mouse scrolled (673, 514) with delta (0, 0)
Screenshot: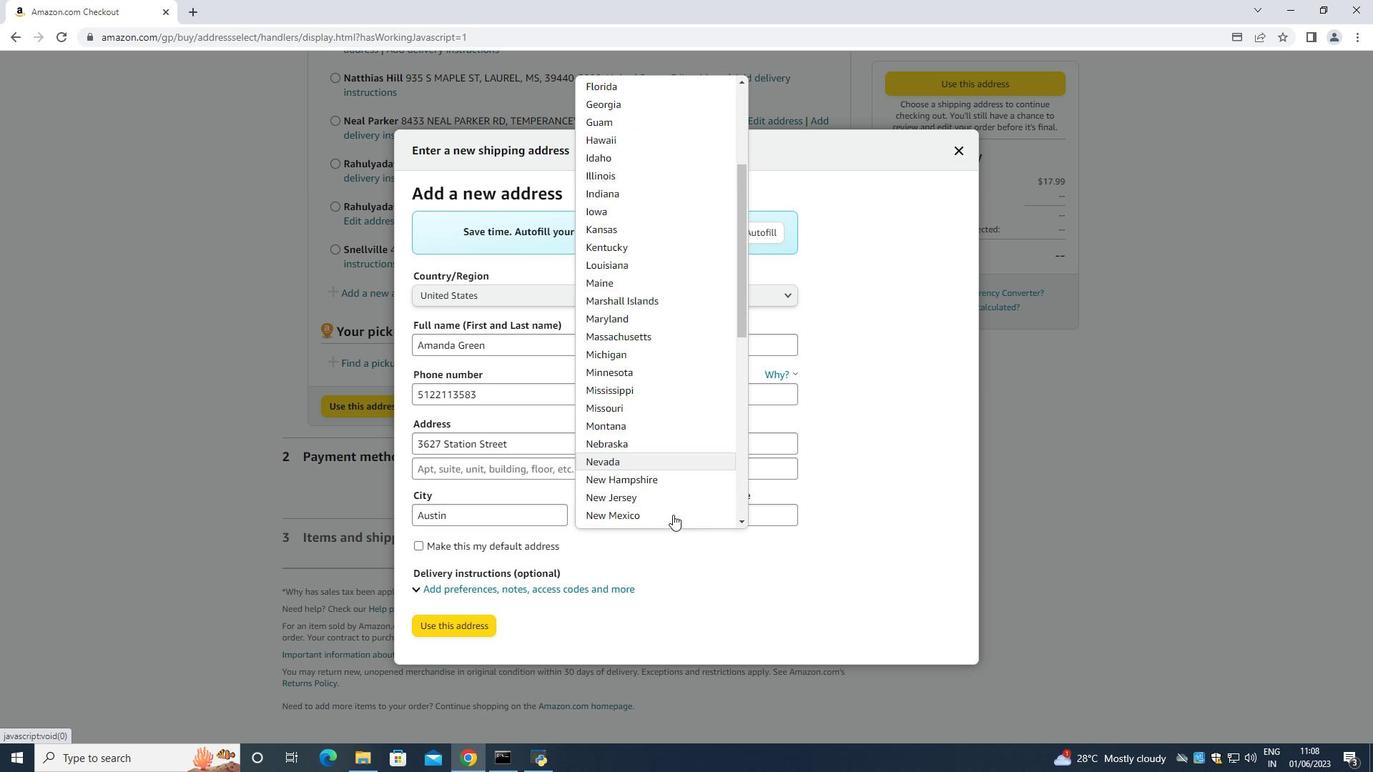 
Action: Mouse scrolled (673, 514) with delta (0, 0)
Screenshot: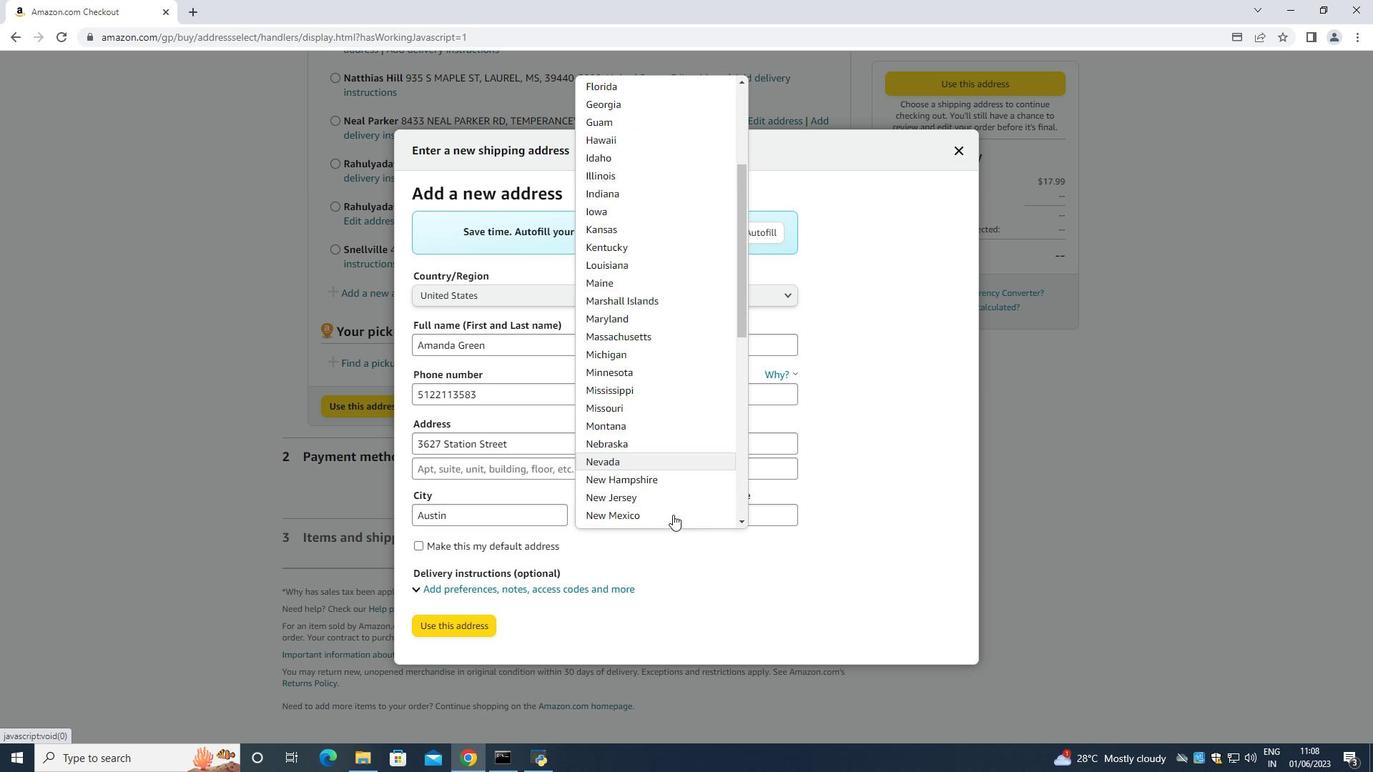 
Action: Mouse scrolled (673, 514) with delta (0, 0)
Screenshot: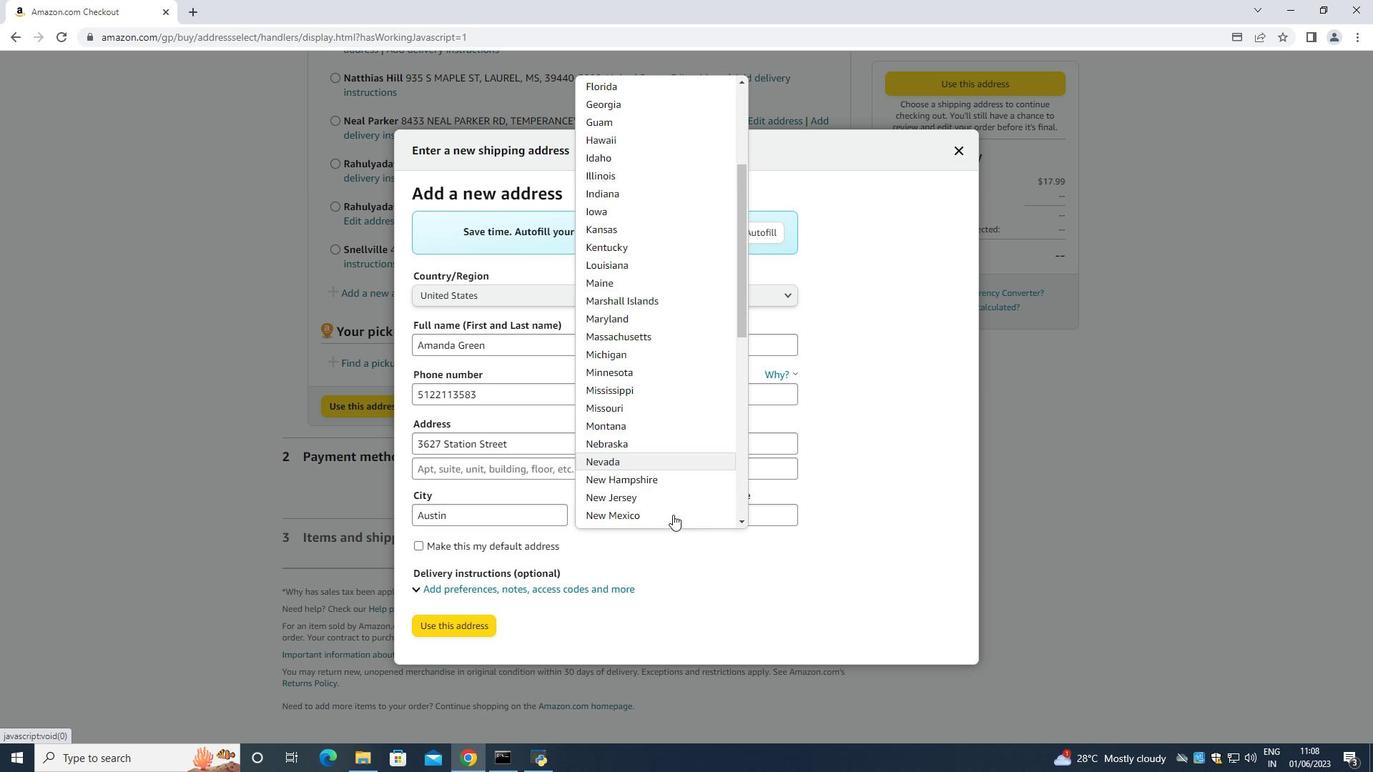 
Action: Mouse scrolled (673, 514) with delta (0, 0)
Screenshot: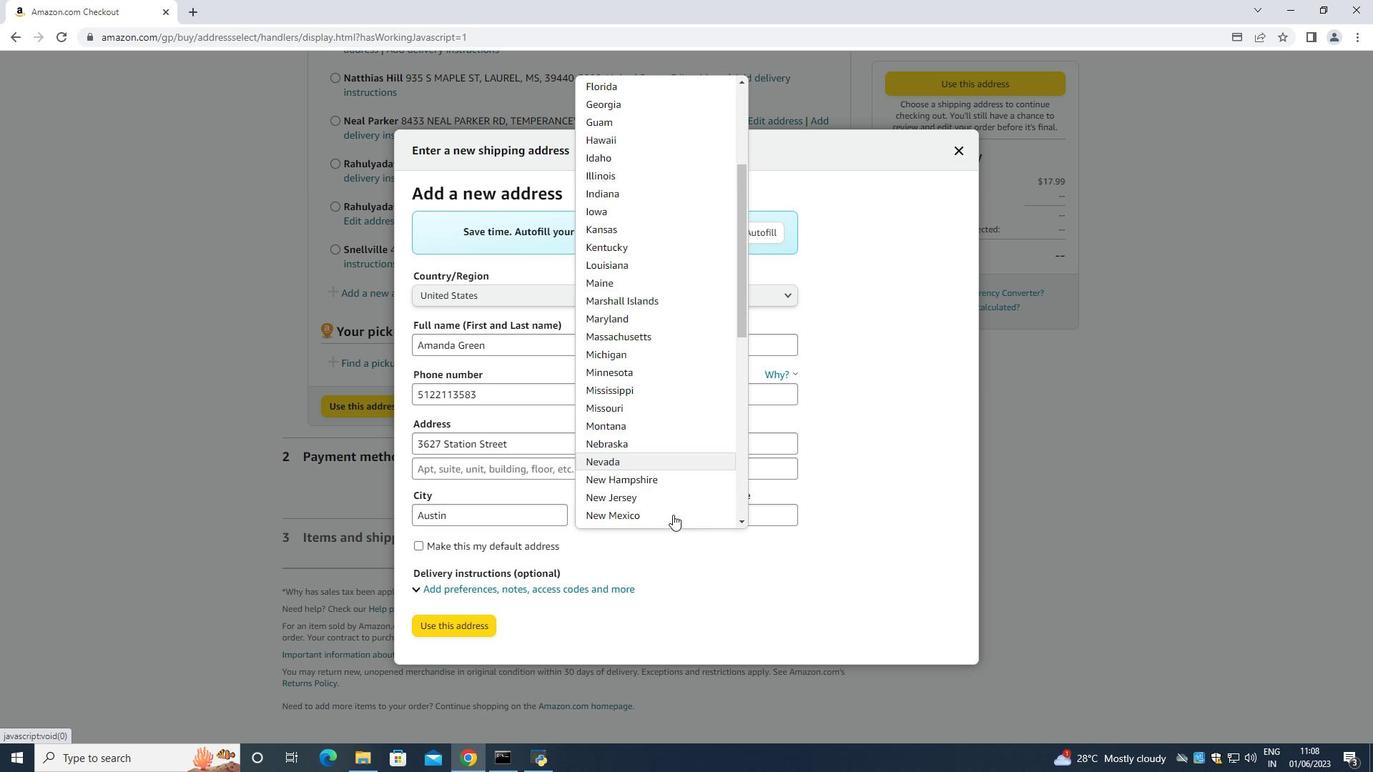 
Action: Mouse moved to (668, 510)
Screenshot: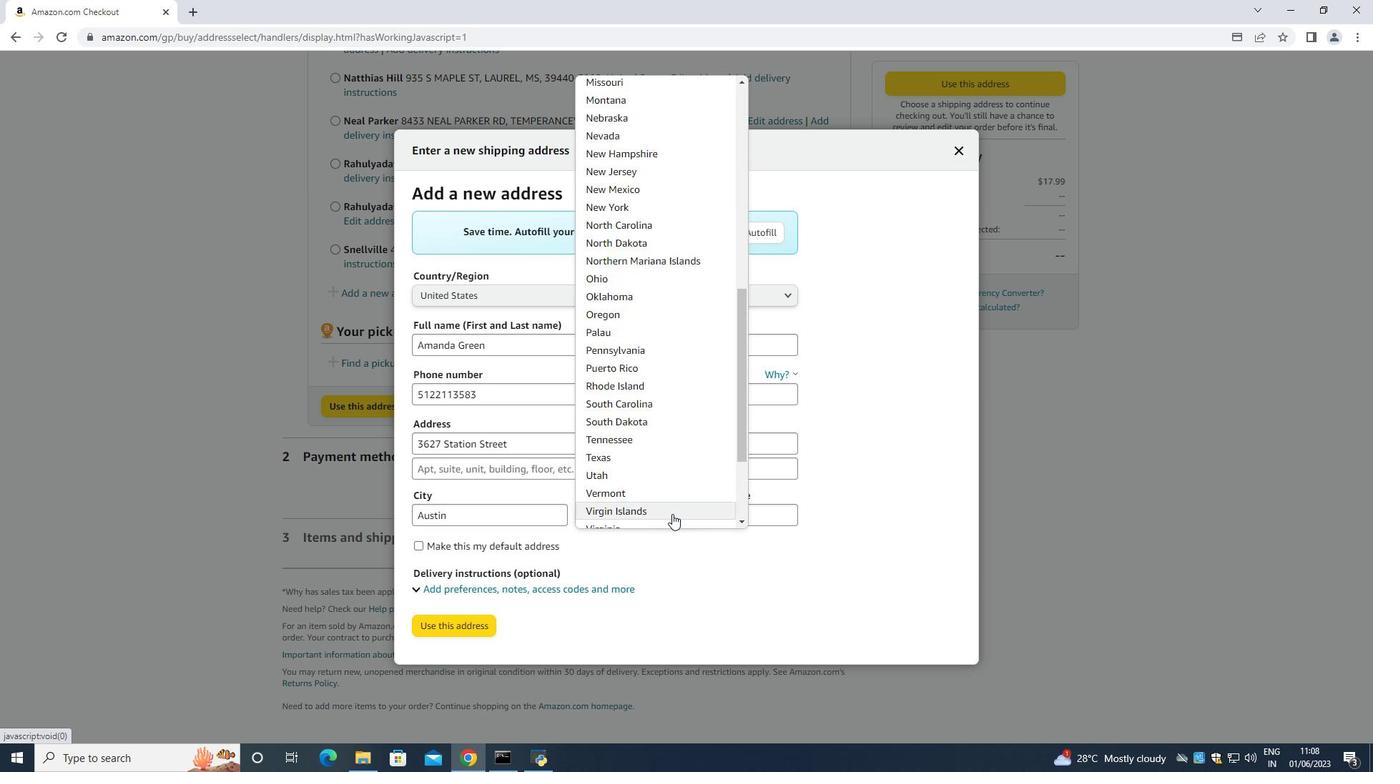 
Action: Mouse scrolled (668, 510) with delta (0, 0)
Screenshot: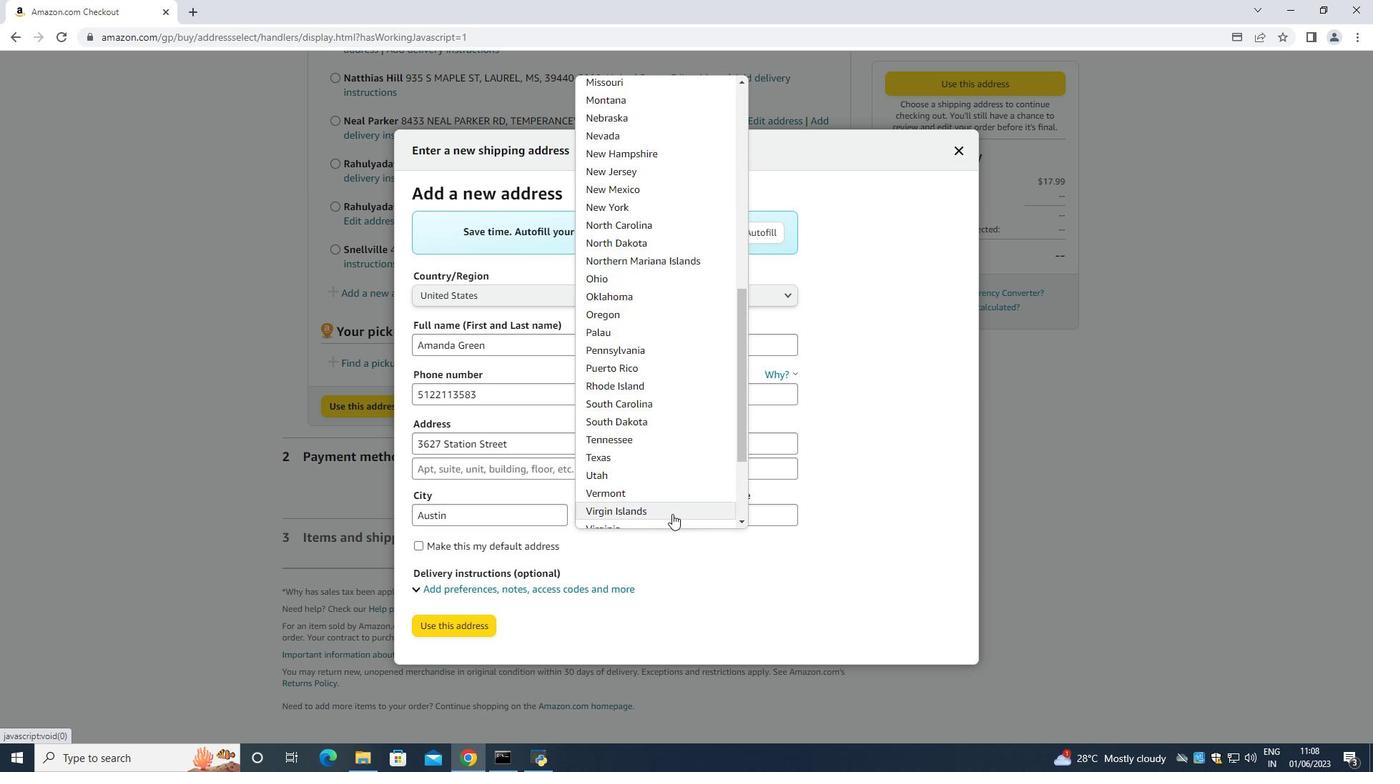 
Action: Mouse scrolled (668, 510) with delta (0, 0)
Screenshot: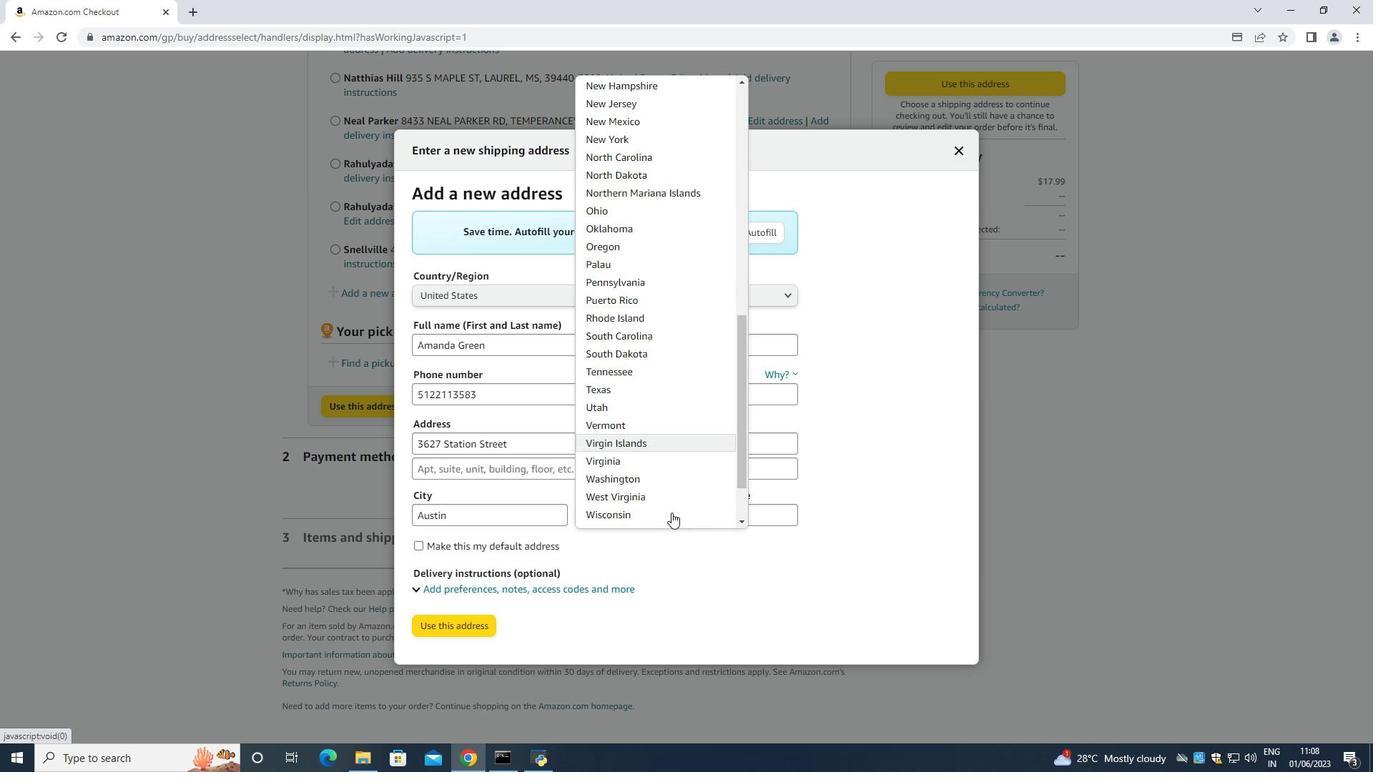 
Action: Mouse scrolled (668, 510) with delta (0, 0)
Screenshot: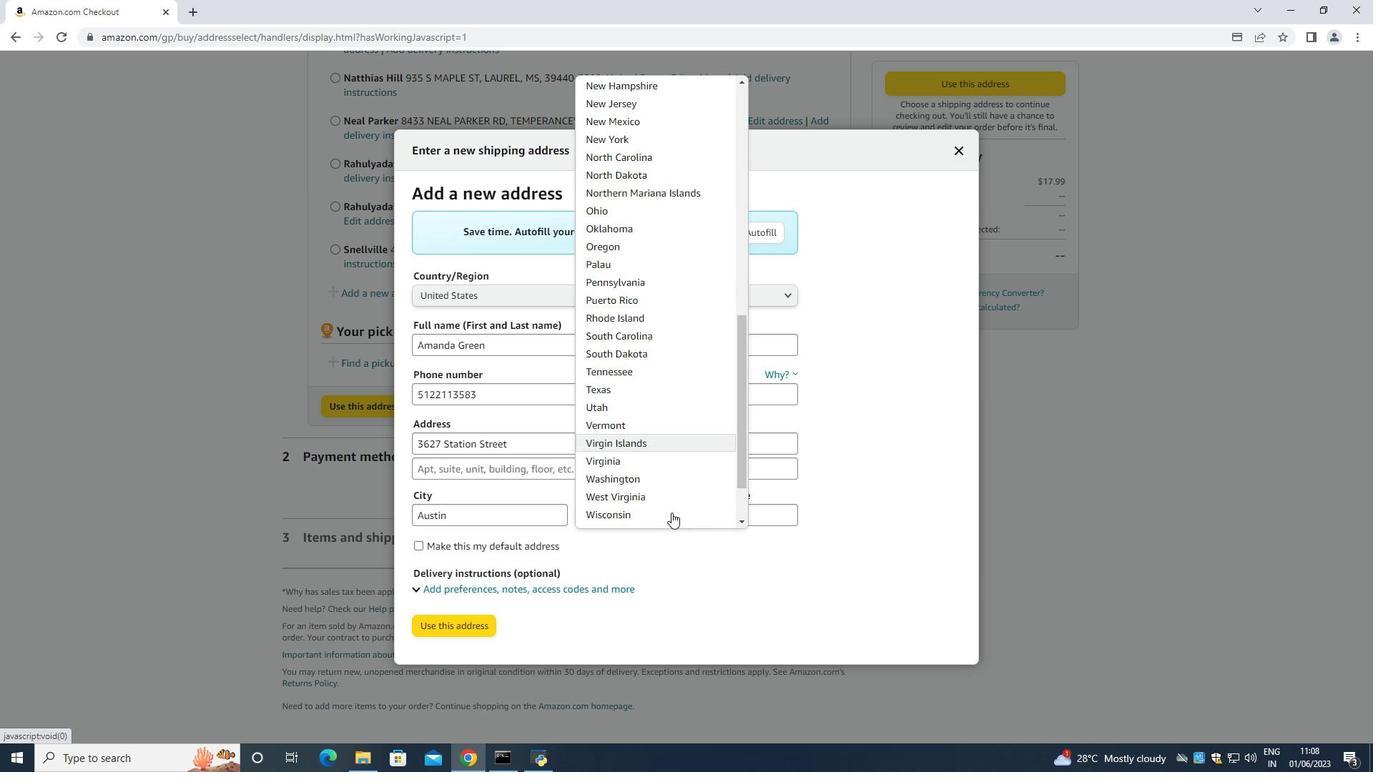 
Action: Mouse scrolled (668, 510) with delta (0, 0)
Screenshot: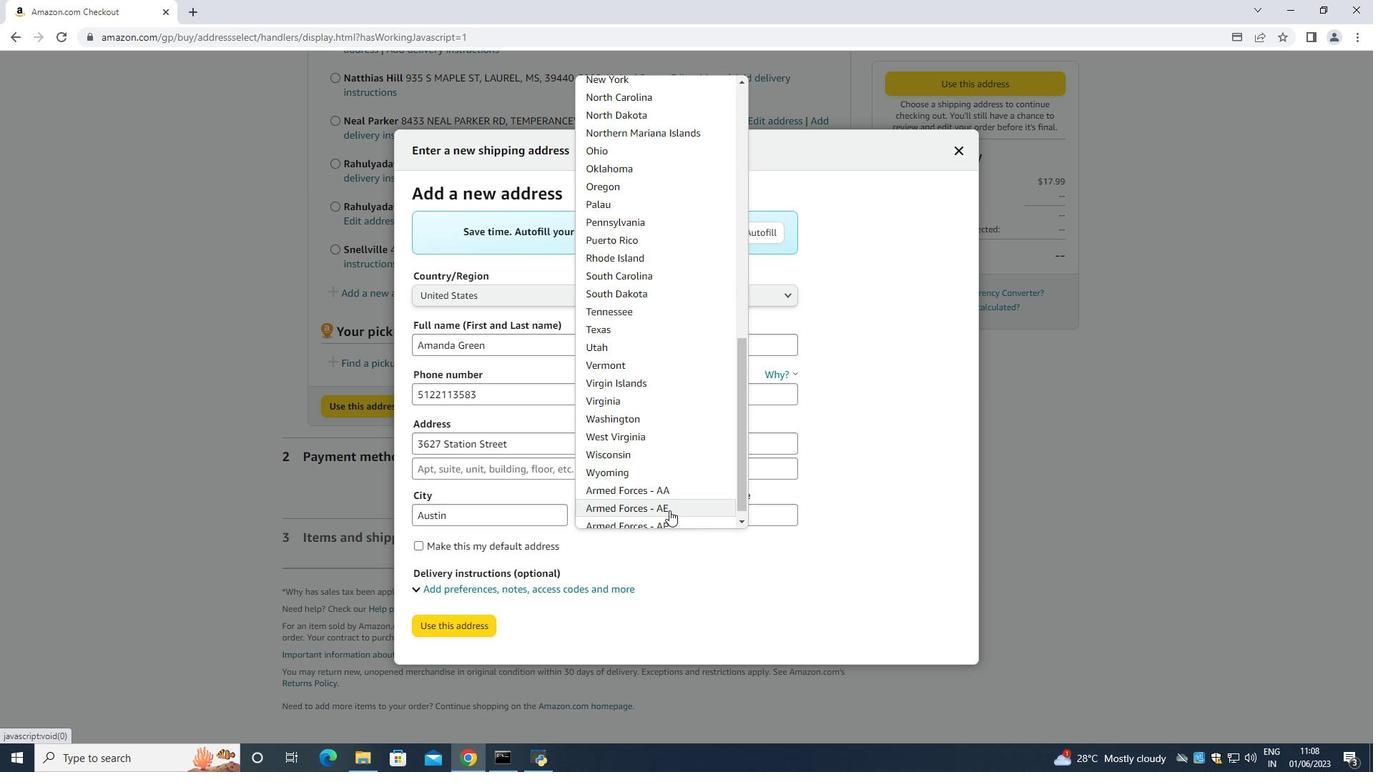 
Action: Mouse scrolled (668, 510) with delta (0, 0)
Screenshot: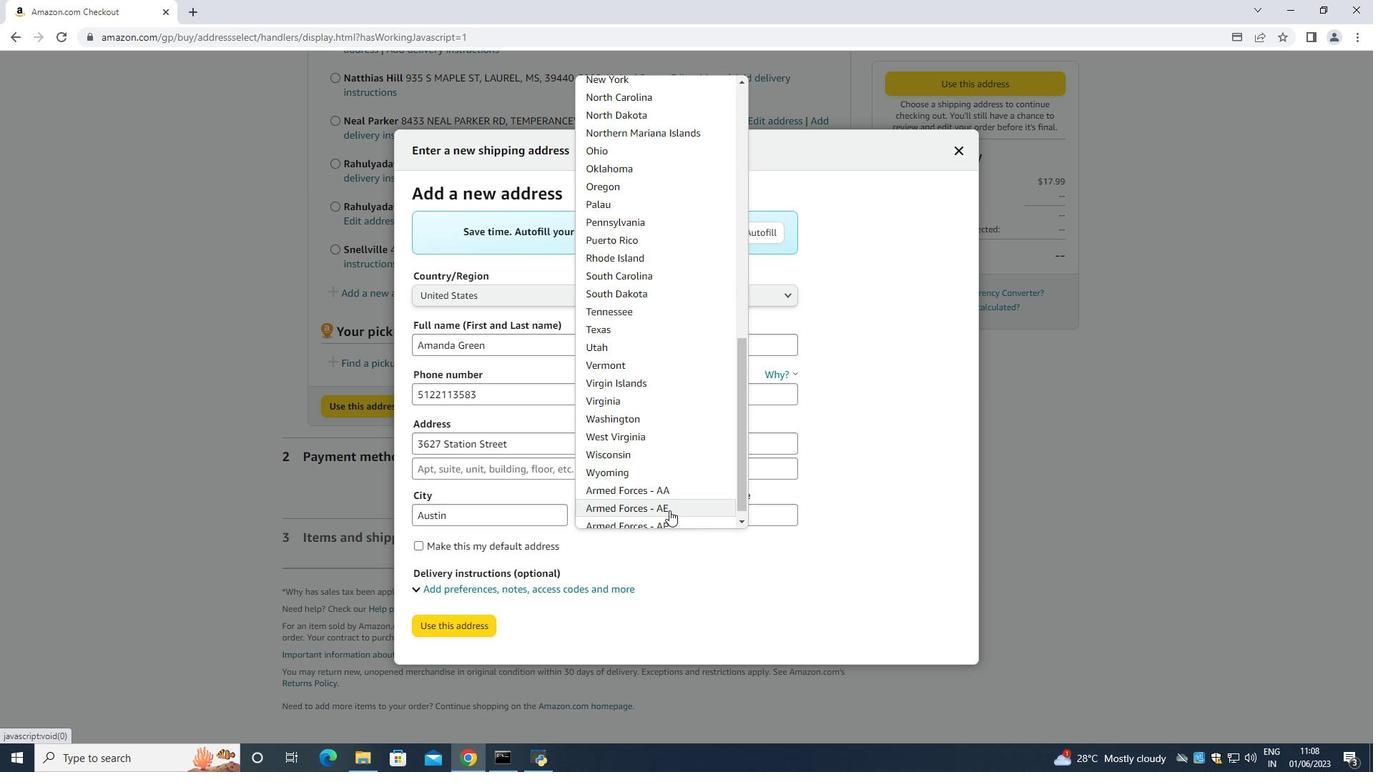 
Action: Mouse scrolled (668, 510) with delta (0, 0)
Screenshot: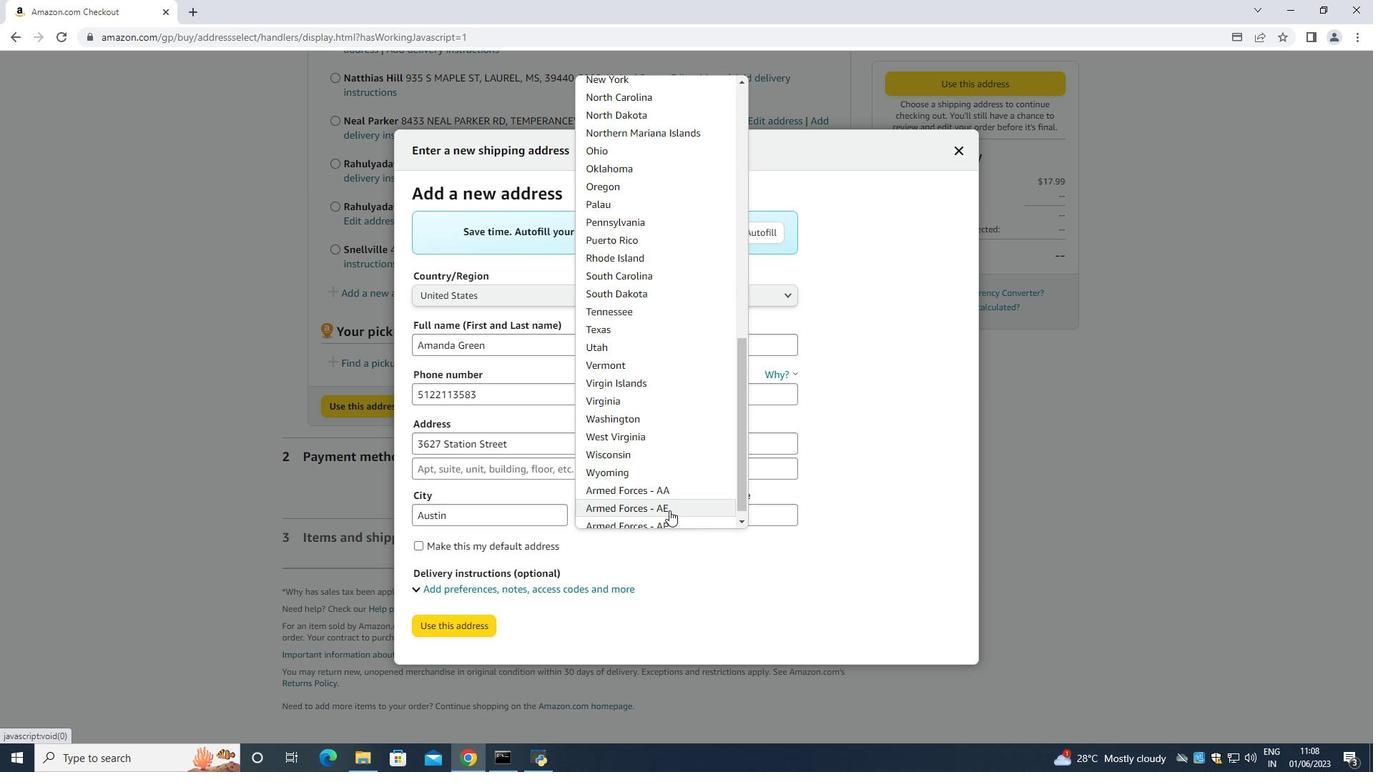 
Action: Mouse moved to (614, 314)
Screenshot: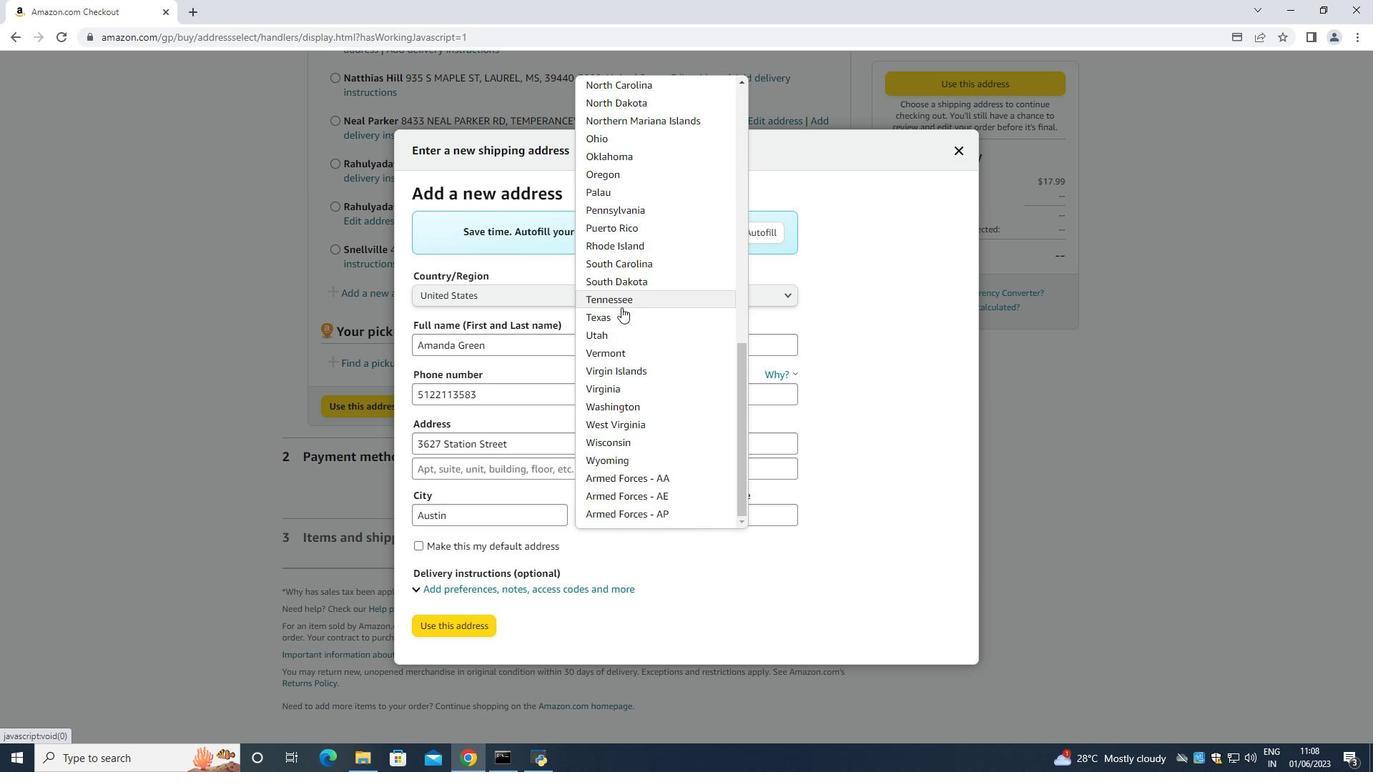 
Action: Mouse pressed left at (614, 314)
Screenshot: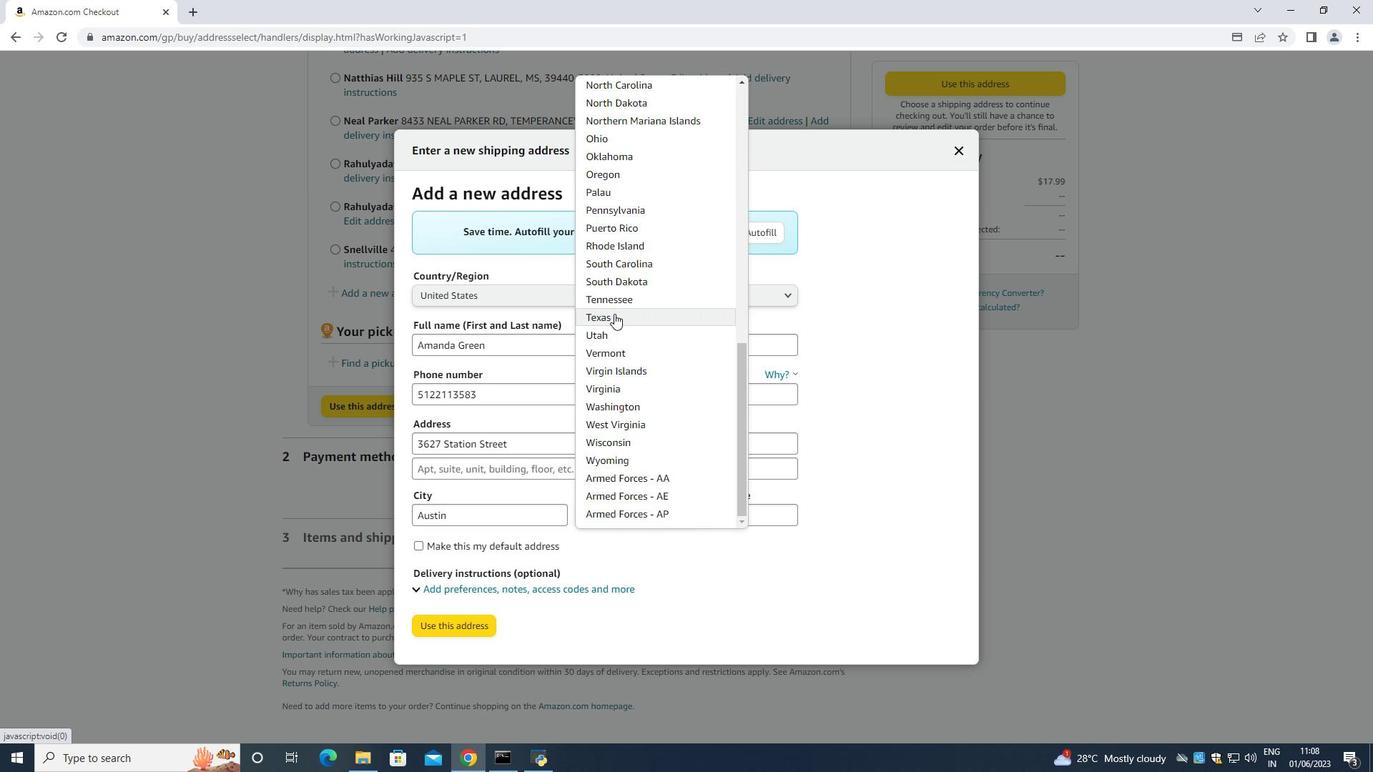 
Action: Mouse moved to (741, 522)
Screenshot: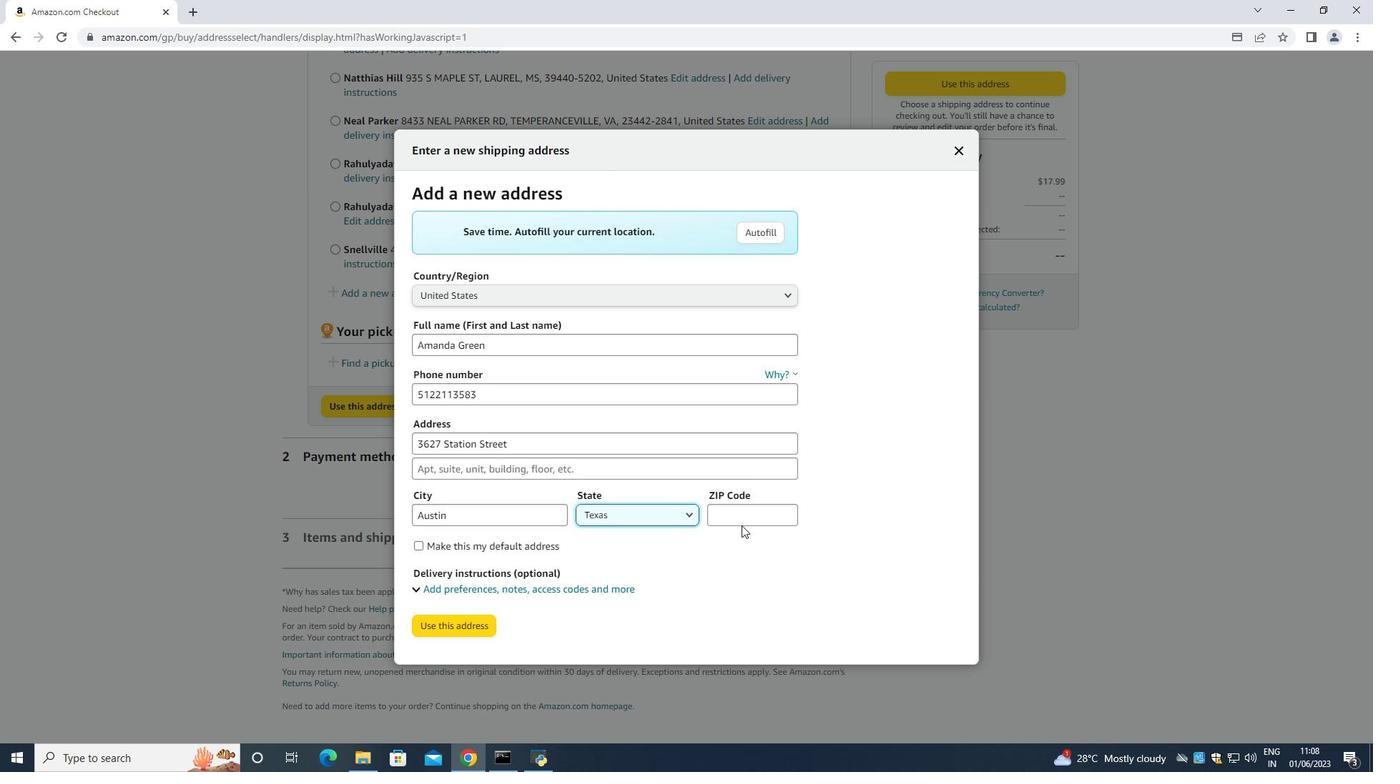 
Action: Mouse pressed left at (741, 522)
Screenshot: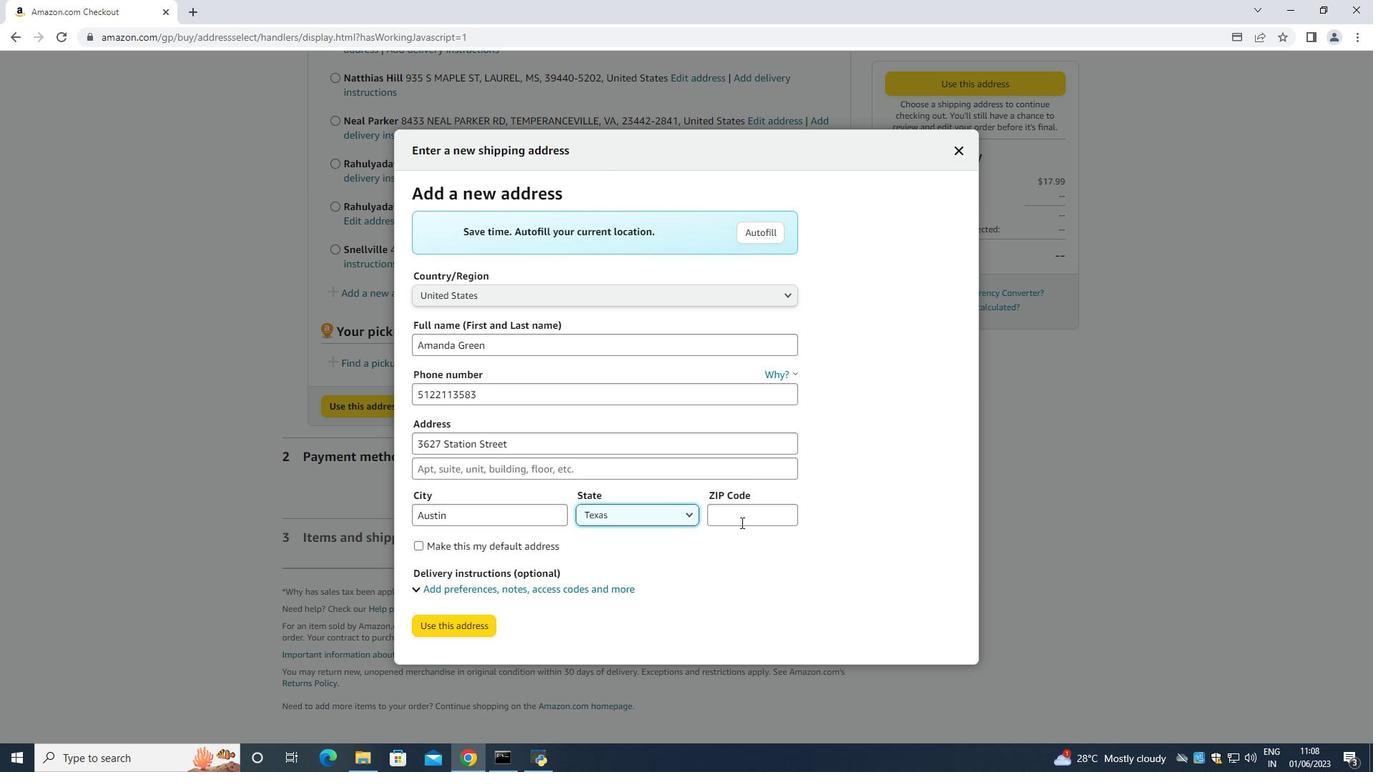
Action: Key pressed 78702
Screenshot: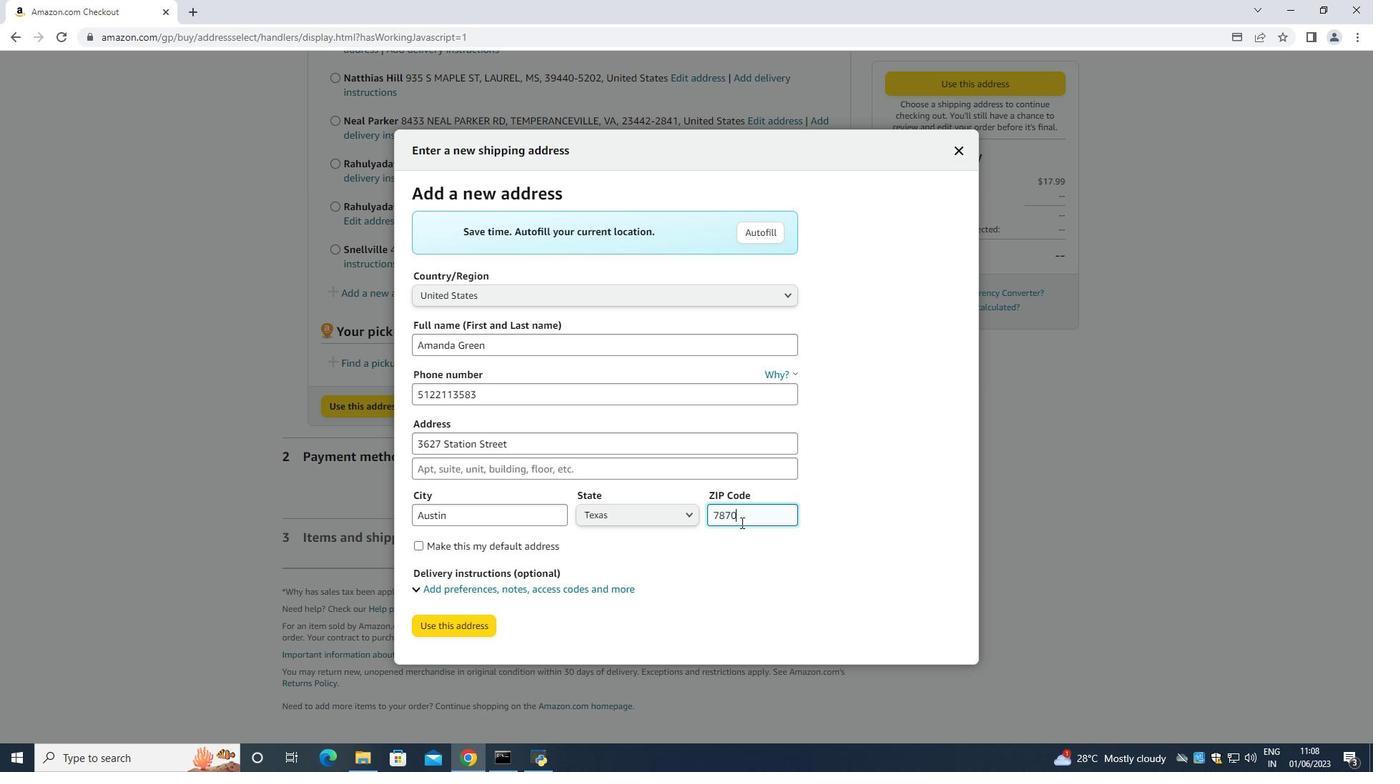 
Action: Mouse moved to (468, 629)
Screenshot: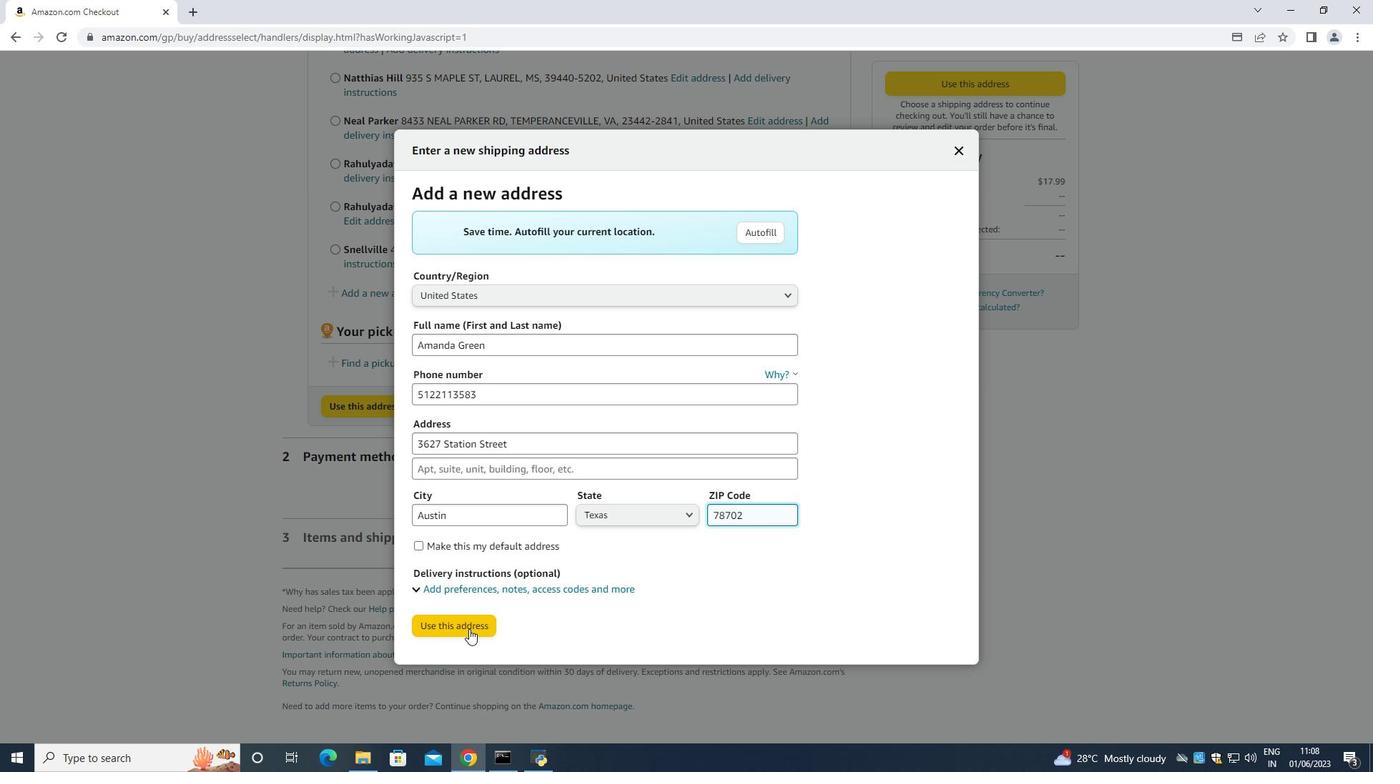 
Action: Mouse pressed left at (468, 629)
Screenshot: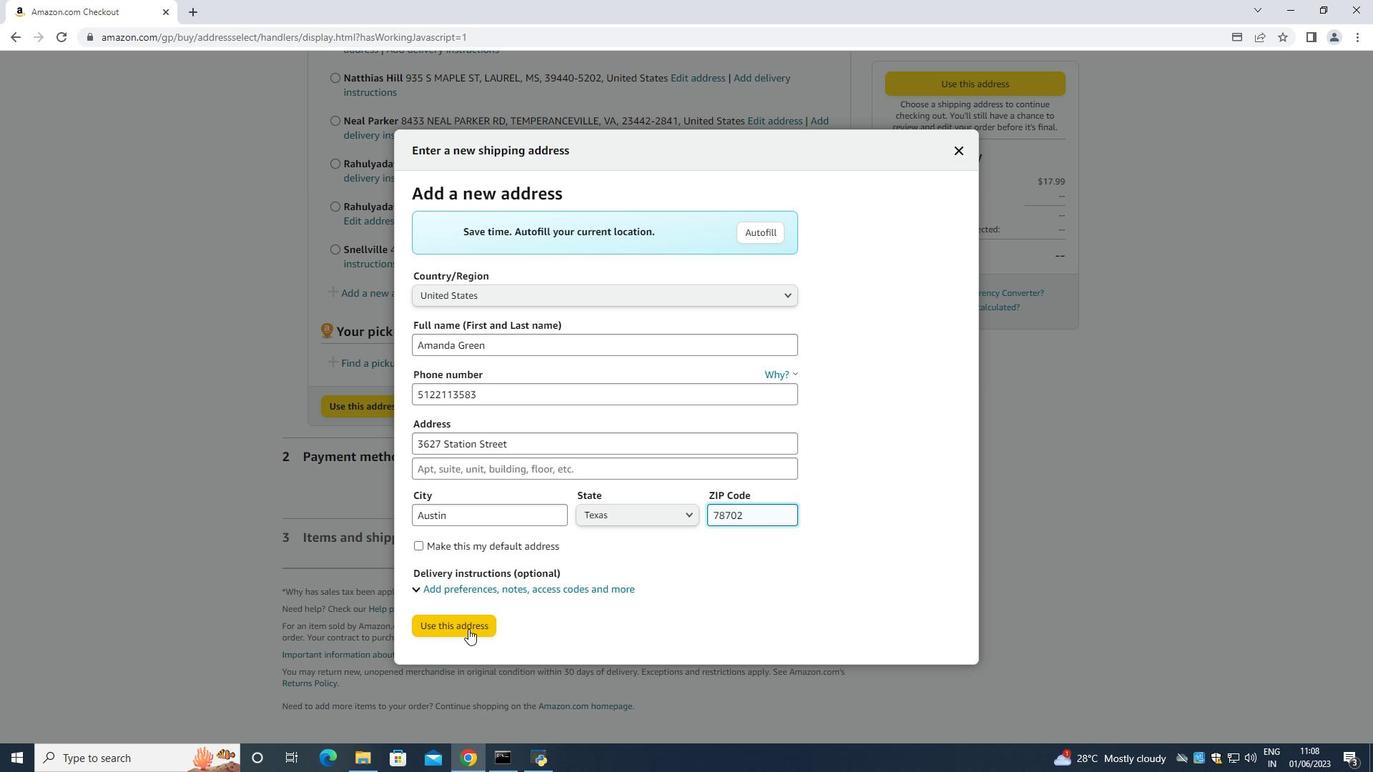 
Action: Mouse moved to (447, 725)
Screenshot: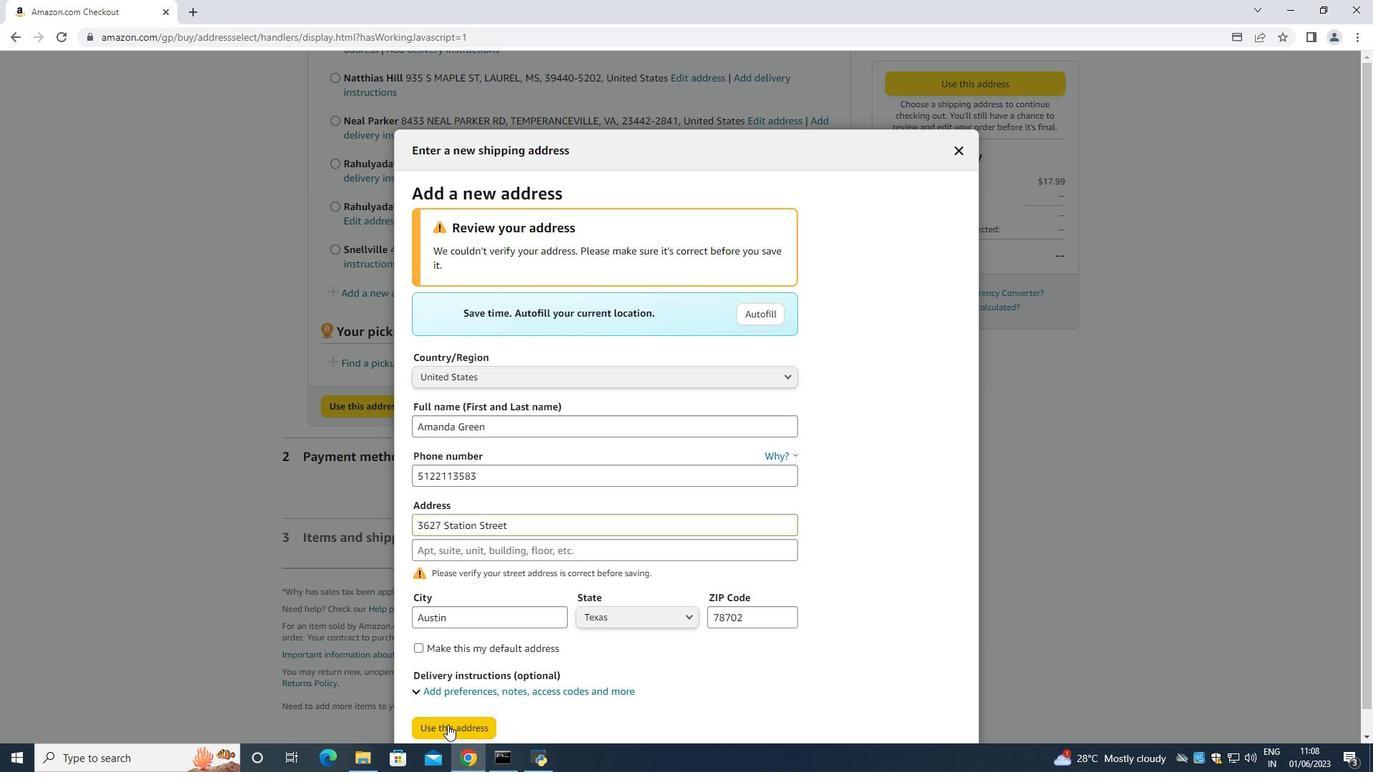 
Action: Mouse pressed left at (447, 725)
Screenshot: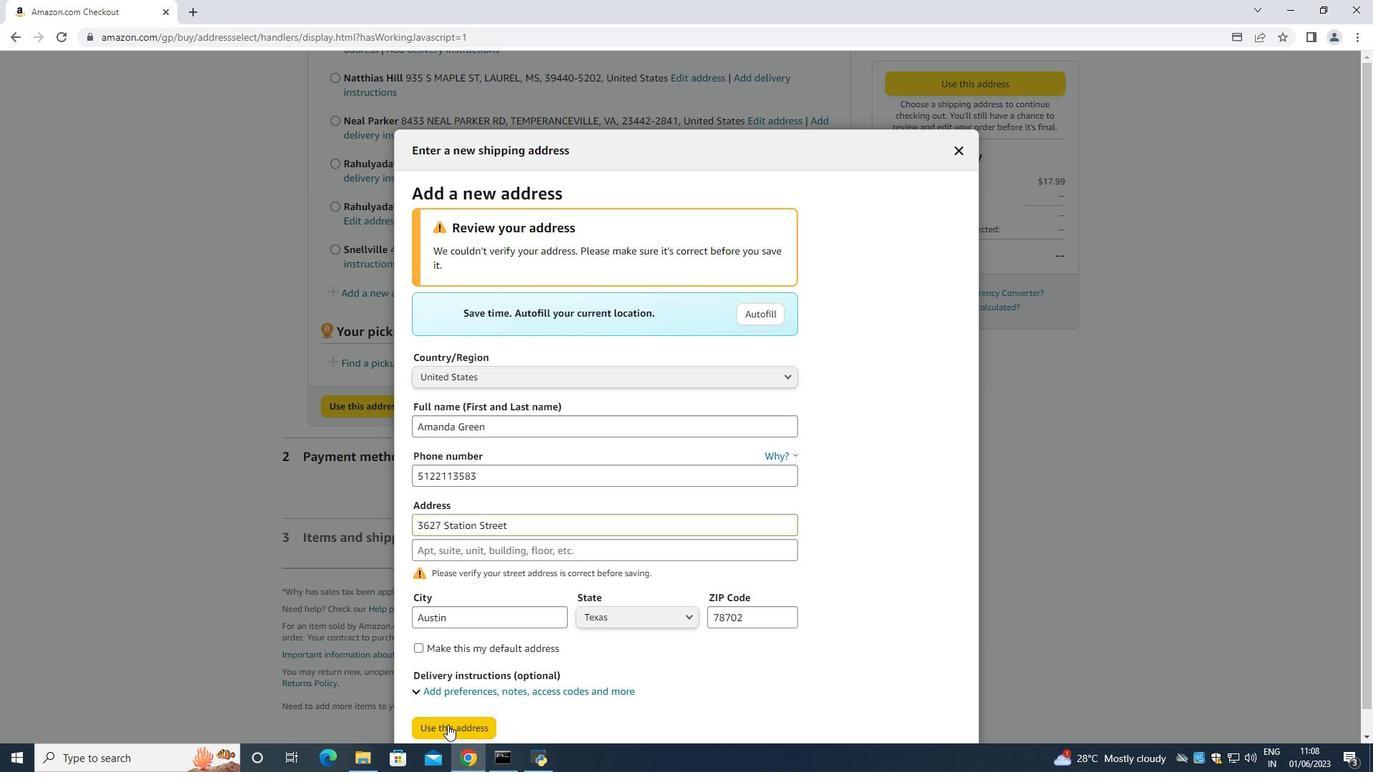 
Action: Mouse moved to (424, 312)
Screenshot: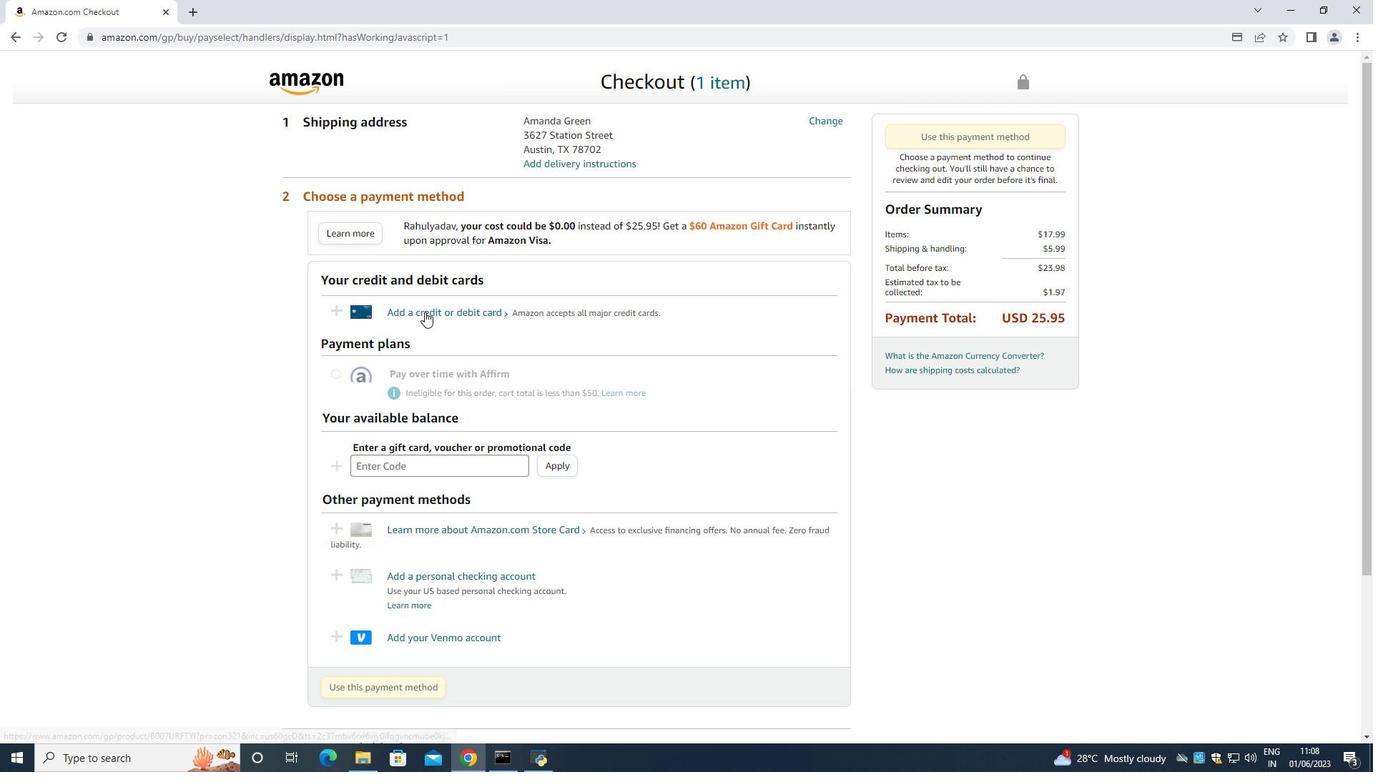 
Action: Mouse pressed left at (424, 312)
Screenshot: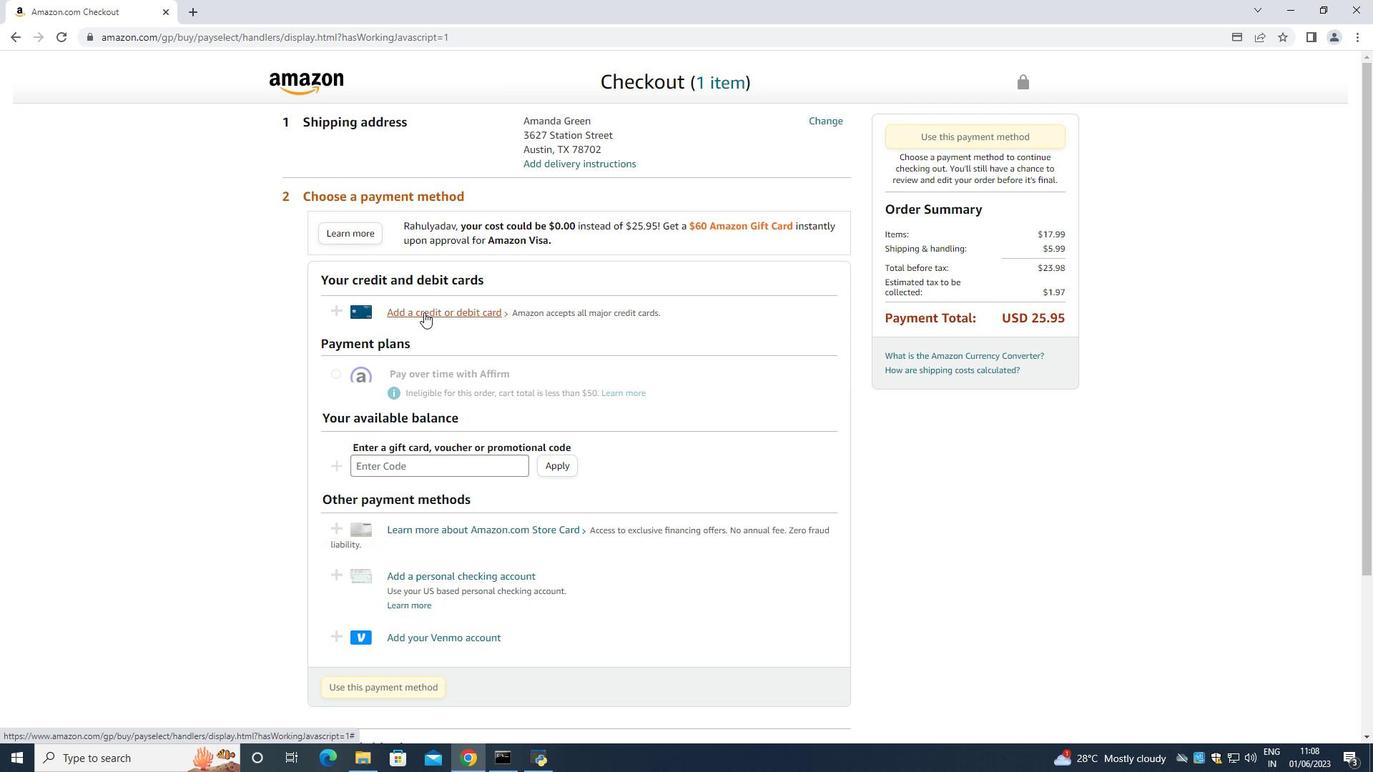 
Action: Mouse moved to (562, 329)
Screenshot: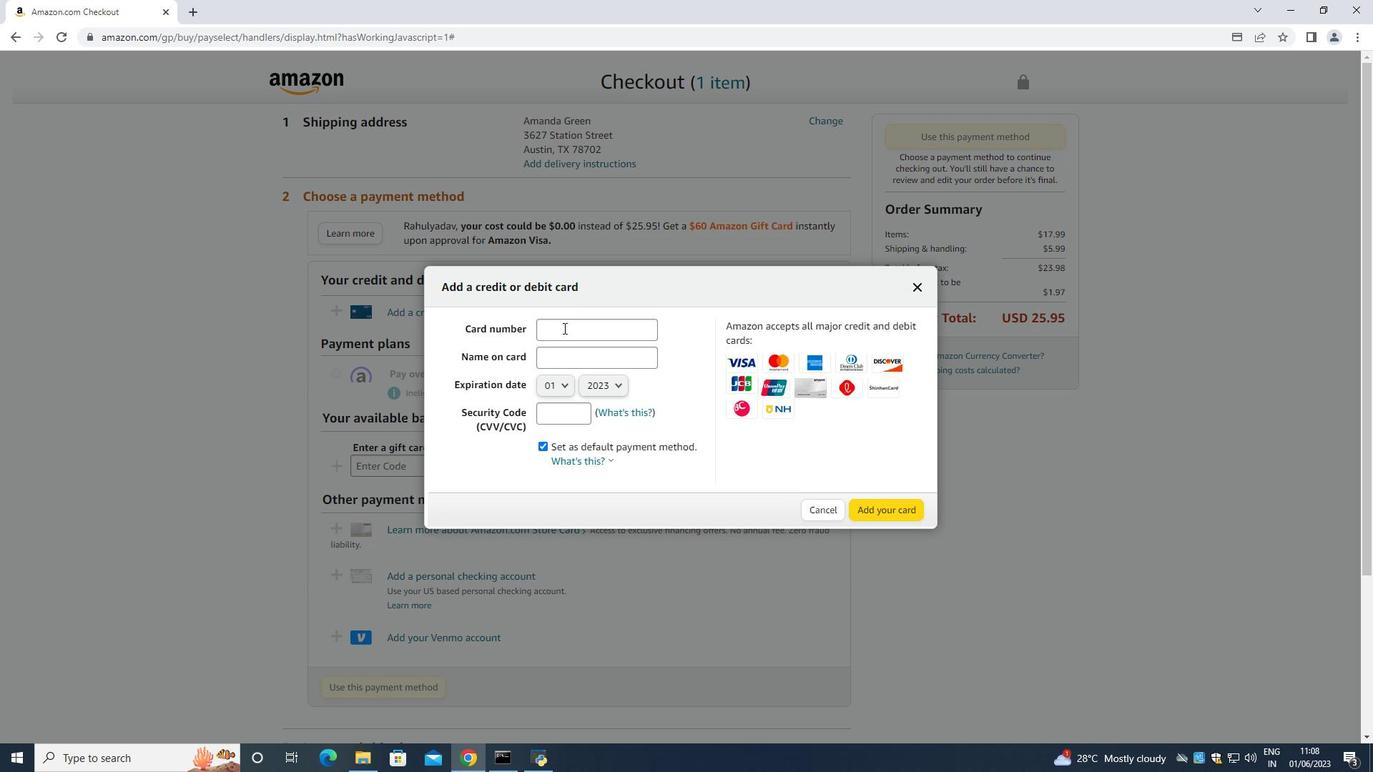 
Action: Mouse pressed left at (562, 329)
Screenshot: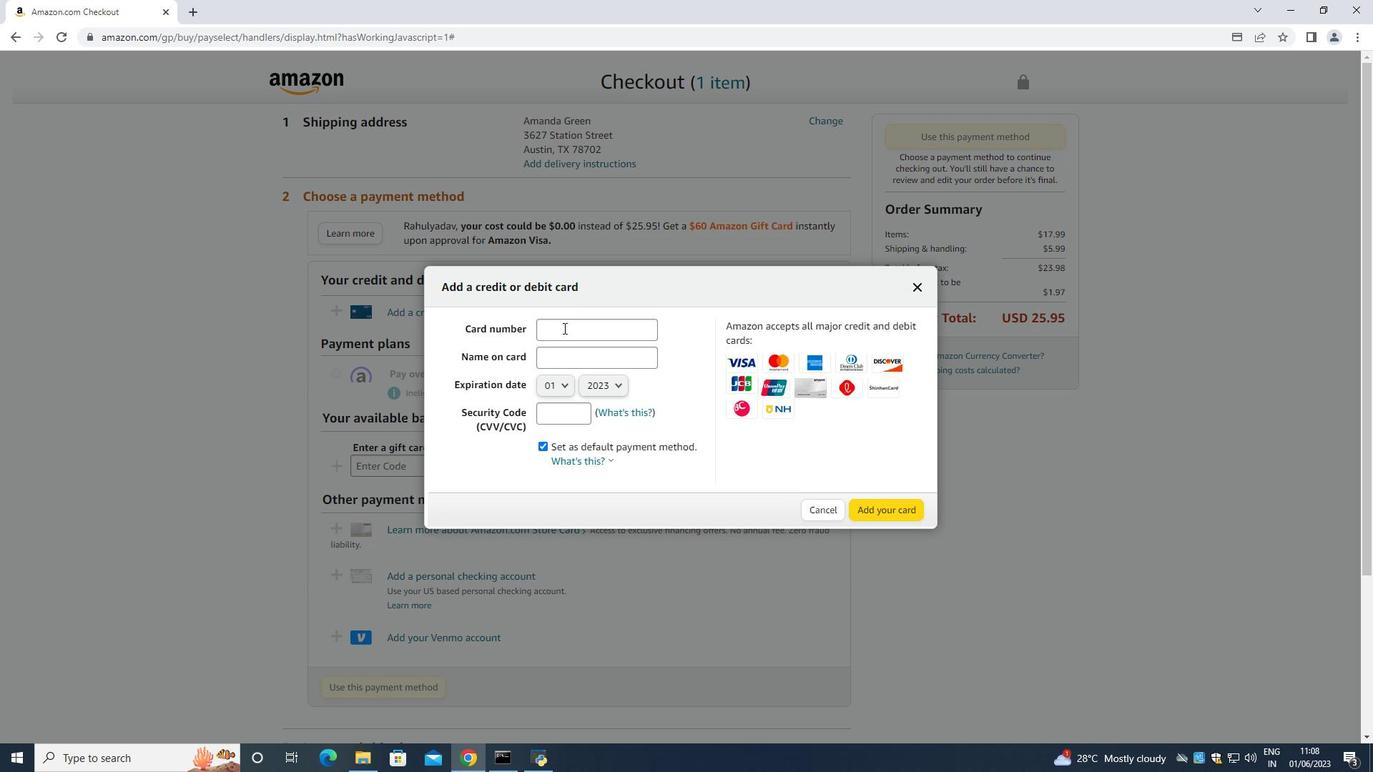 
Action: Mouse moved to (562, 330)
Screenshot: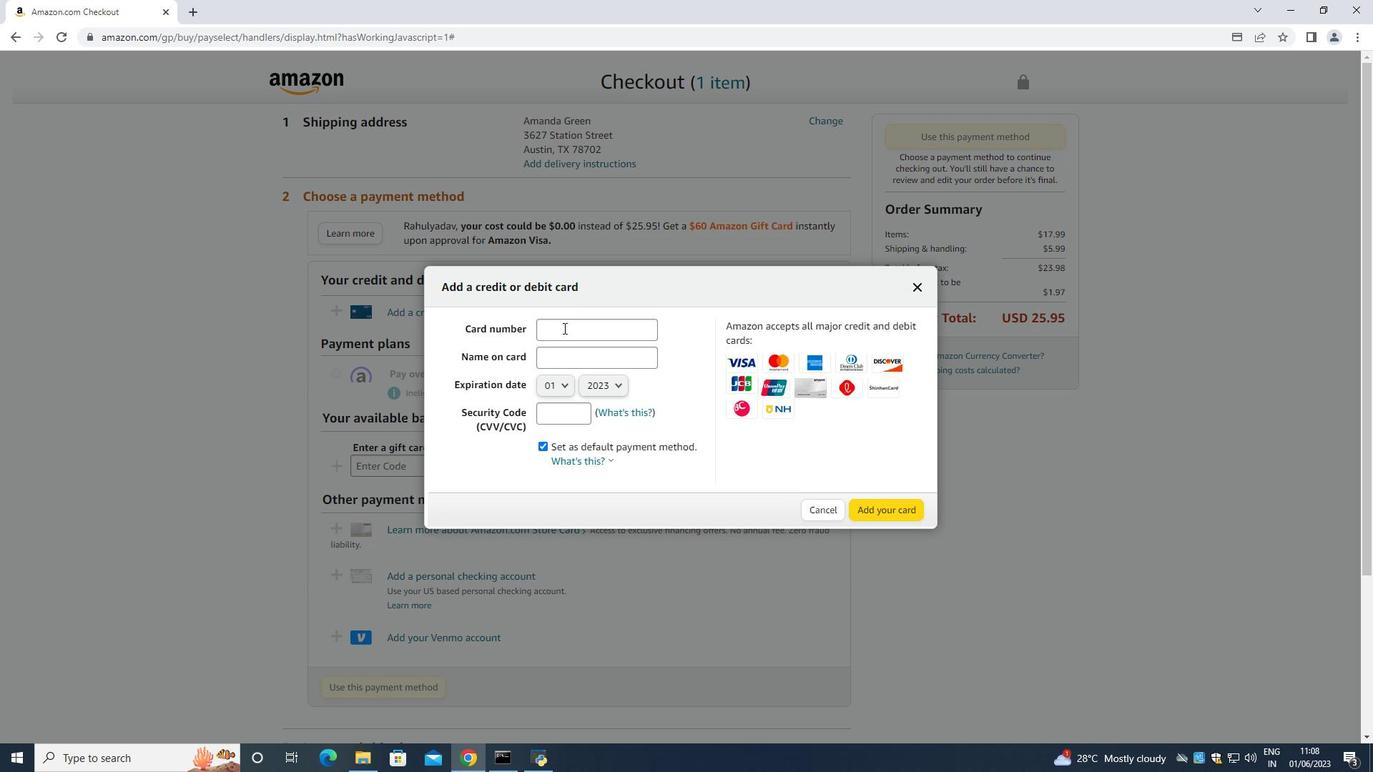 
Action: Mouse pressed left at (562, 330)
Screenshot: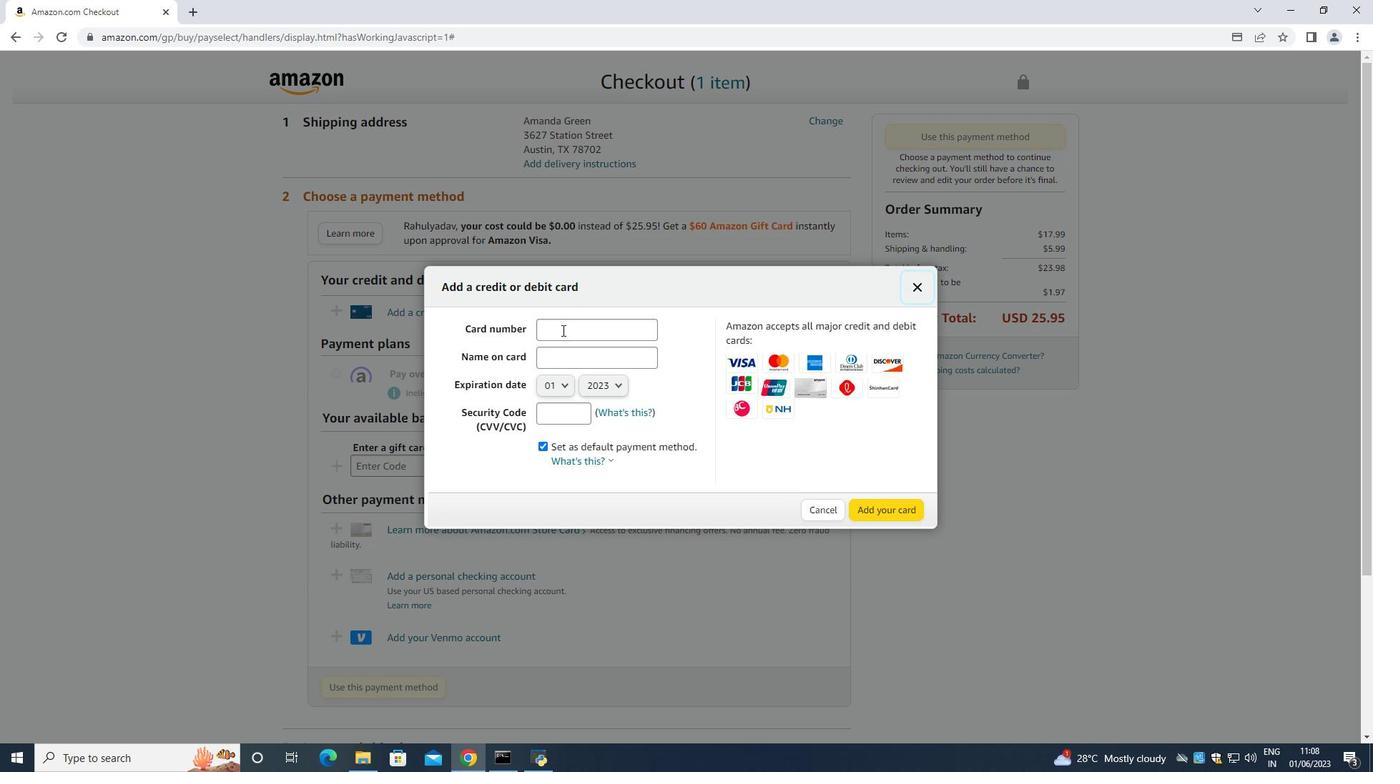 
Action: Key pressed 4726882864515759
Screenshot: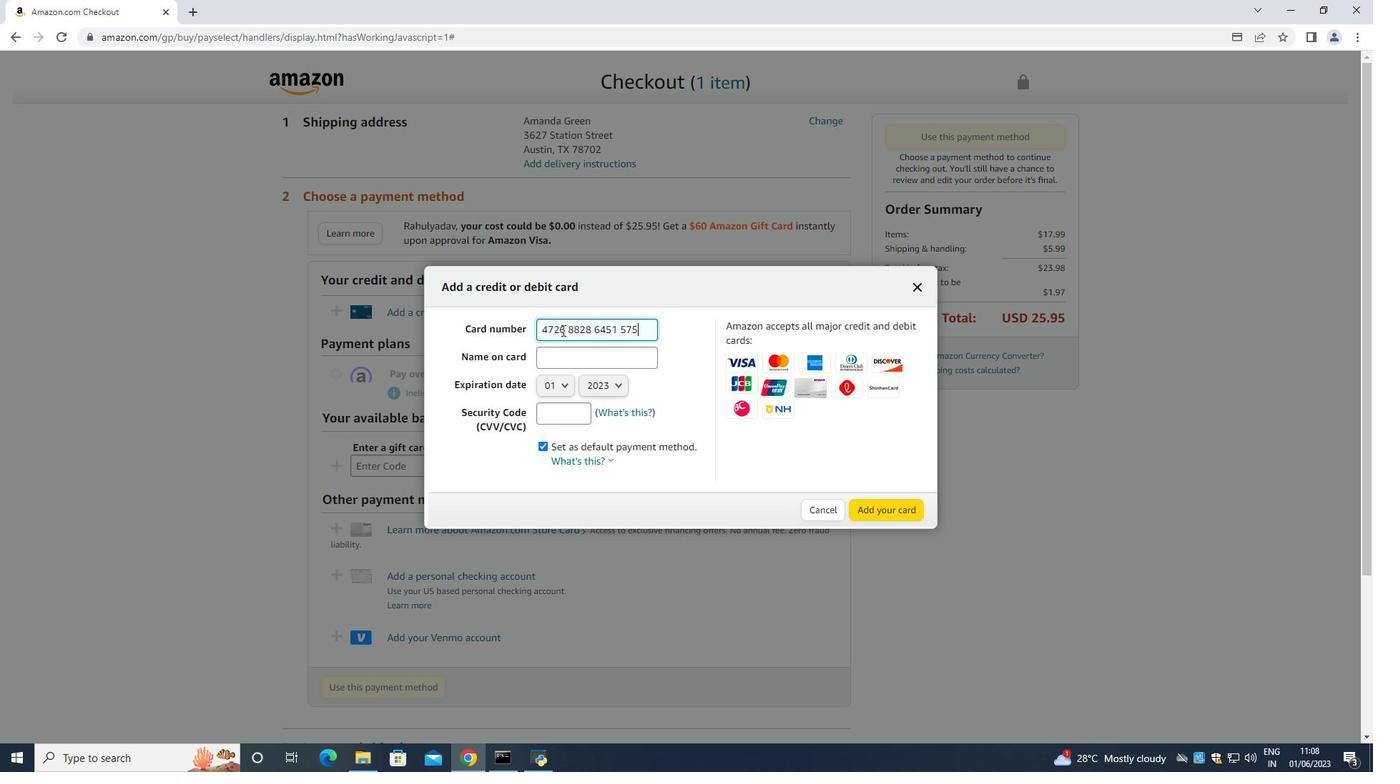 
Action: Mouse moved to (561, 354)
Screenshot: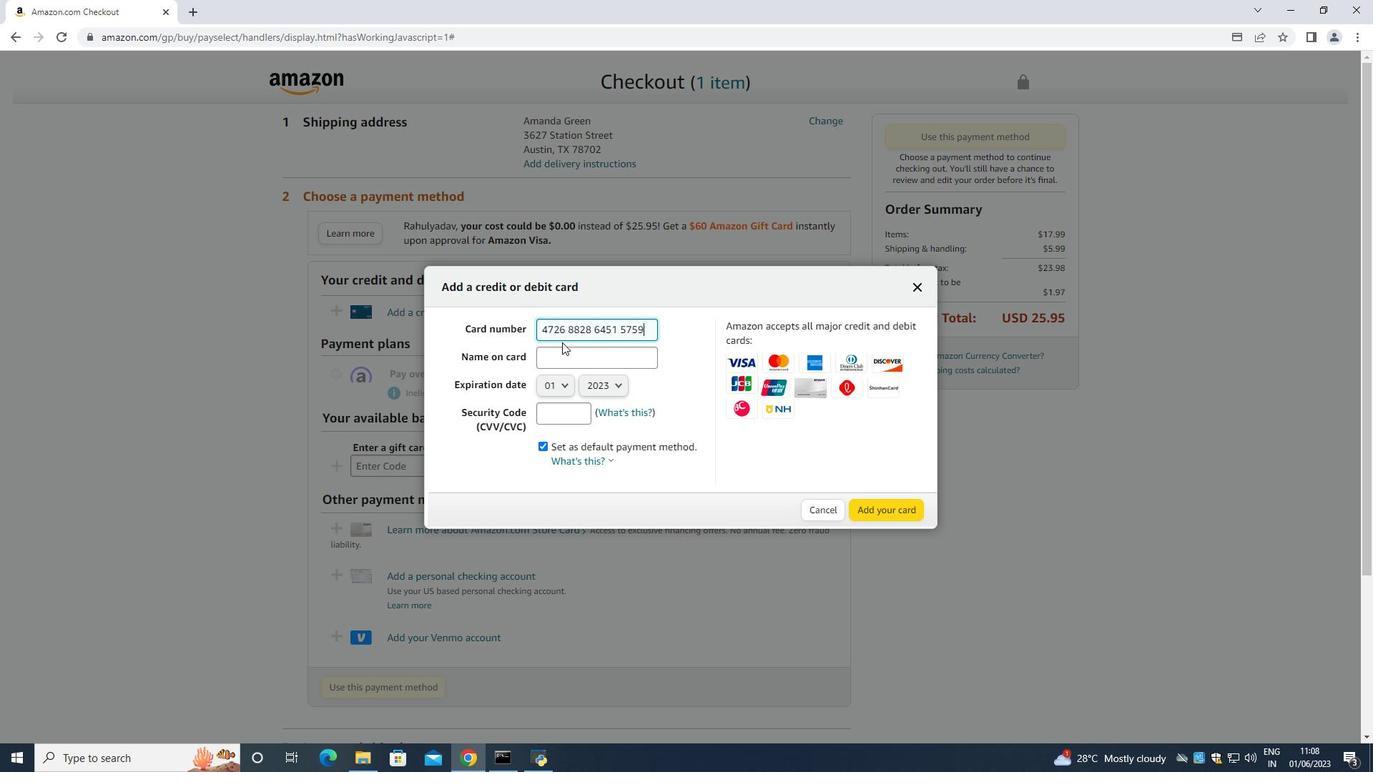 
Action: Mouse pressed left at (561, 354)
Screenshot: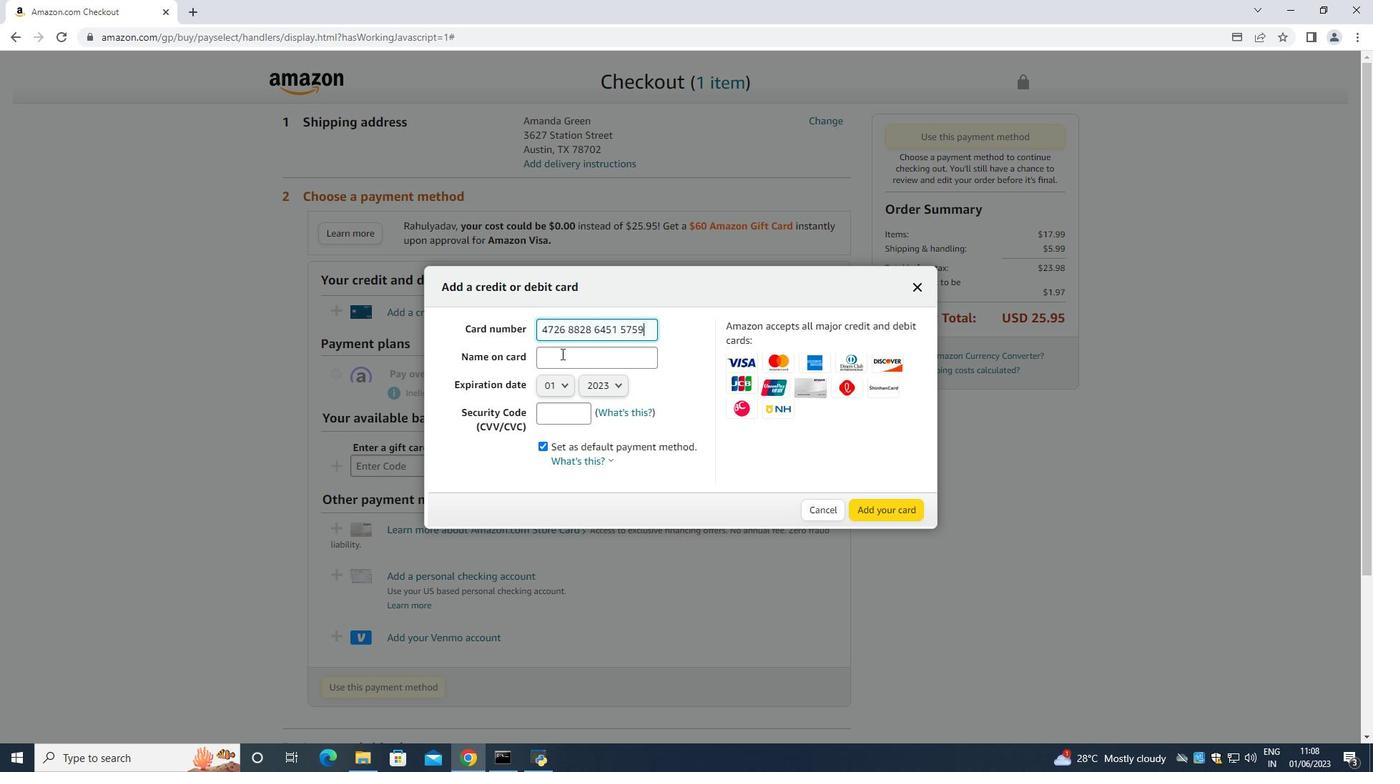 
Action: Key pressed <Key.shift>Kate<Key.space><Key.shift>Phill
Screenshot: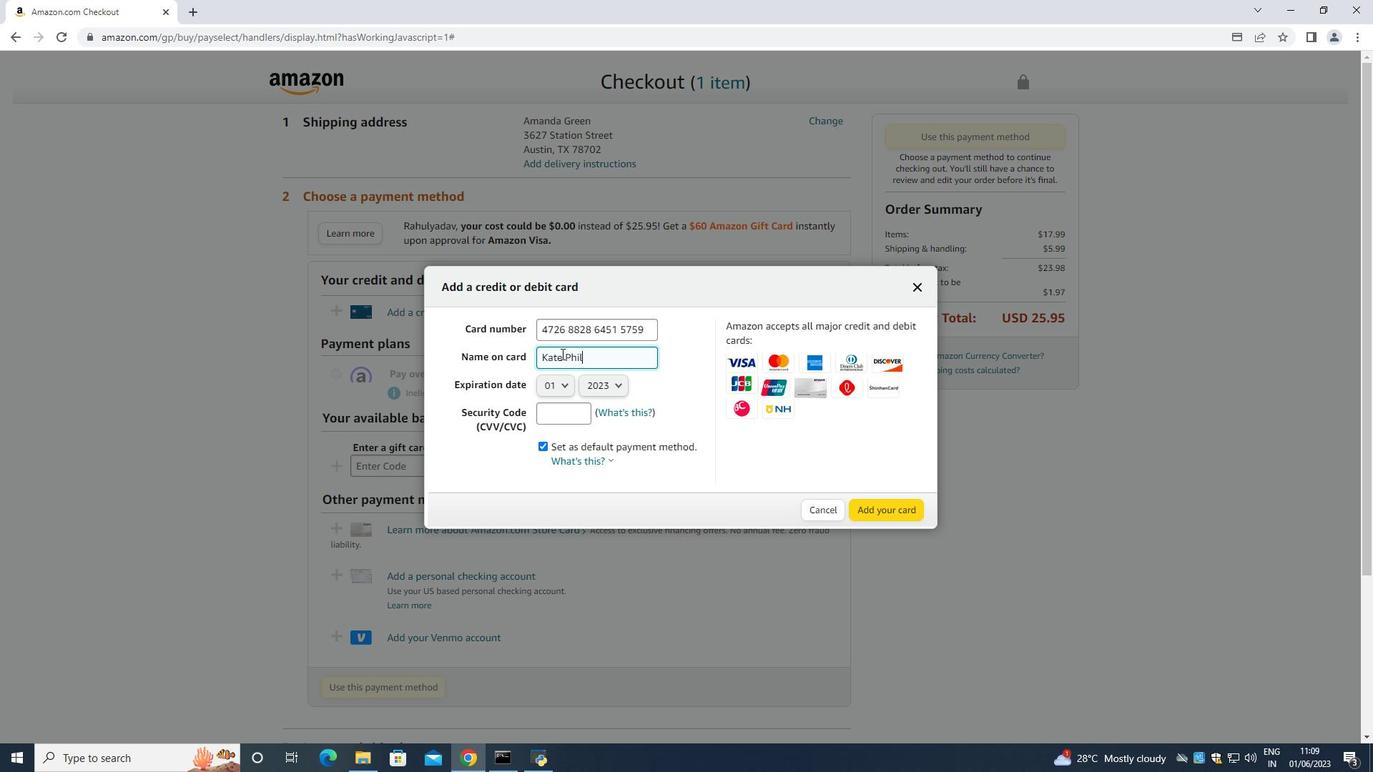
Action: Mouse moved to (561, 354)
Screenshot: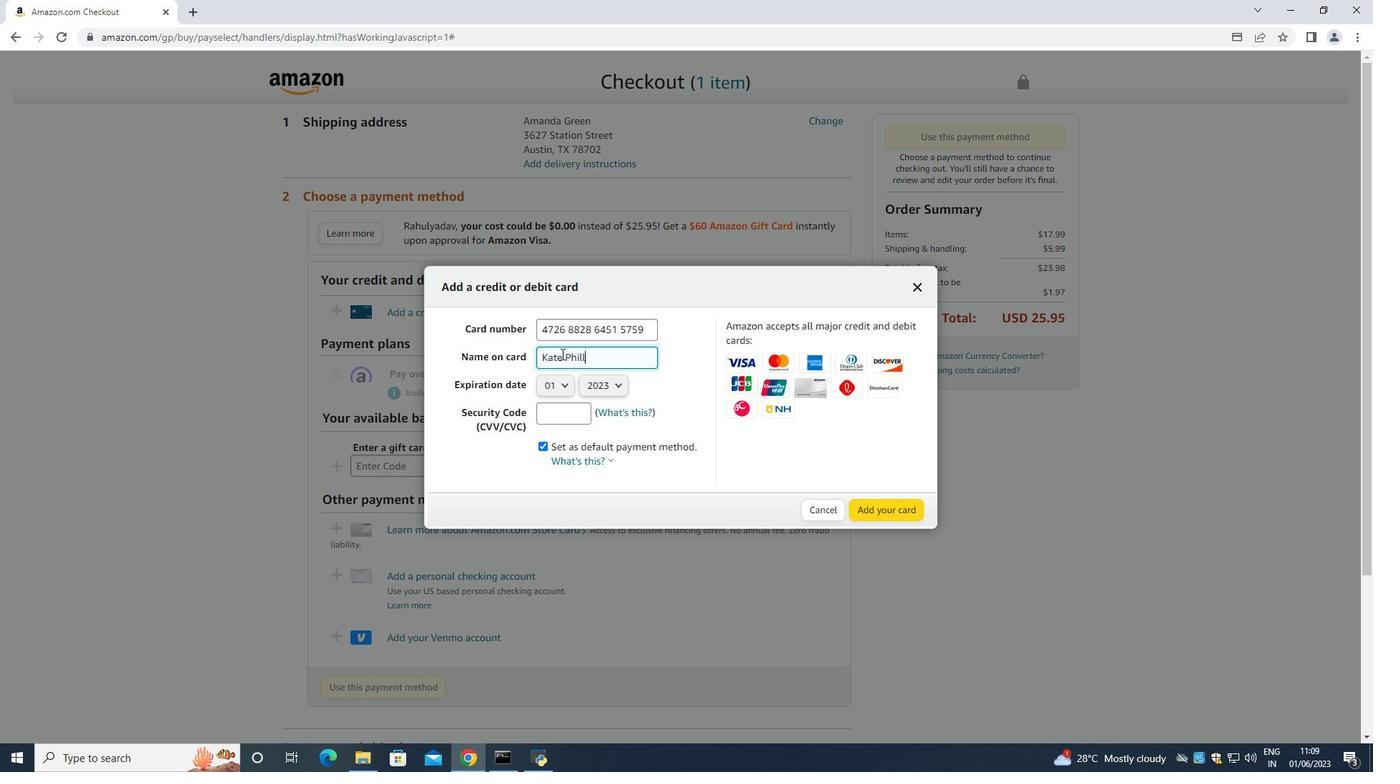 
Action: Key pressed ips<Key.space><Key.tab><Key.right><Key.tab><Key.right><Key.right><Key.tab>953
Screenshot: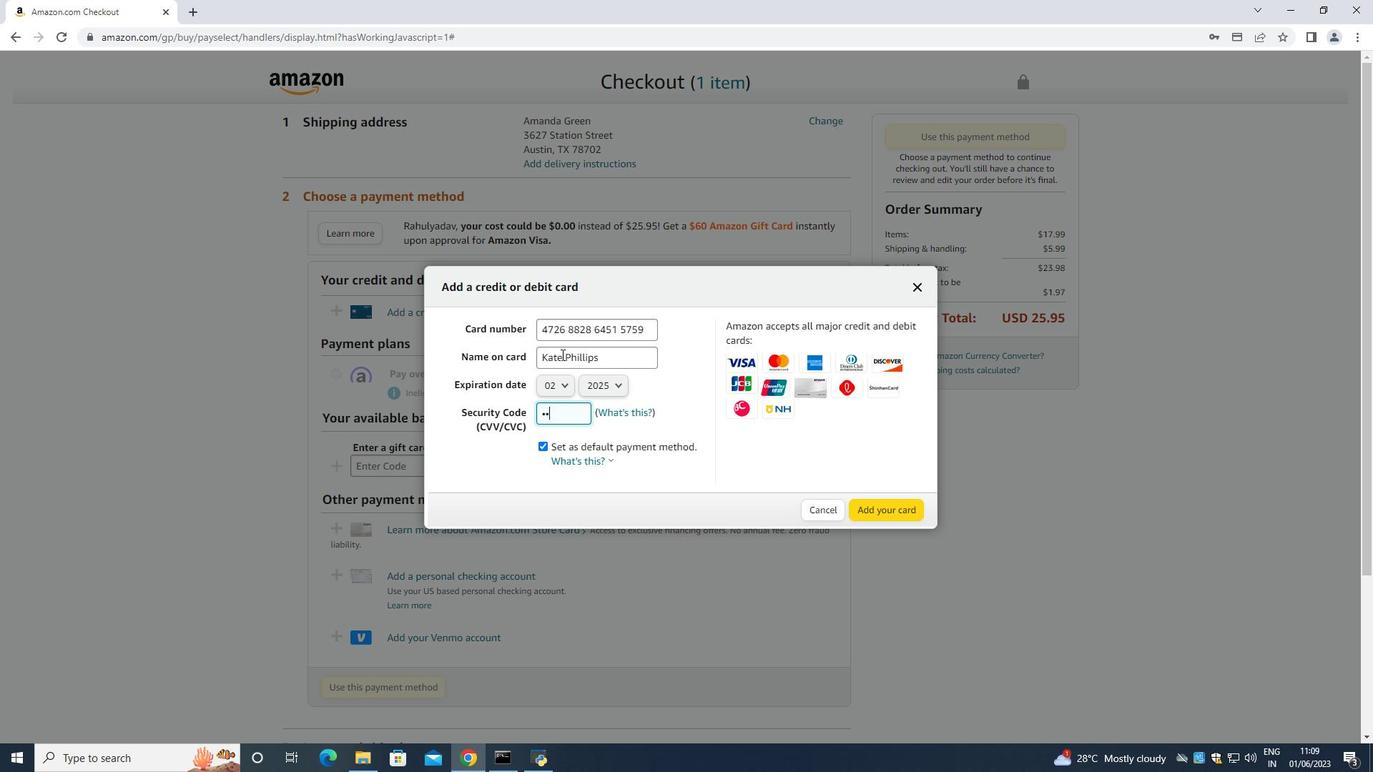 
